 Task: Search one way flight ticket for 4 adults, 1 infant in seat and 1 infant on lap in premium economy from Salisbury: Salisbury-ocean City-wicomico Regional Airport to Riverton: Central Wyoming Regional Airport (was Riverton Regional) on 5-4-2023. Choice of flights is American. Number of bags: 2 carry on bags and 1 checked bag. Price is upto 20000. Outbound departure time preference is 17:00.
Action: Mouse moved to (357, 142)
Screenshot: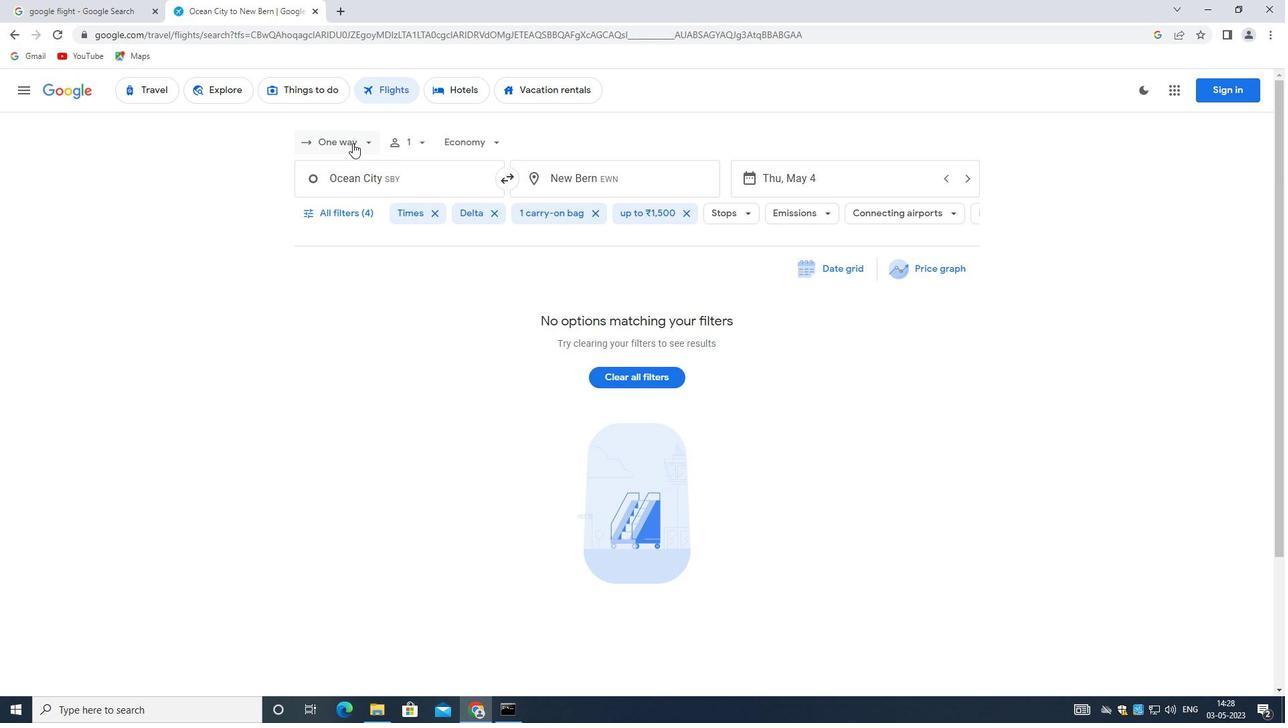 
Action: Mouse pressed left at (357, 142)
Screenshot: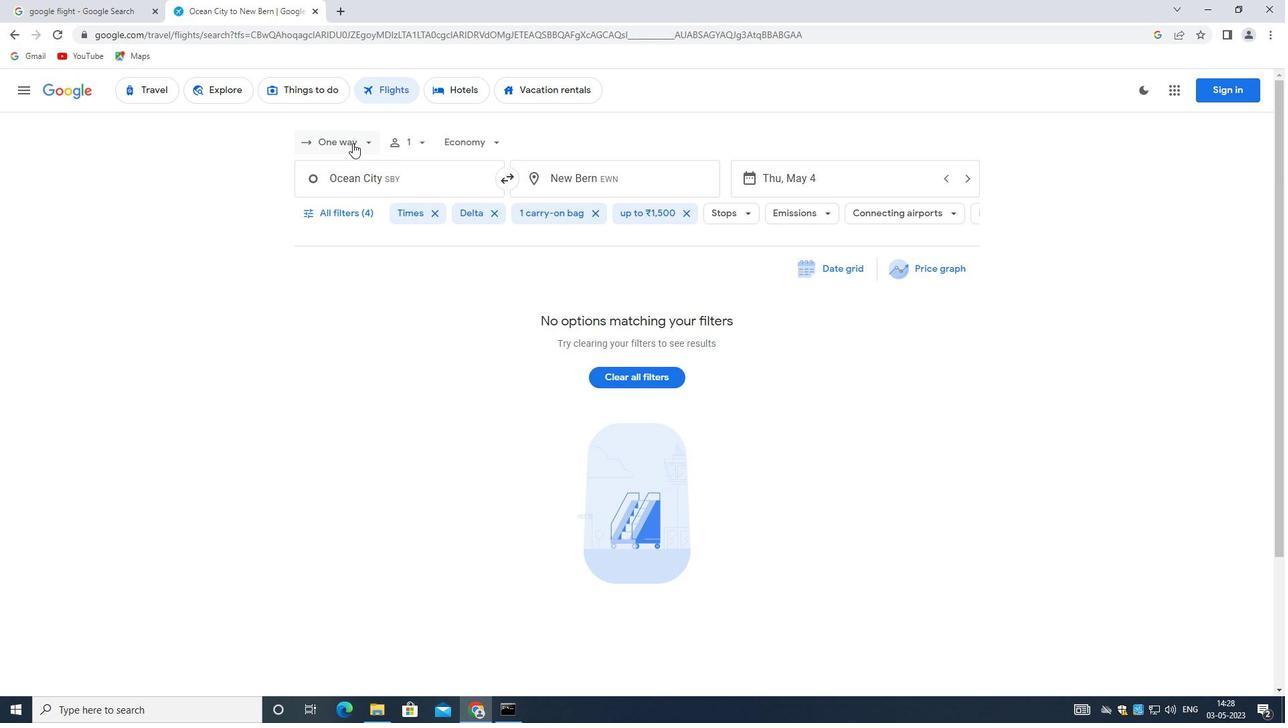 
Action: Mouse moved to (348, 209)
Screenshot: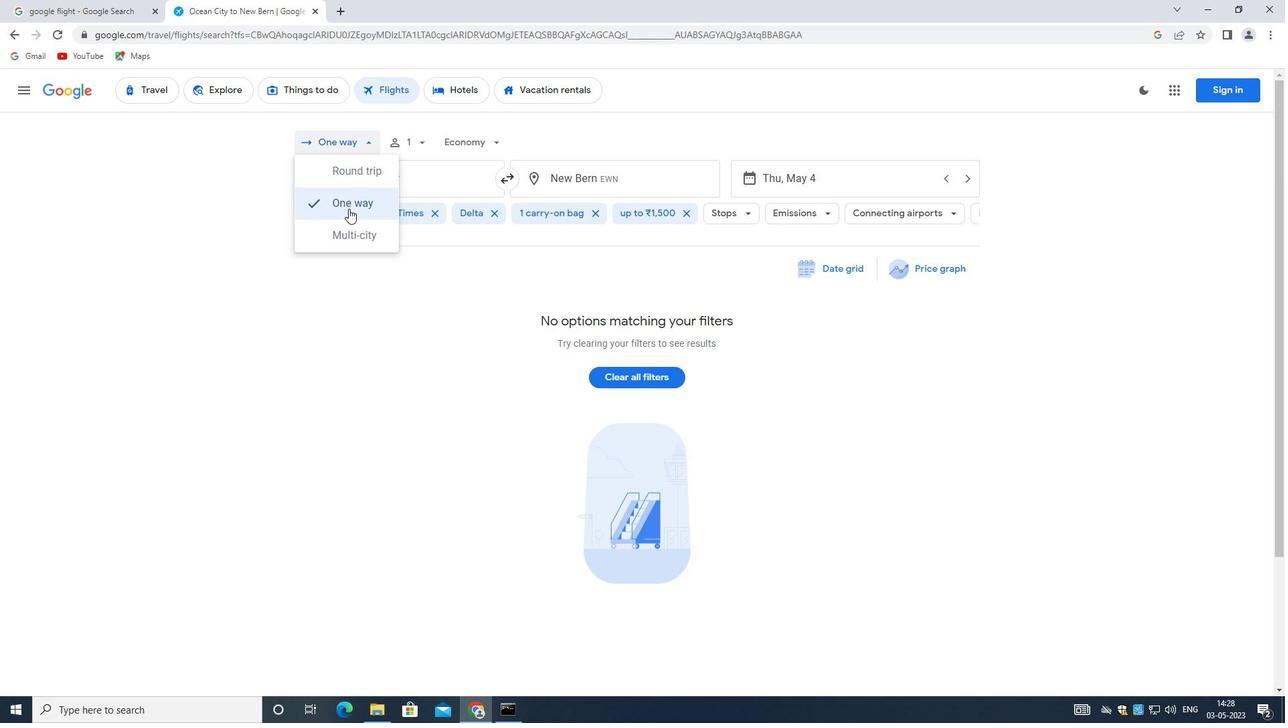 
Action: Mouse pressed left at (348, 209)
Screenshot: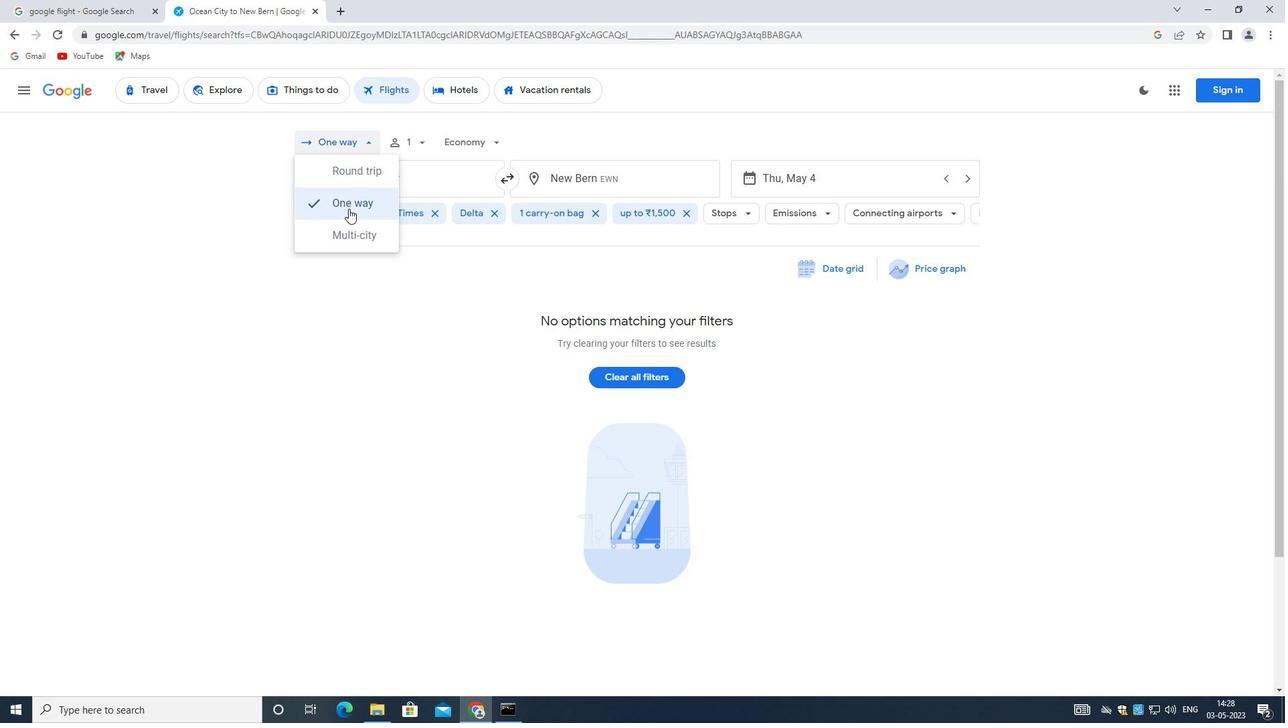 
Action: Mouse moved to (411, 140)
Screenshot: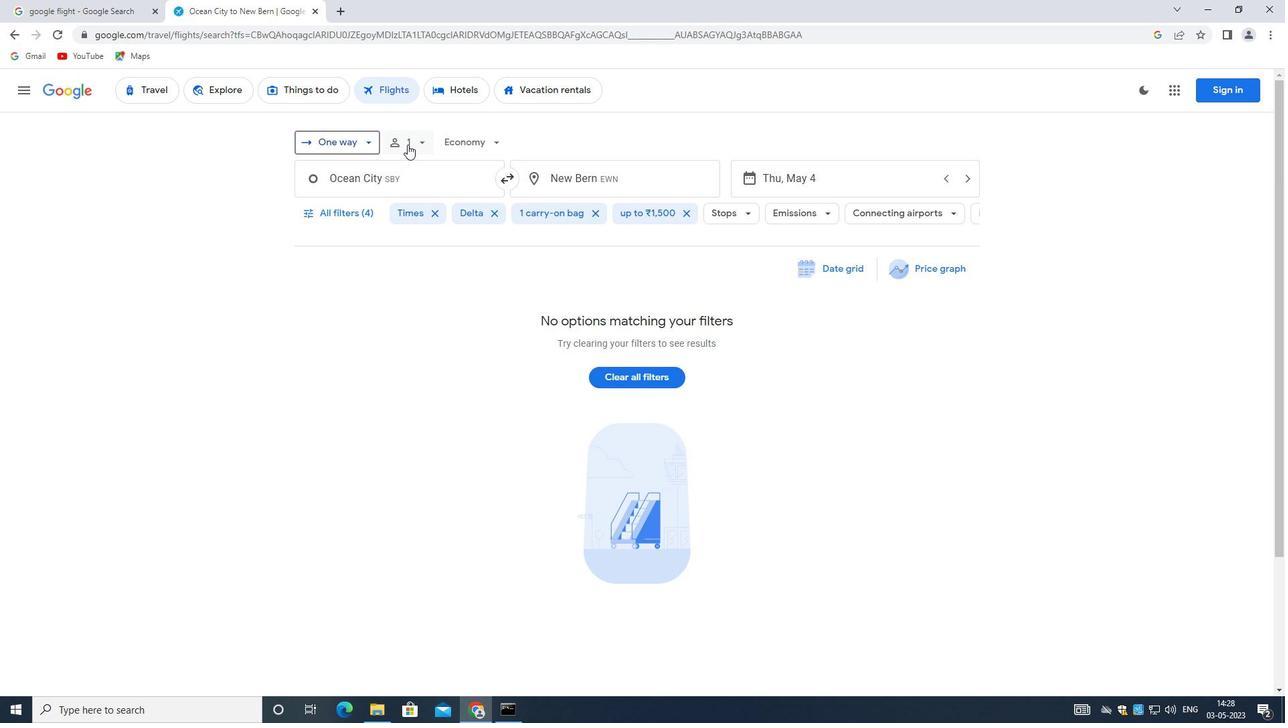 
Action: Mouse pressed left at (411, 140)
Screenshot: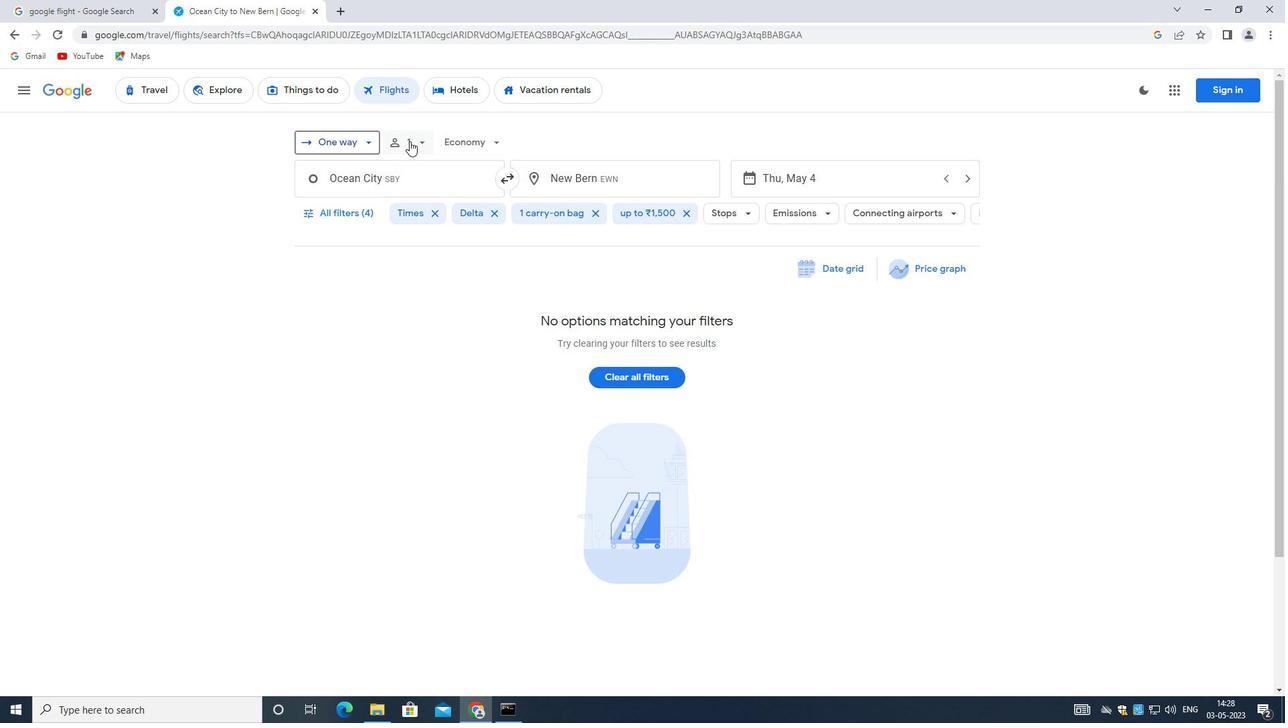 
Action: Mouse moved to (531, 170)
Screenshot: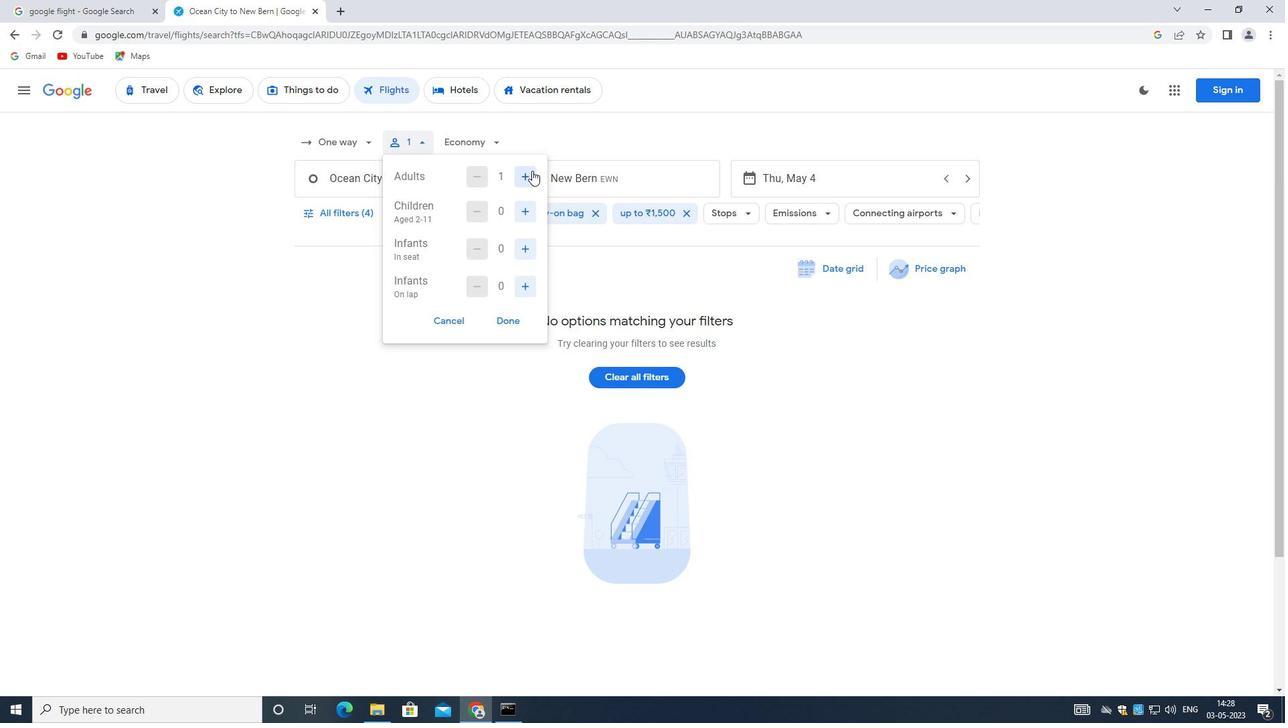 
Action: Mouse pressed left at (531, 170)
Screenshot: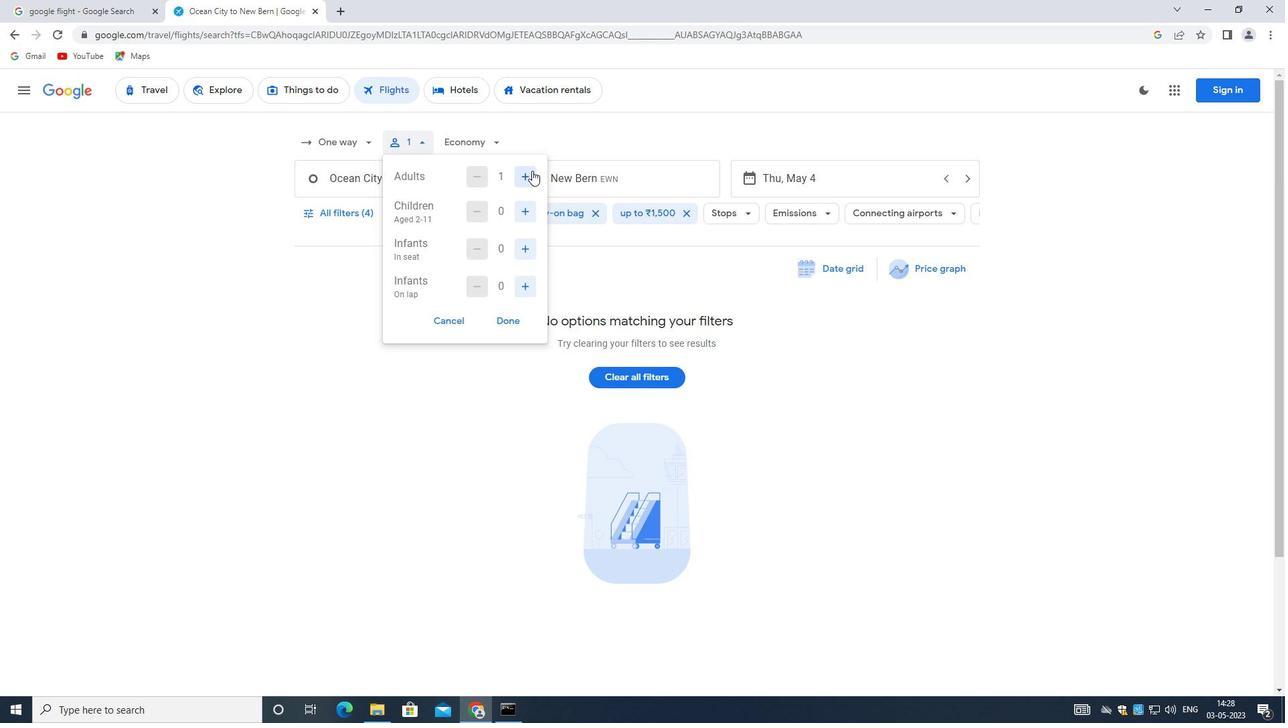 
Action: Mouse pressed left at (531, 170)
Screenshot: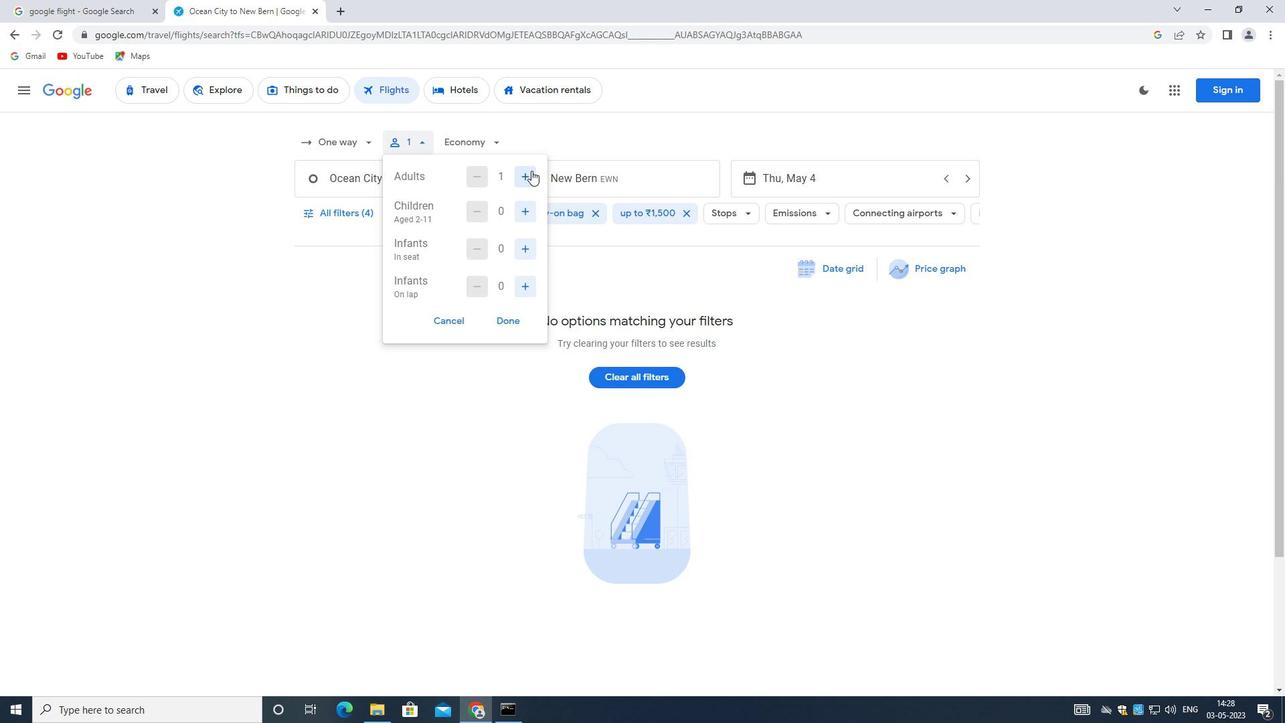 
Action: Mouse pressed left at (531, 170)
Screenshot: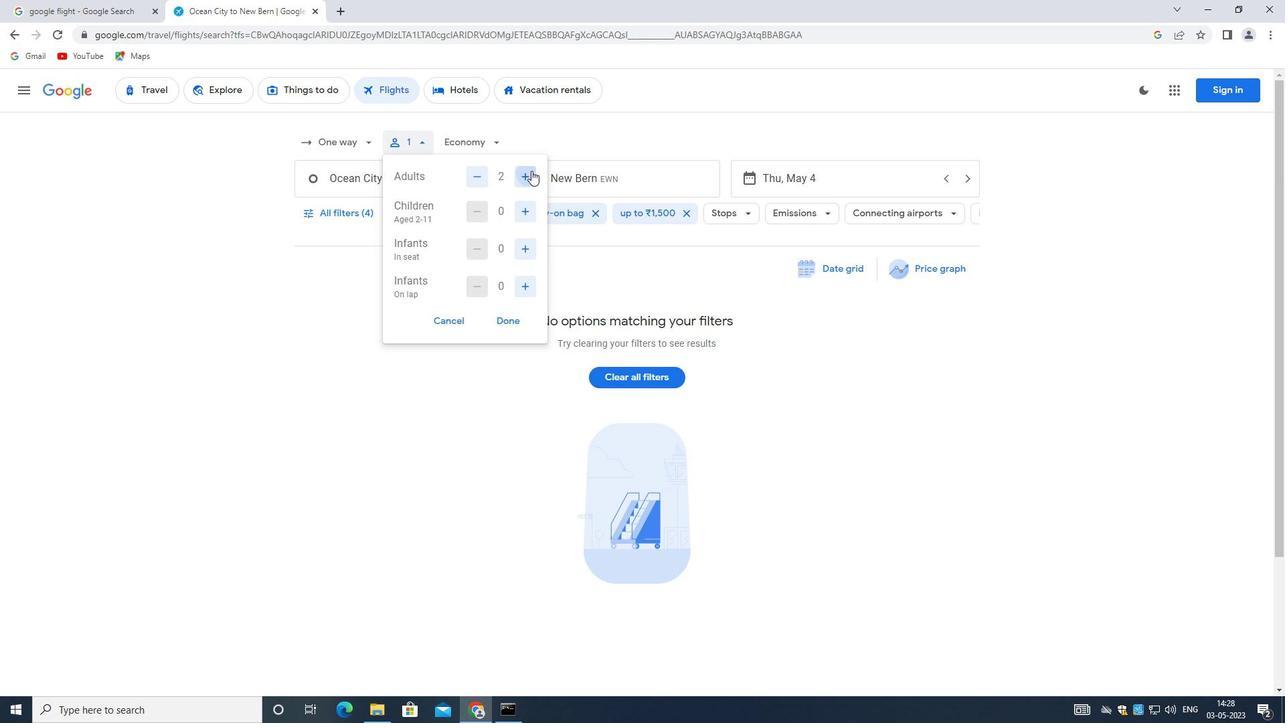 
Action: Mouse moved to (527, 214)
Screenshot: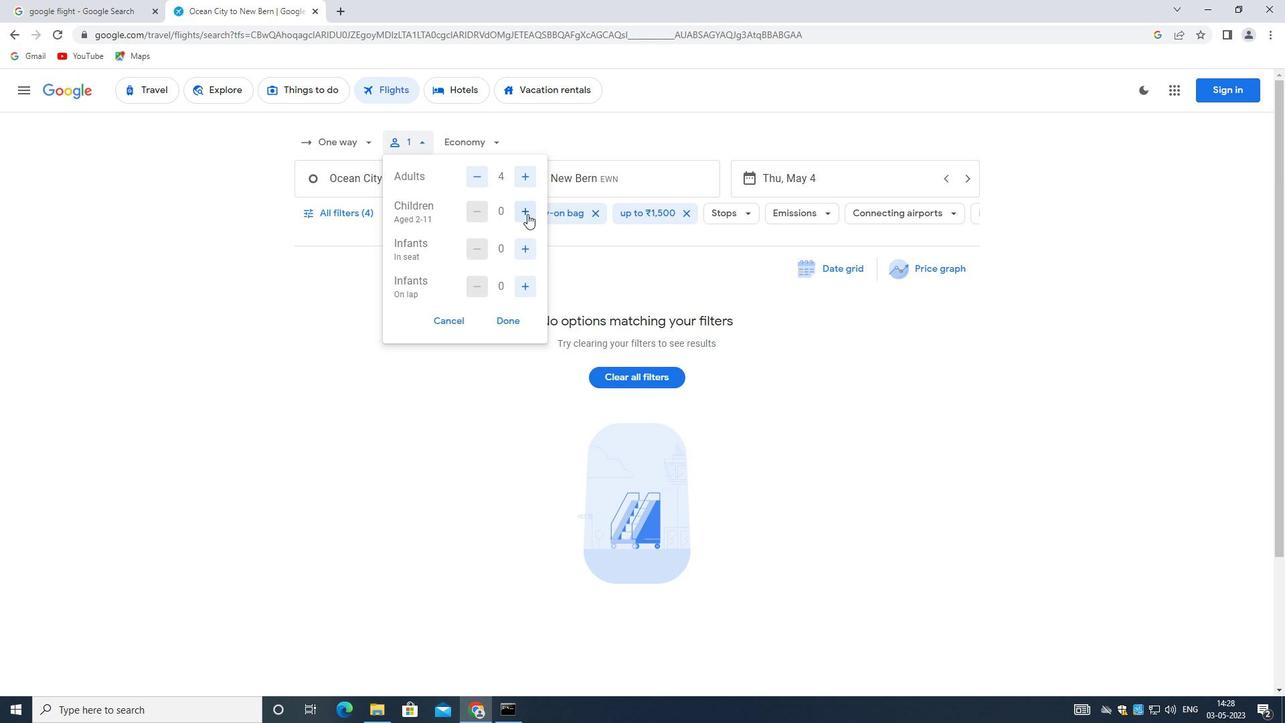 
Action: Mouse pressed left at (527, 214)
Screenshot: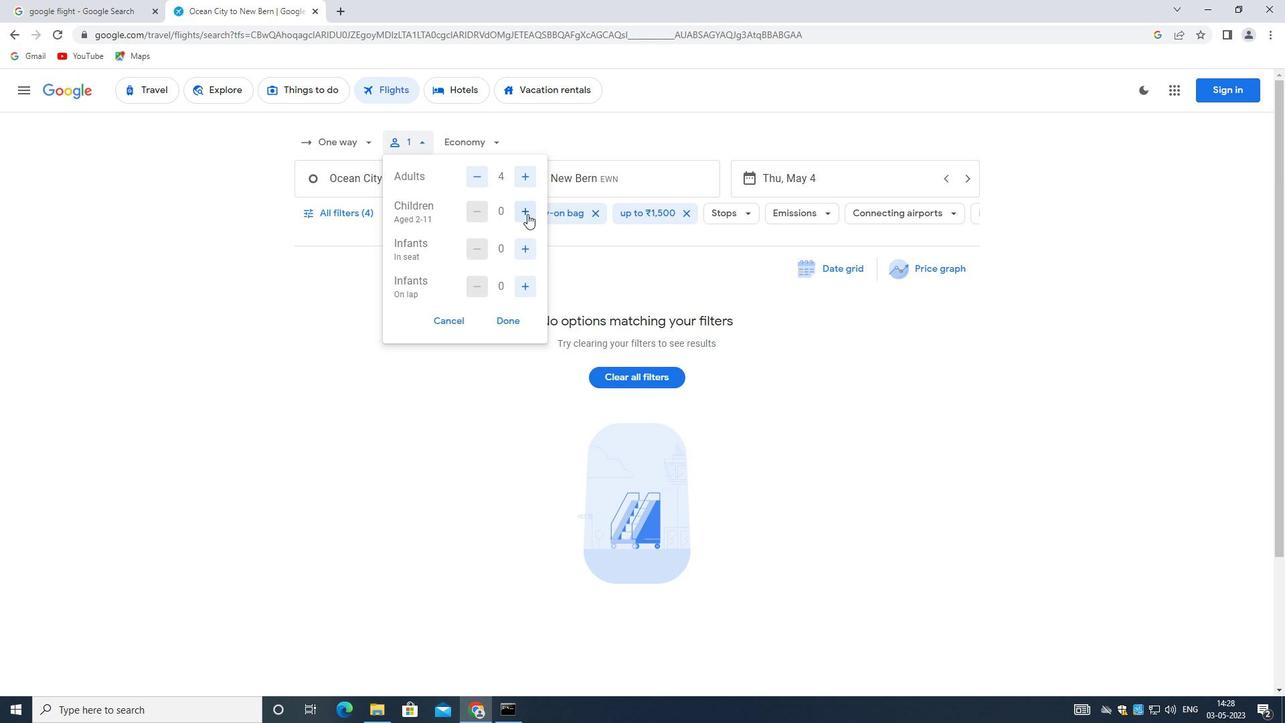 
Action: Mouse moved to (526, 212)
Screenshot: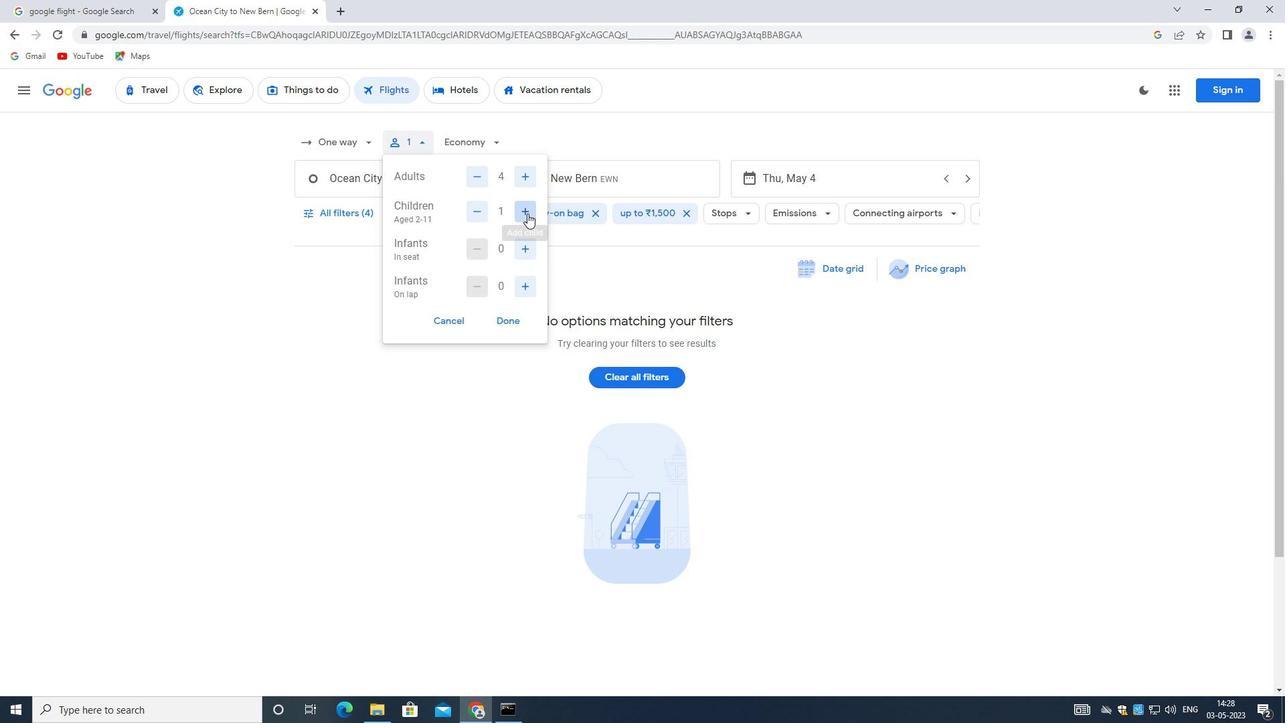 
Action: Mouse pressed left at (526, 212)
Screenshot: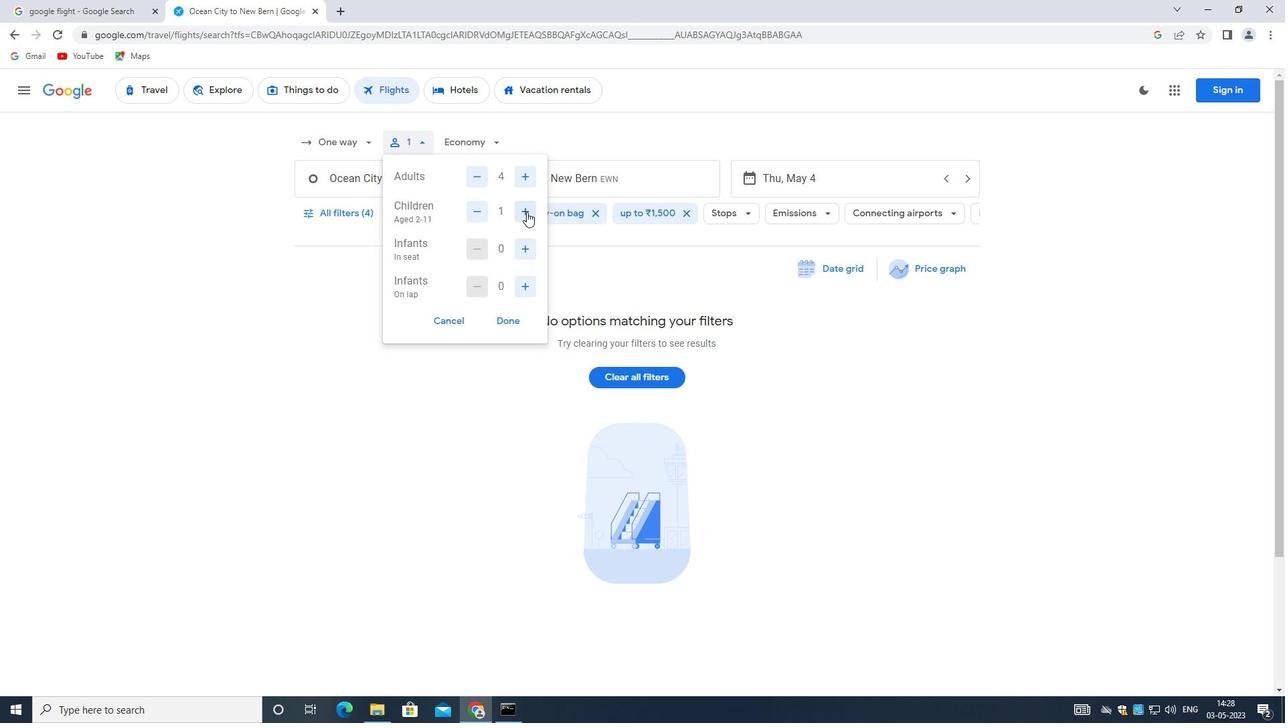 
Action: Mouse moved to (477, 206)
Screenshot: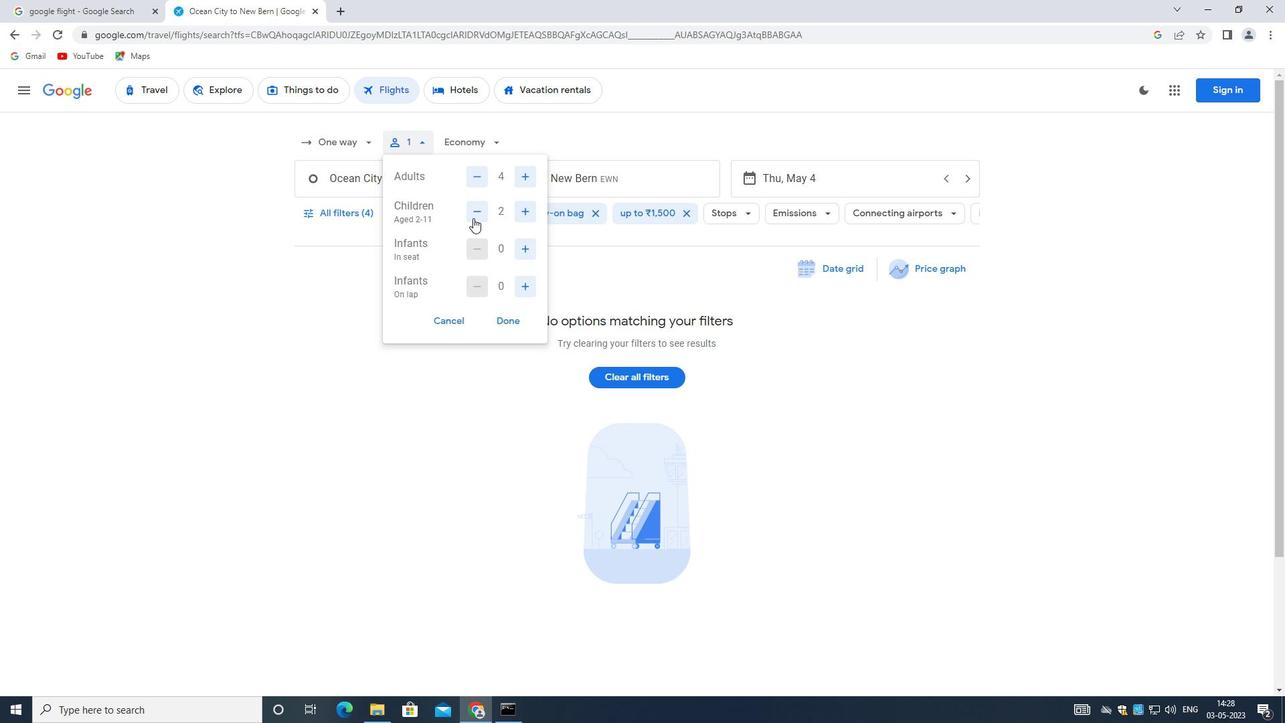 
Action: Mouse pressed left at (477, 206)
Screenshot: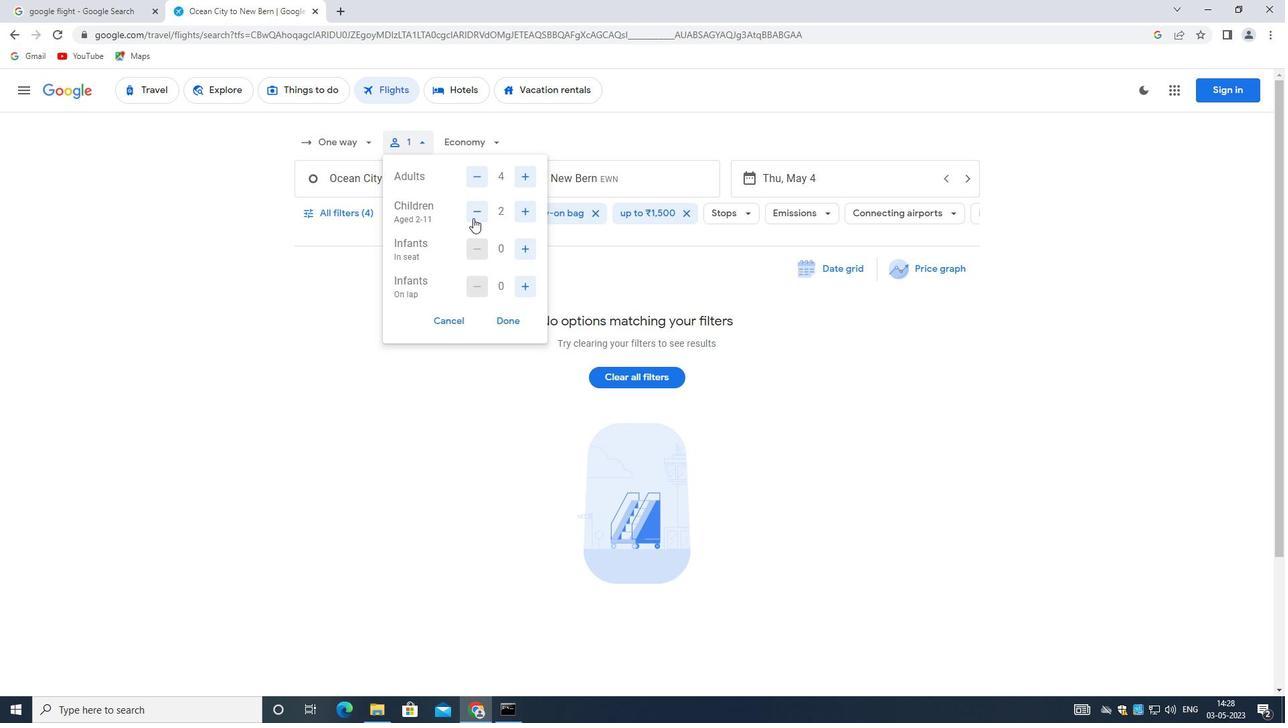 
Action: Mouse pressed left at (477, 206)
Screenshot: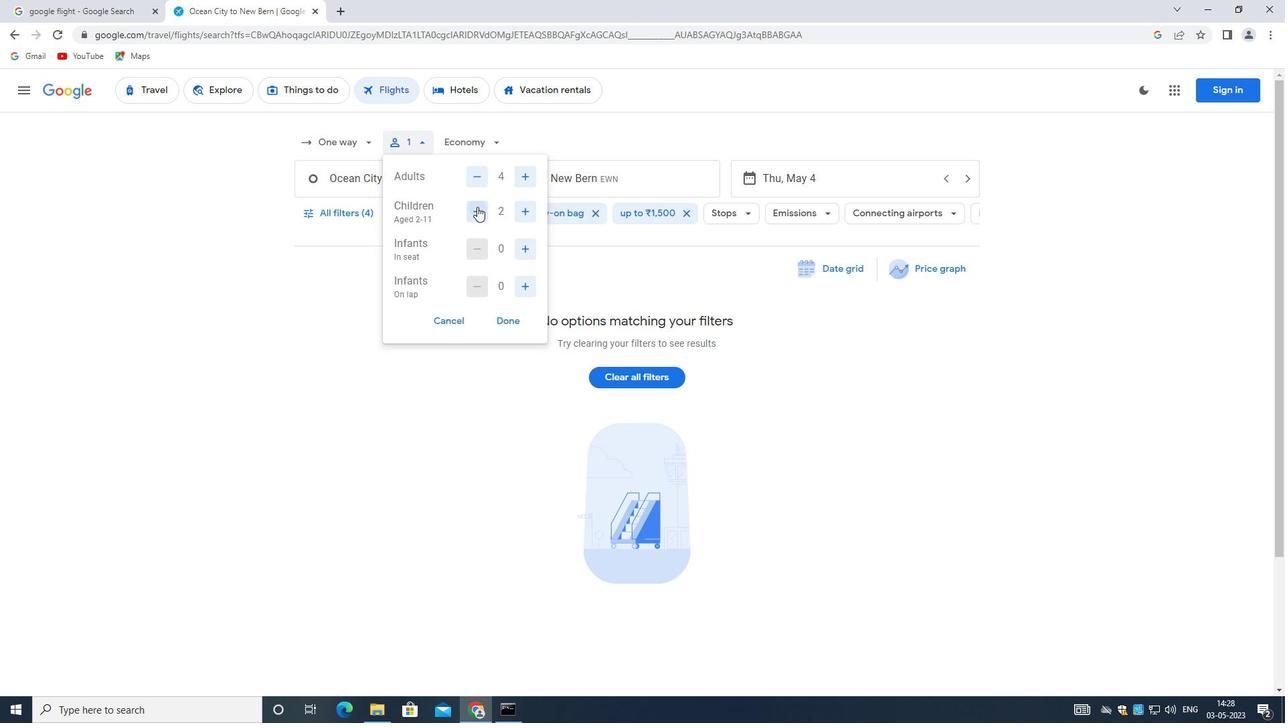 
Action: Mouse moved to (520, 247)
Screenshot: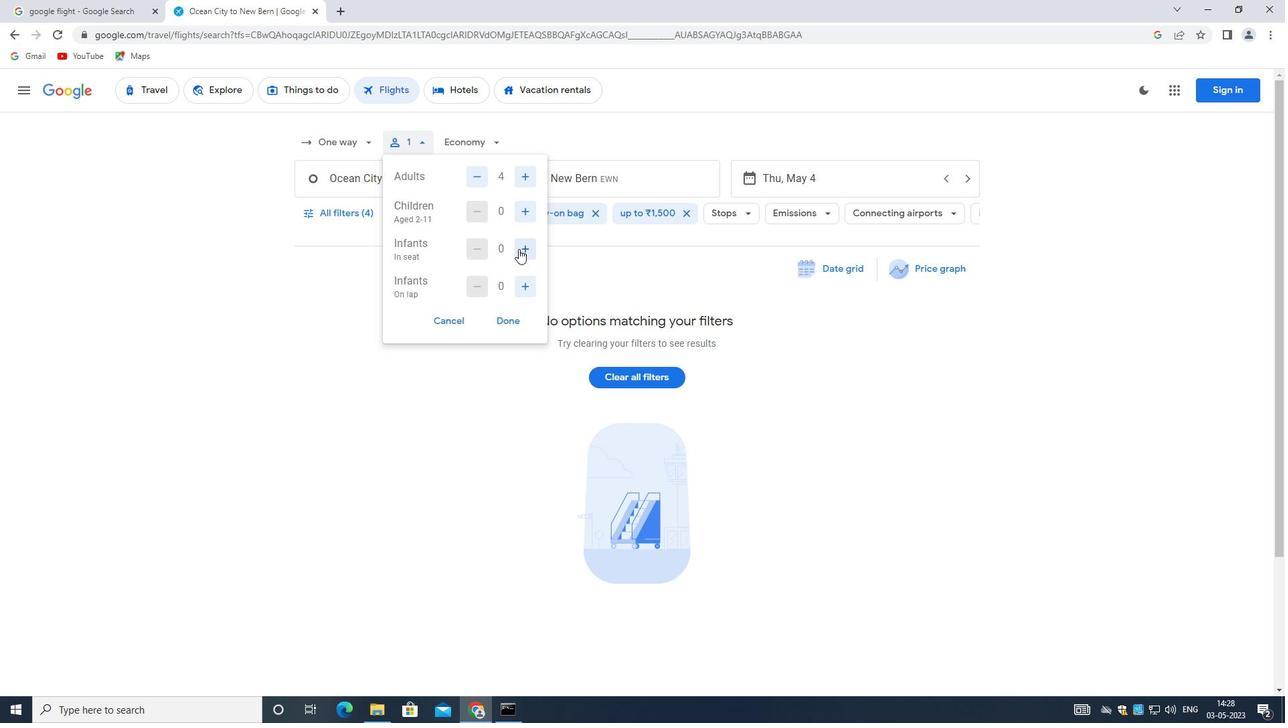 
Action: Mouse pressed left at (520, 247)
Screenshot: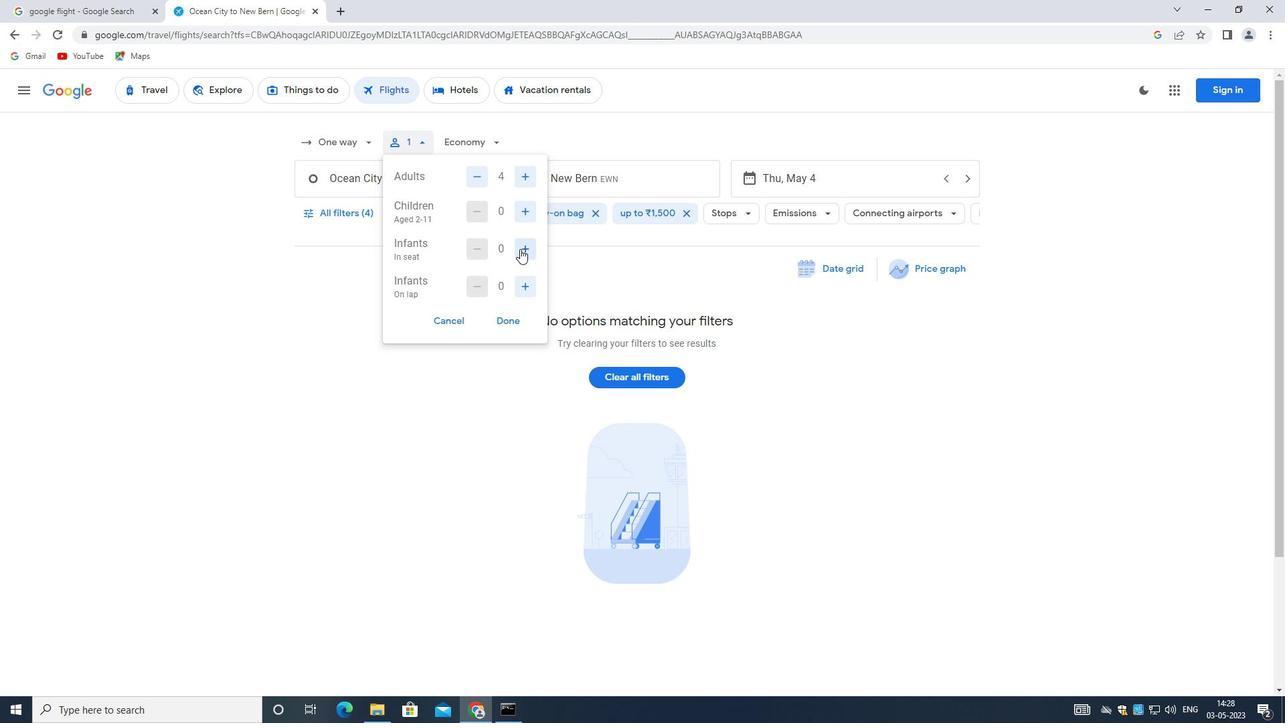 
Action: Mouse moved to (526, 285)
Screenshot: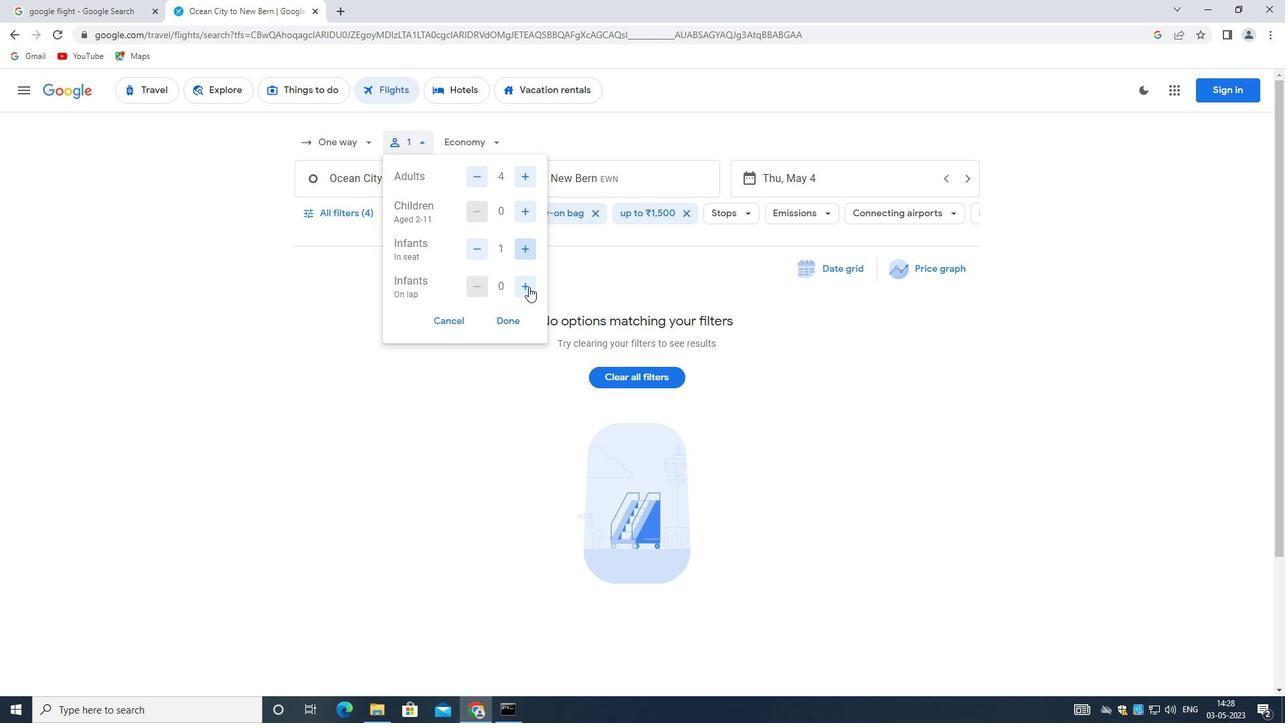 
Action: Mouse pressed left at (526, 285)
Screenshot: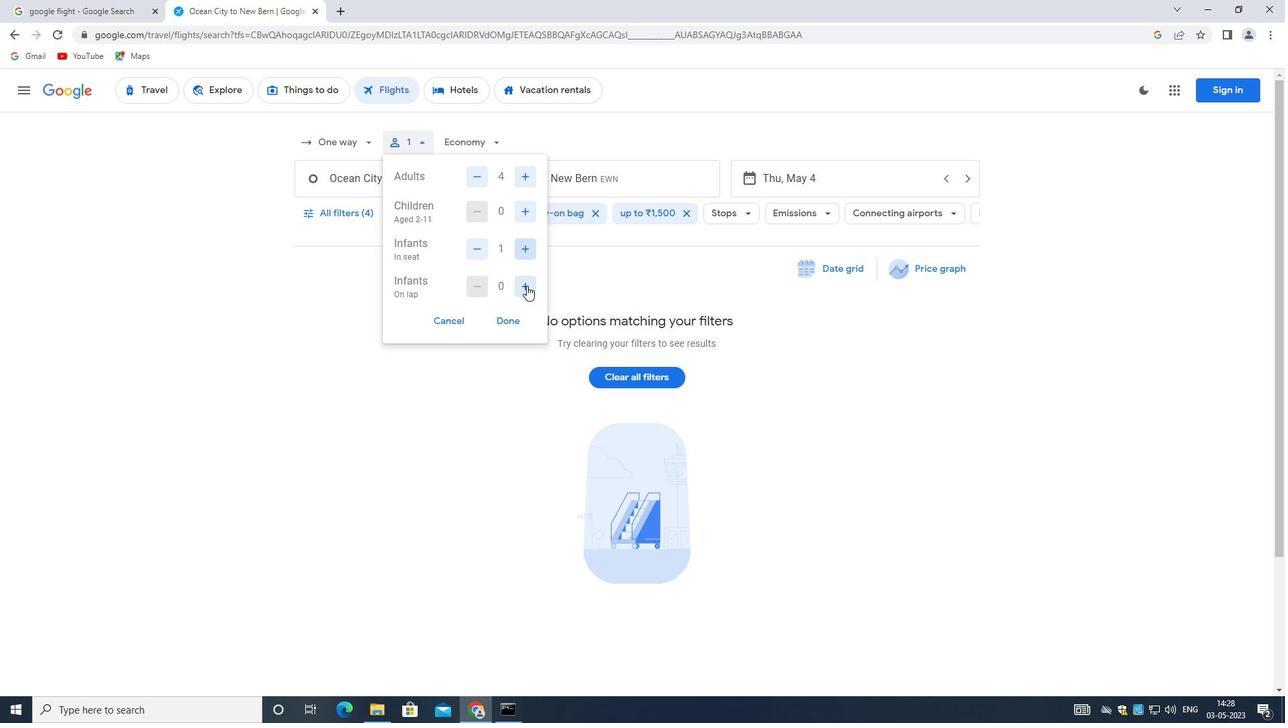 
Action: Mouse moved to (505, 322)
Screenshot: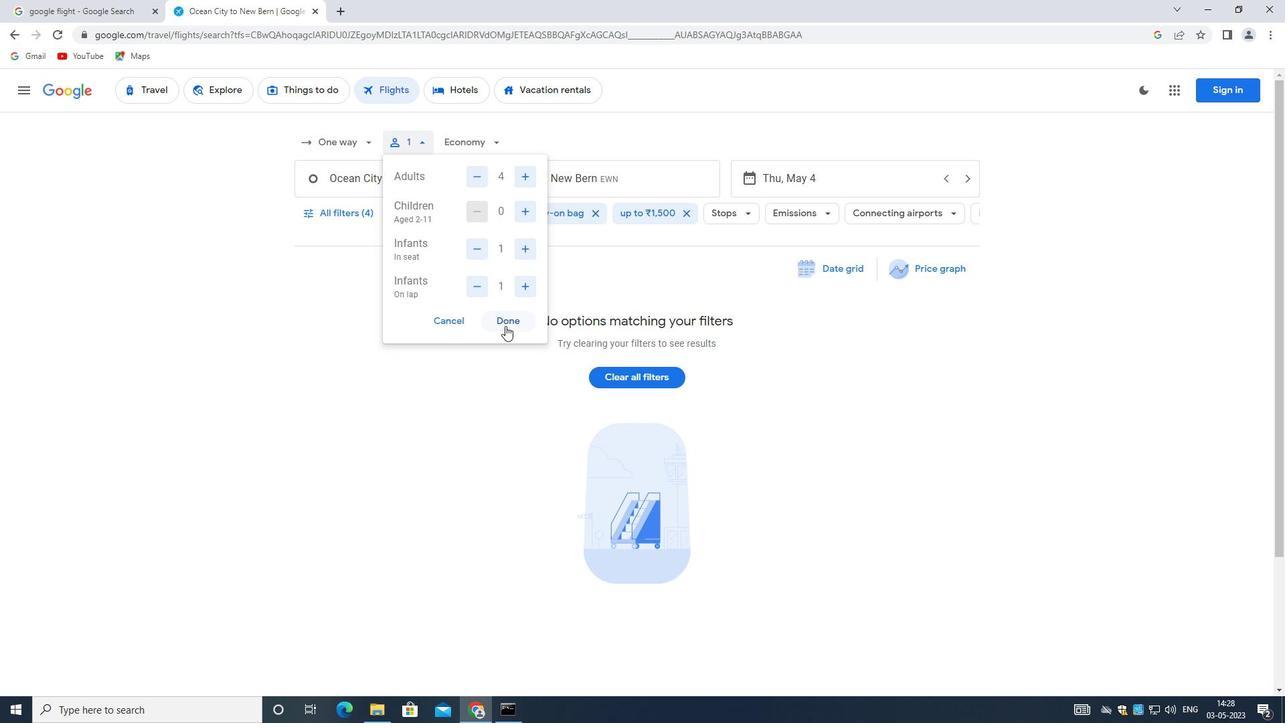 
Action: Mouse pressed left at (505, 322)
Screenshot: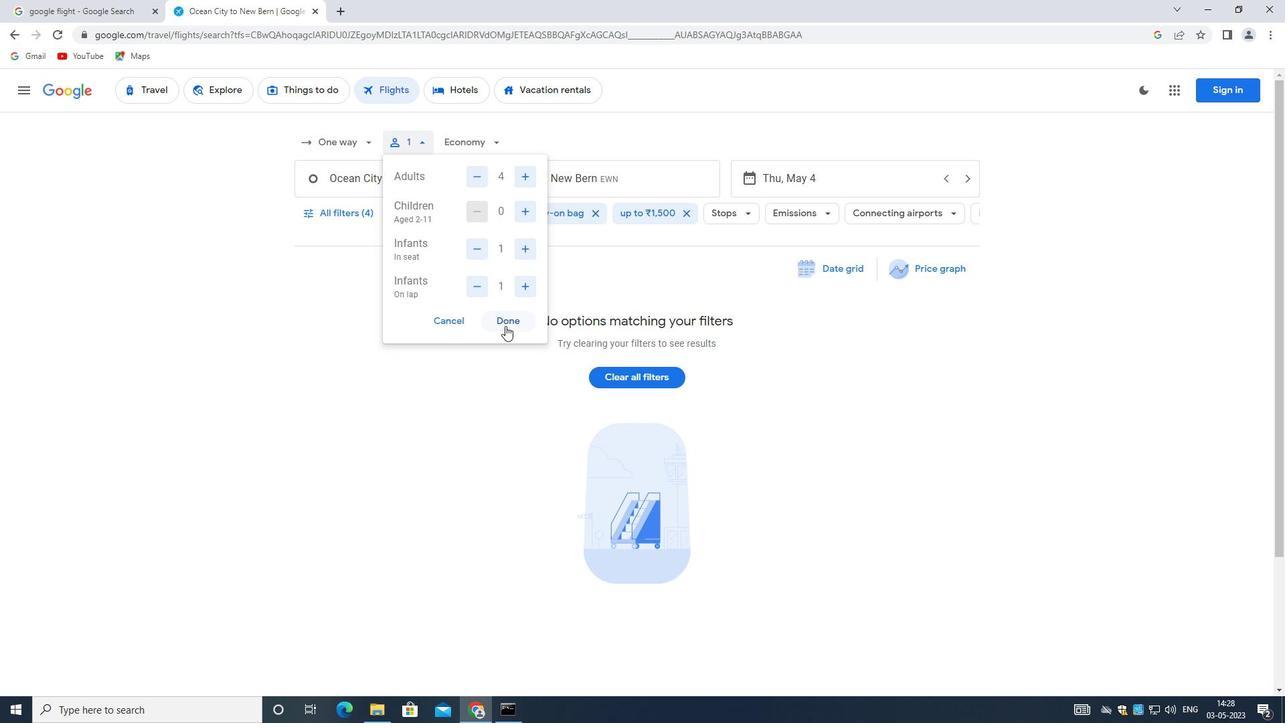 
Action: Mouse moved to (469, 135)
Screenshot: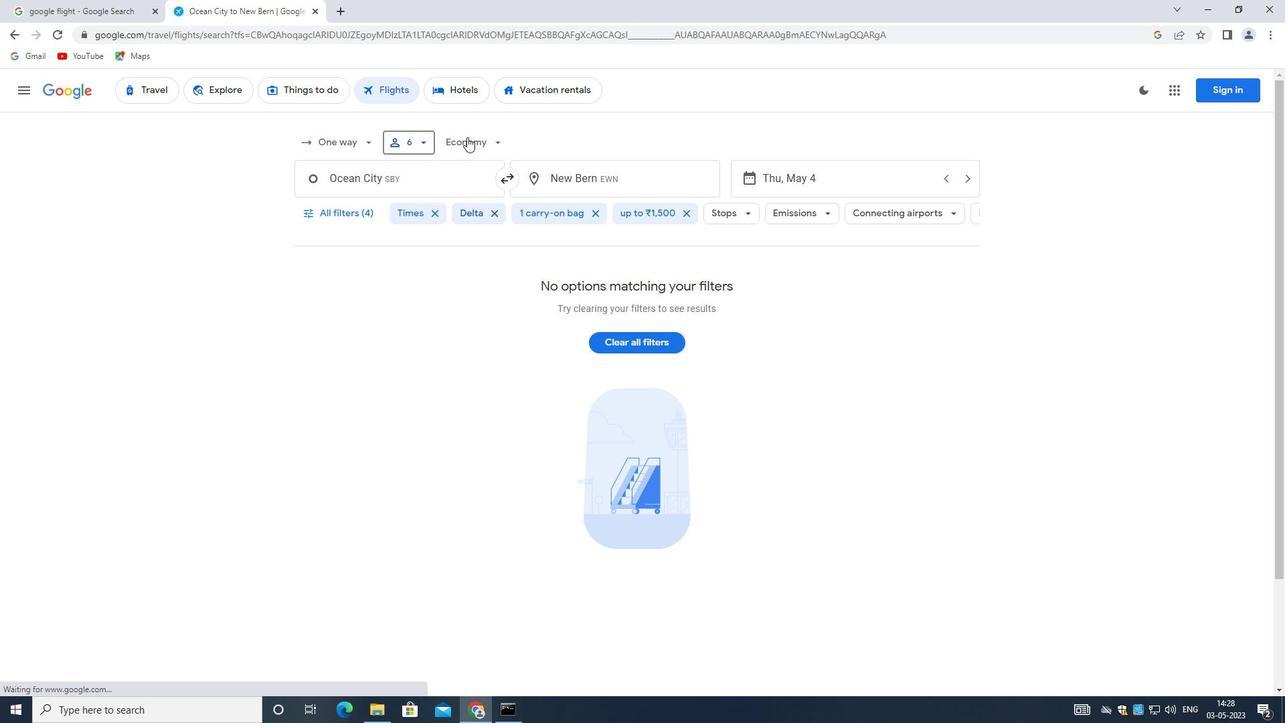 
Action: Mouse pressed left at (469, 135)
Screenshot: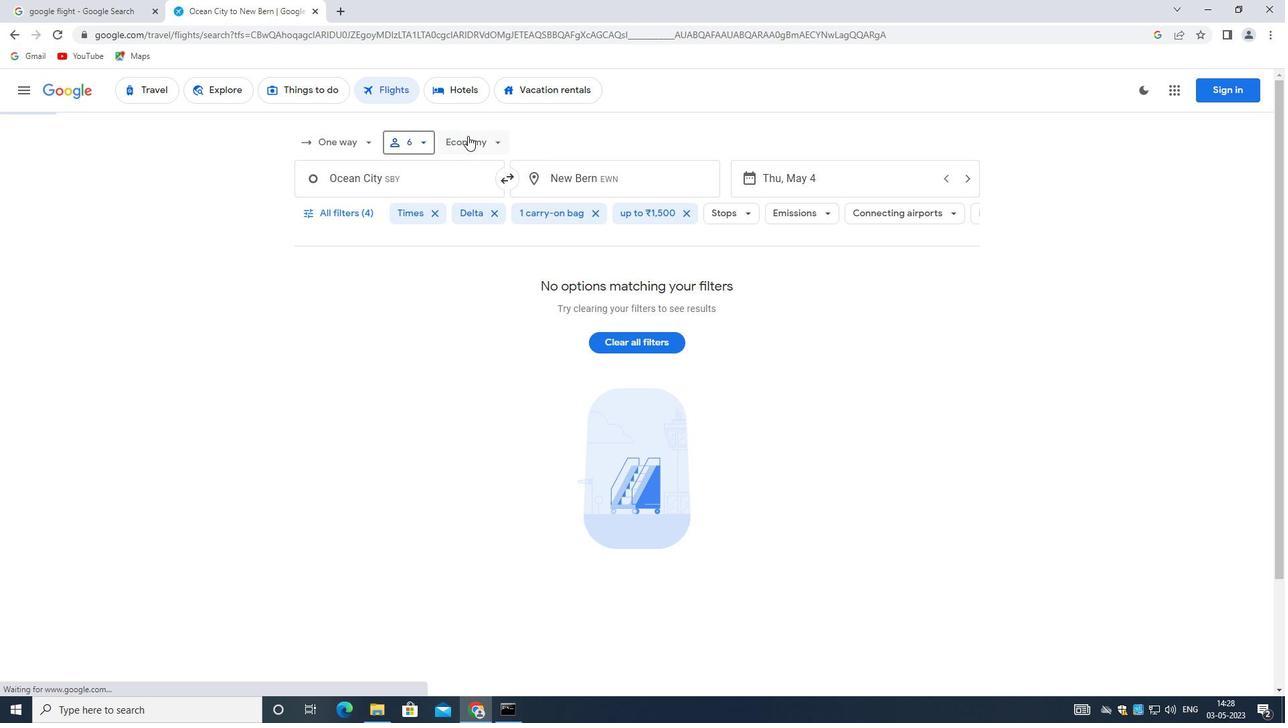
Action: Mouse moved to (526, 203)
Screenshot: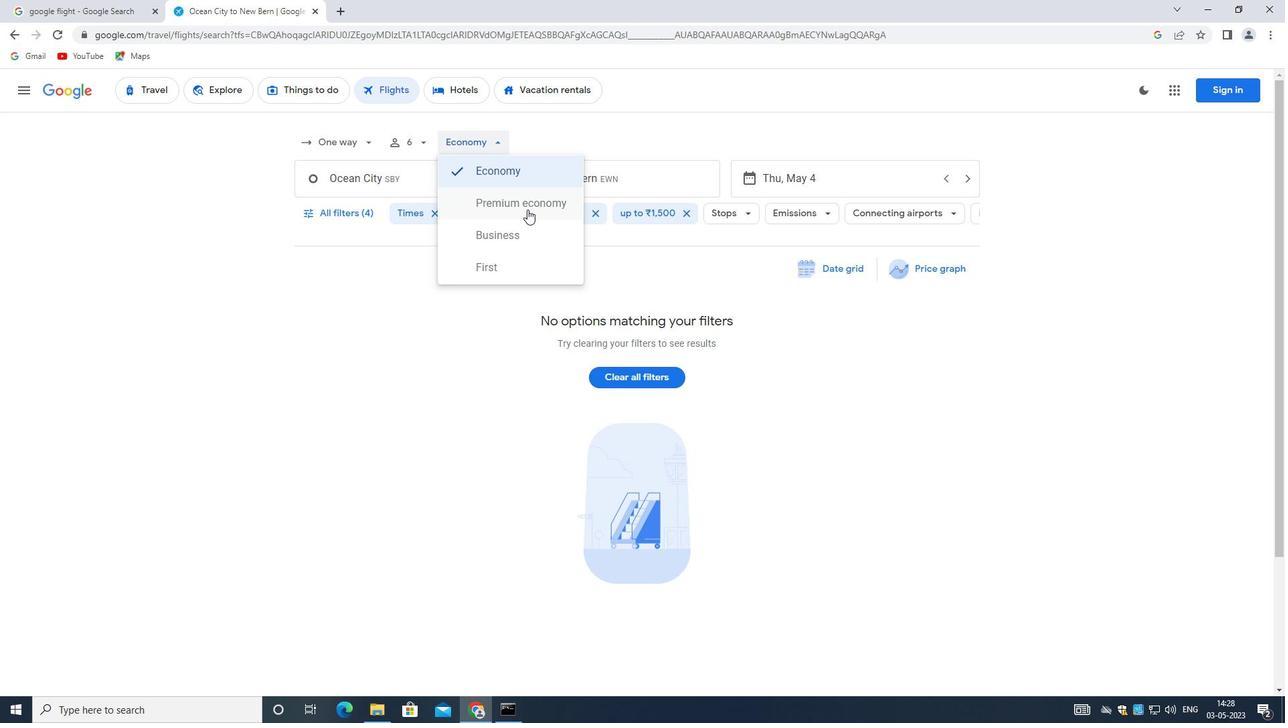 
Action: Mouse pressed left at (526, 203)
Screenshot: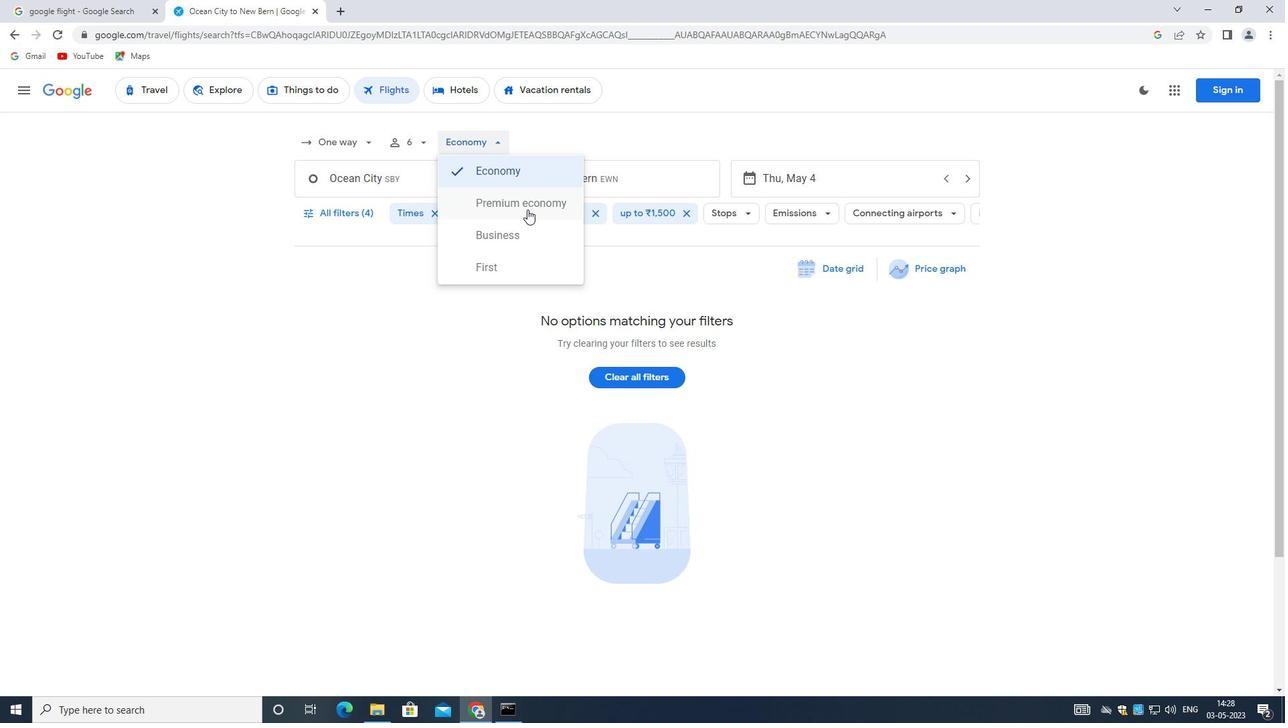 
Action: Mouse moved to (421, 178)
Screenshot: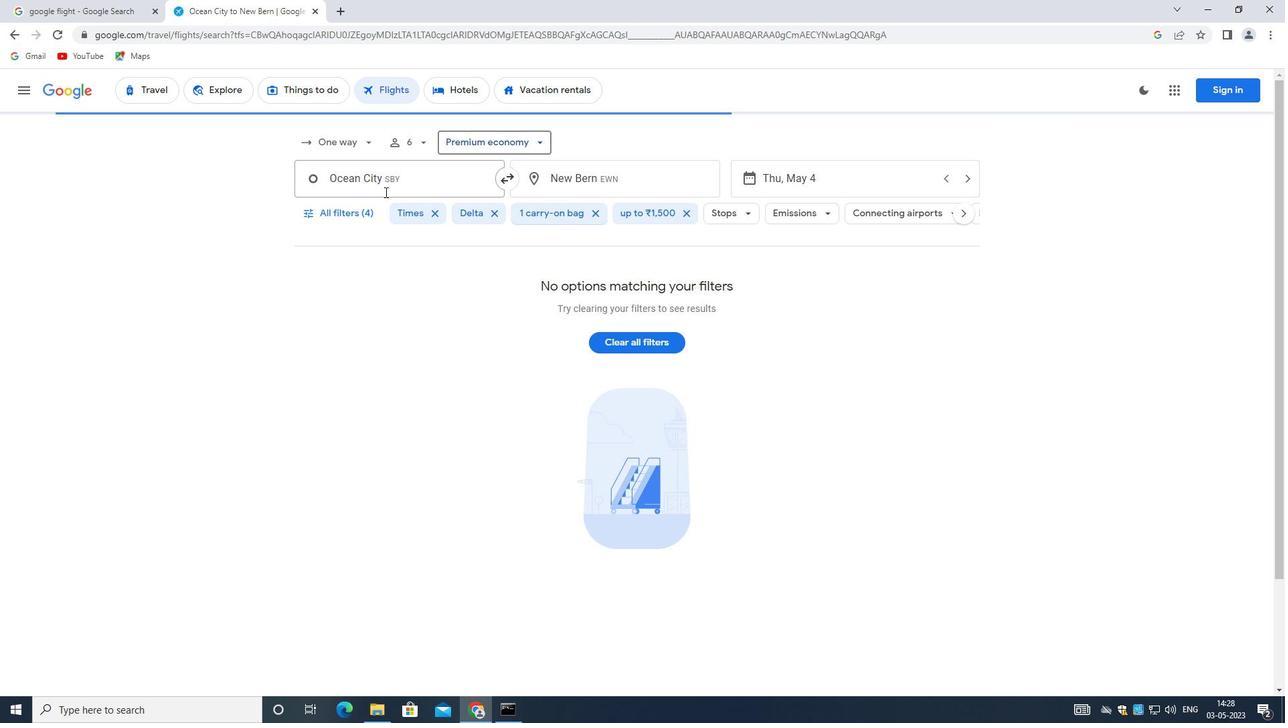 
Action: Mouse pressed left at (421, 178)
Screenshot: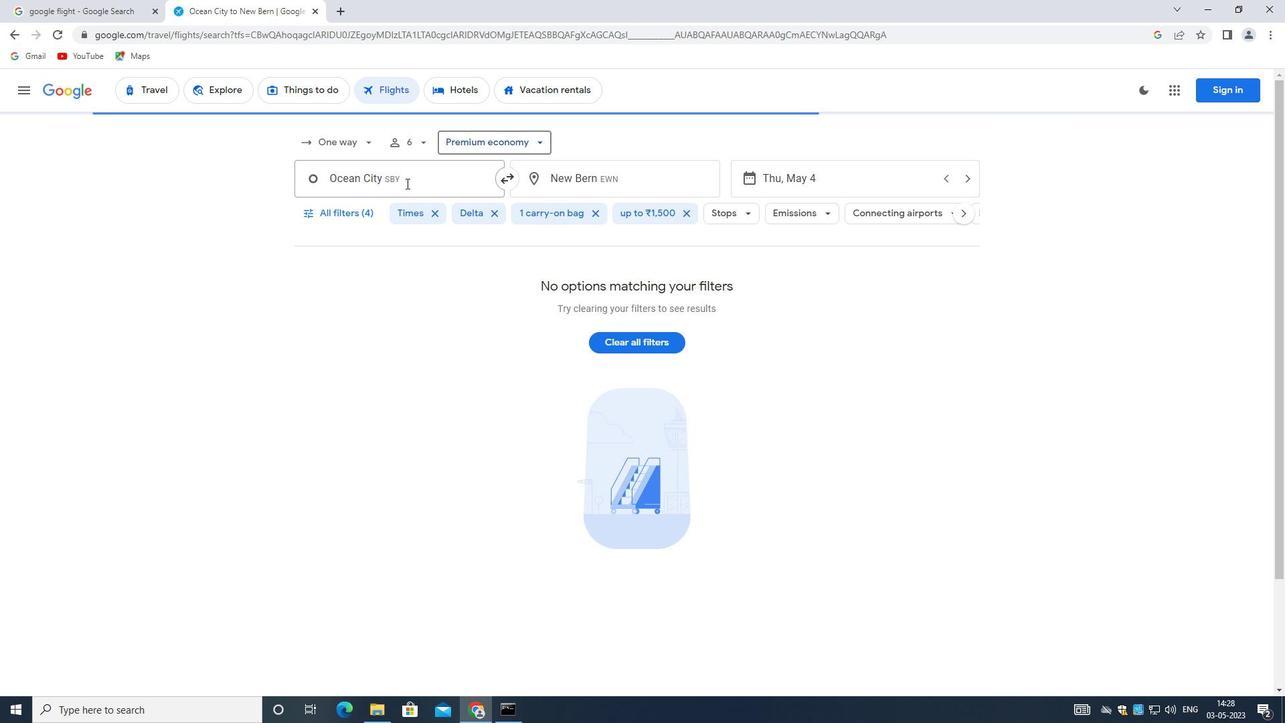 
Action: Key pressed <Key.backspace><Key.backspace><Key.backspace><Key.shift>SALIS
Screenshot: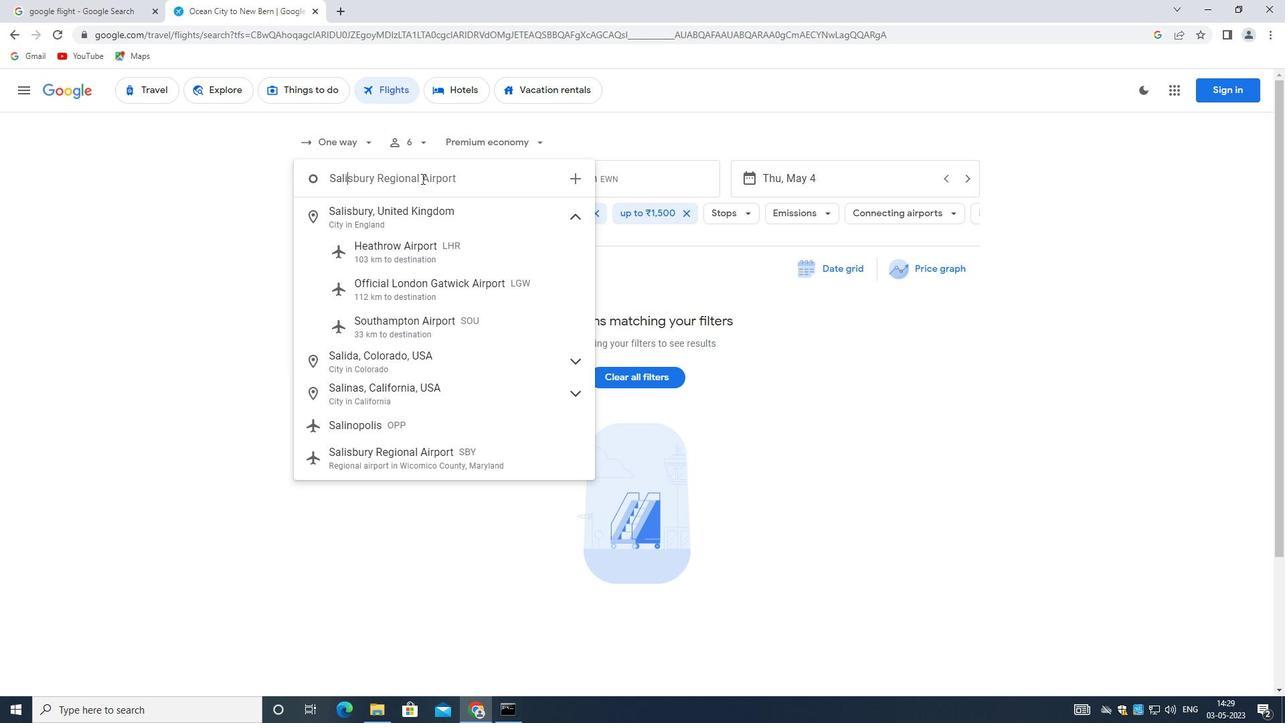 
Action: Mouse moved to (419, 355)
Screenshot: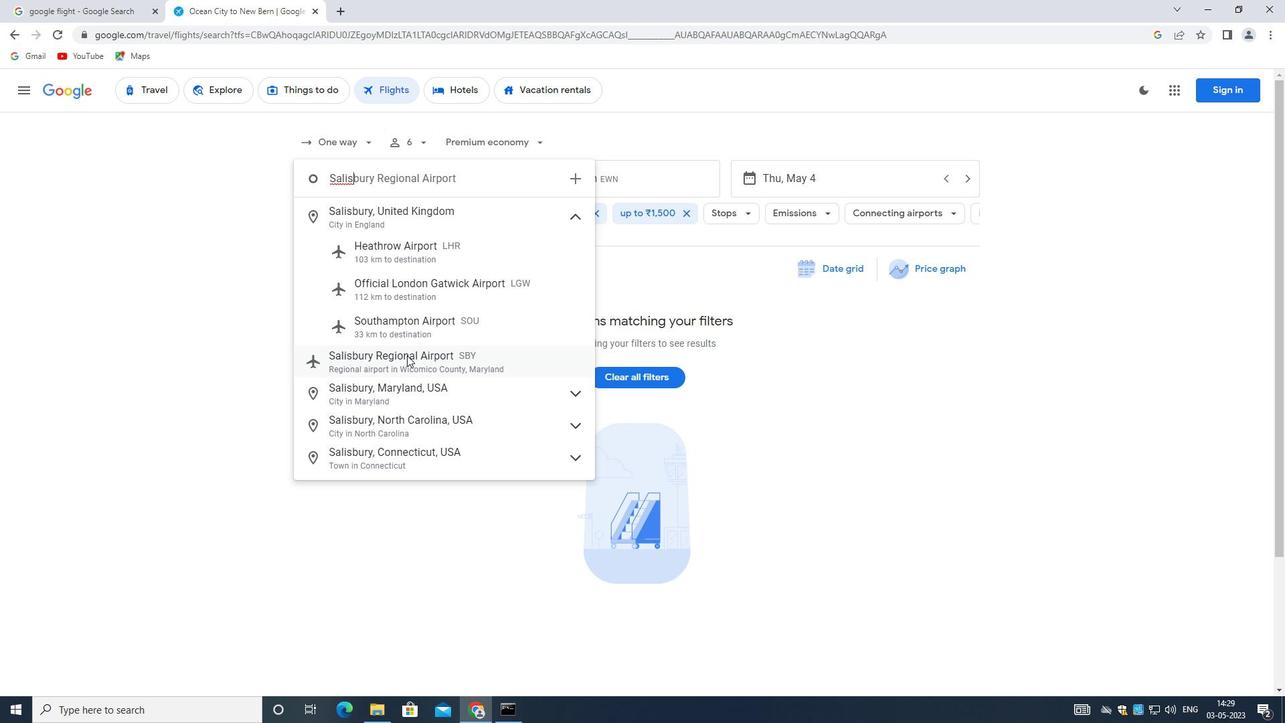 
Action: Mouse pressed left at (419, 355)
Screenshot: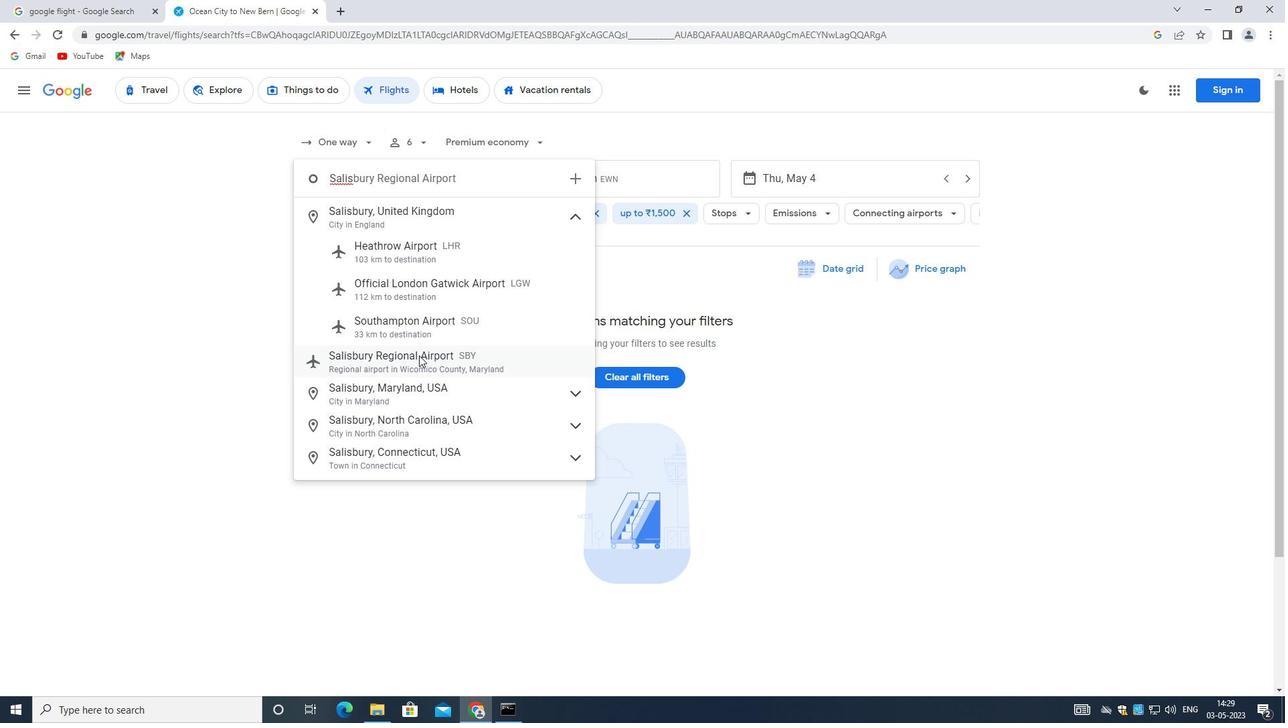 
Action: Mouse moved to (439, 178)
Screenshot: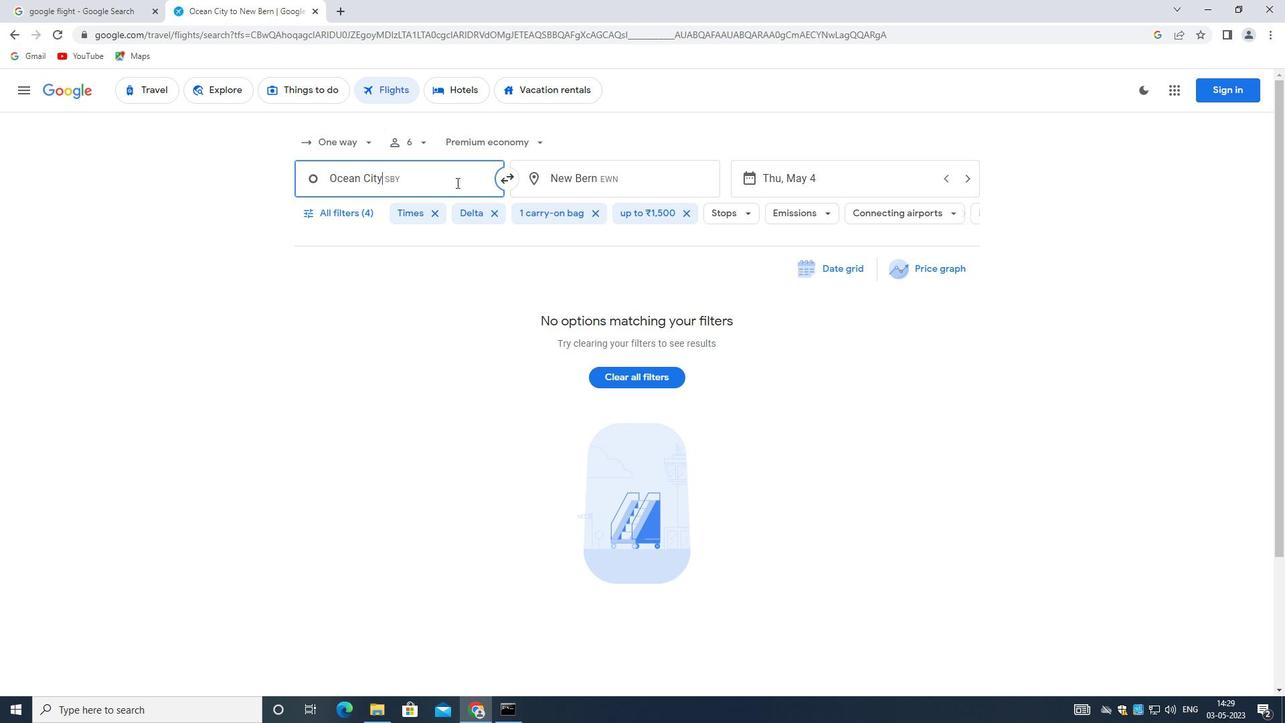 
Action: Mouse pressed left at (439, 178)
Screenshot: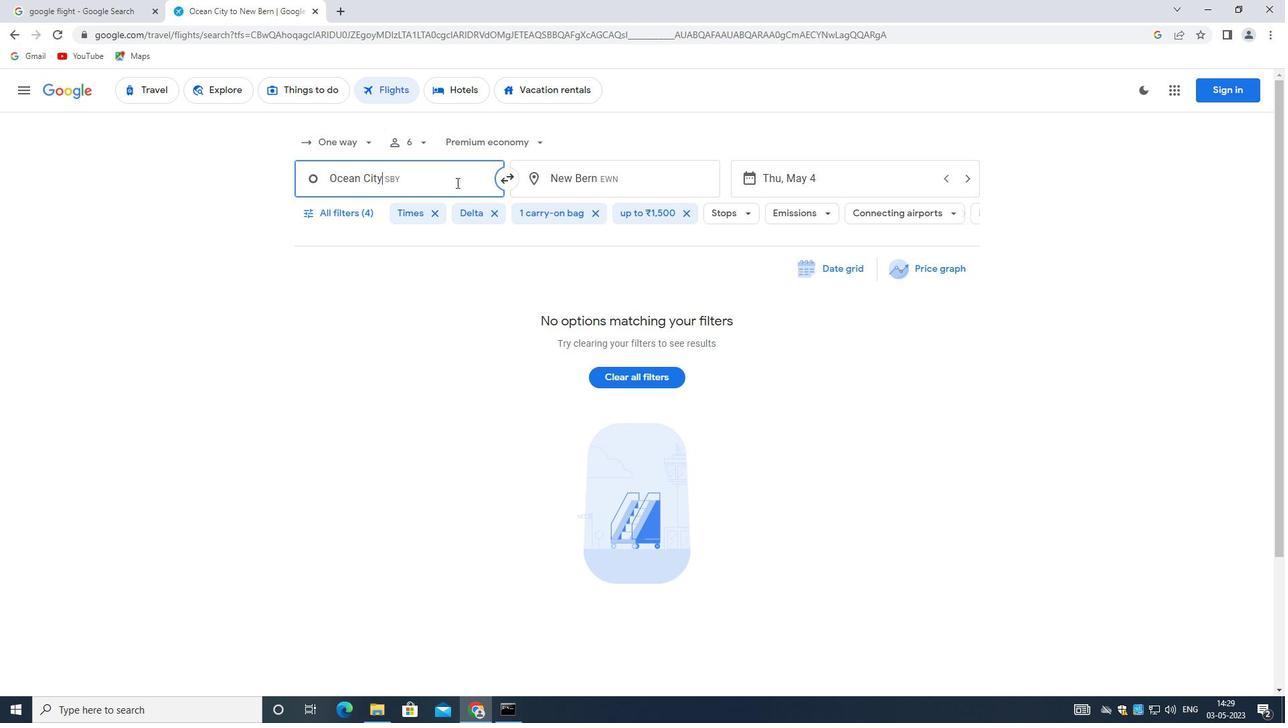 
Action: Mouse moved to (635, 170)
Screenshot: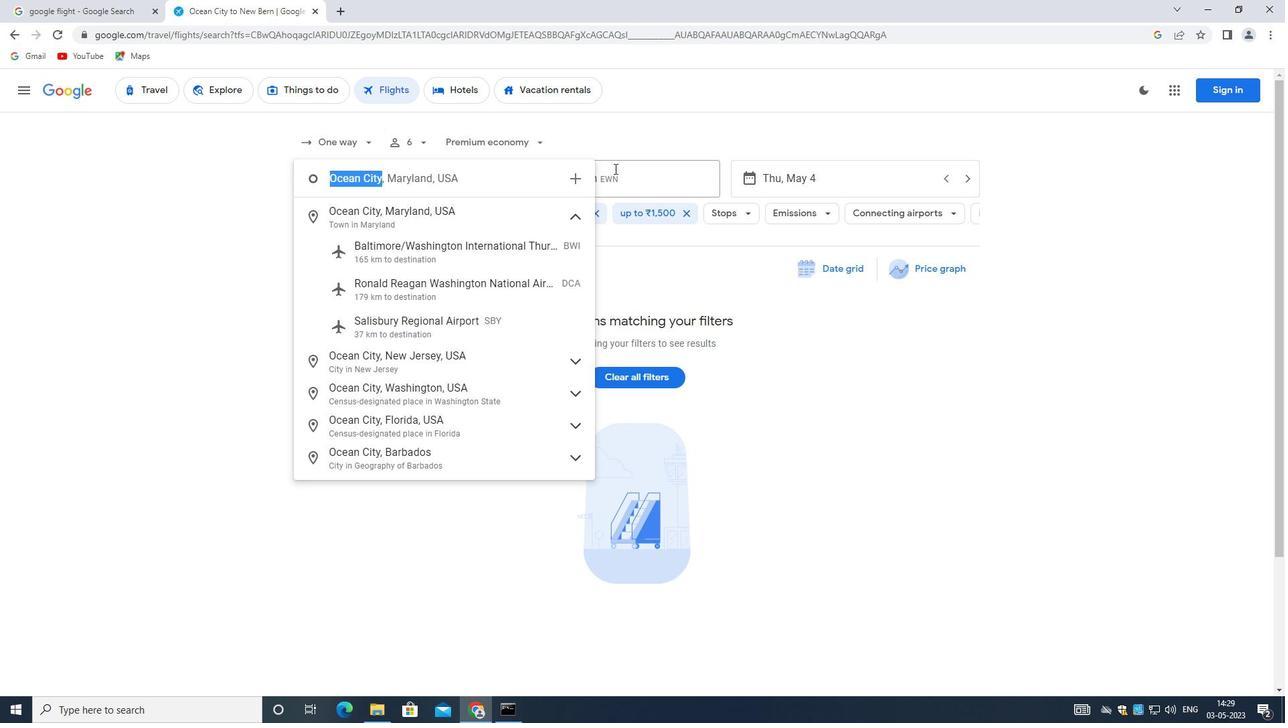 
Action: Mouse pressed left at (635, 170)
Screenshot: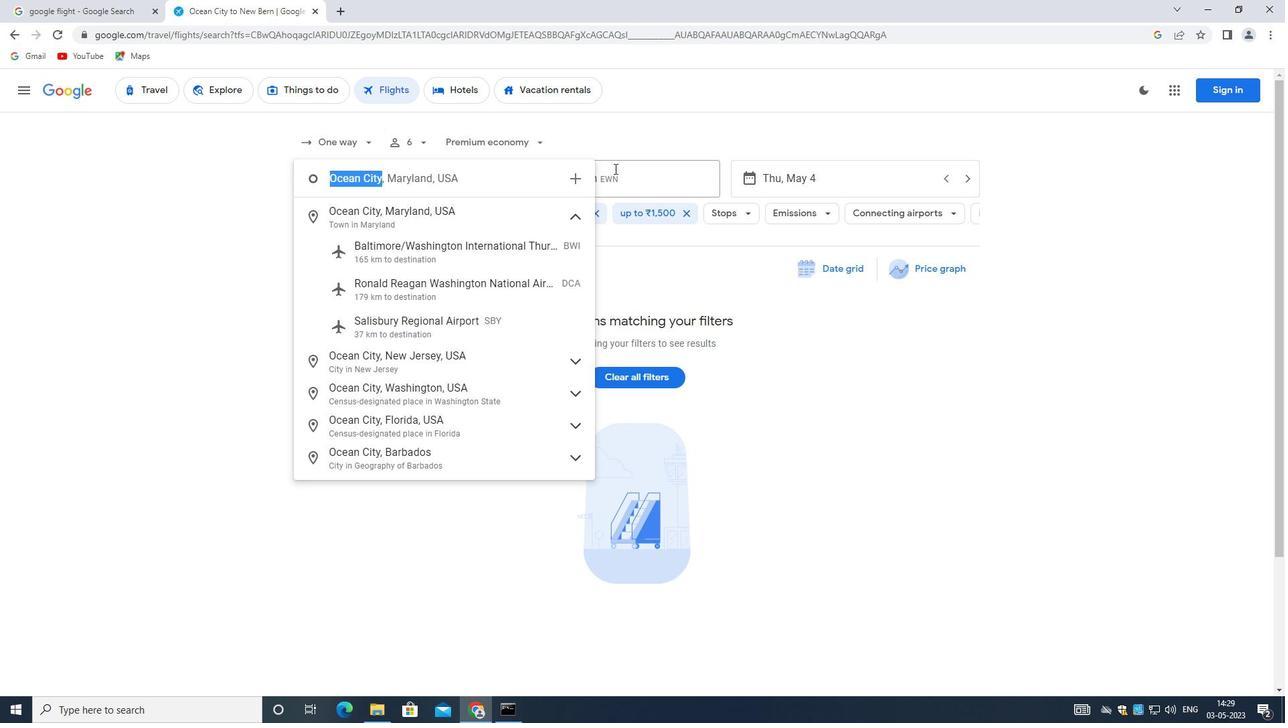 
Action: Mouse moved to (633, 186)
Screenshot: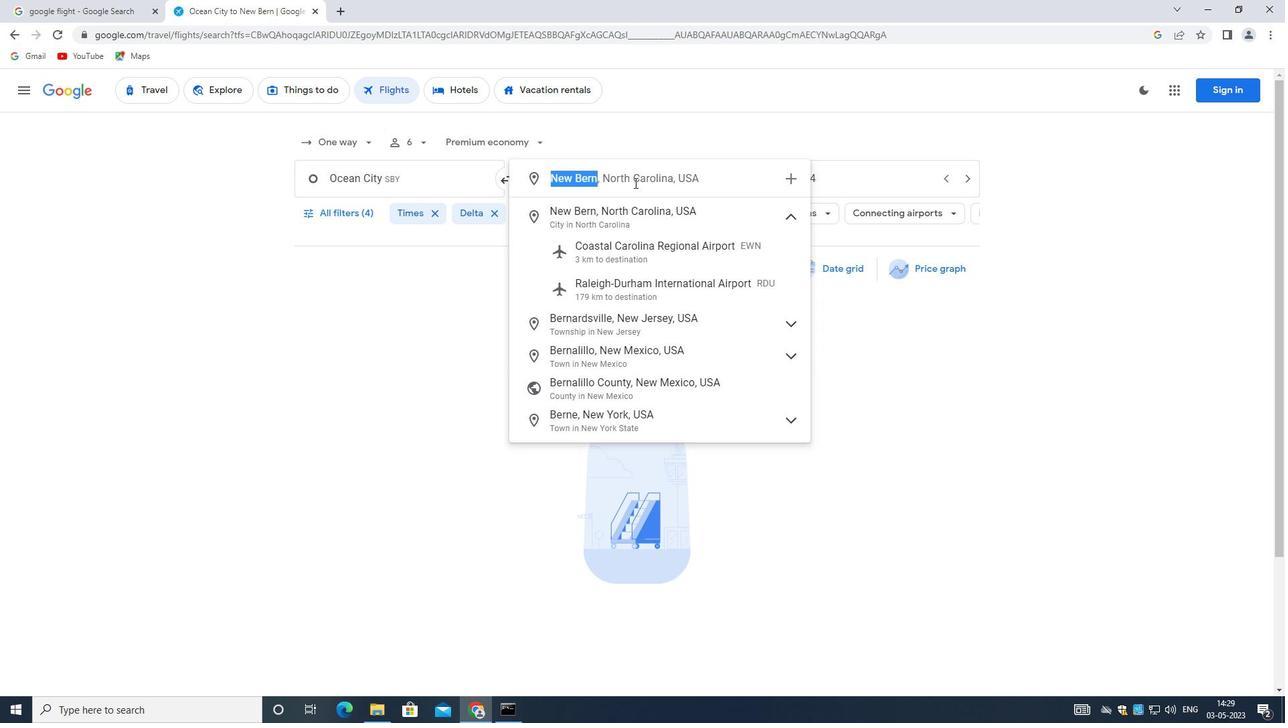 
Action: Key pressed <Key.shift>CENTRAL<Key.space><Key.shift>W
Screenshot: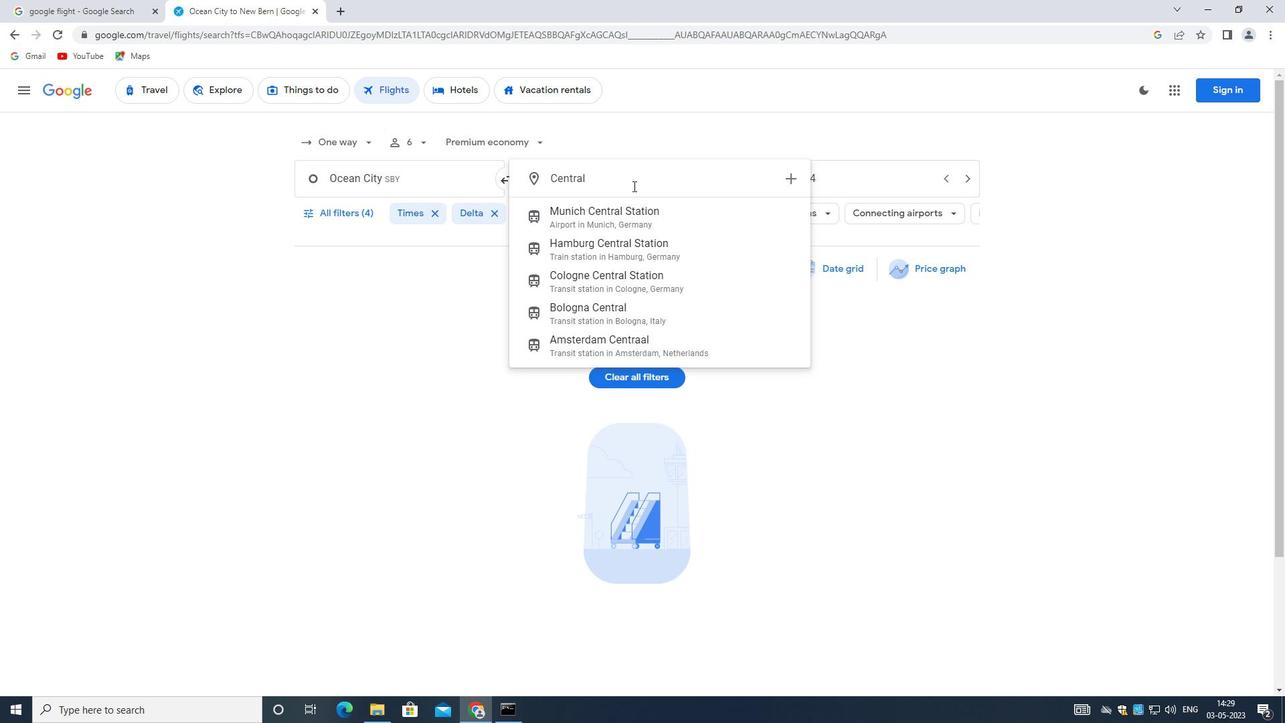 
Action: Mouse moved to (623, 243)
Screenshot: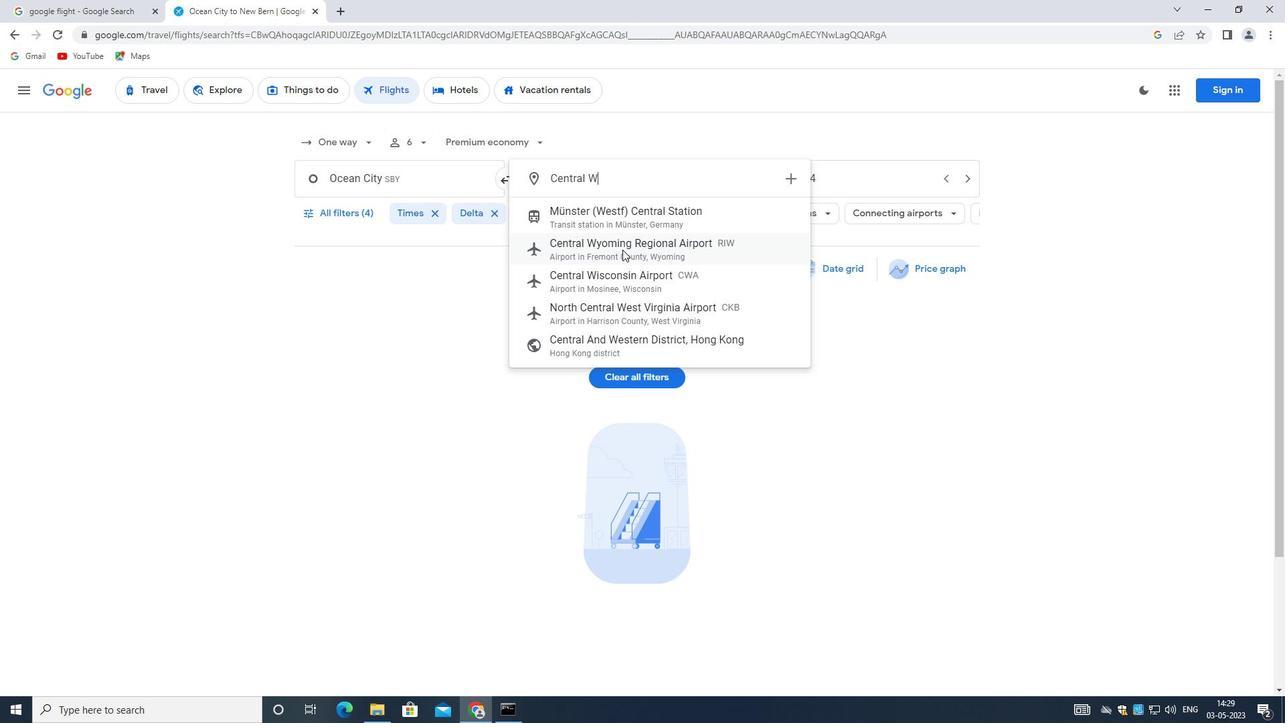 
Action: Mouse pressed left at (623, 243)
Screenshot: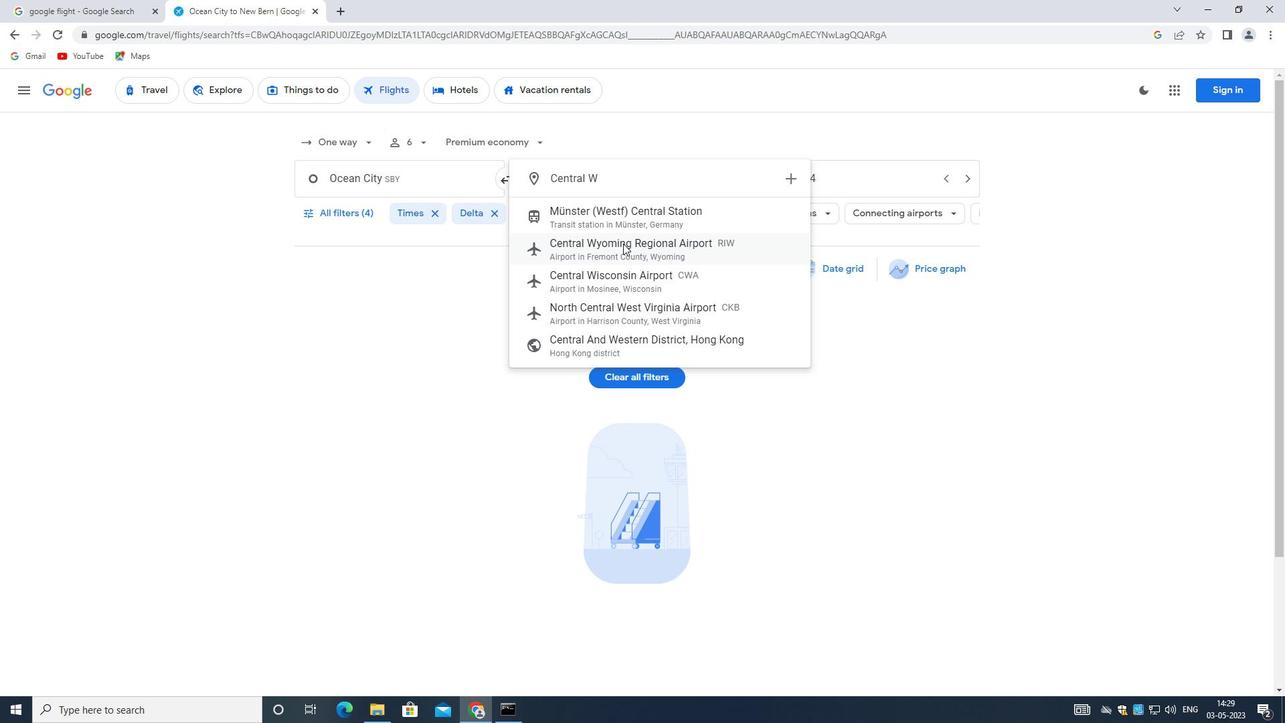 
Action: Mouse moved to (787, 172)
Screenshot: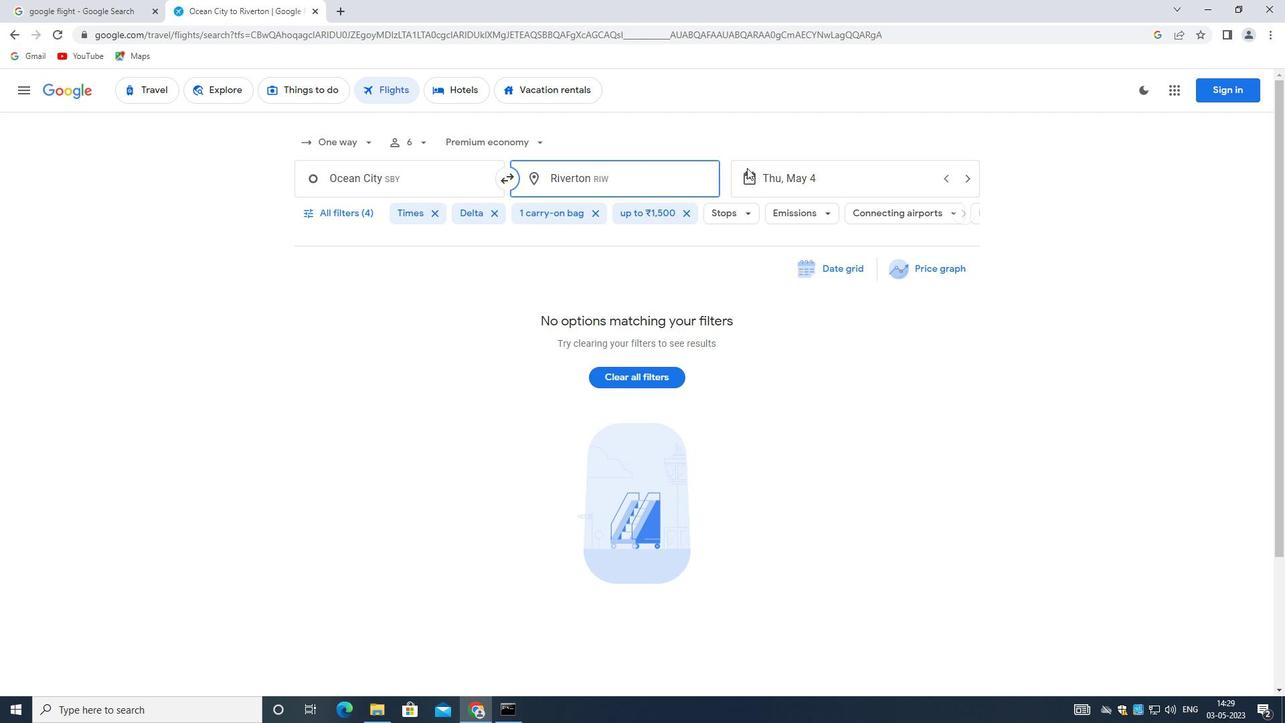 
Action: Mouse pressed left at (787, 172)
Screenshot: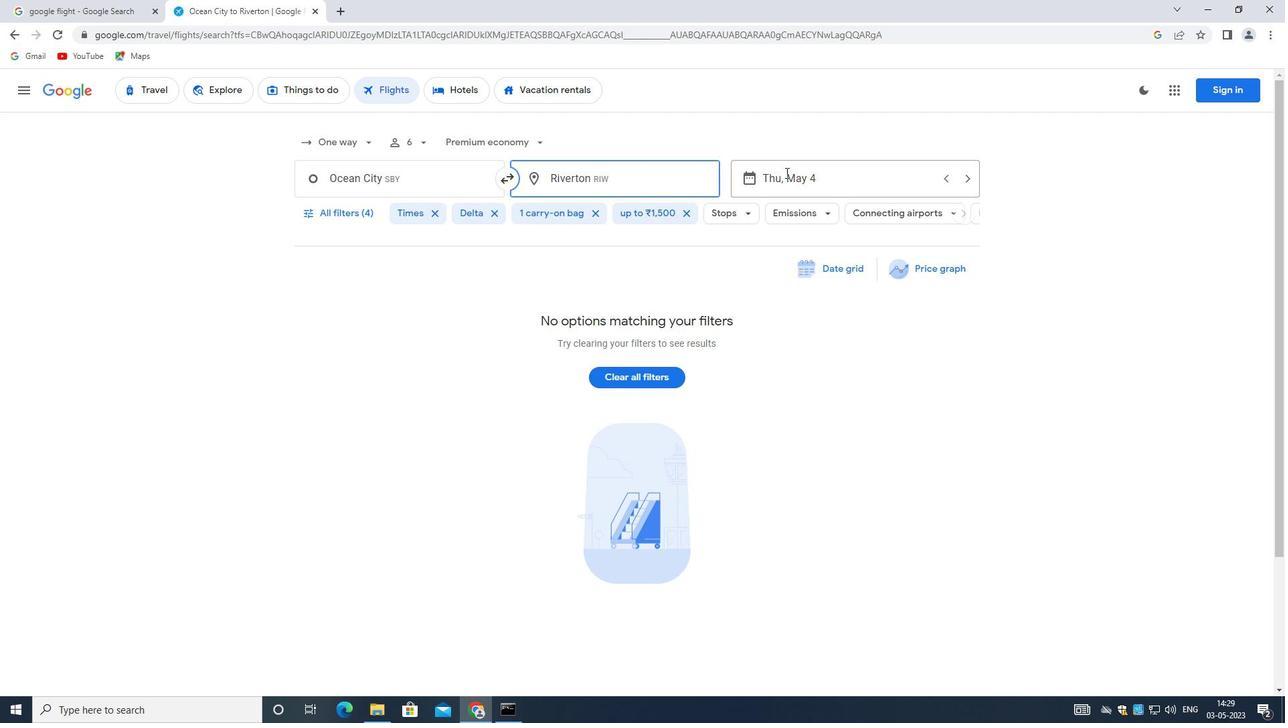 
Action: Mouse moved to (942, 504)
Screenshot: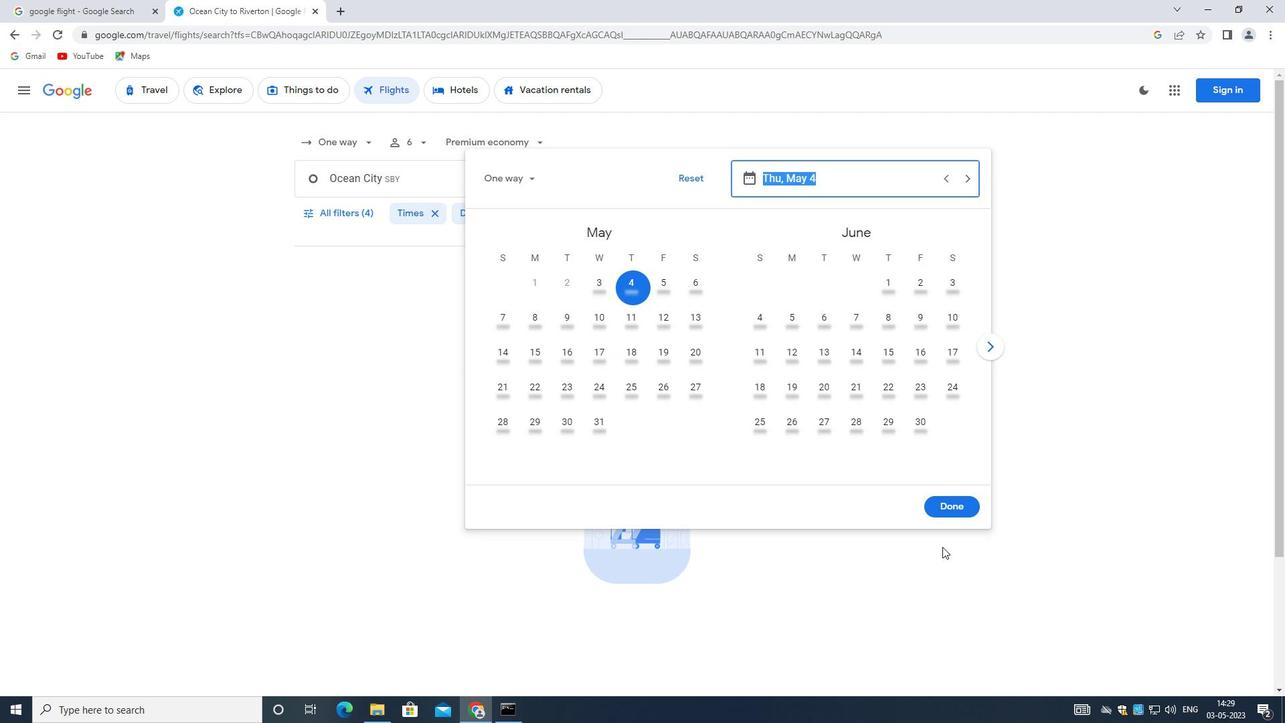 
Action: Mouse pressed left at (942, 504)
Screenshot: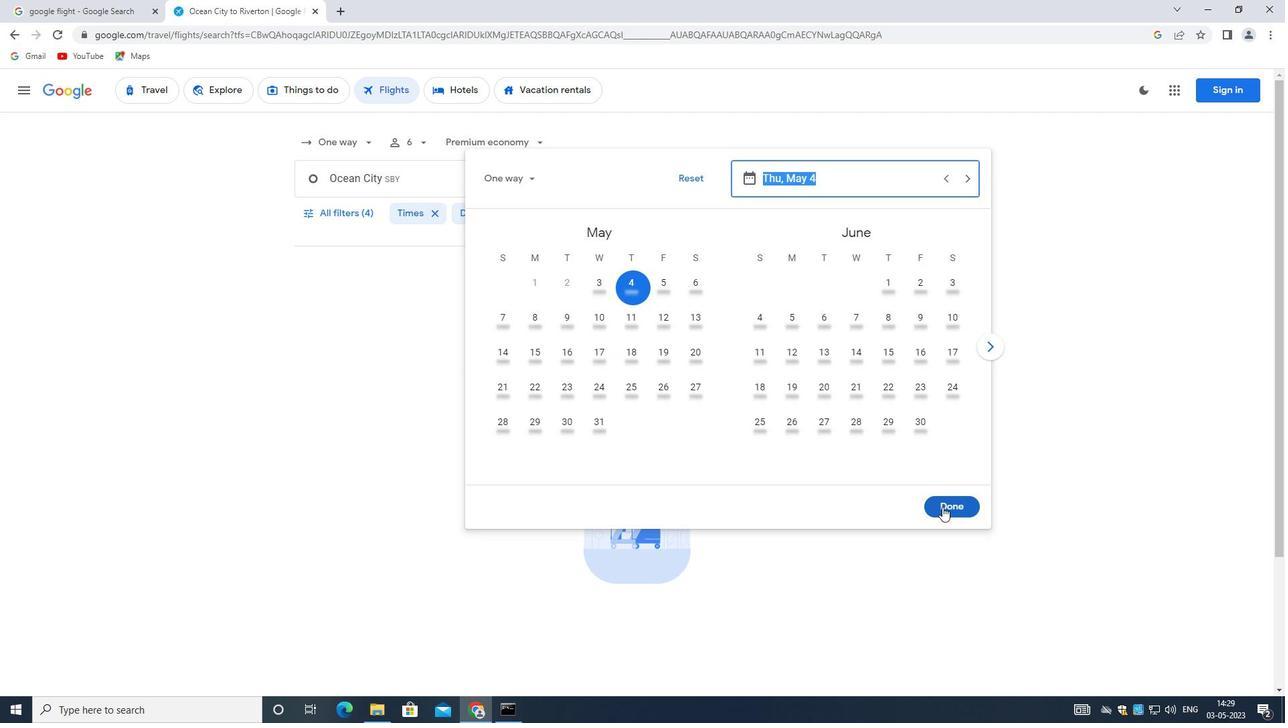 
Action: Mouse moved to (346, 210)
Screenshot: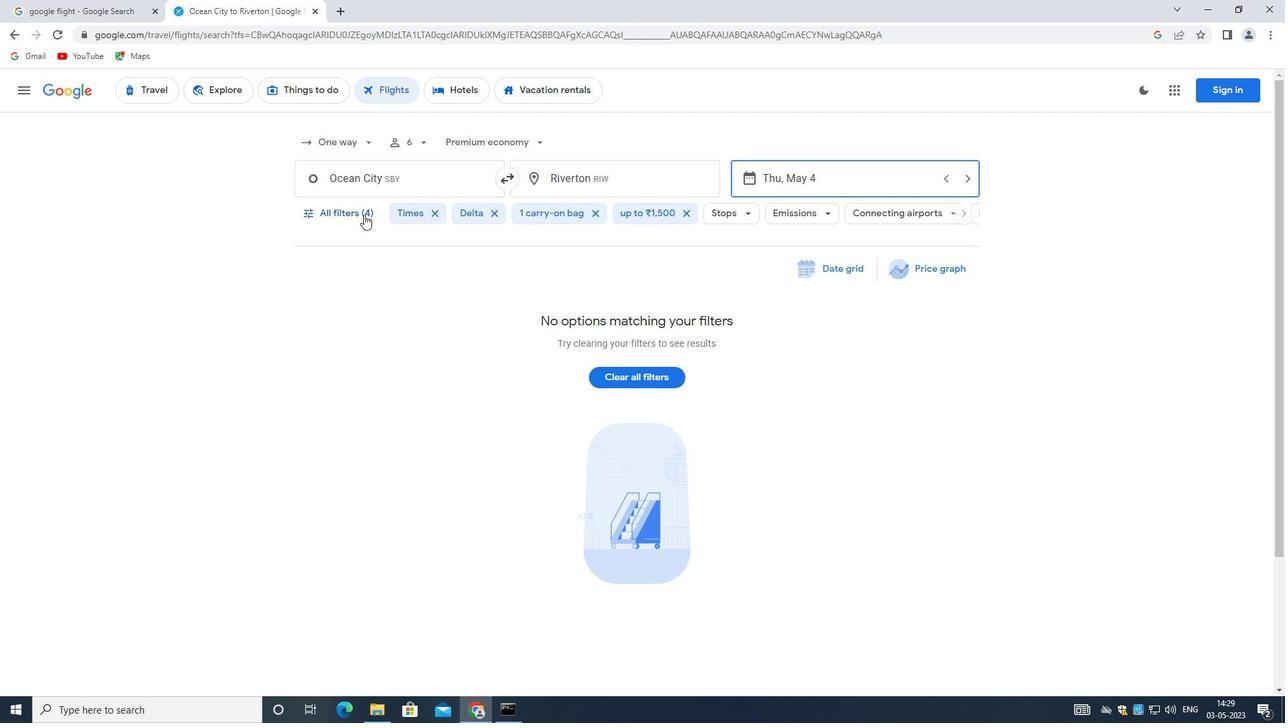 
Action: Mouse pressed left at (346, 210)
Screenshot: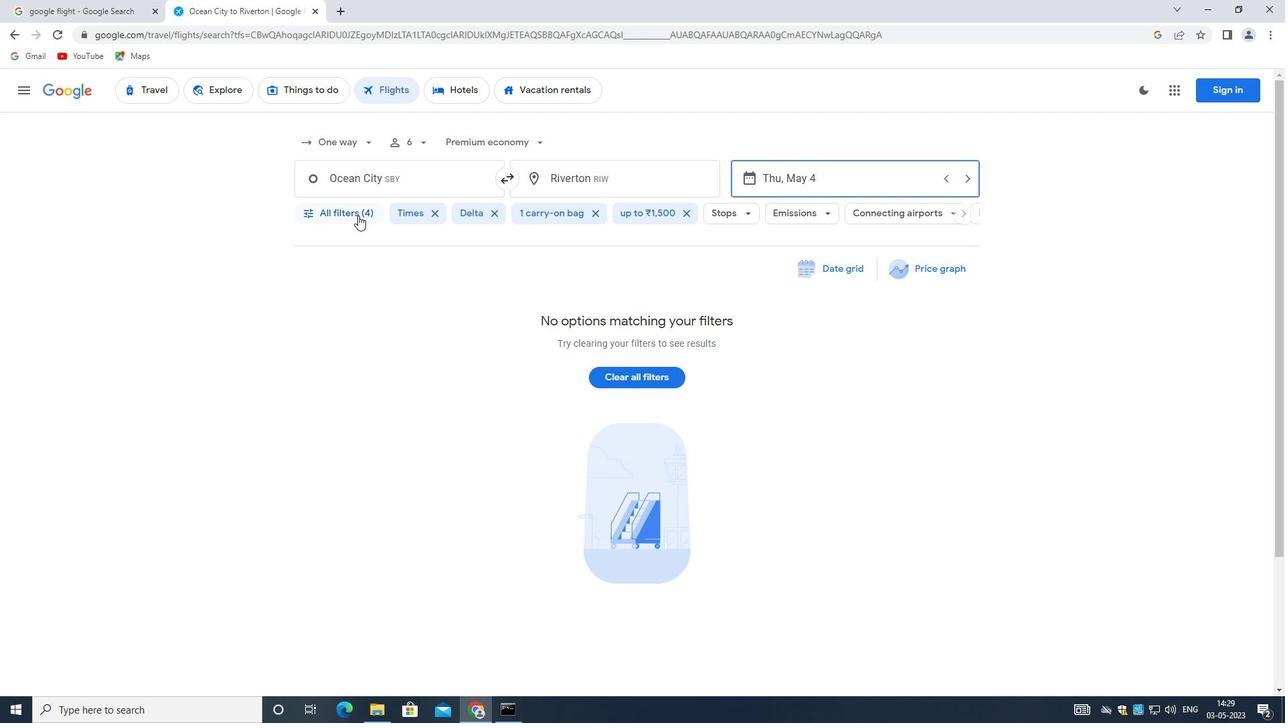 
Action: Mouse moved to (407, 455)
Screenshot: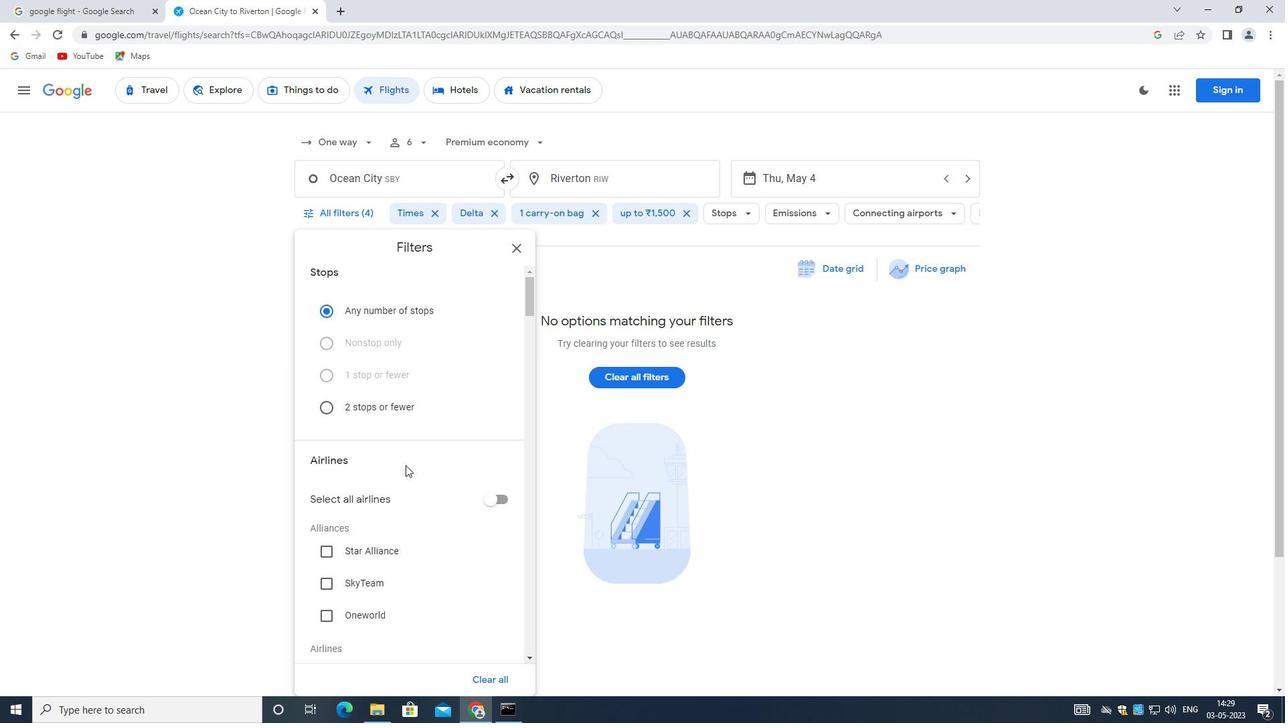 
Action: Mouse scrolled (407, 455) with delta (0, 0)
Screenshot: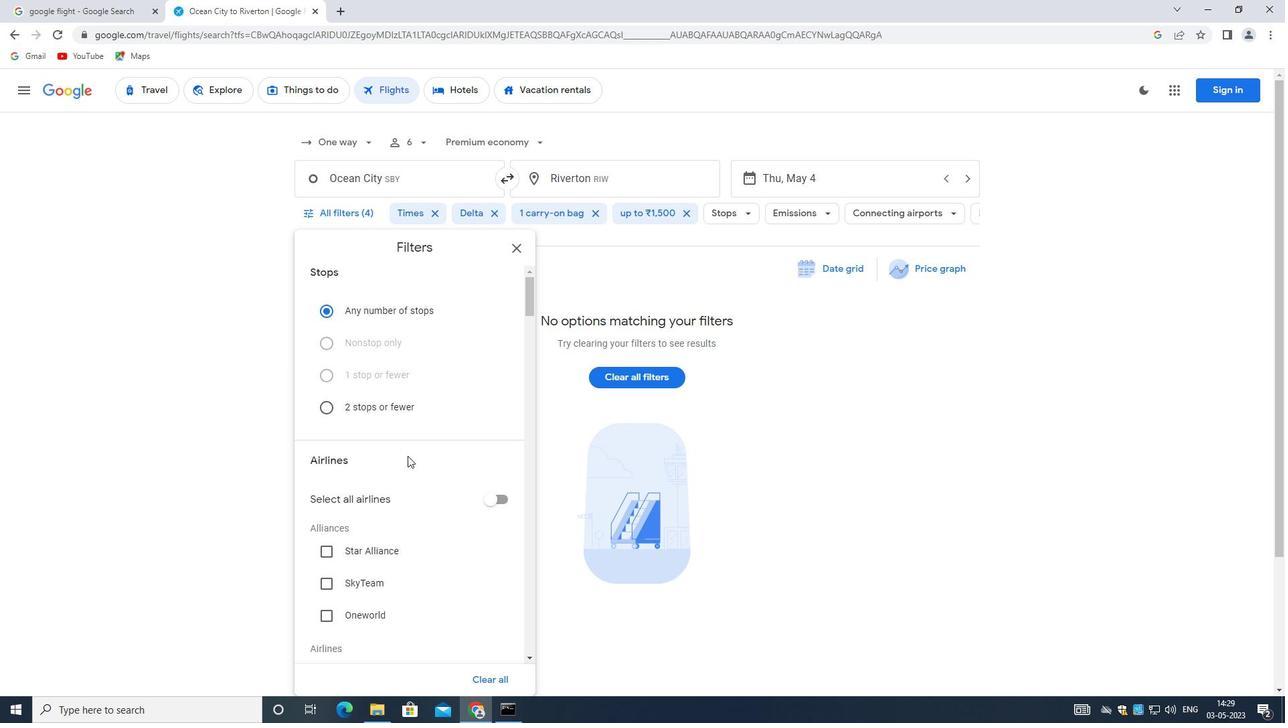 
Action: Mouse scrolled (407, 455) with delta (0, 0)
Screenshot: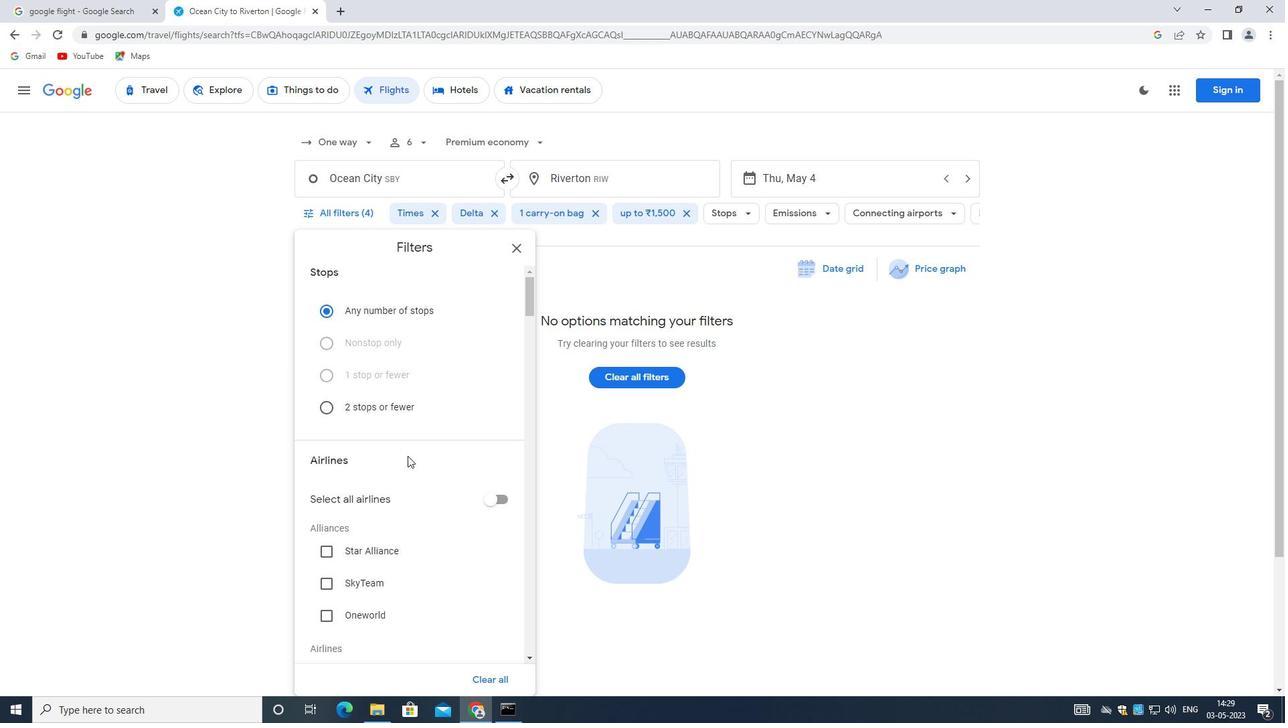 
Action: Mouse scrolled (407, 455) with delta (0, 0)
Screenshot: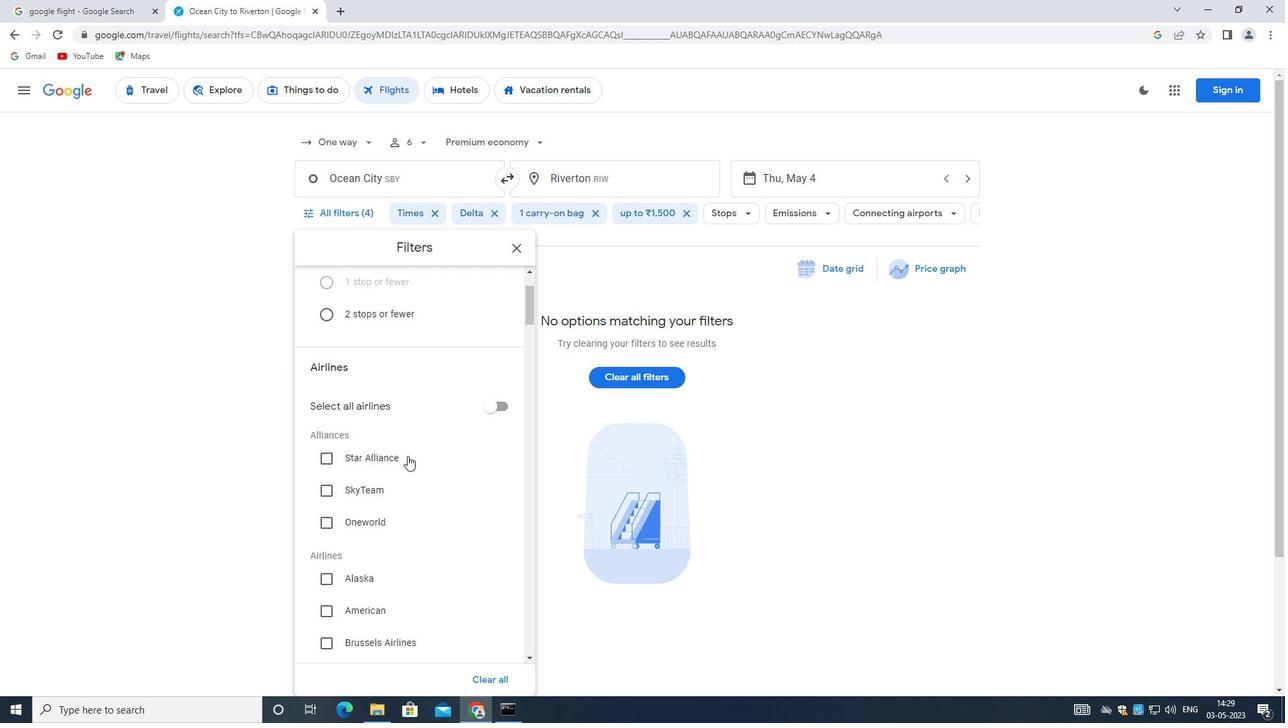 
Action: Mouse scrolled (407, 455) with delta (0, 0)
Screenshot: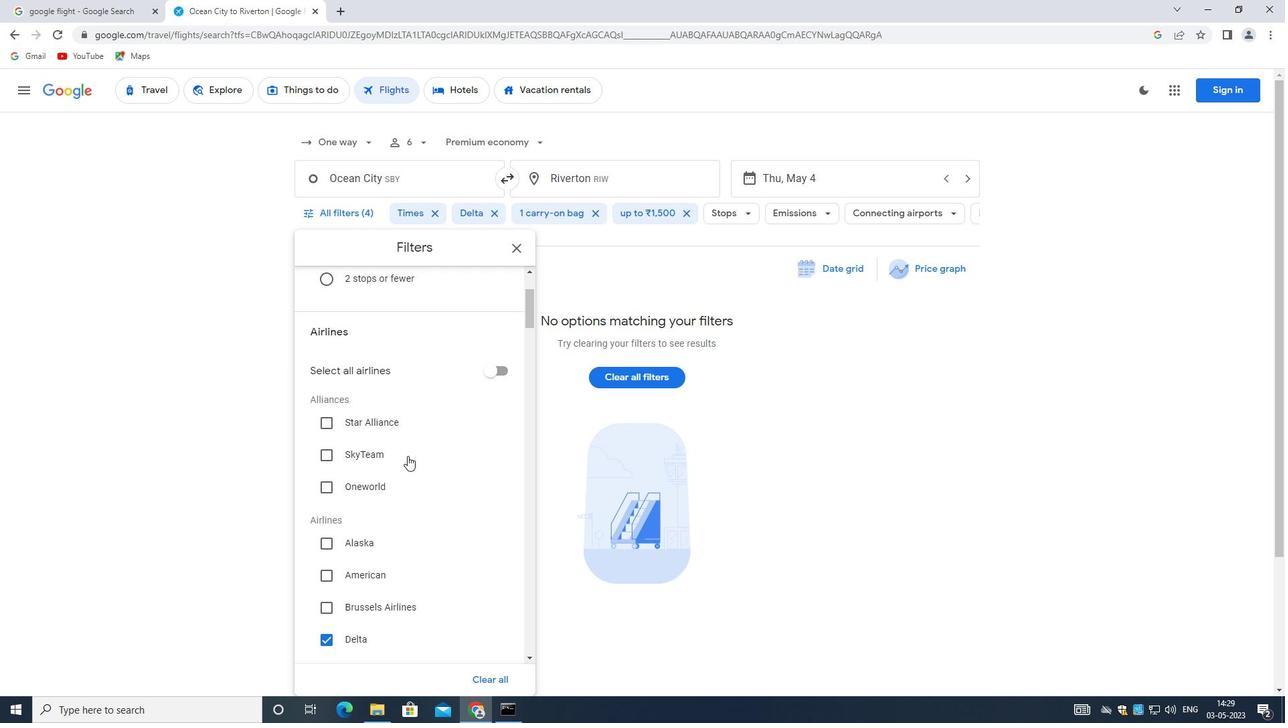
Action: Mouse moved to (463, 400)
Screenshot: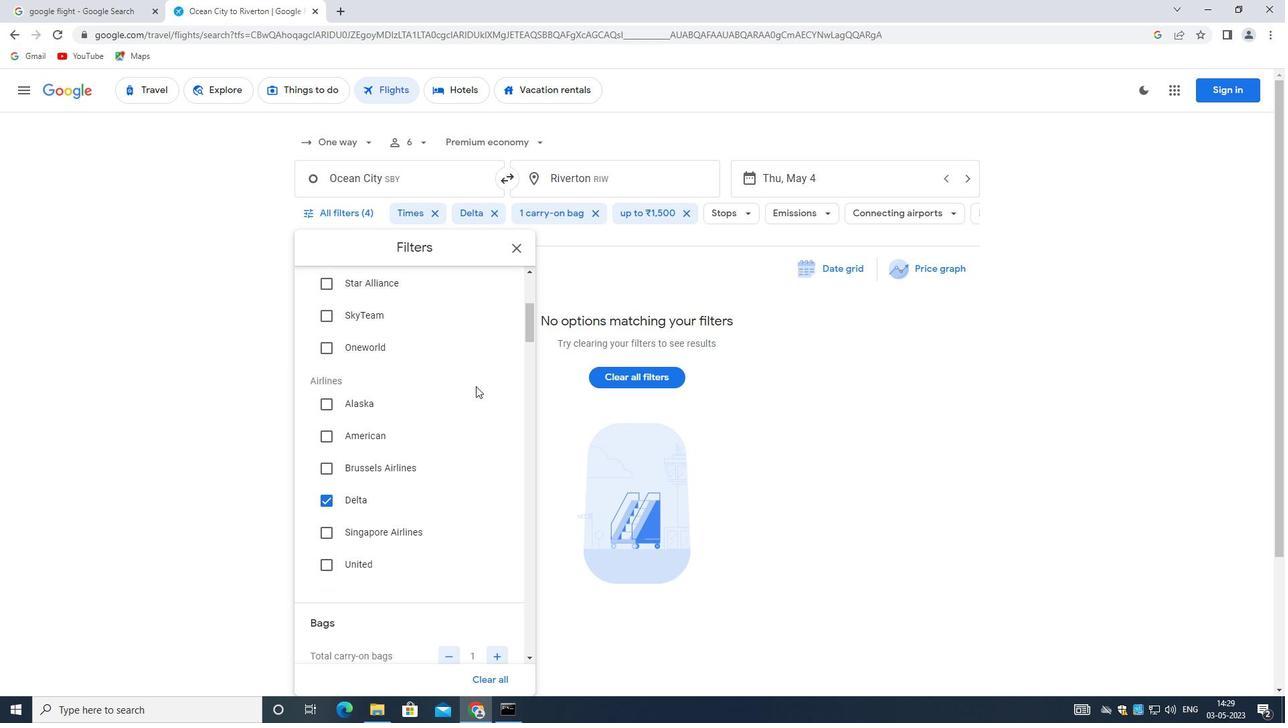 
Action: Mouse scrolled (463, 401) with delta (0, 0)
Screenshot: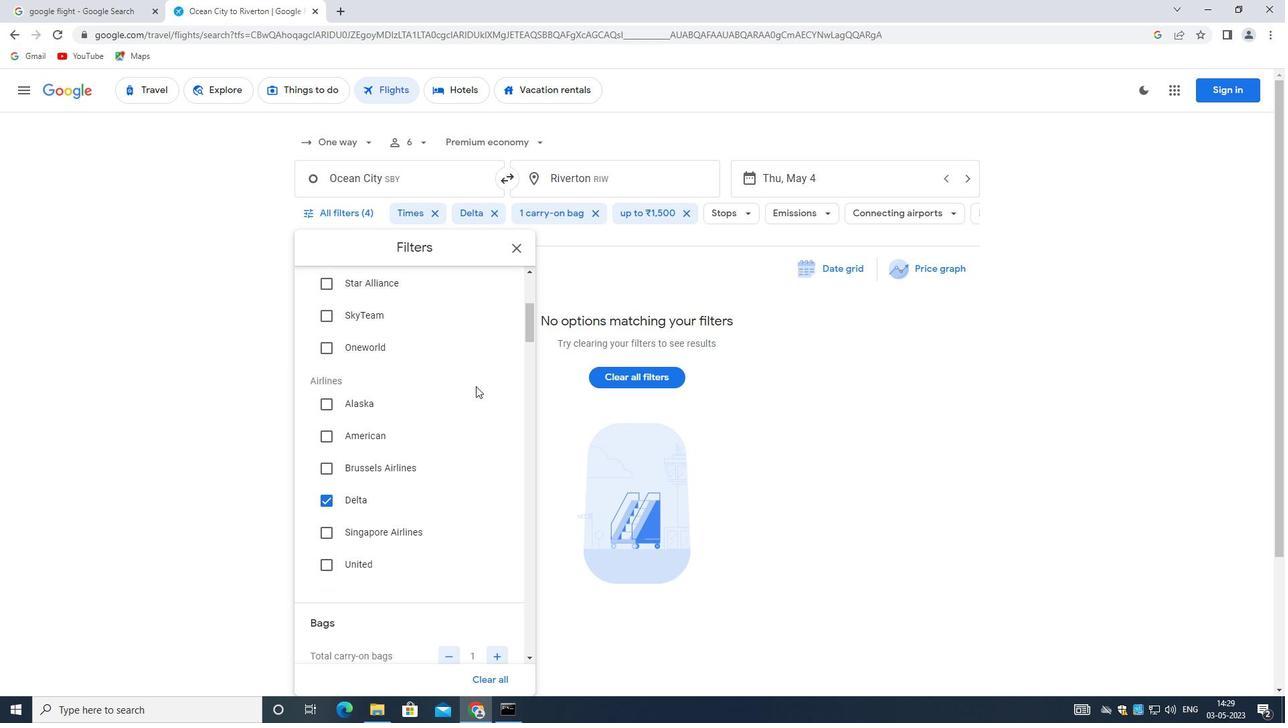 
Action: Mouse moved to (463, 399)
Screenshot: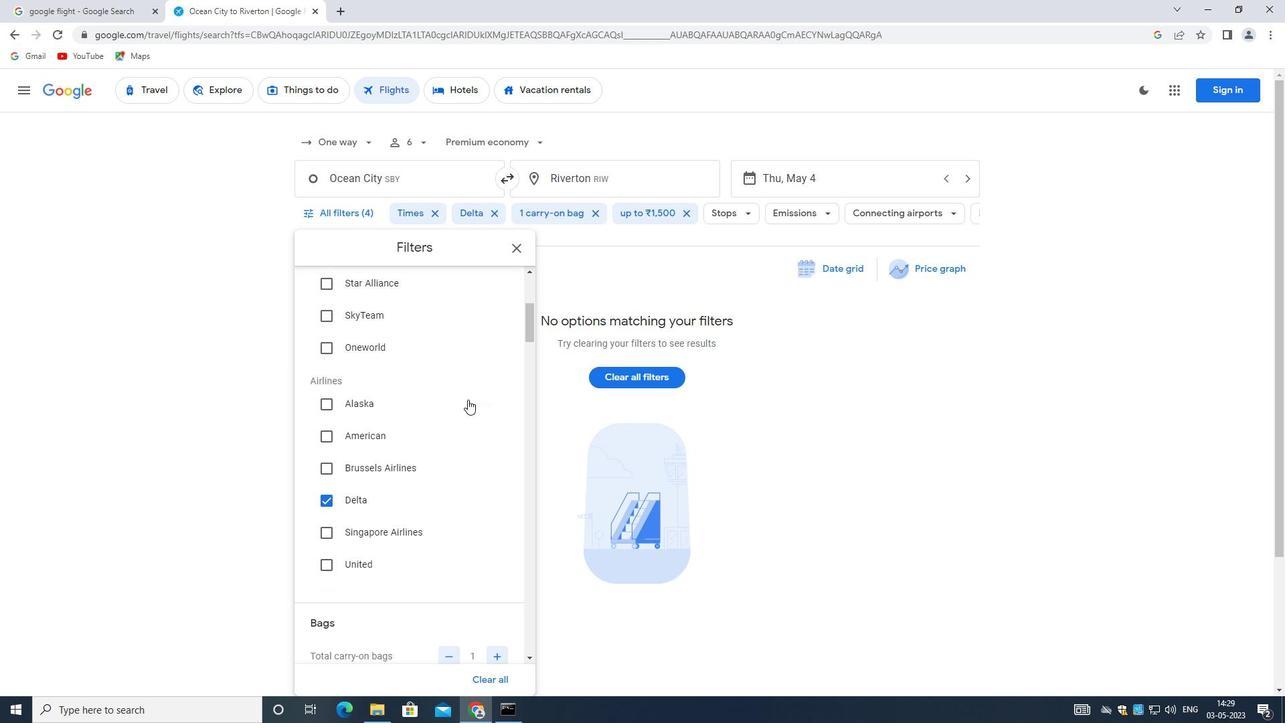 
Action: Mouse scrolled (463, 400) with delta (0, 0)
Screenshot: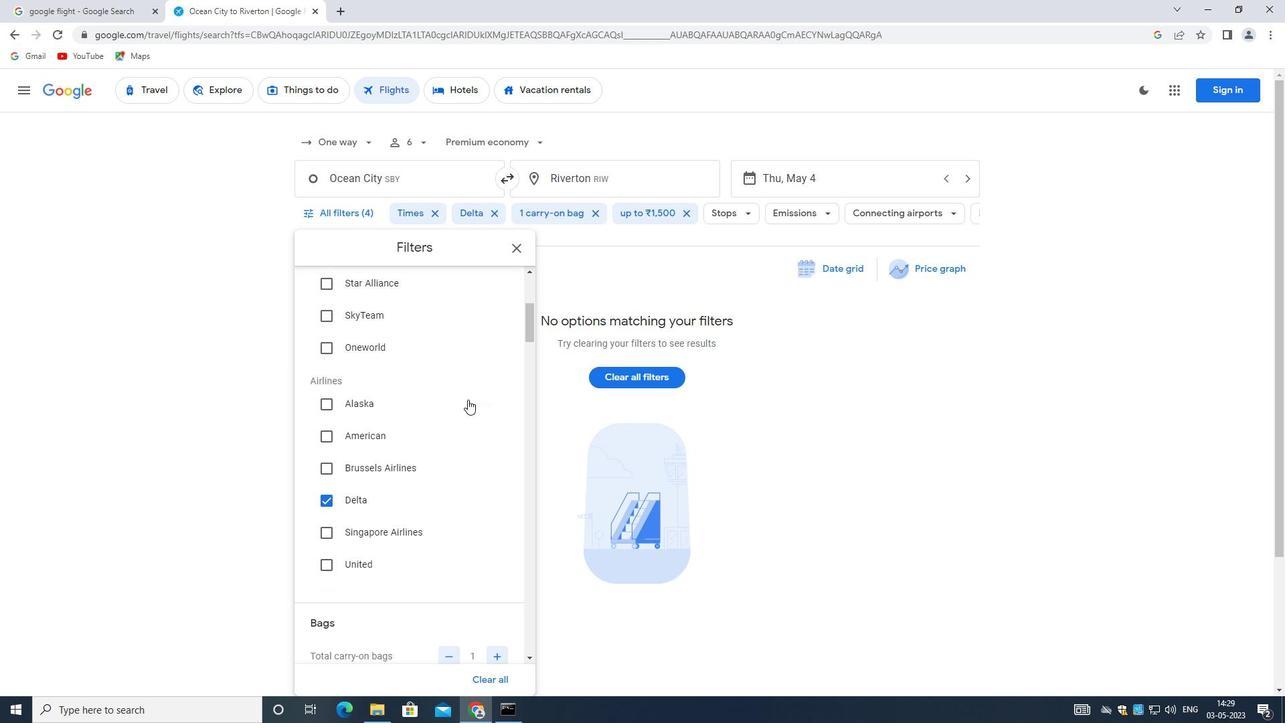
Action: Mouse moved to (495, 363)
Screenshot: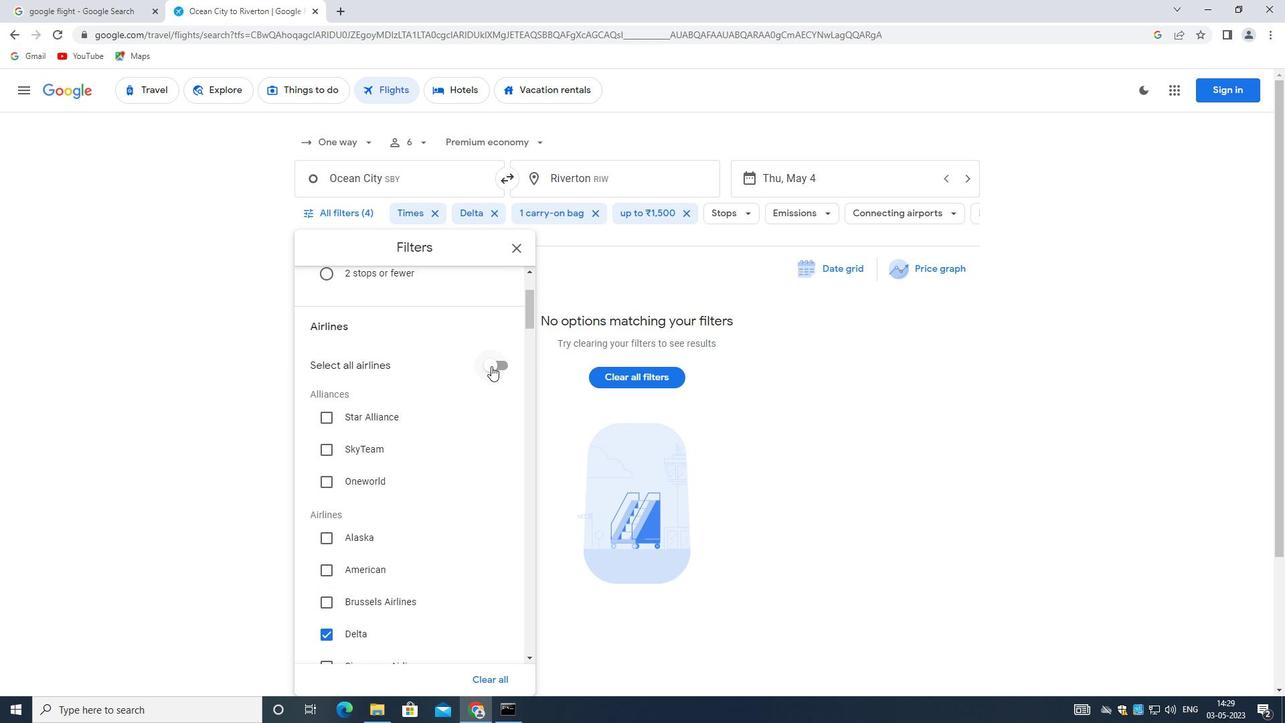
Action: Mouse pressed left at (495, 363)
Screenshot: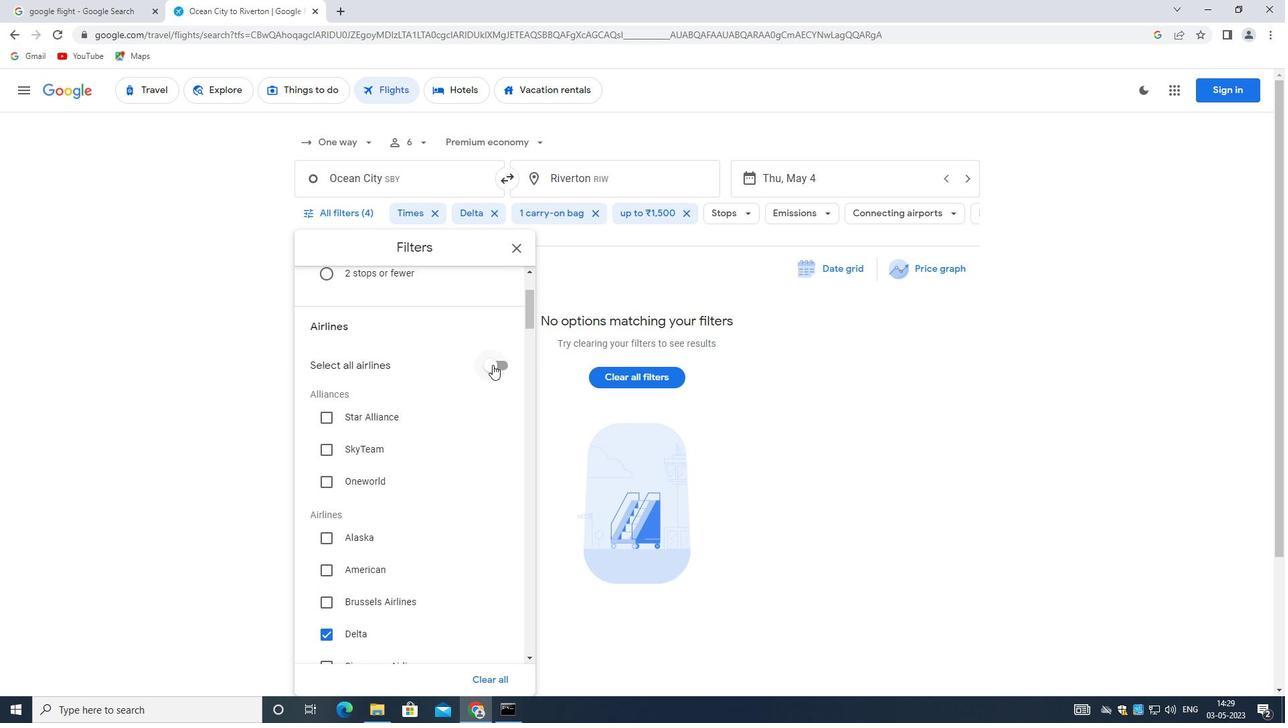 
Action: Mouse moved to (502, 366)
Screenshot: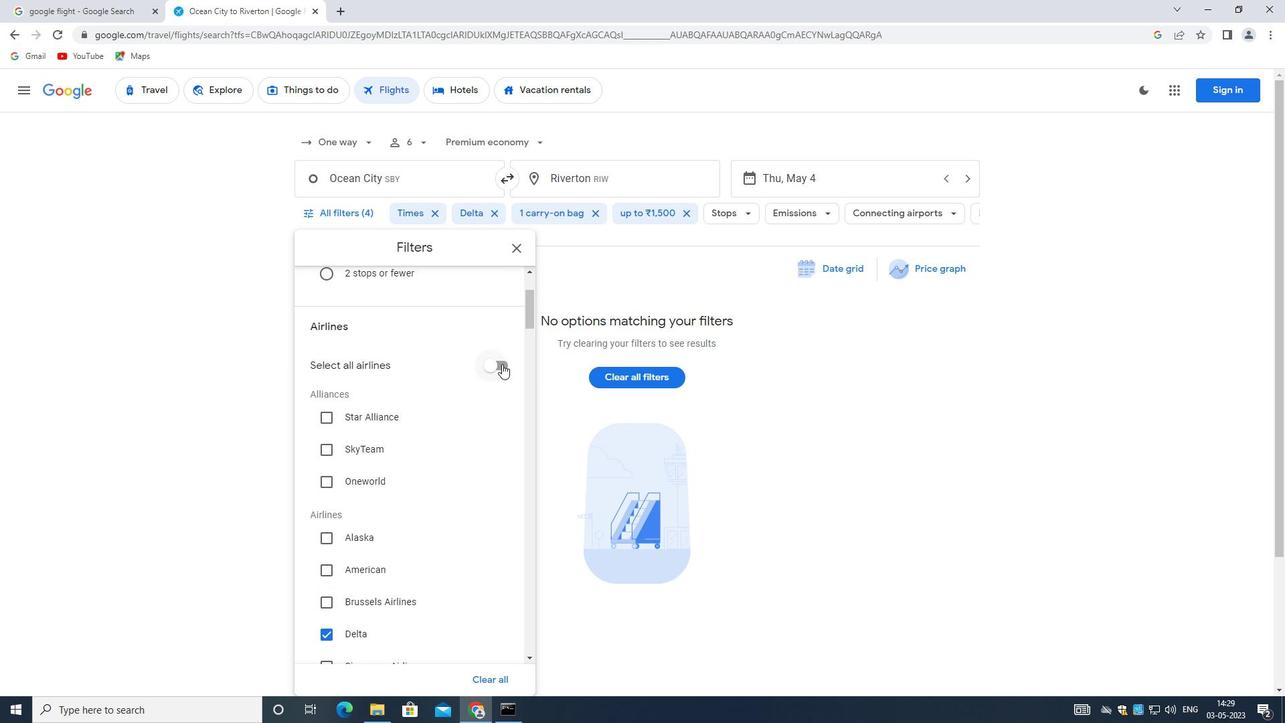
Action: Mouse pressed left at (502, 366)
Screenshot: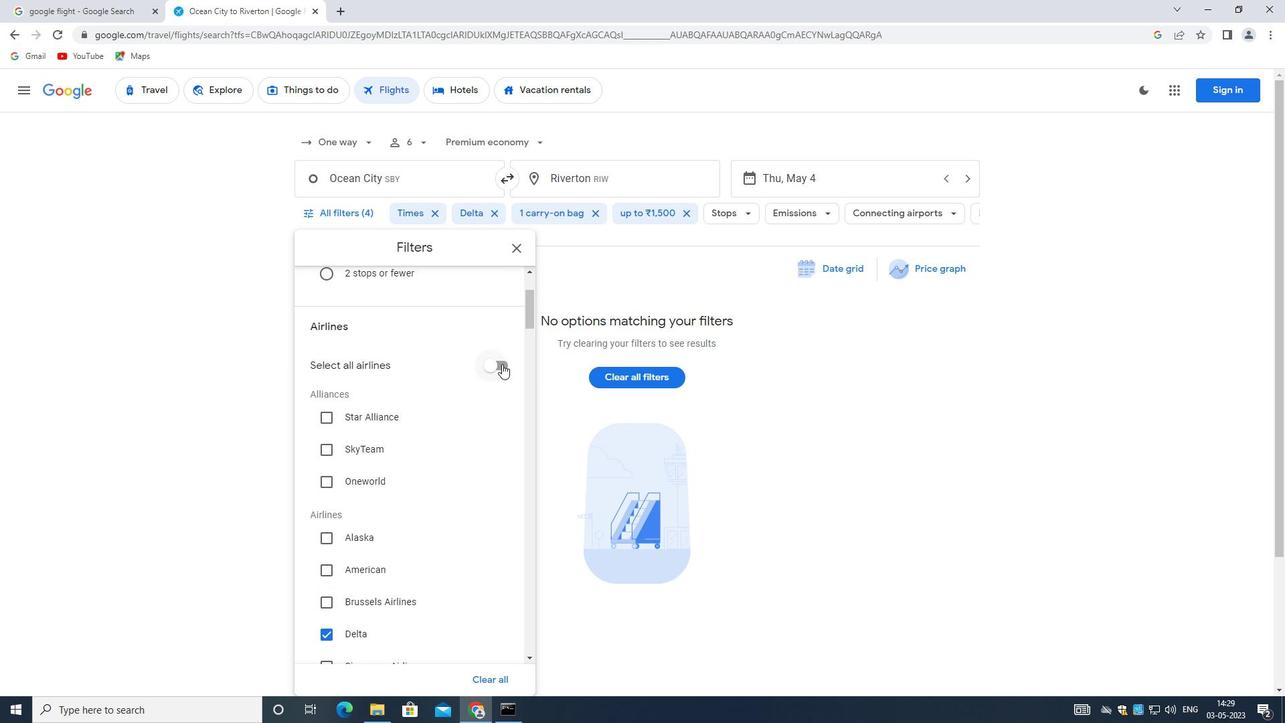 
Action: Mouse moved to (484, 364)
Screenshot: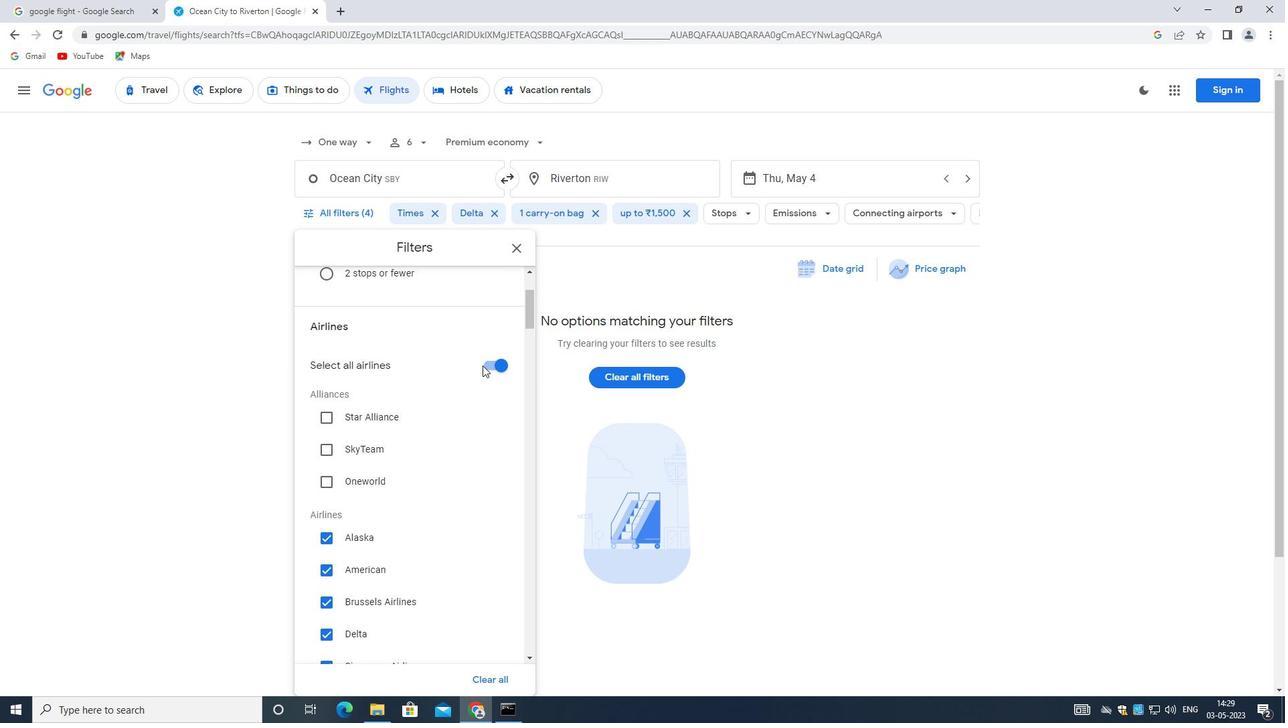 
Action: Mouse pressed left at (484, 364)
Screenshot: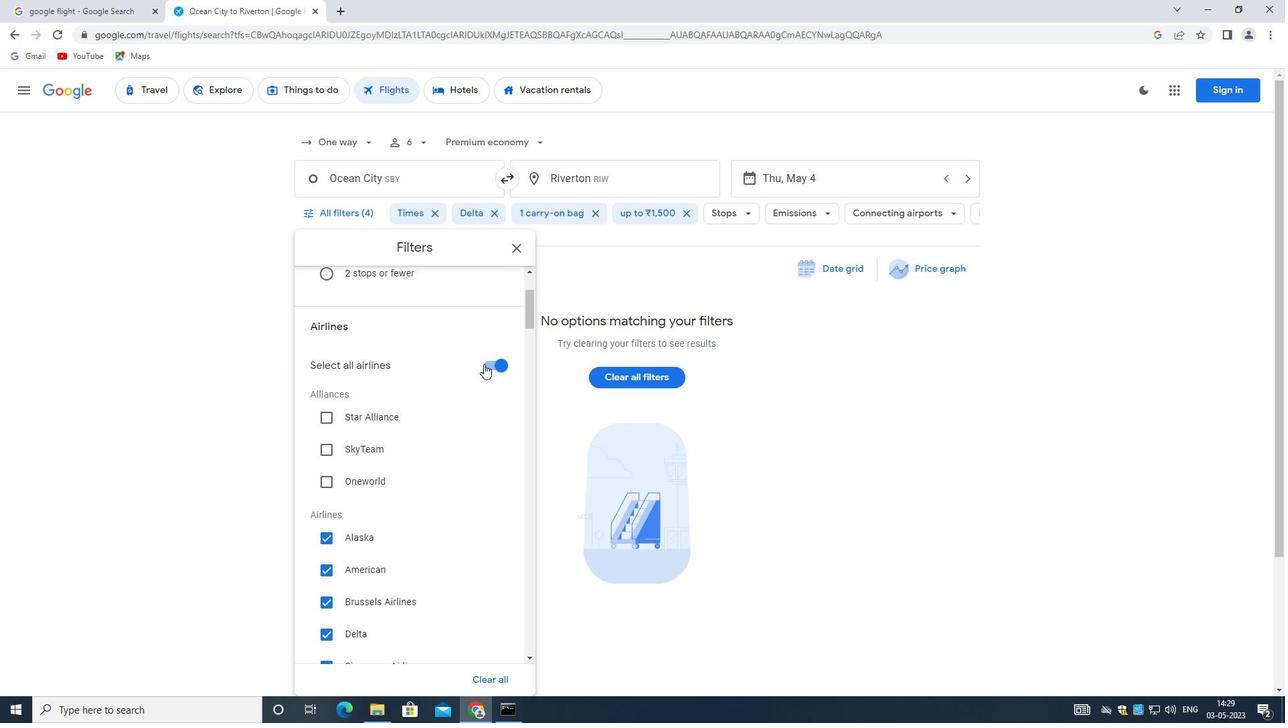 
Action: Mouse moved to (453, 435)
Screenshot: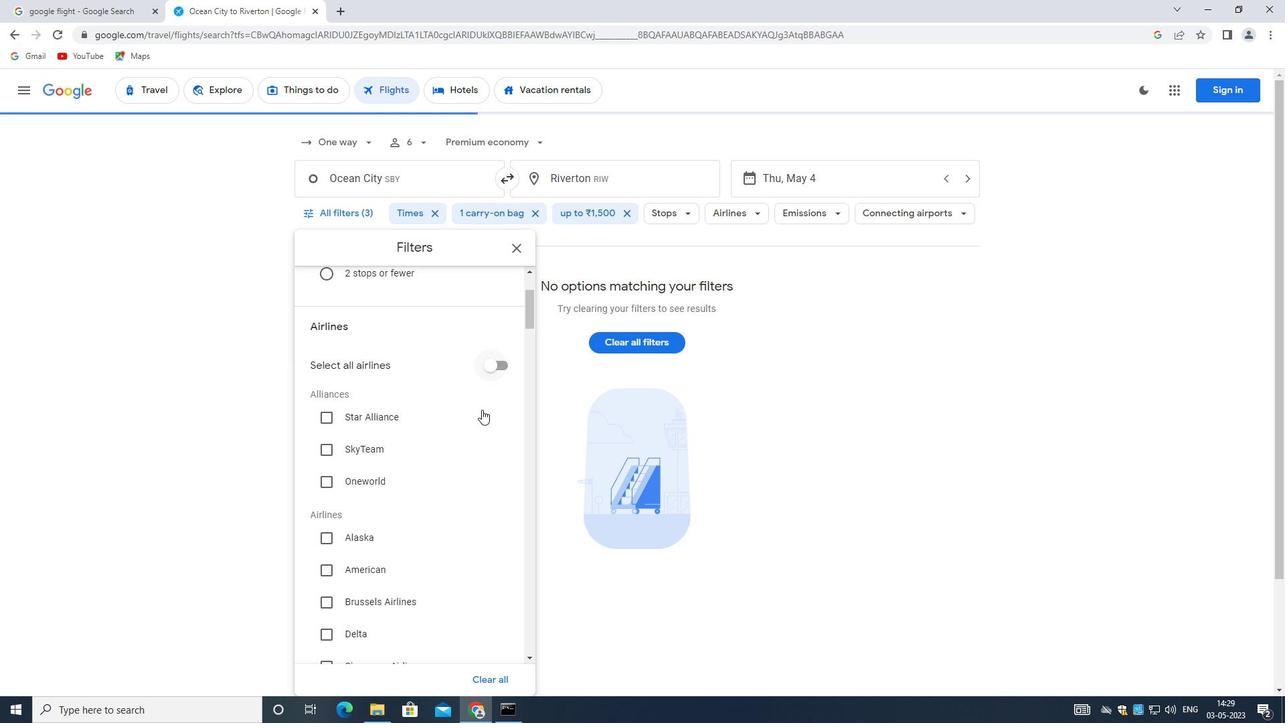 
Action: Mouse scrolled (453, 435) with delta (0, 0)
Screenshot: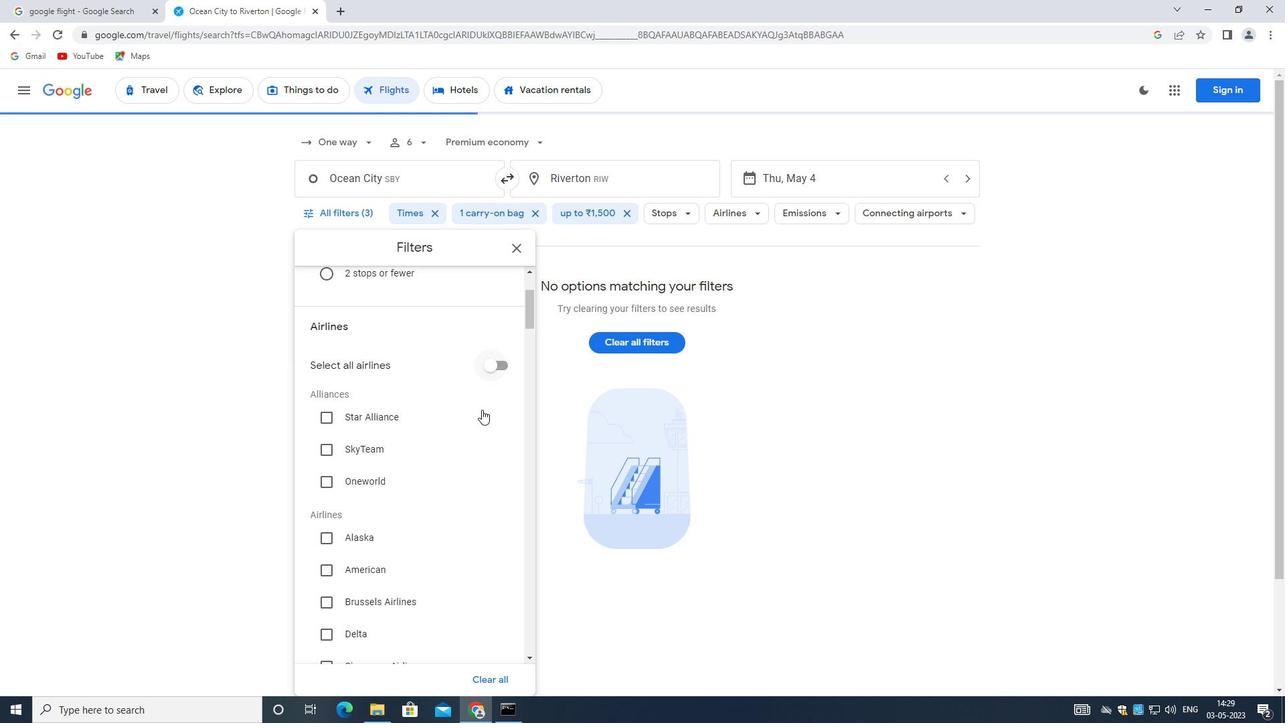 
Action: Mouse moved to (453, 437)
Screenshot: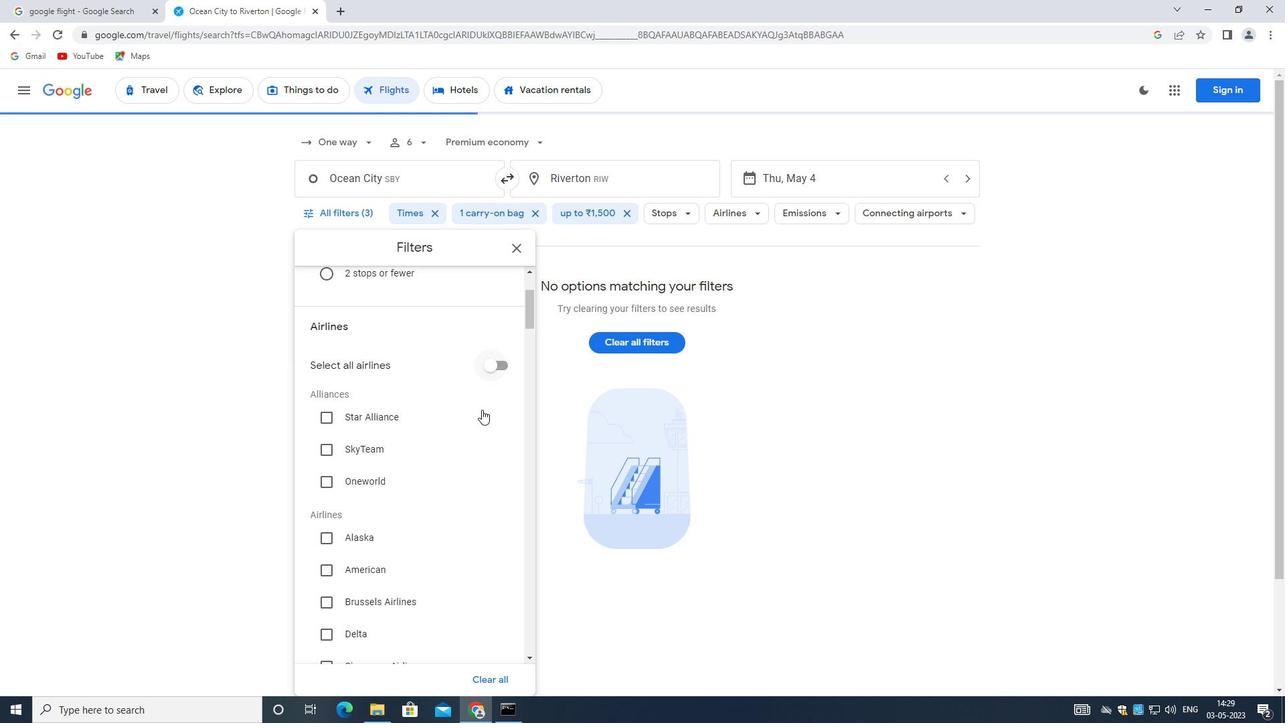 
Action: Mouse scrolled (453, 437) with delta (0, 0)
Screenshot: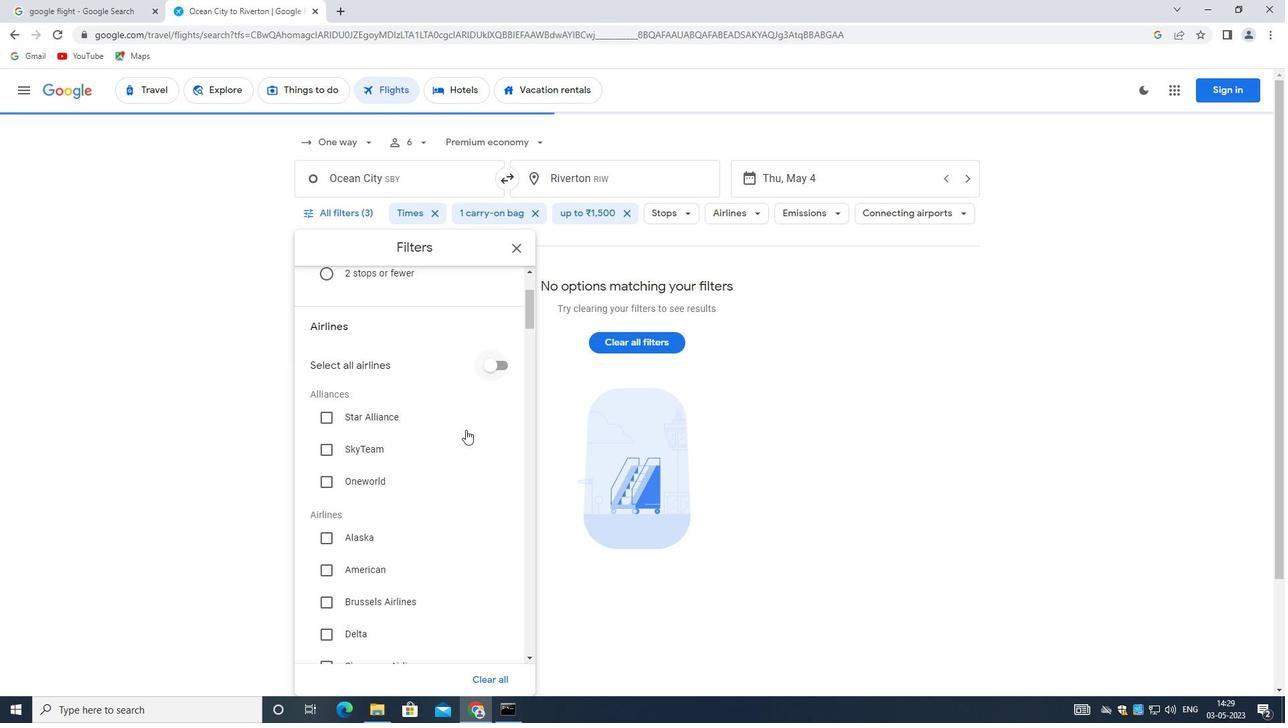 
Action: Mouse moved to (452, 438)
Screenshot: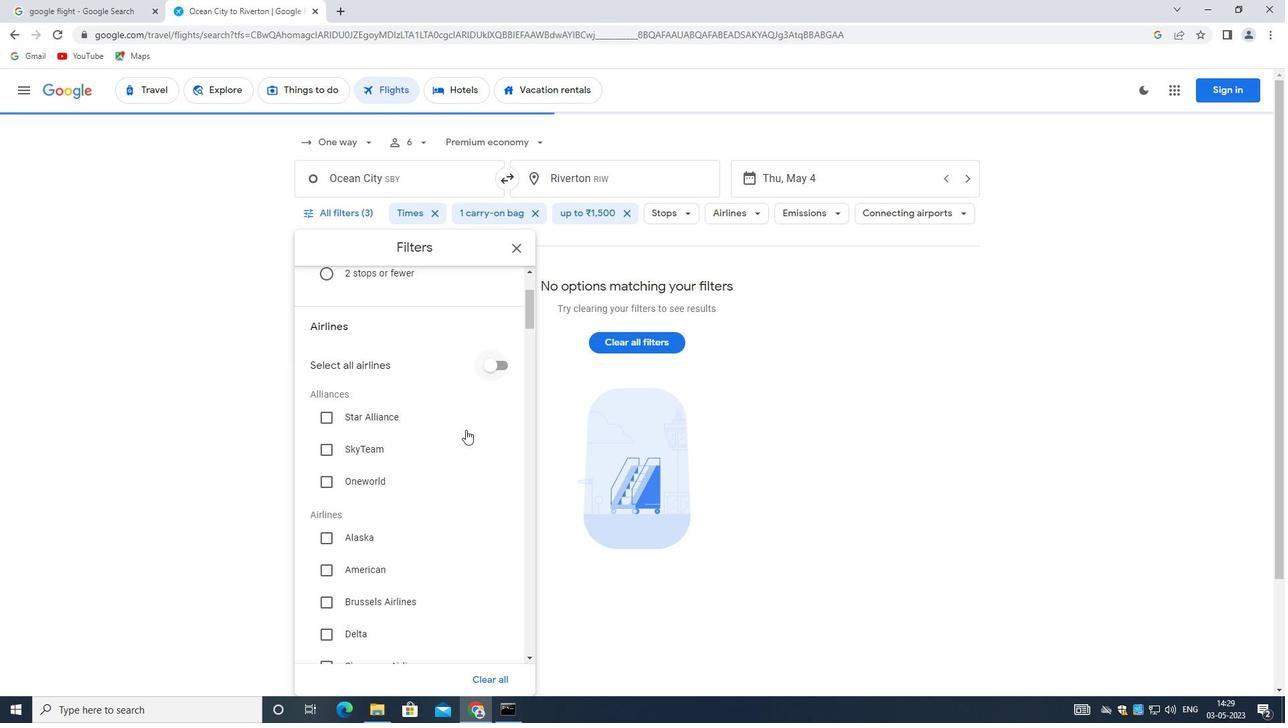 
Action: Mouse scrolled (452, 437) with delta (0, 0)
Screenshot: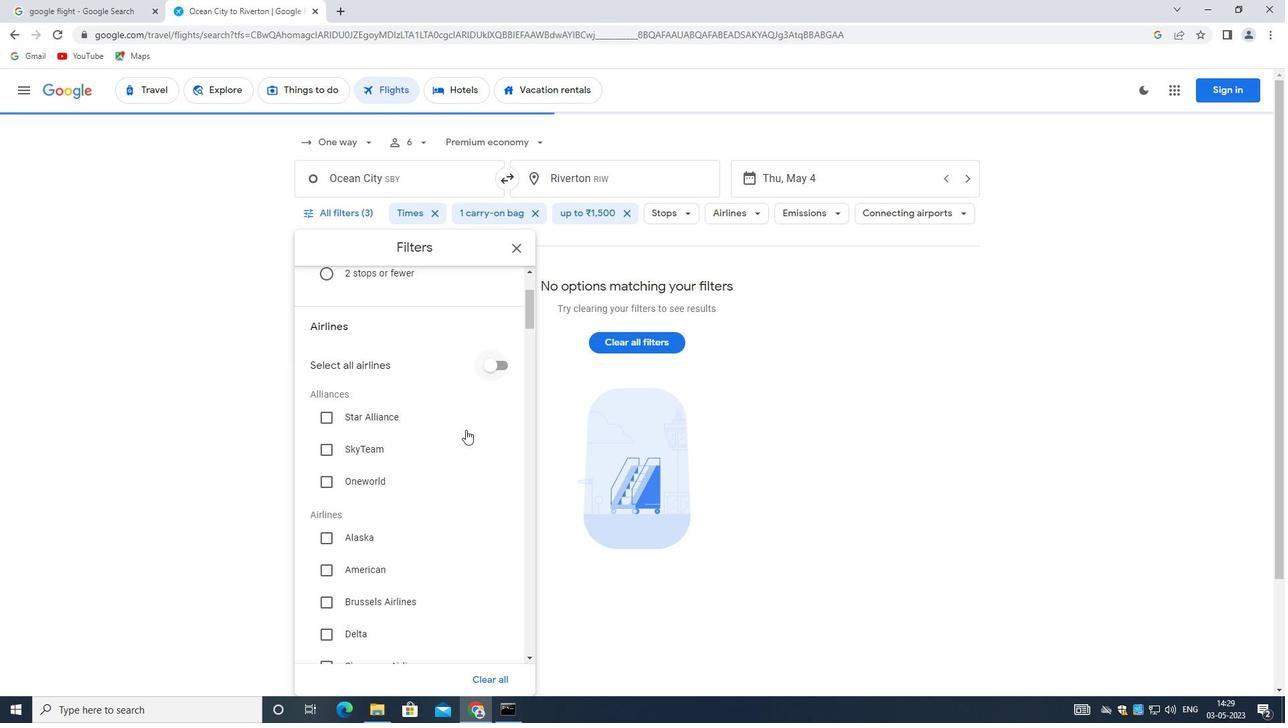 
Action: Mouse moved to (452, 438)
Screenshot: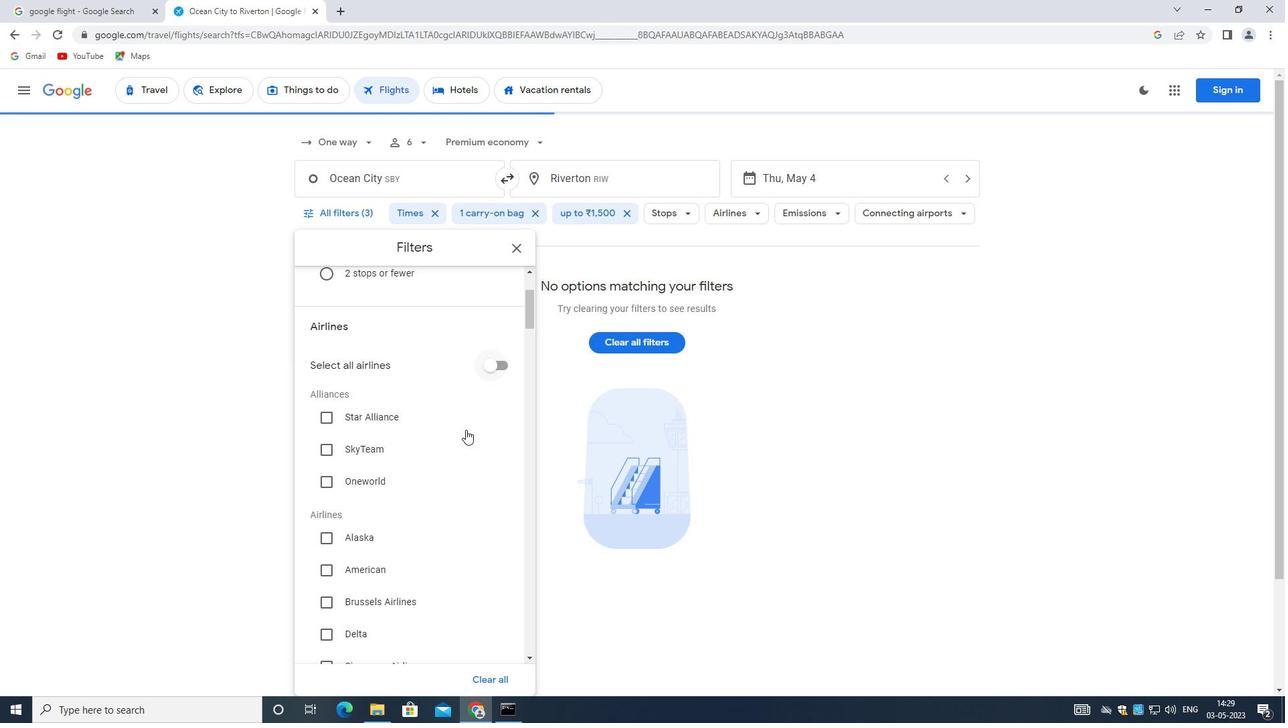 
Action: Mouse scrolled (452, 437) with delta (0, 0)
Screenshot: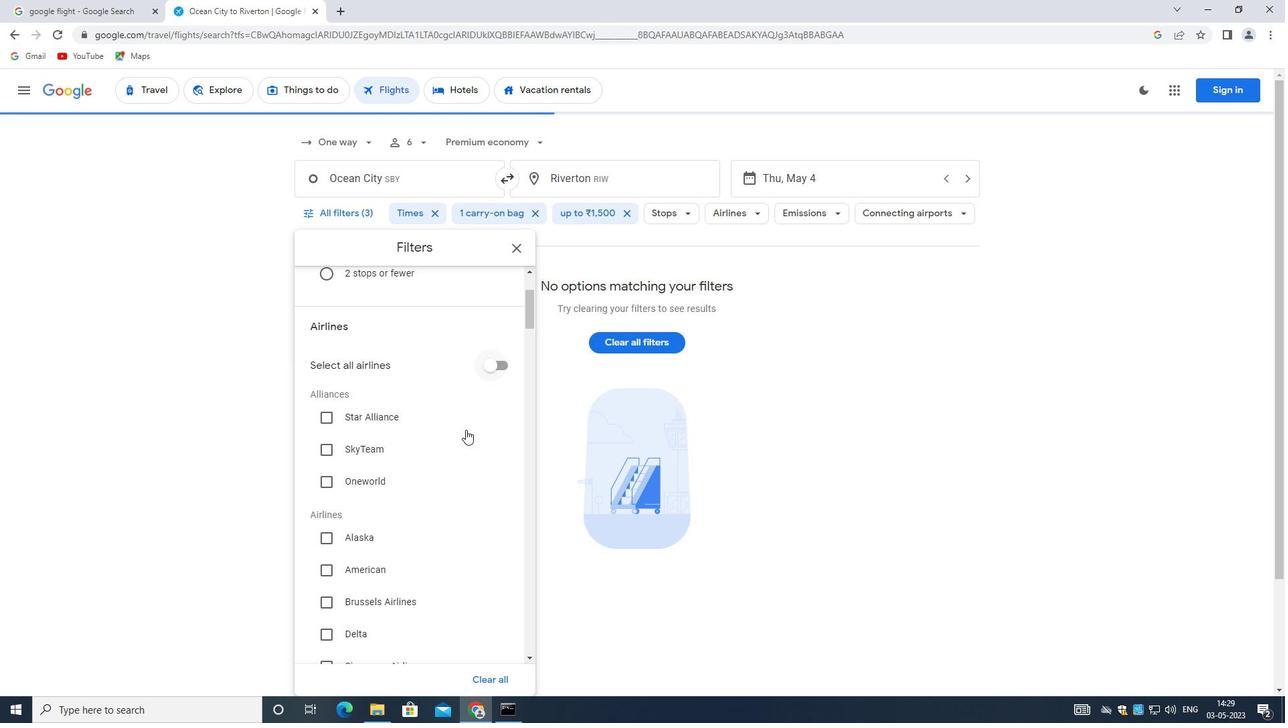 
Action: Mouse moved to (435, 424)
Screenshot: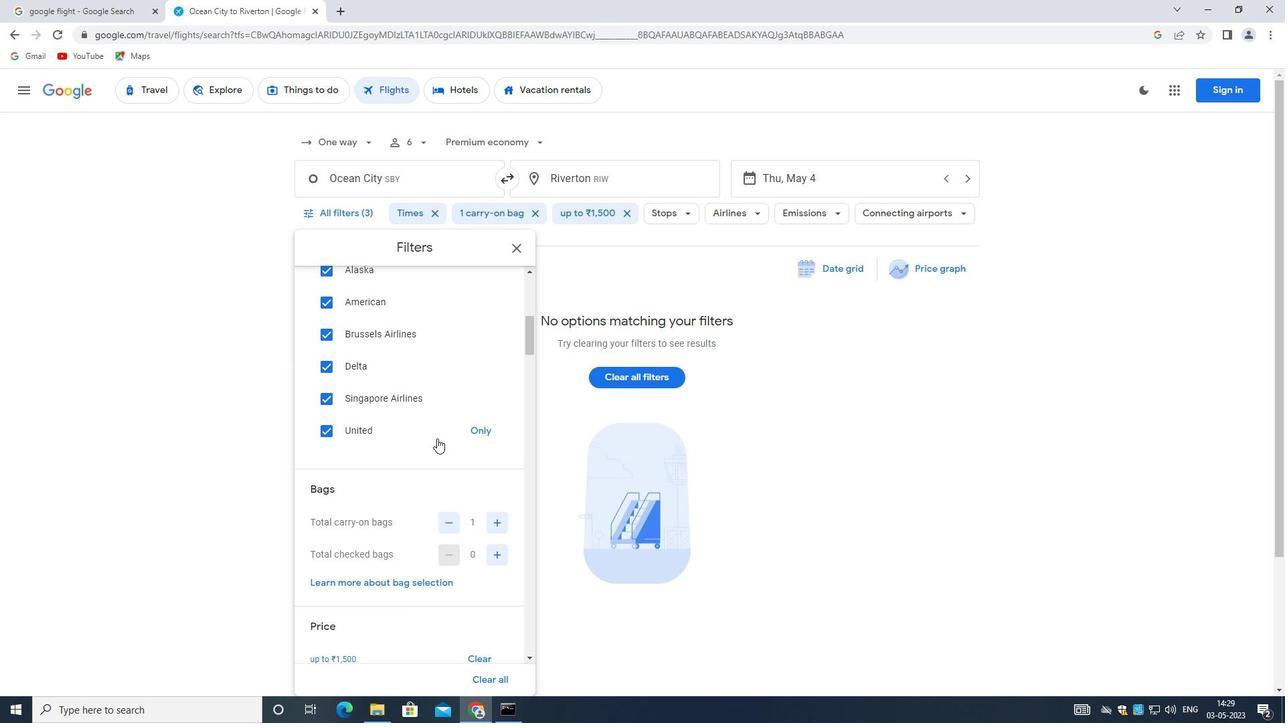 
Action: Mouse scrolled (435, 425) with delta (0, 0)
Screenshot: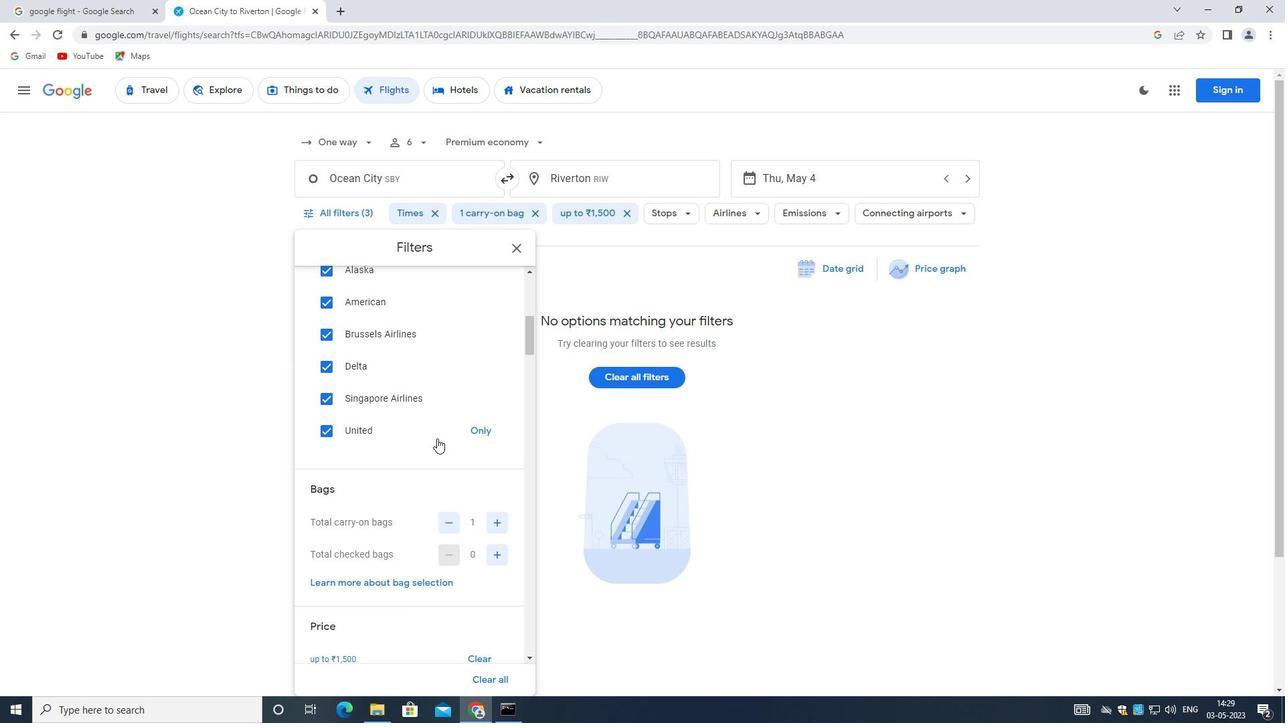 
Action: Mouse moved to (435, 421)
Screenshot: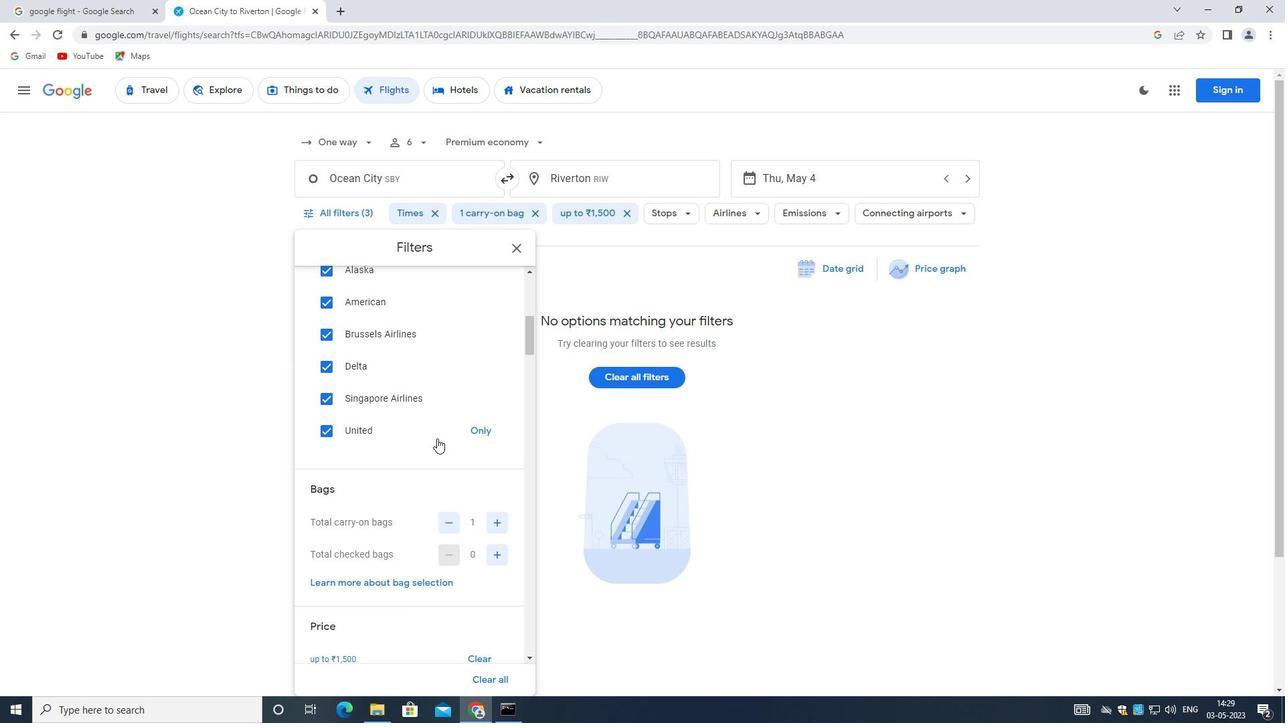 
Action: Mouse scrolled (435, 421) with delta (0, 0)
Screenshot: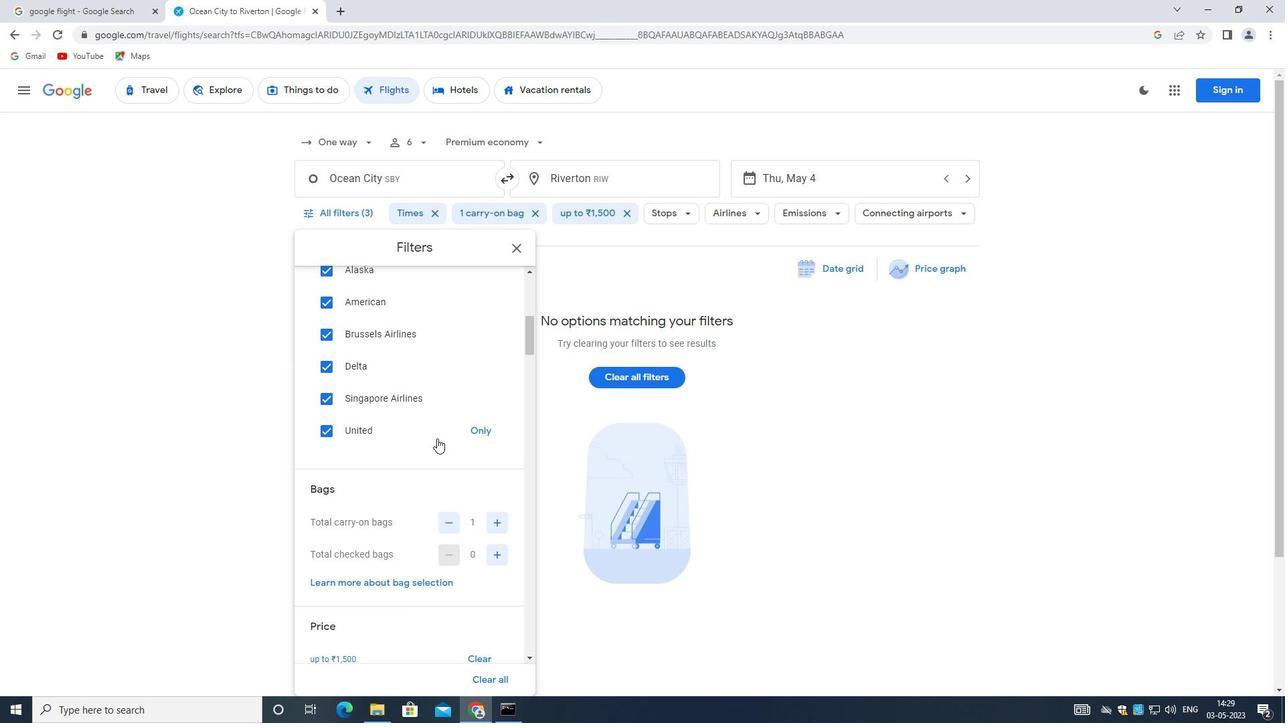 
Action: Mouse moved to (435, 418)
Screenshot: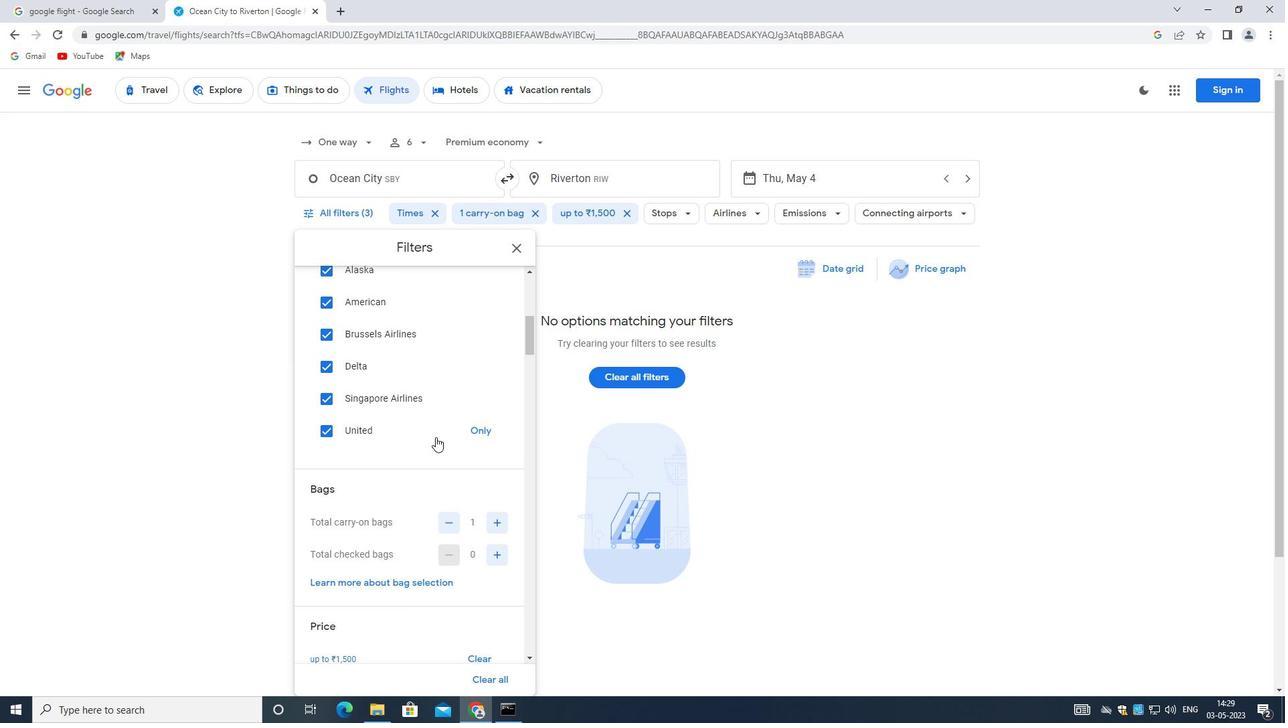 
Action: Mouse scrolled (435, 419) with delta (0, 0)
Screenshot: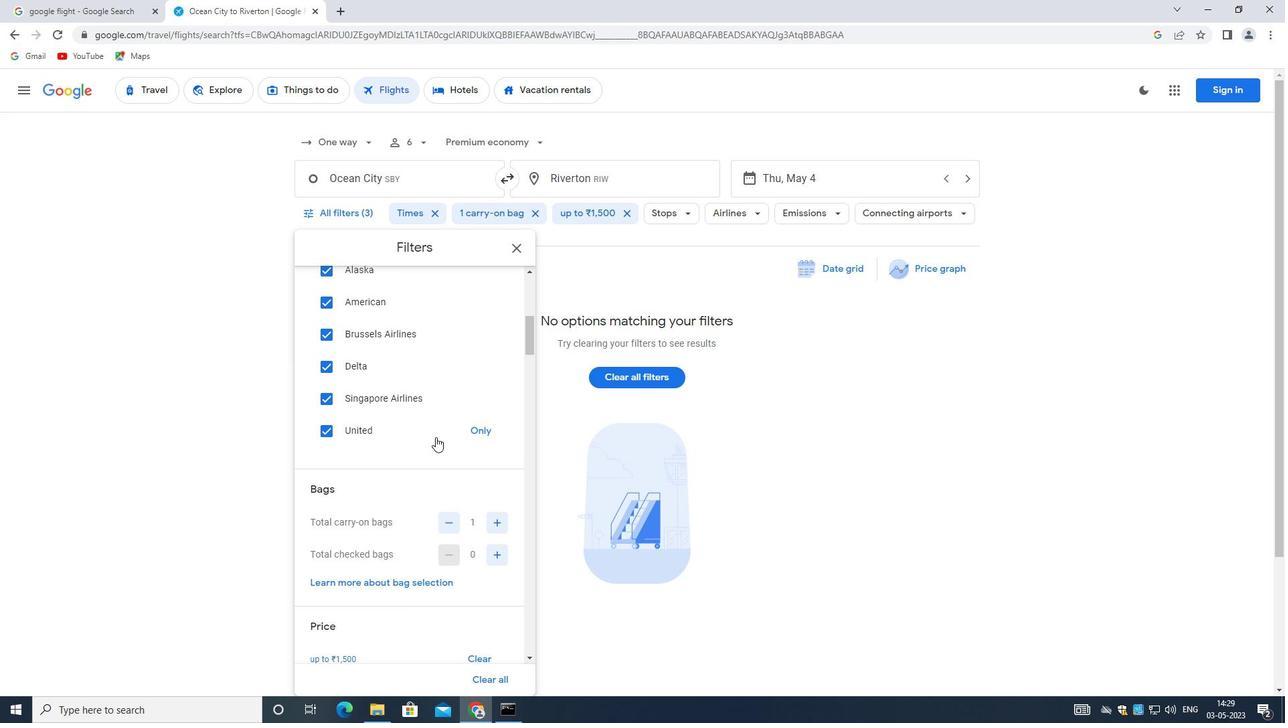 
Action: Mouse moved to (486, 297)
Screenshot: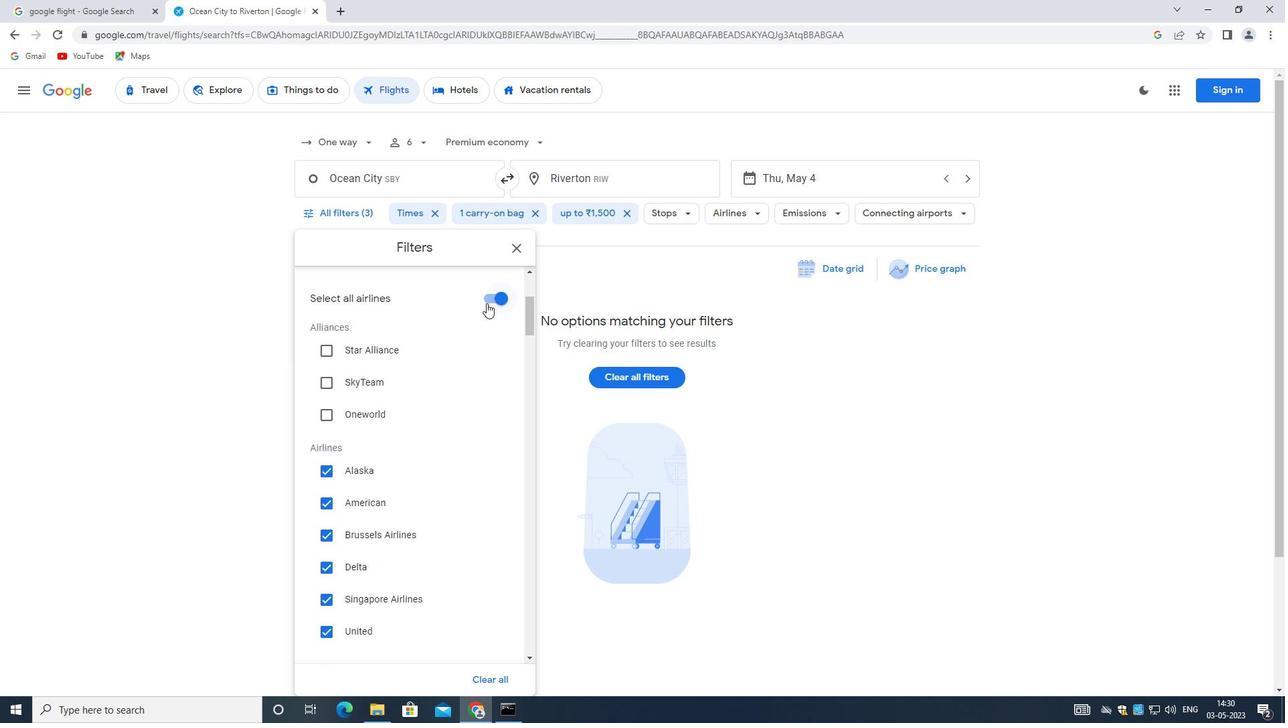 
Action: Mouse pressed left at (486, 297)
Screenshot: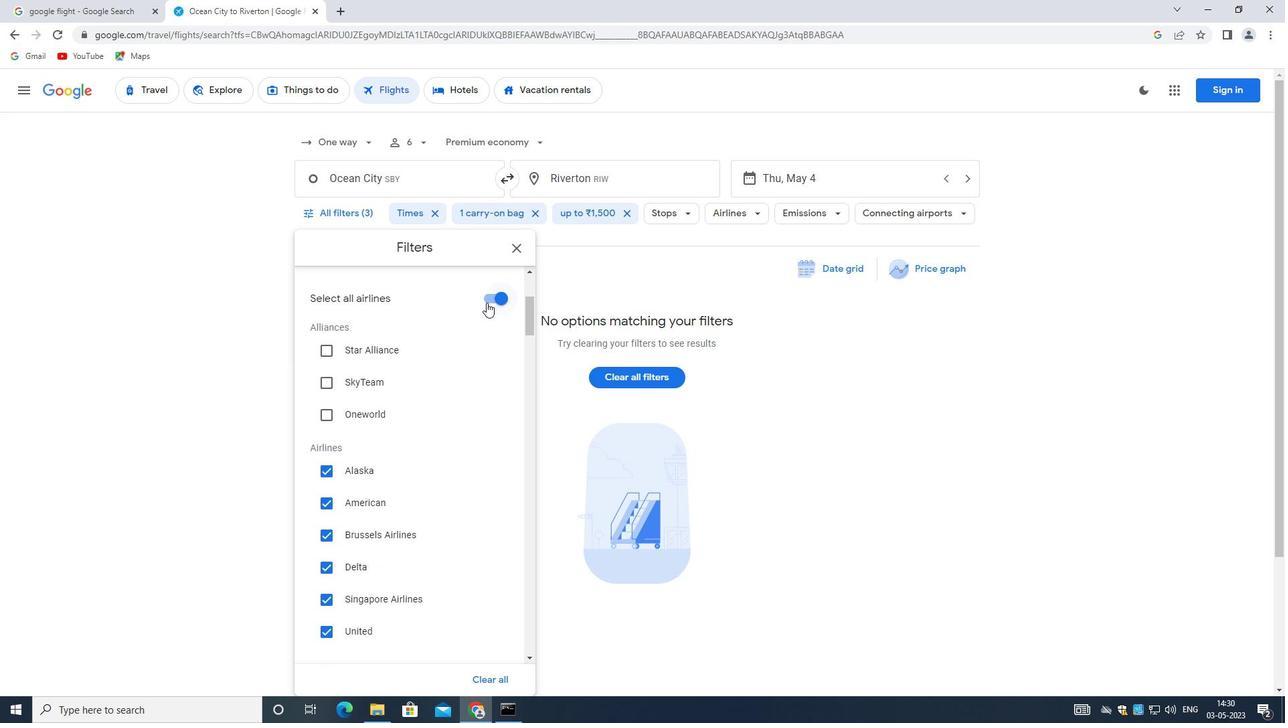 
Action: Mouse moved to (409, 469)
Screenshot: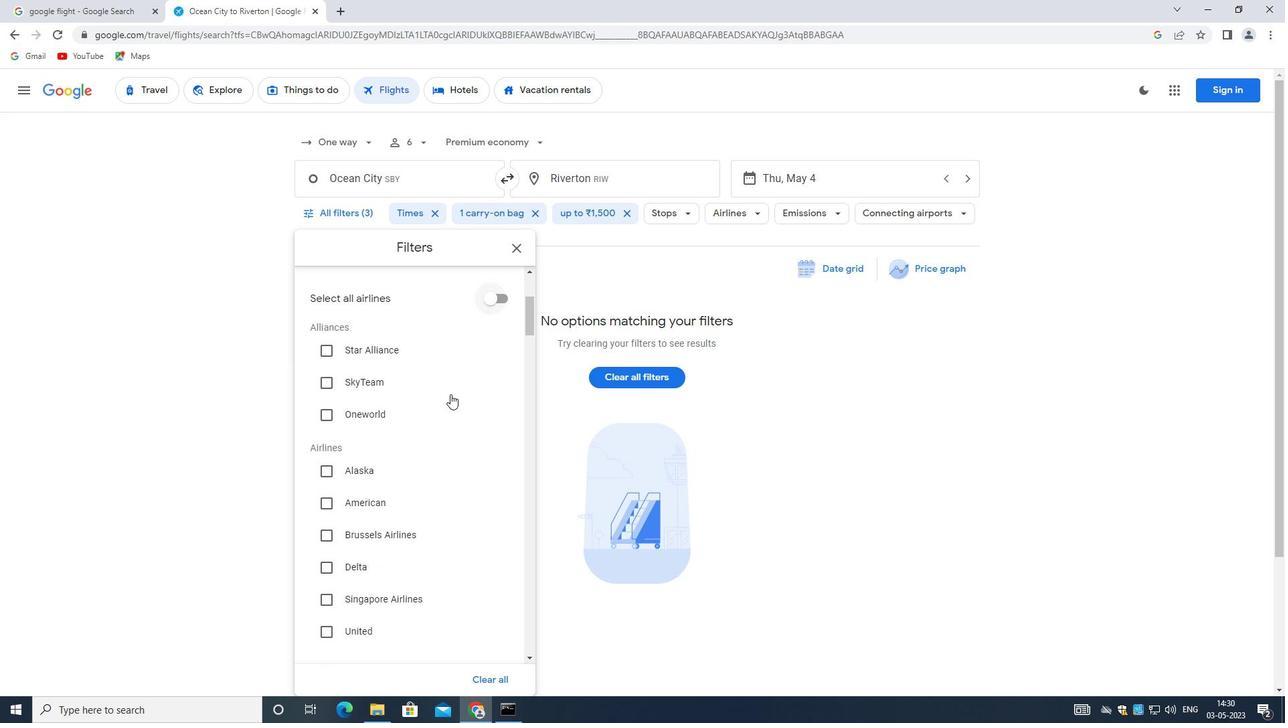 
Action: Mouse scrolled (409, 469) with delta (0, 0)
Screenshot: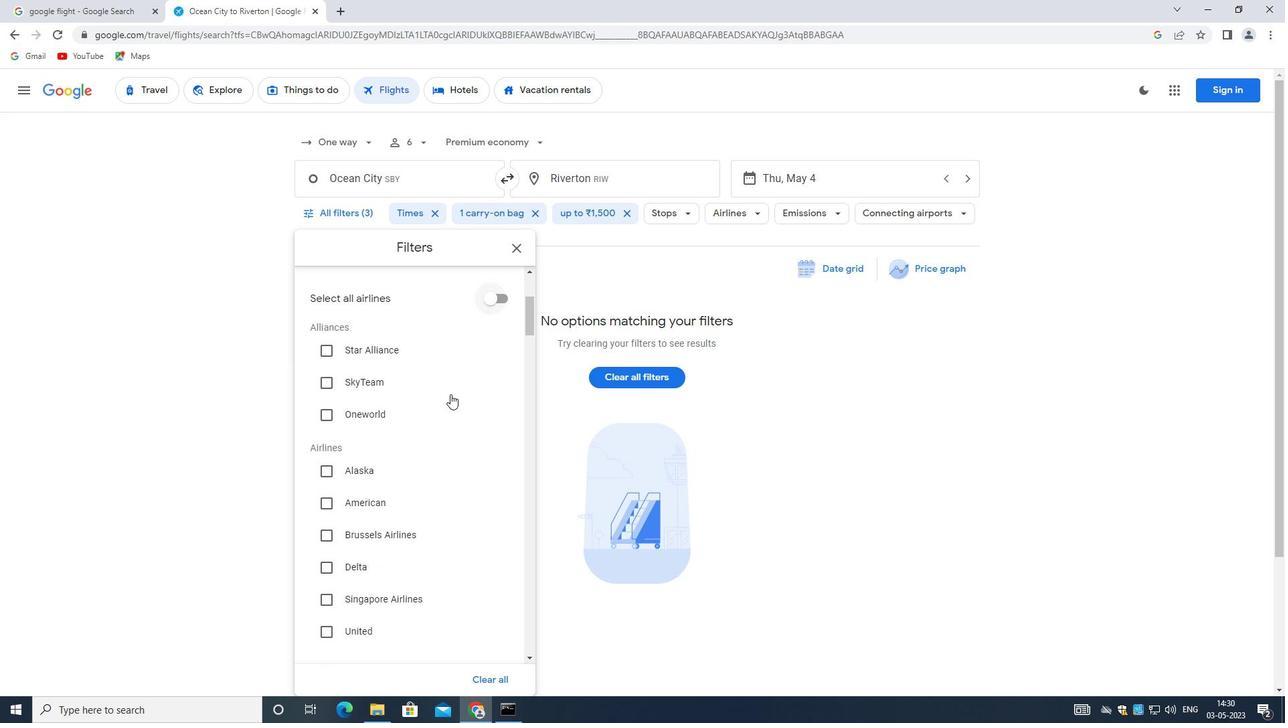 
Action: Mouse moved to (409, 470)
Screenshot: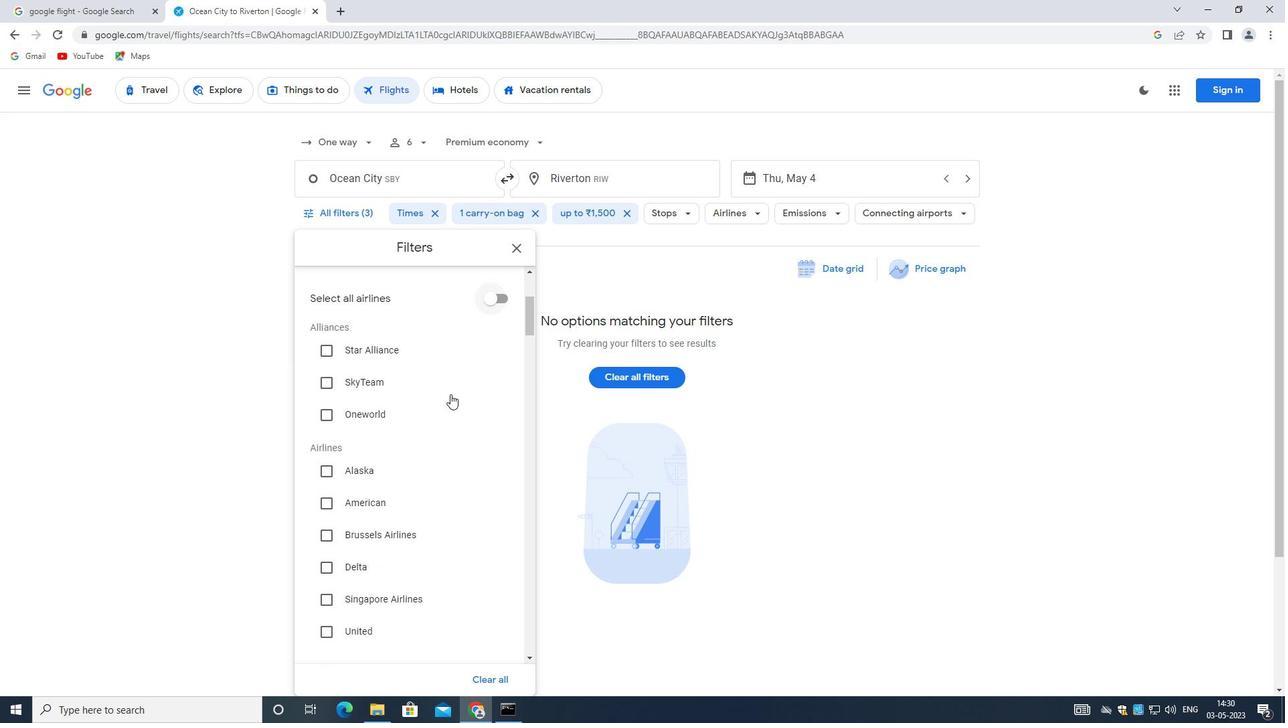 
Action: Mouse scrolled (409, 469) with delta (0, 0)
Screenshot: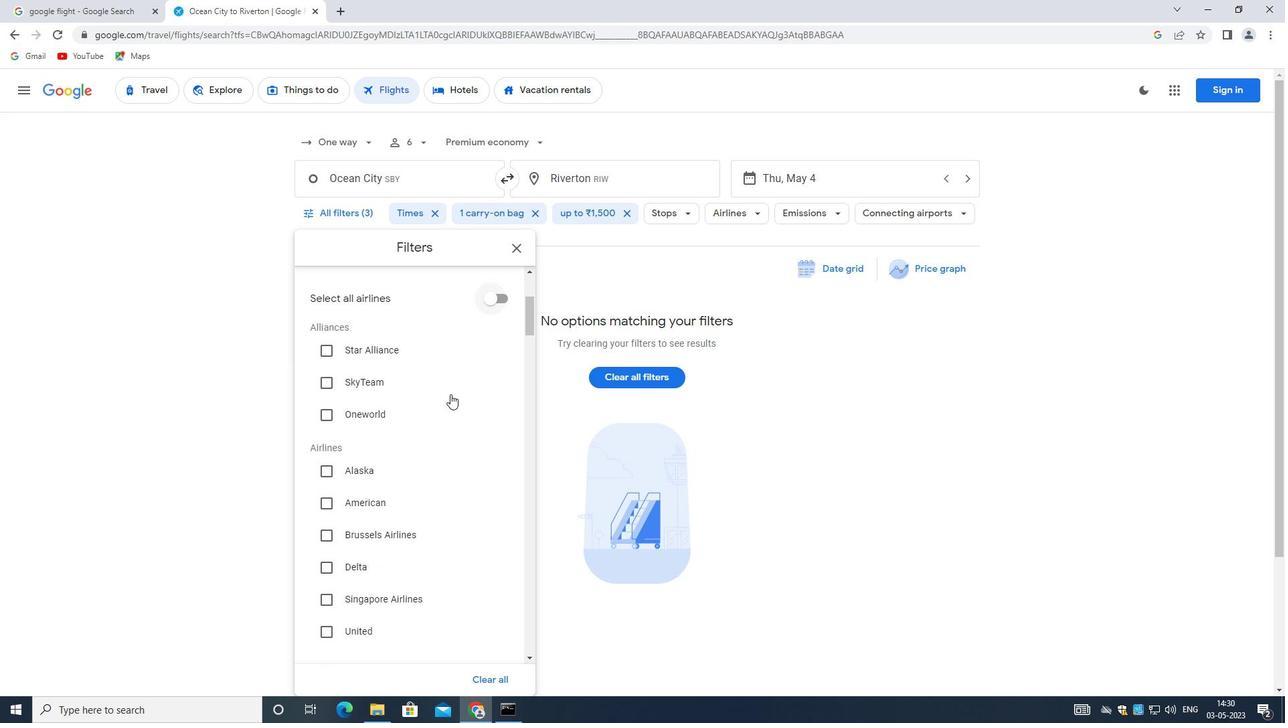 
Action: Mouse scrolled (409, 469) with delta (0, 0)
Screenshot: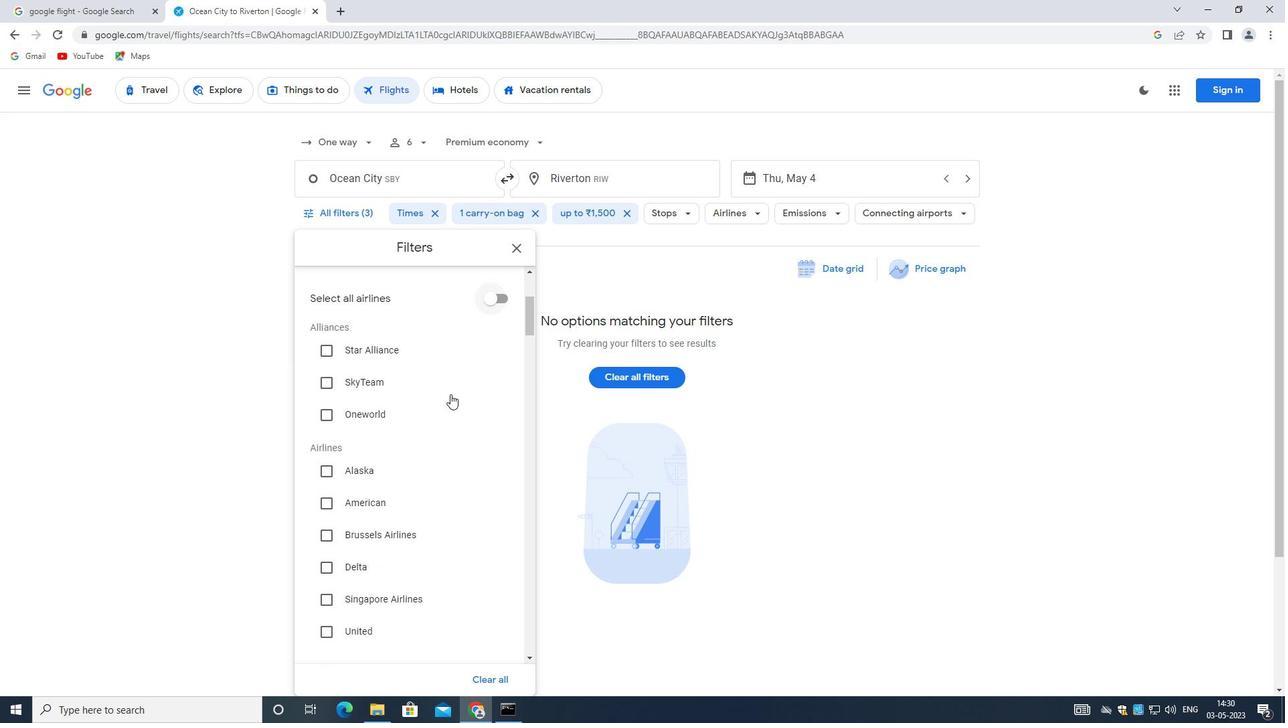 
Action: Mouse scrolled (409, 469) with delta (0, 0)
Screenshot: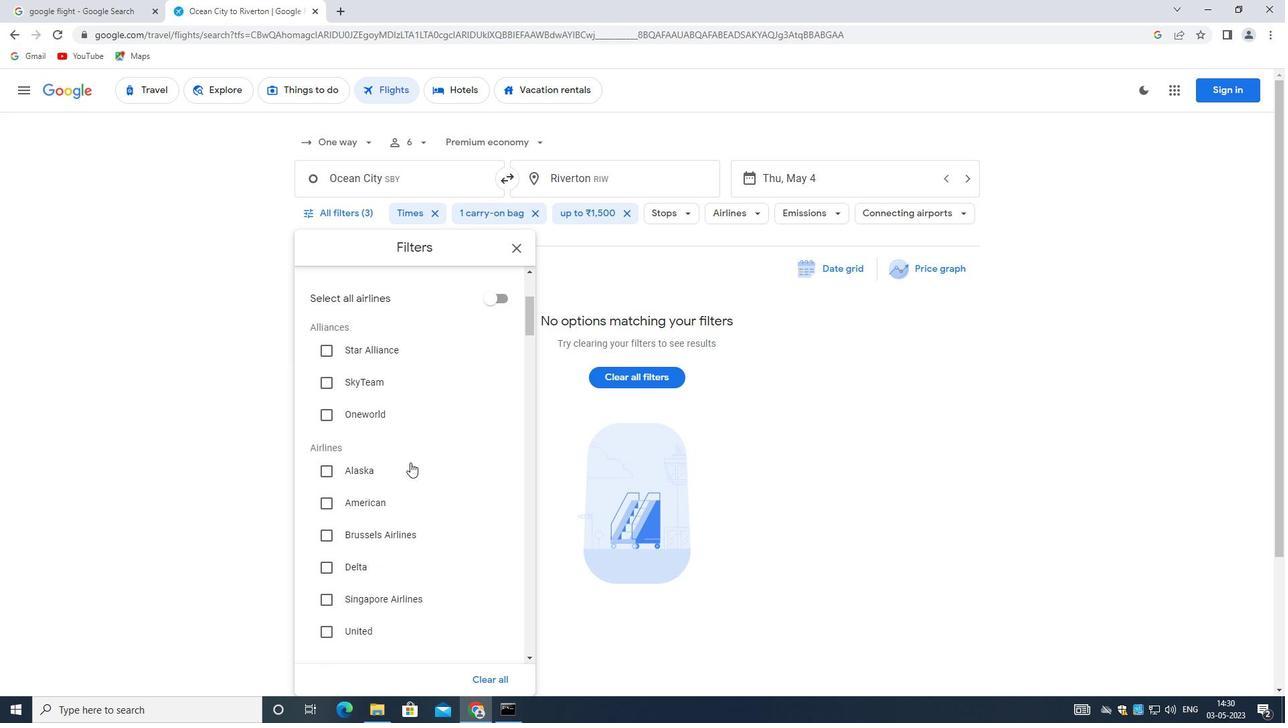 
Action: Mouse scrolled (409, 469) with delta (0, 0)
Screenshot: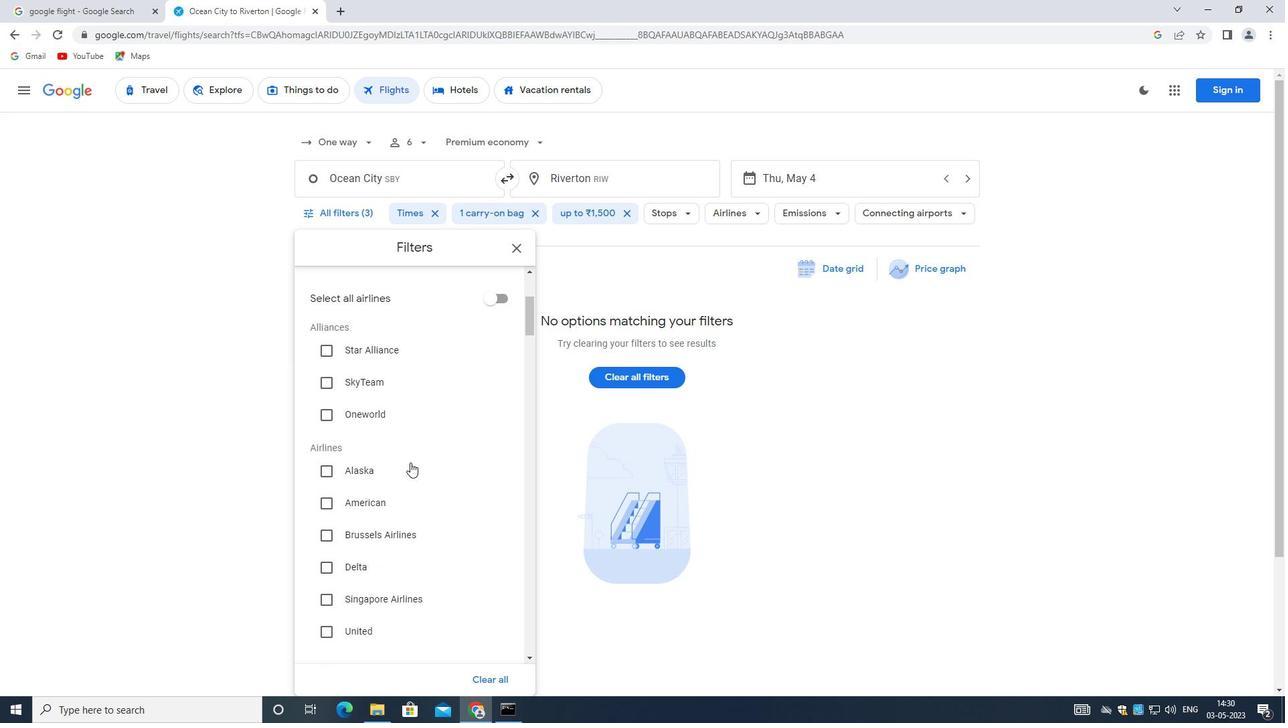 
Action: Mouse moved to (490, 388)
Screenshot: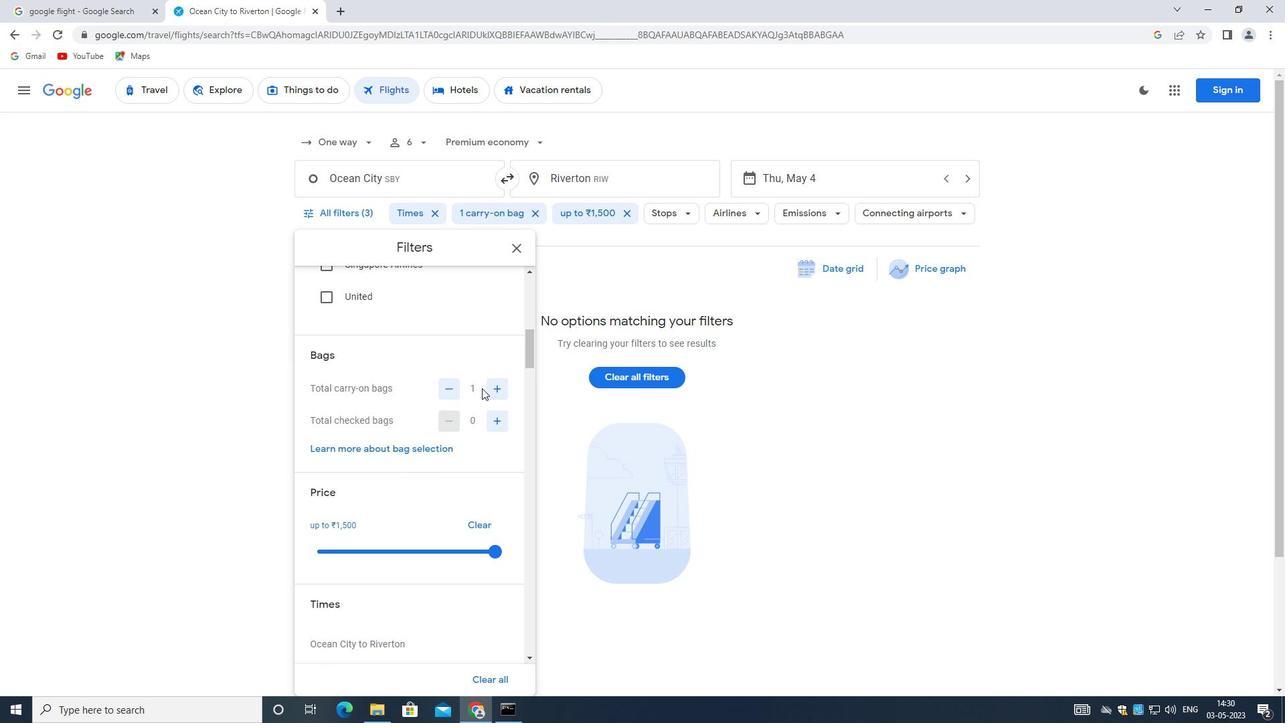 
Action: Mouse pressed left at (490, 388)
Screenshot: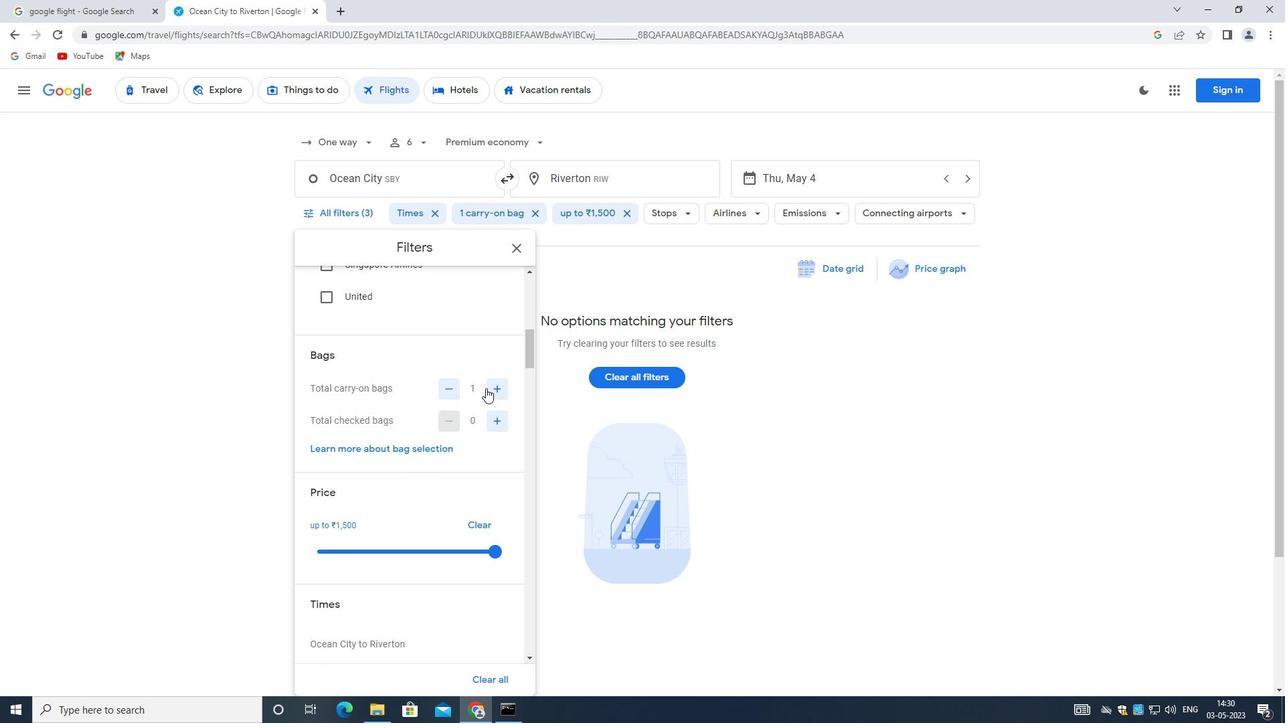 
Action: Mouse moved to (499, 423)
Screenshot: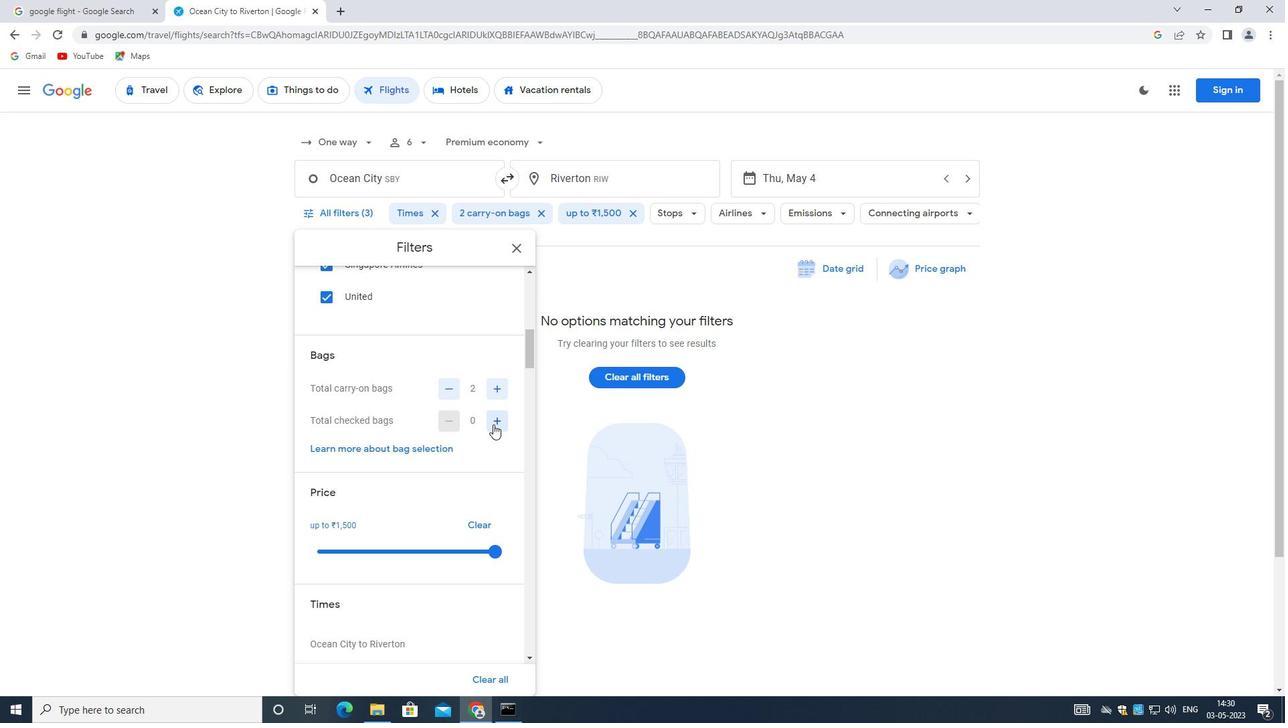 
Action: Mouse pressed left at (499, 423)
Screenshot: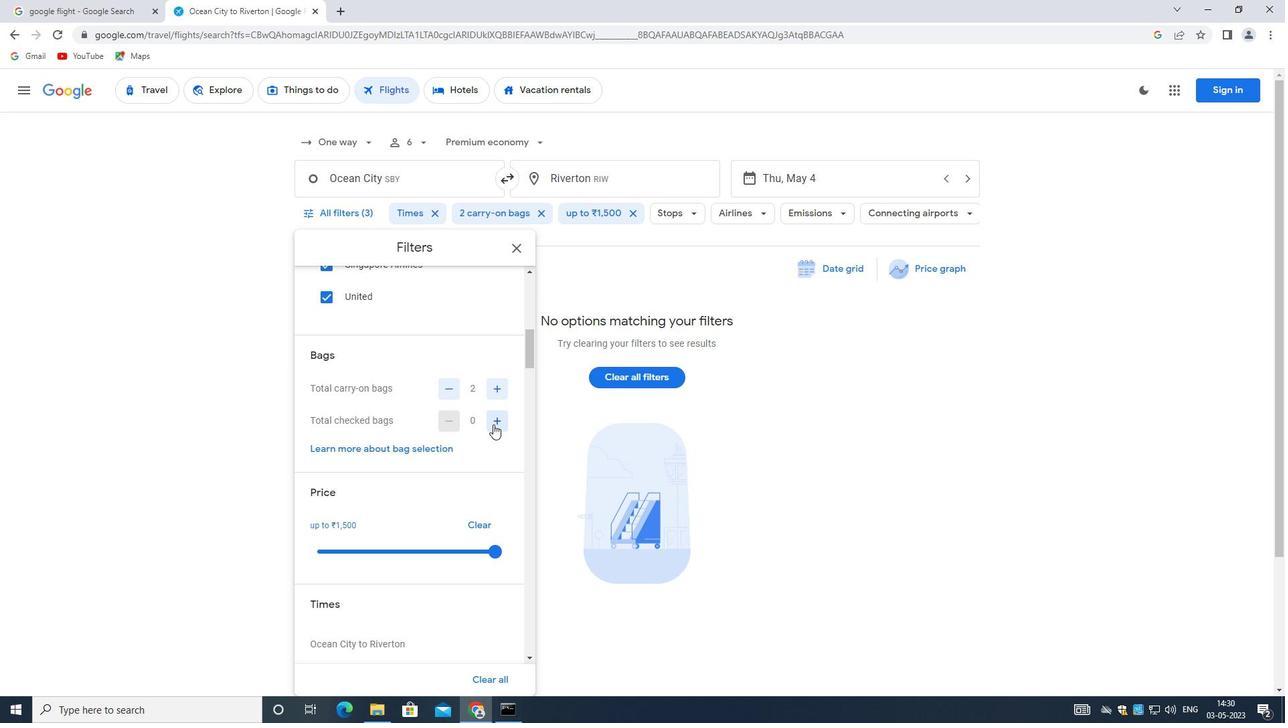 
Action: Mouse moved to (378, 544)
Screenshot: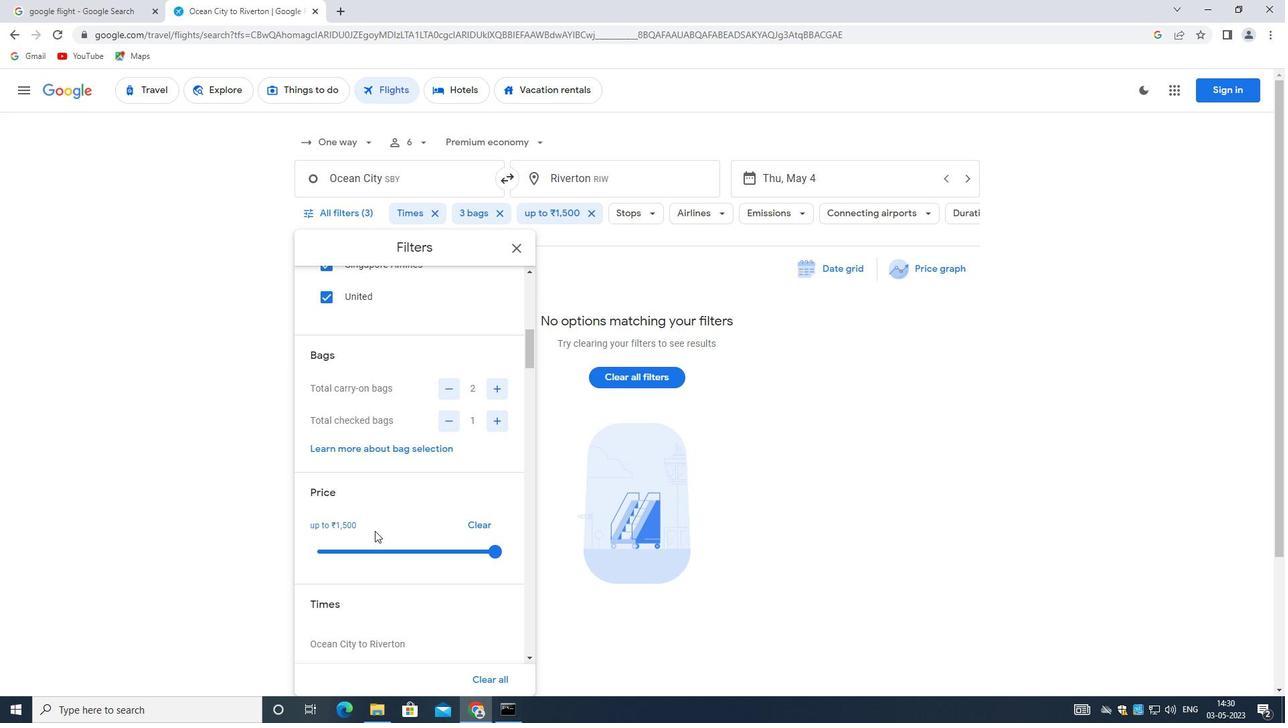 
Action: Mouse pressed left at (378, 544)
Screenshot: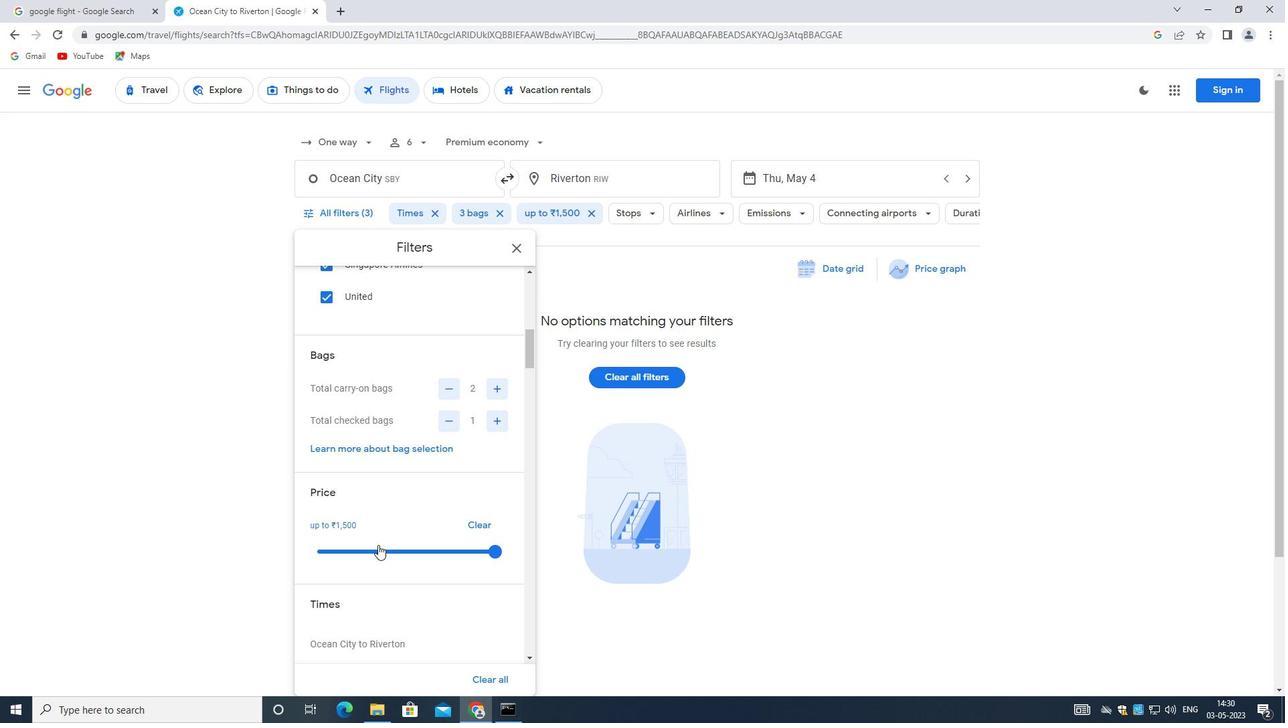 
Action: Mouse moved to (433, 553)
Screenshot: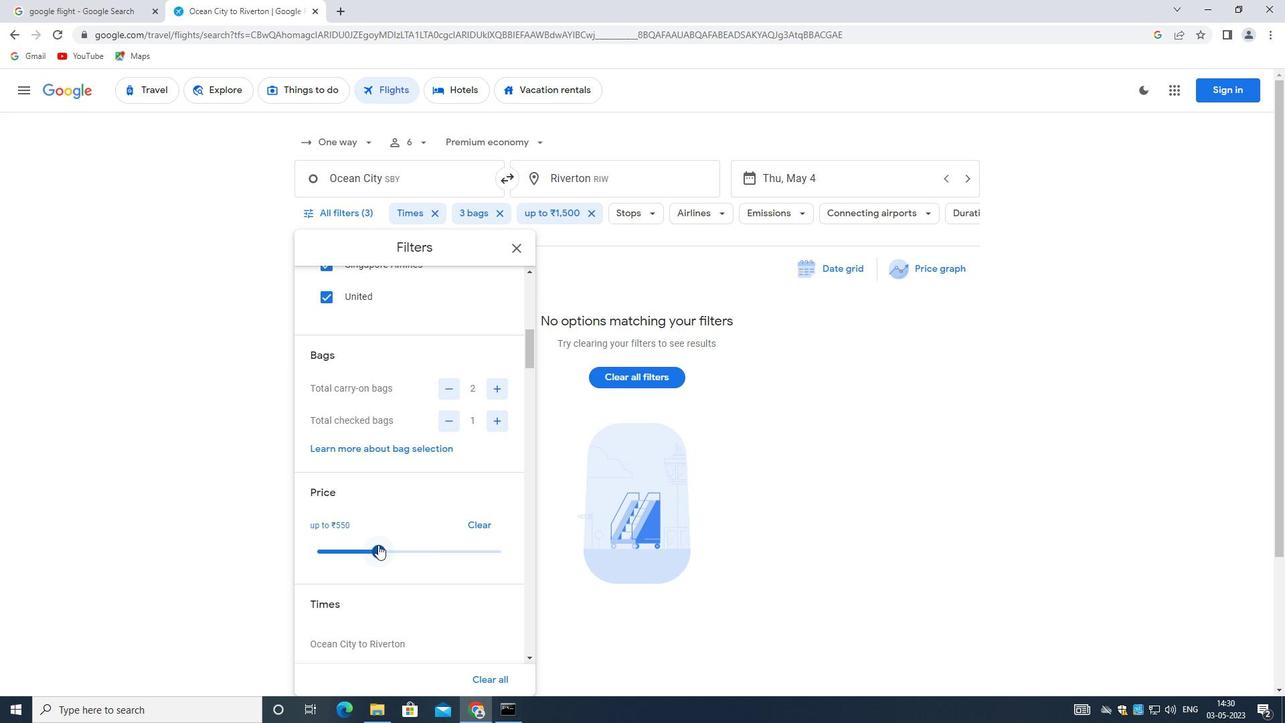 
Action: Mouse pressed left at (433, 553)
Screenshot: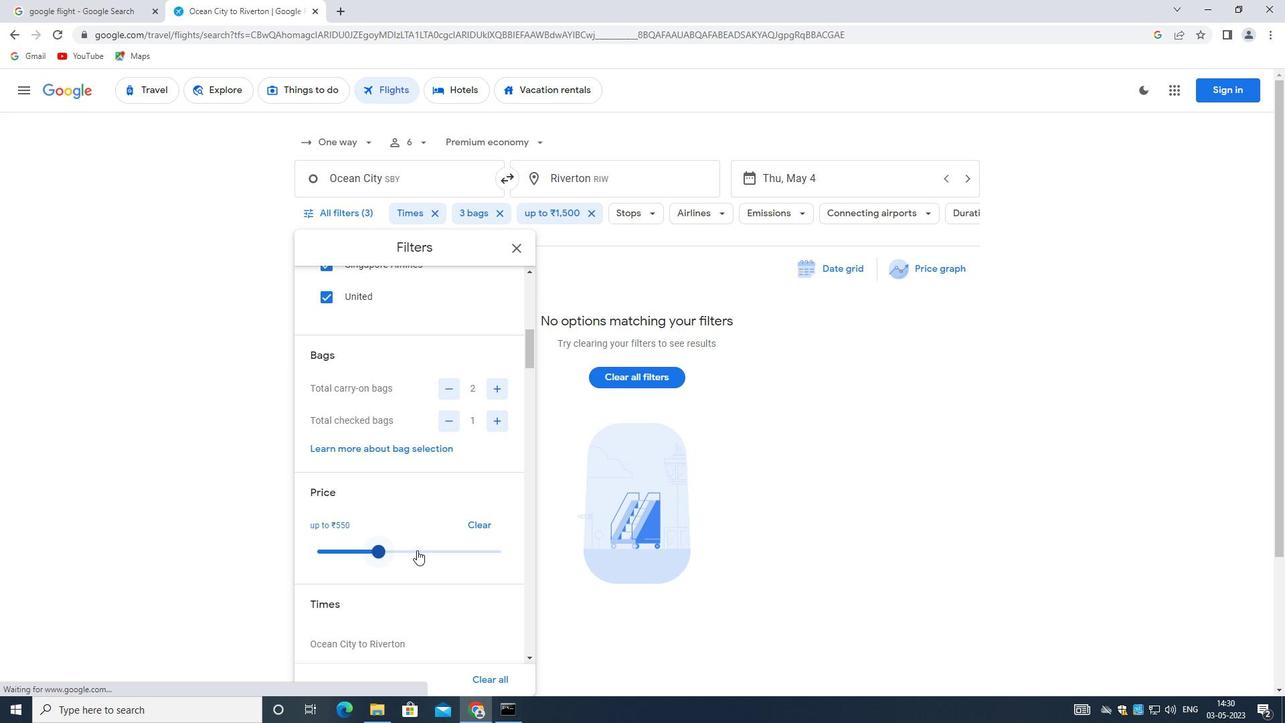 
Action: Mouse moved to (486, 552)
Screenshot: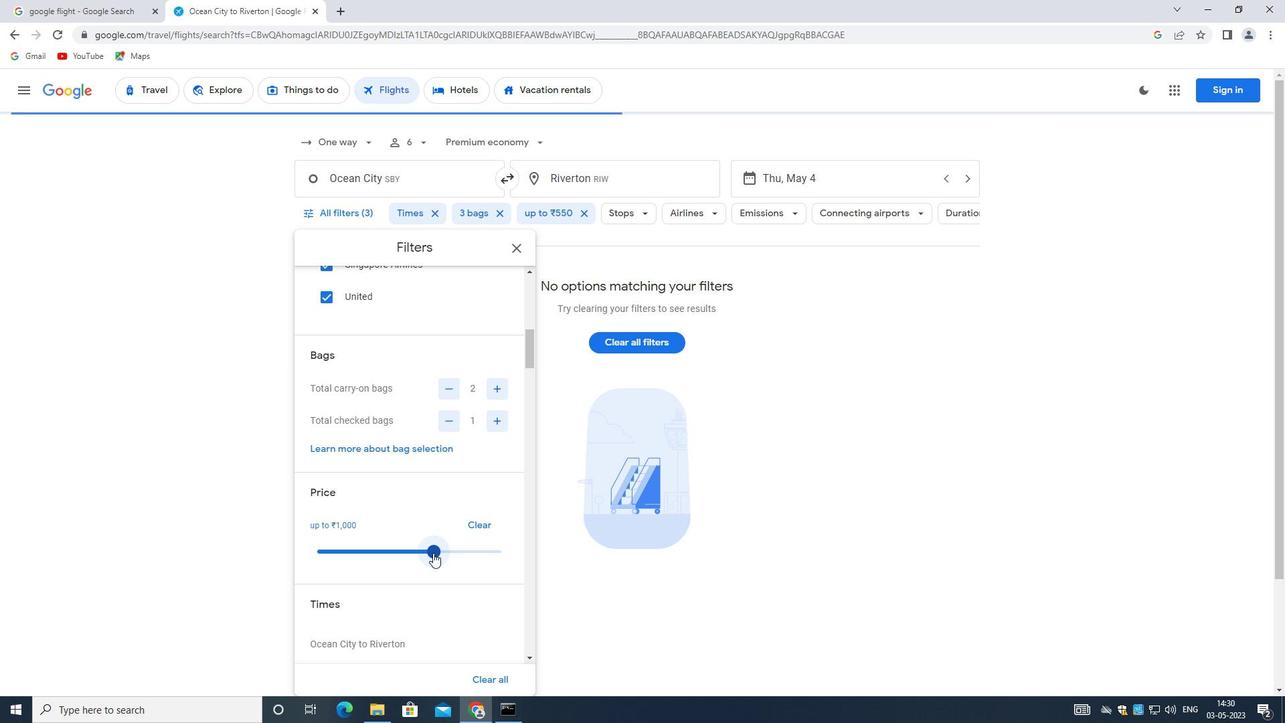 
Action: Mouse pressed left at (486, 552)
Screenshot: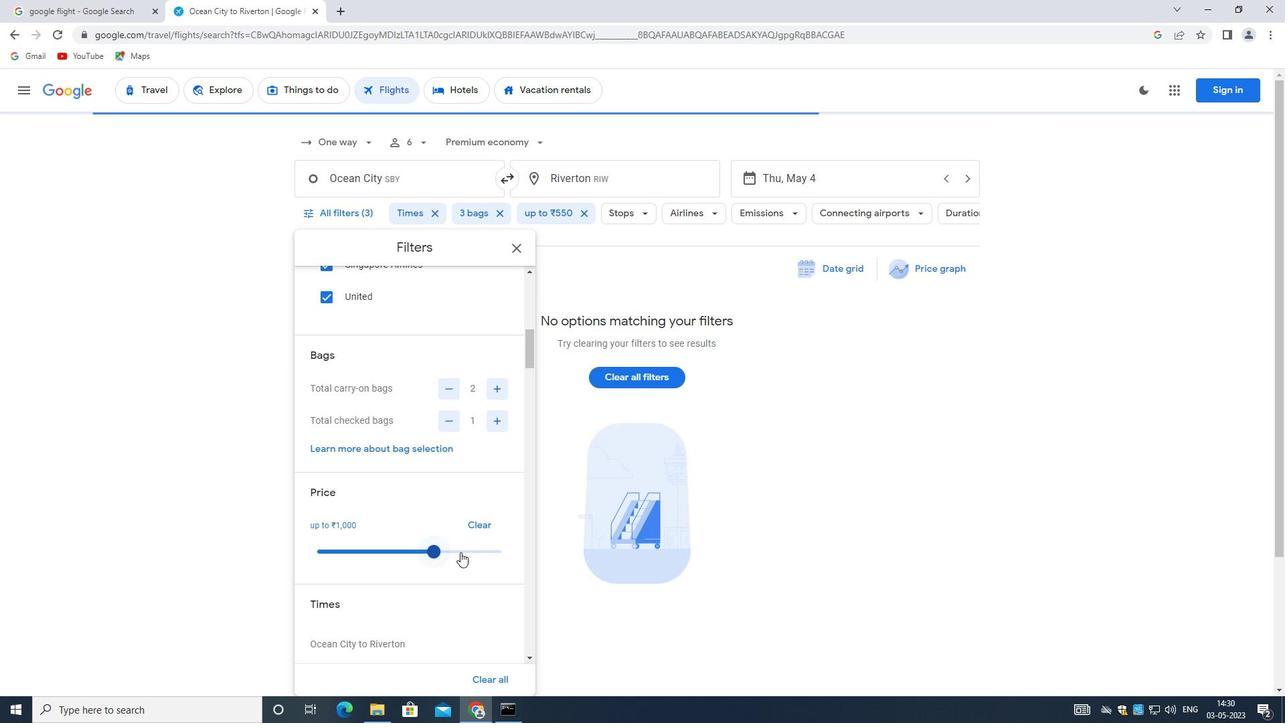 
Action: Mouse moved to (500, 550)
Screenshot: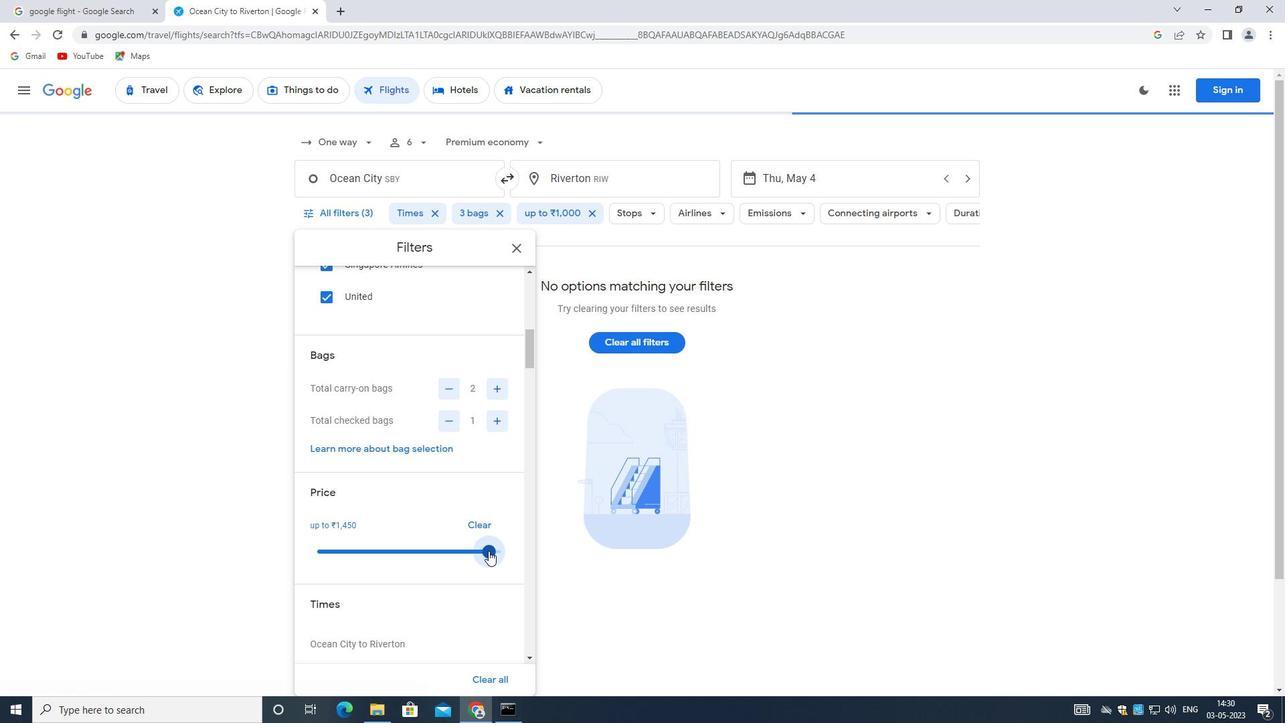 
Action: Mouse pressed left at (500, 550)
Screenshot: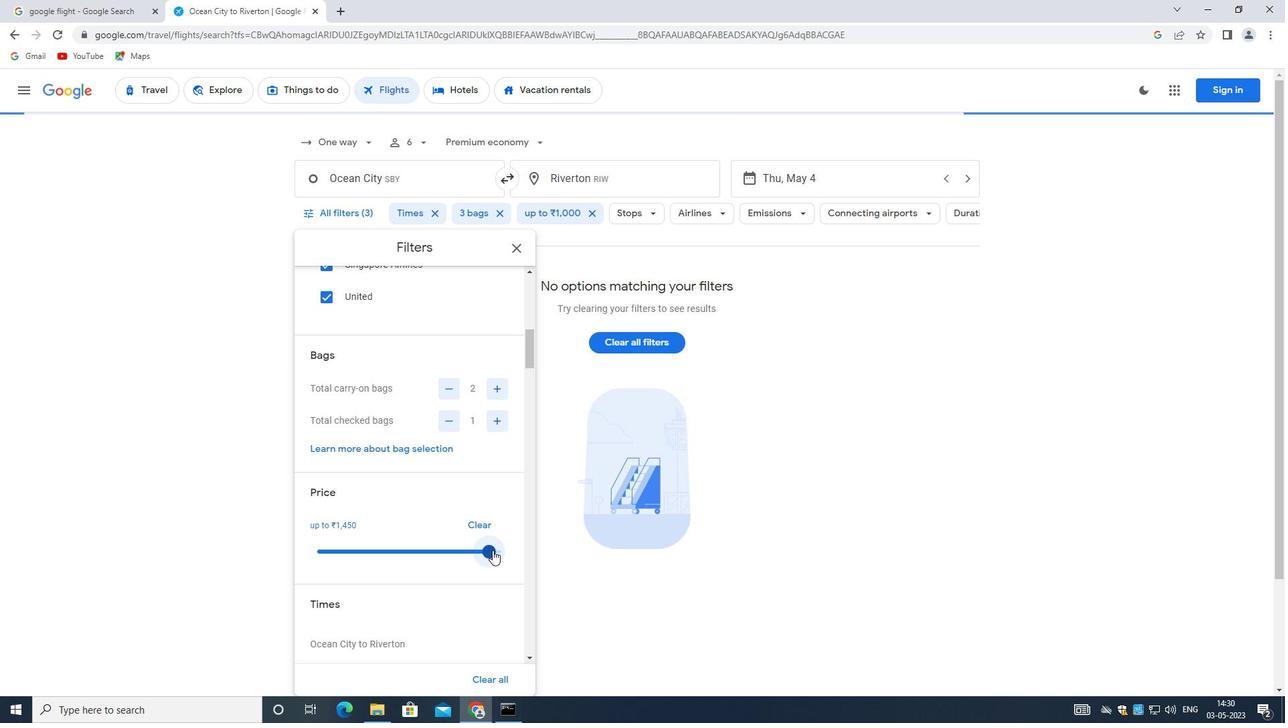 
Action: Mouse moved to (501, 549)
Screenshot: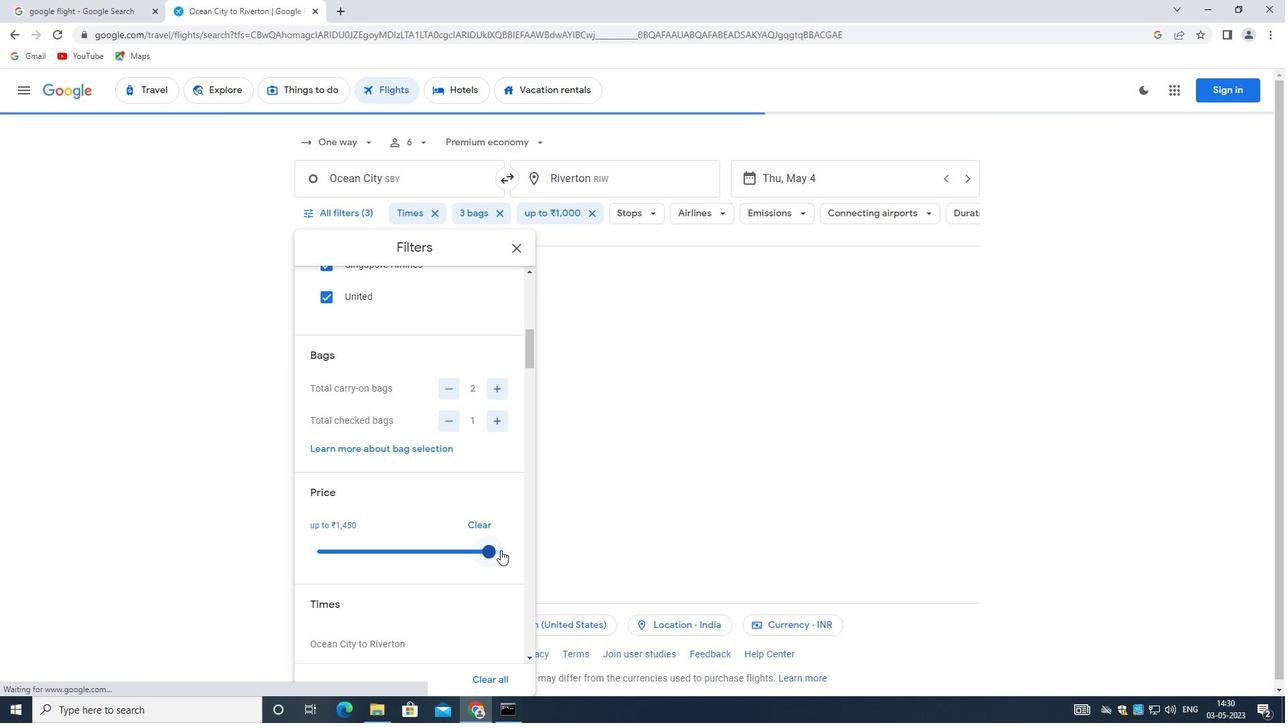 
Action: Mouse pressed left at (501, 549)
Screenshot: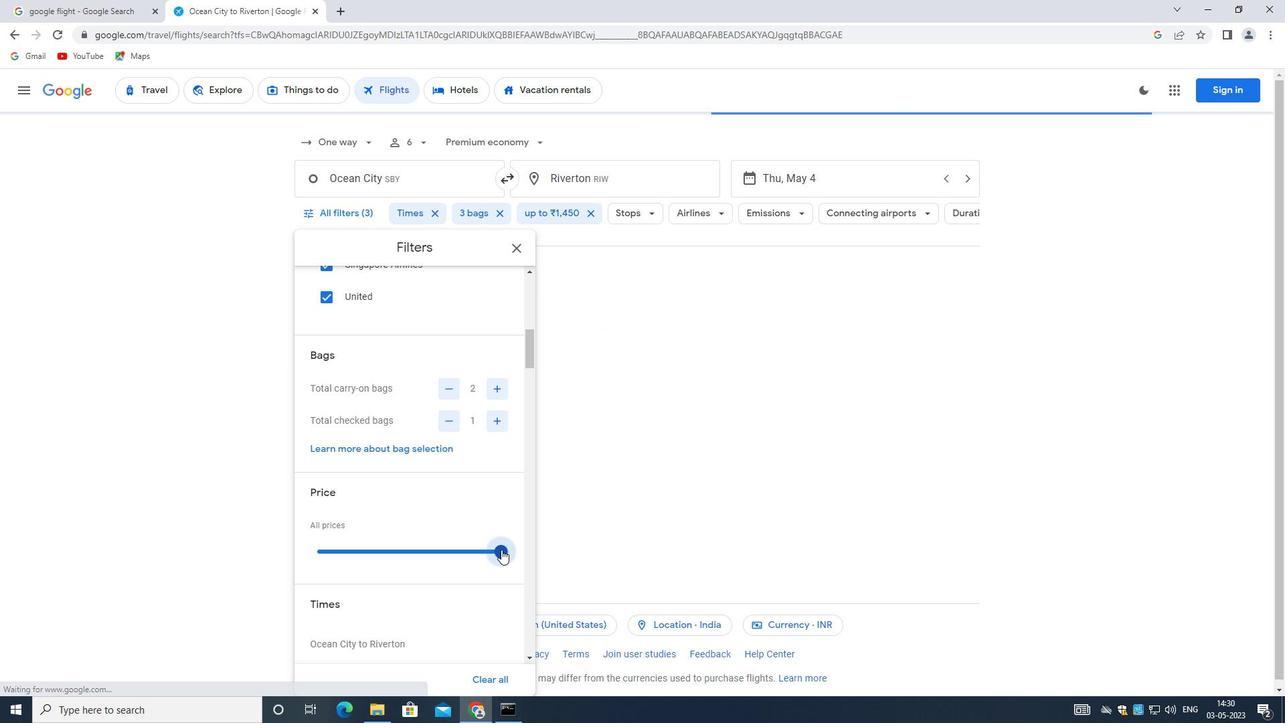 
Action: Mouse pressed left at (501, 549)
Screenshot: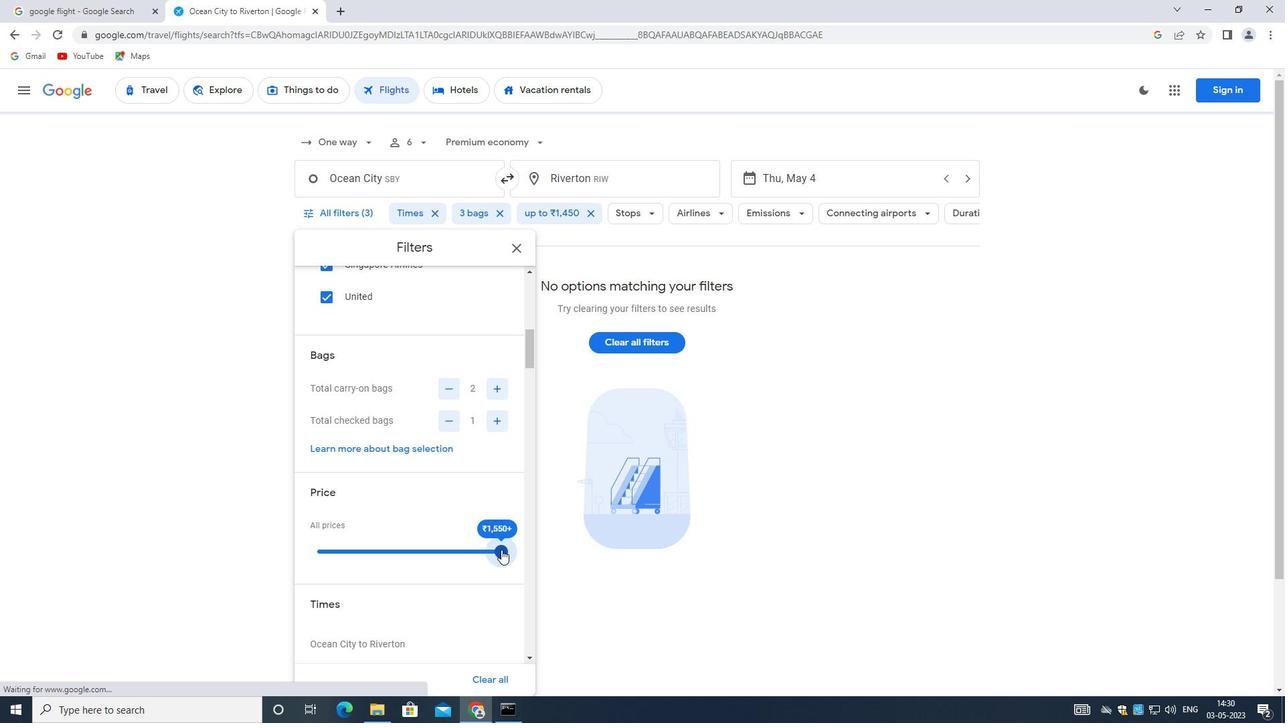
Action: Mouse moved to (485, 549)
Screenshot: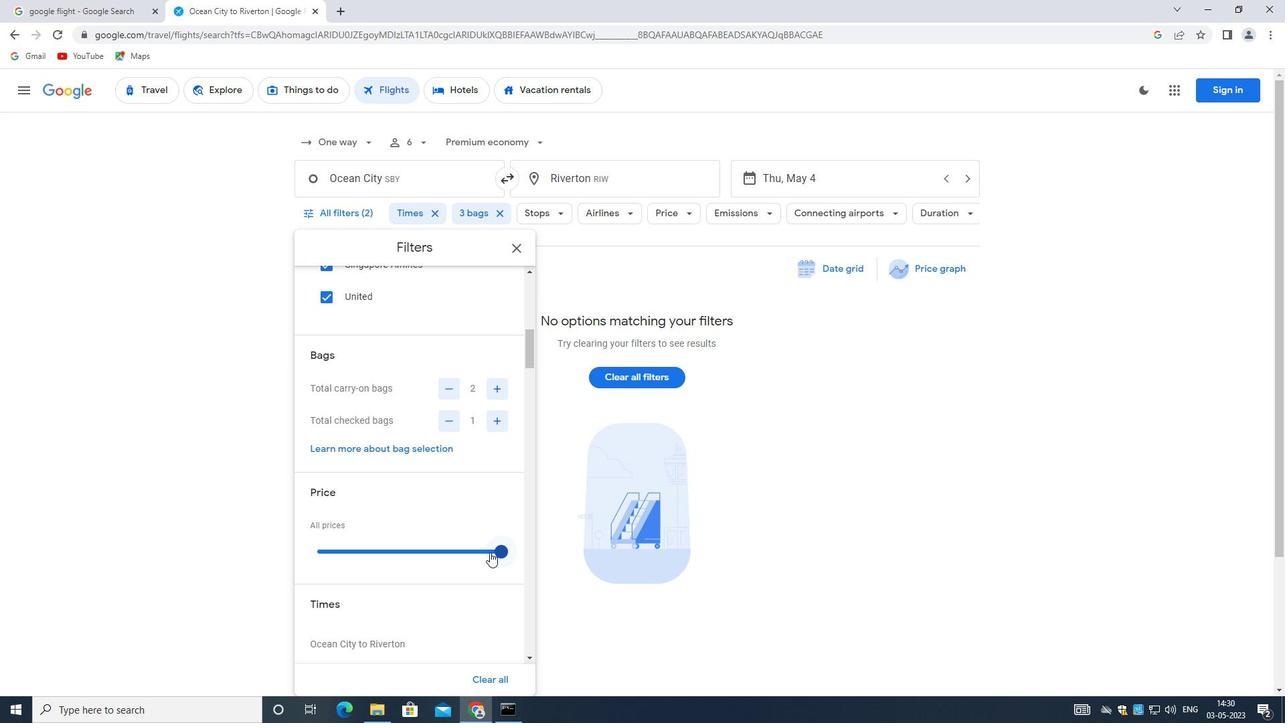 
Action: Mouse scrolled (485, 548) with delta (0, 0)
Screenshot: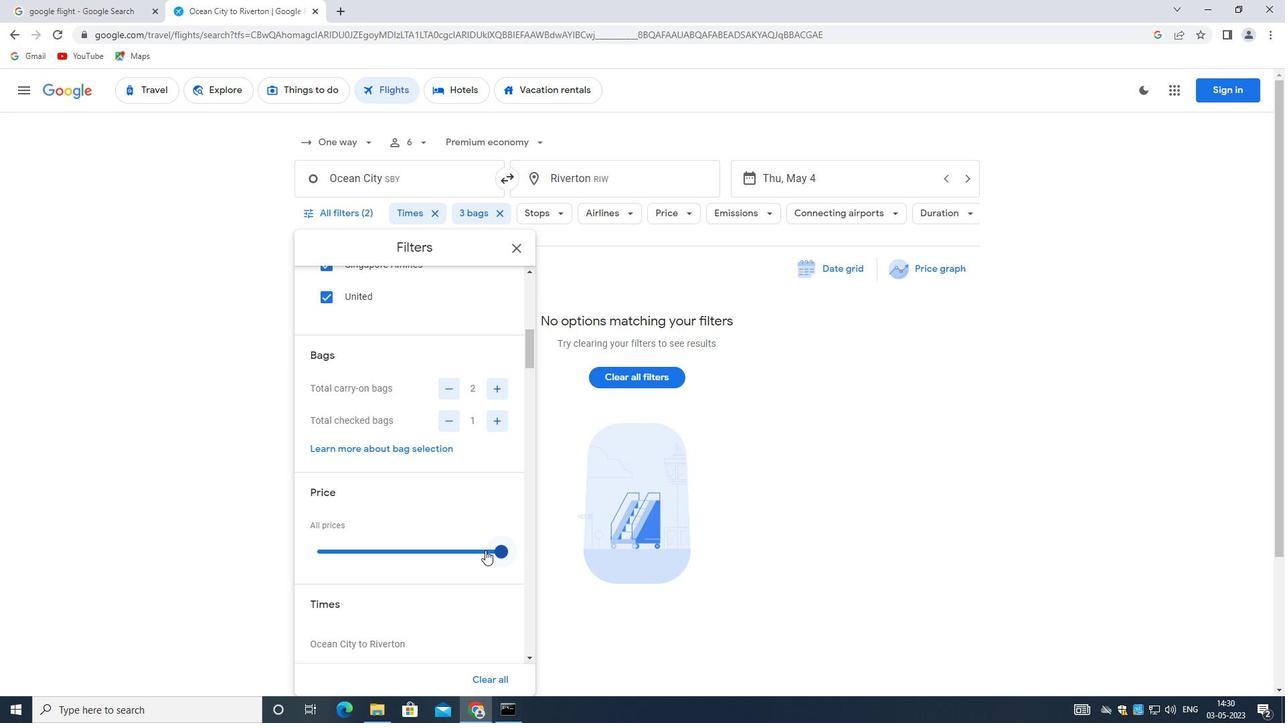 
Action: Mouse scrolled (485, 548) with delta (0, 0)
Screenshot: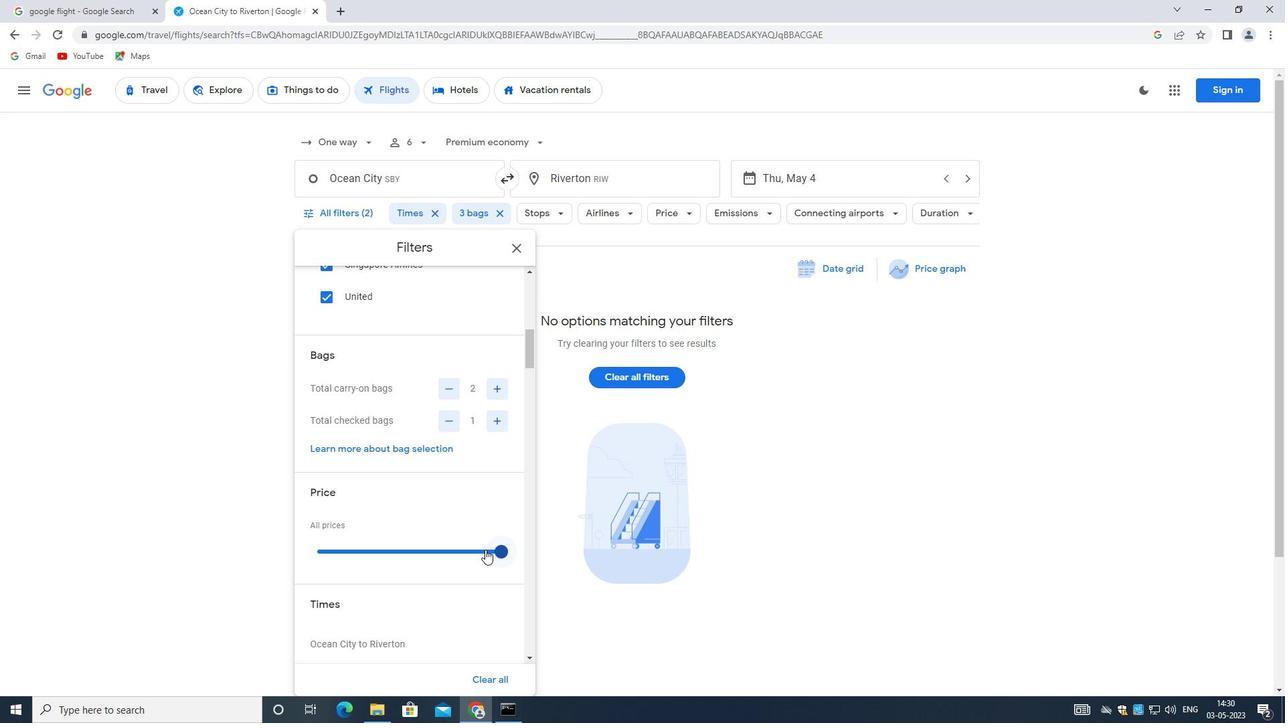 
Action: Mouse moved to (467, 550)
Screenshot: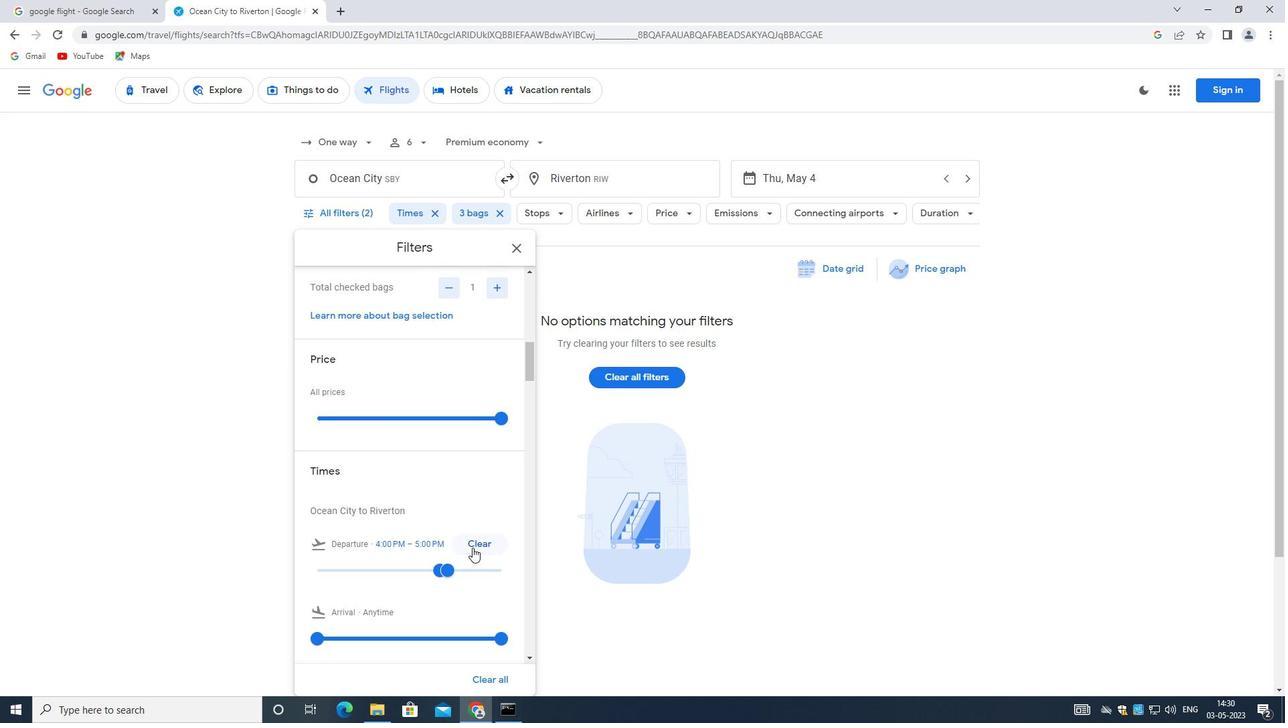 
Action: Mouse scrolled (467, 550) with delta (0, 0)
Screenshot: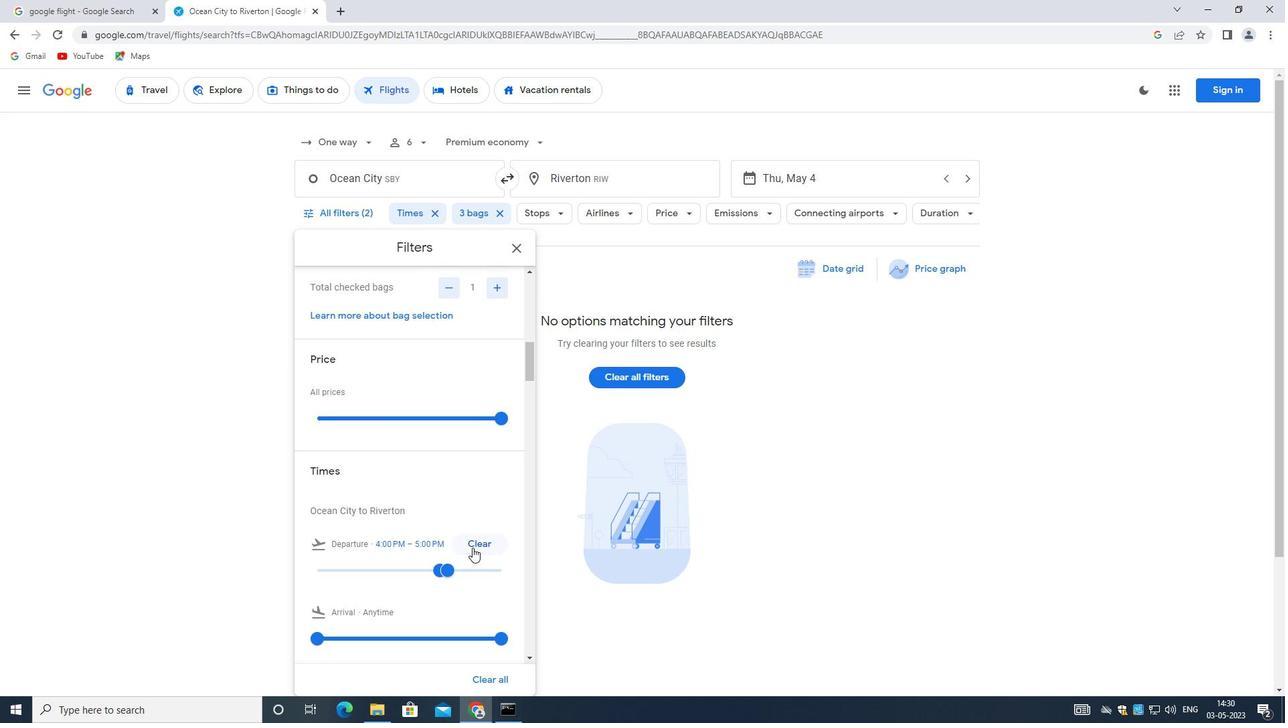 
Action: Mouse moved to (407, 503)
Screenshot: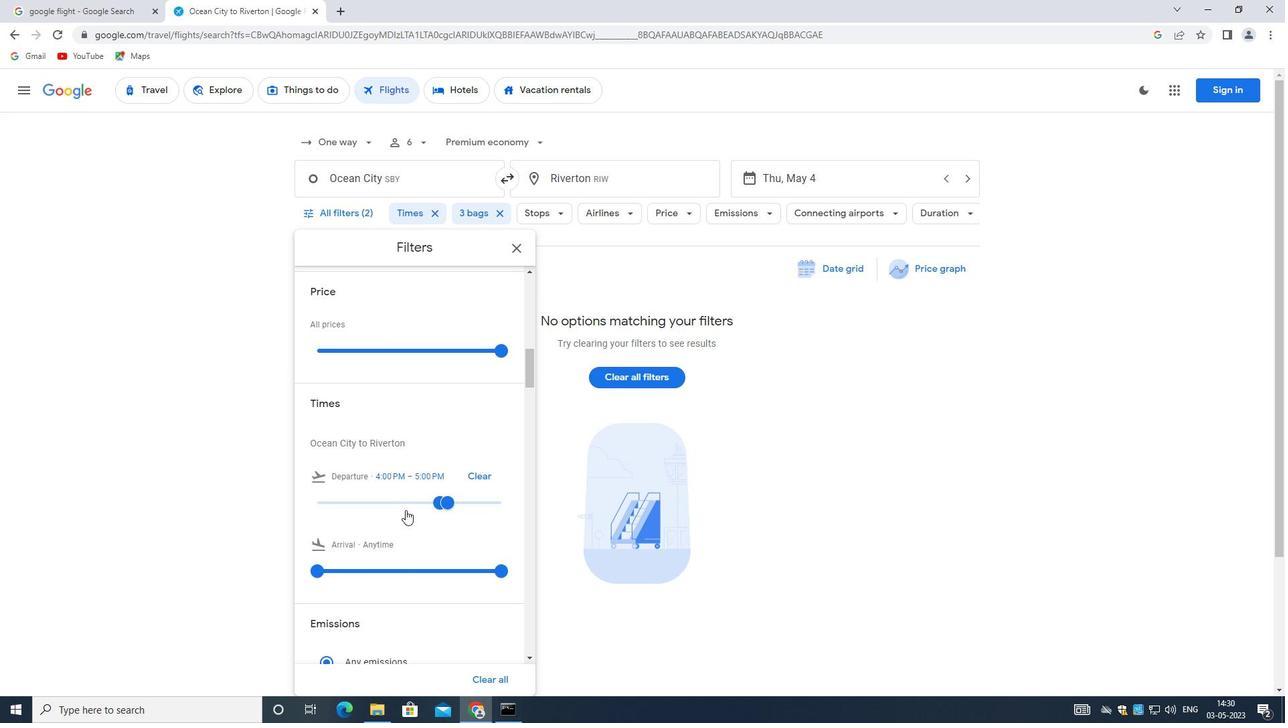 
Action: Mouse pressed left at (407, 503)
Screenshot: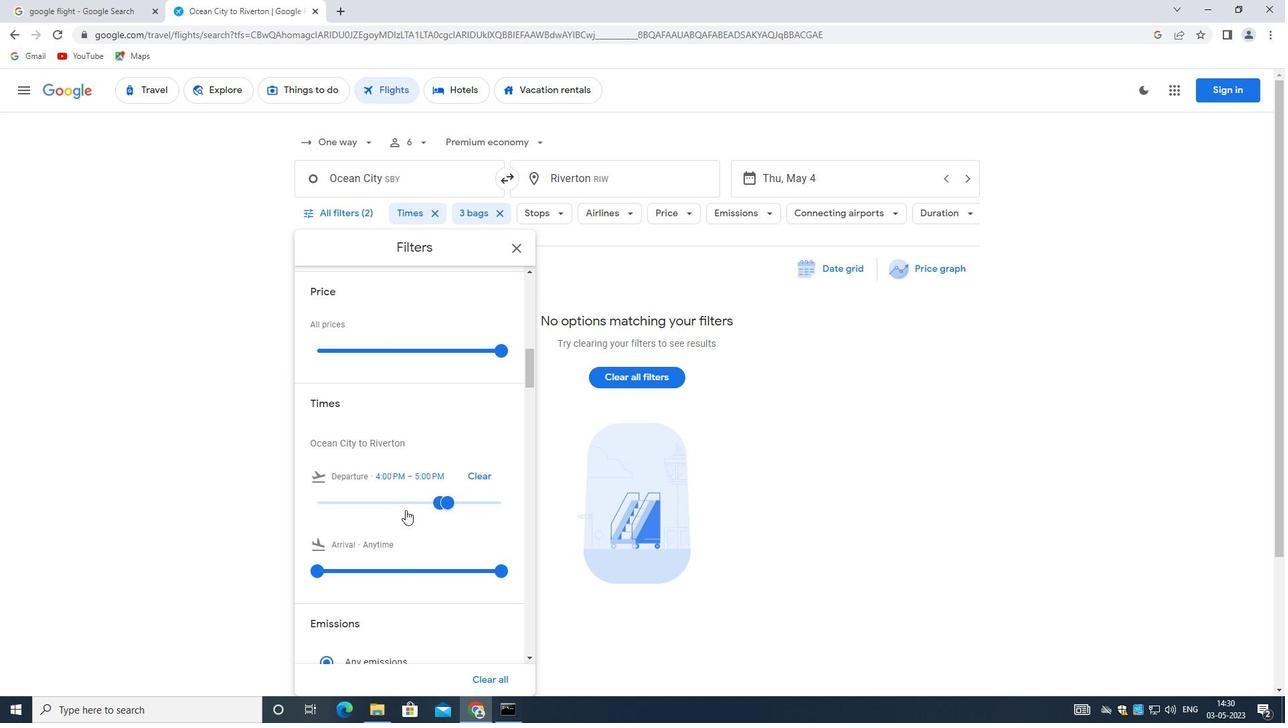 
Action: Mouse moved to (475, 502)
Screenshot: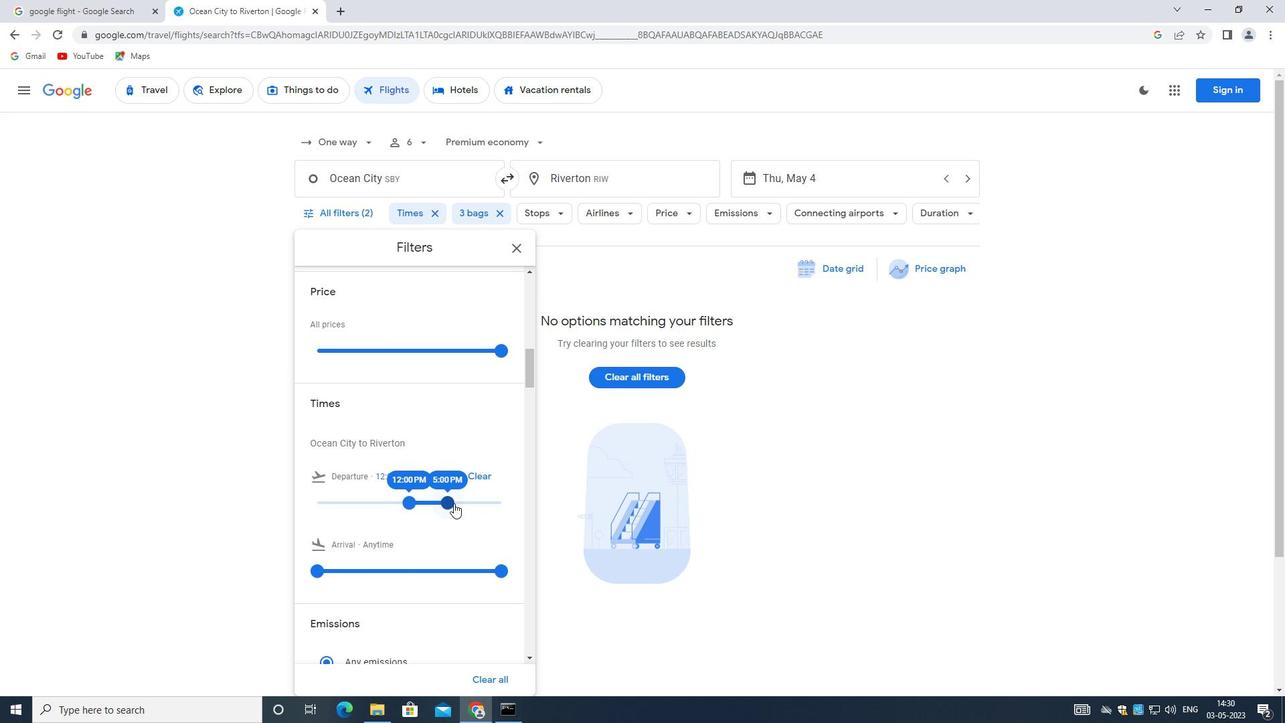 
Action: Mouse pressed left at (475, 502)
Screenshot: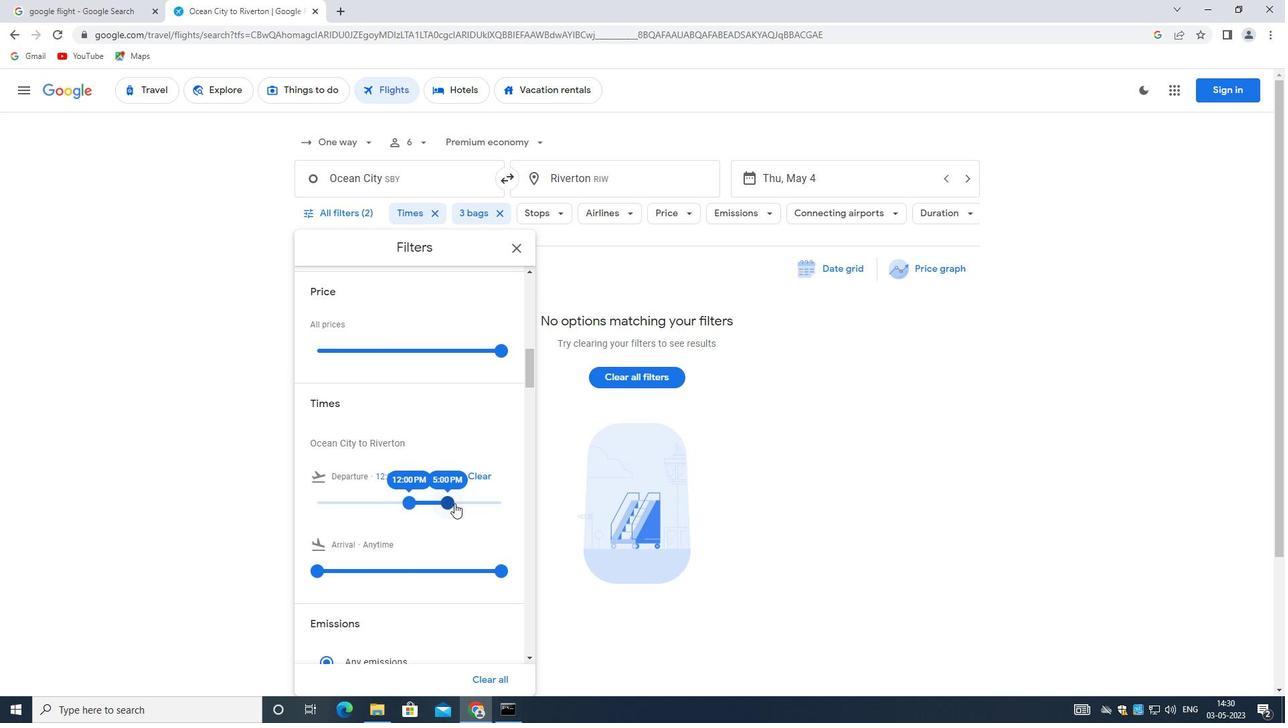 
Action: Mouse moved to (449, 501)
Screenshot: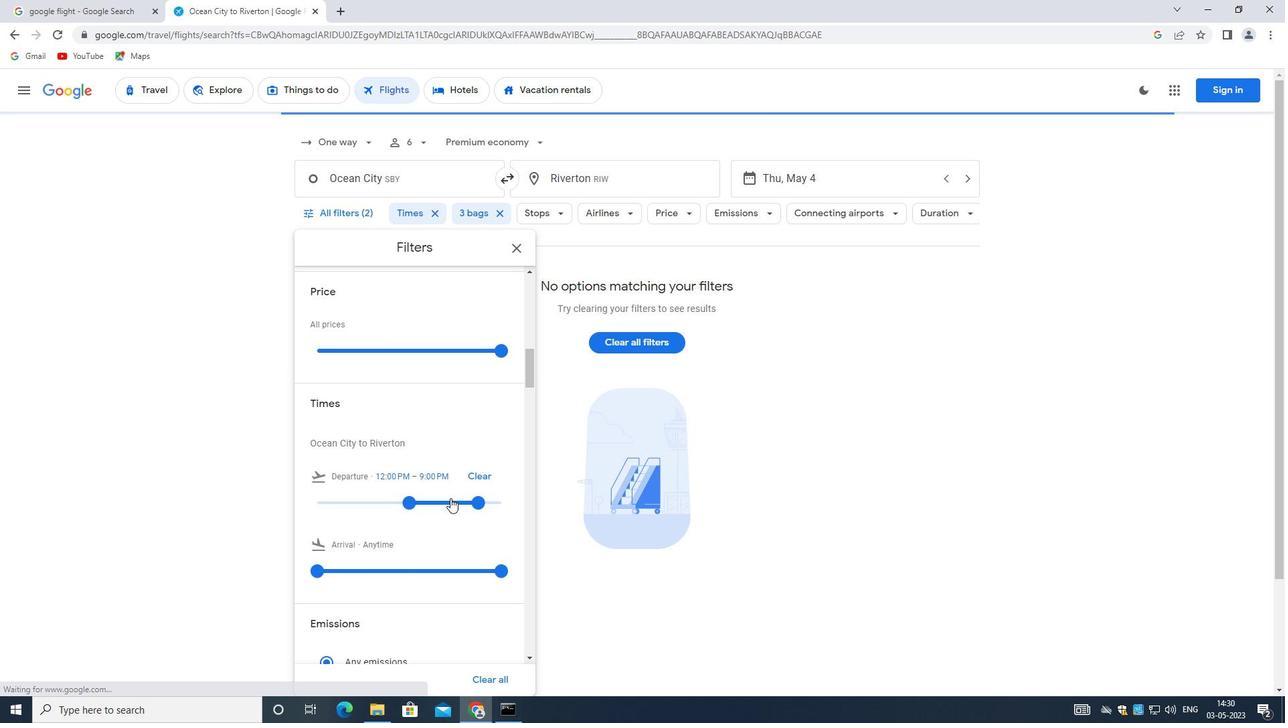 
Action: Mouse pressed left at (449, 501)
Screenshot: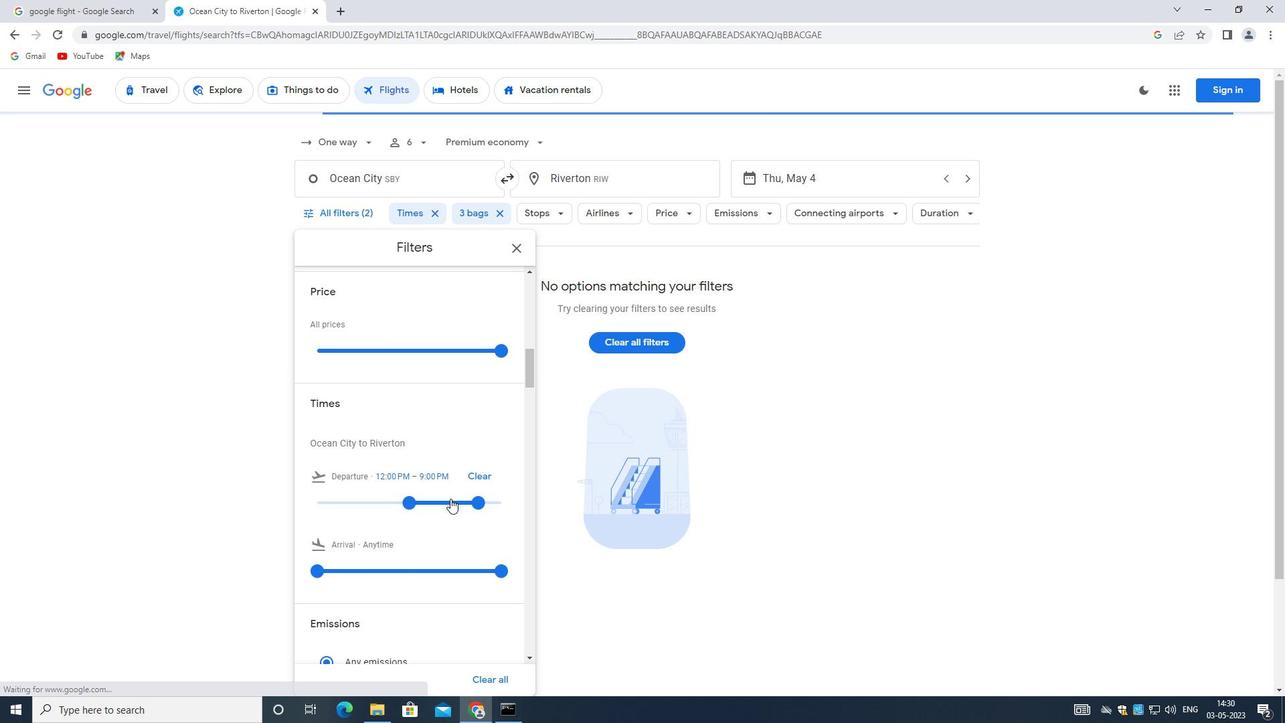 
Action: Mouse pressed left at (449, 501)
Screenshot: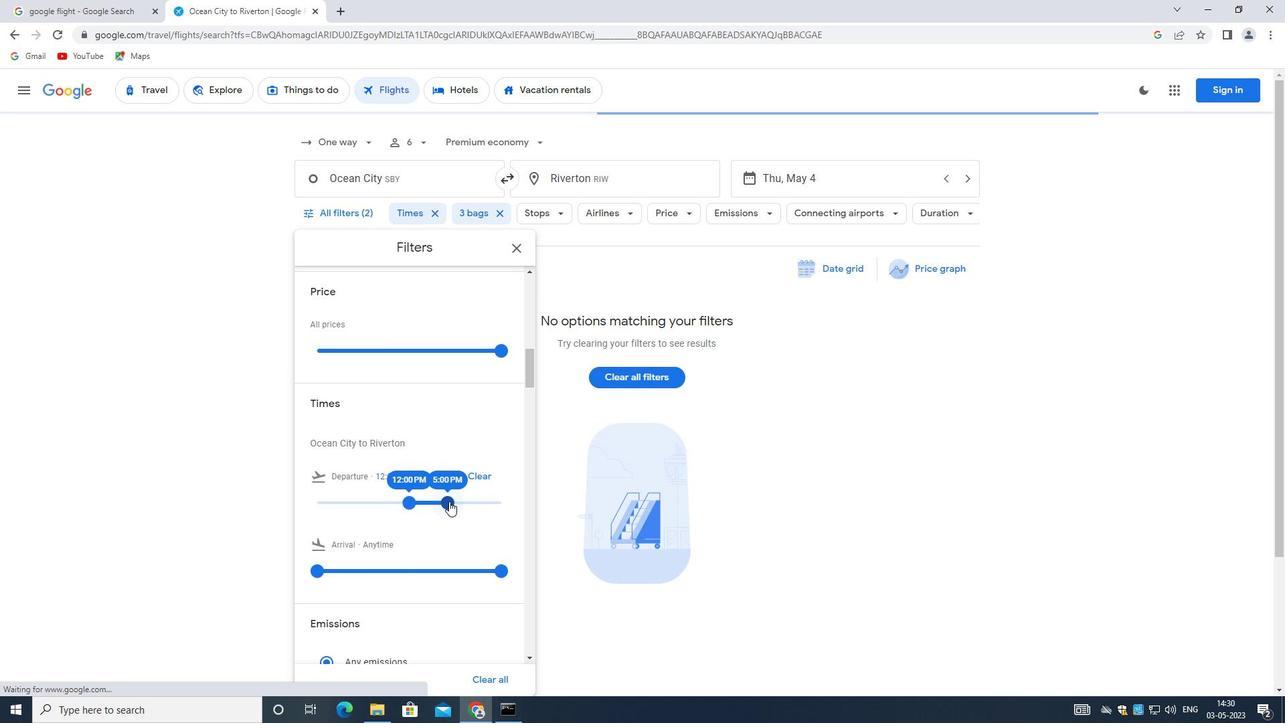
Action: Mouse moved to (409, 501)
Screenshot: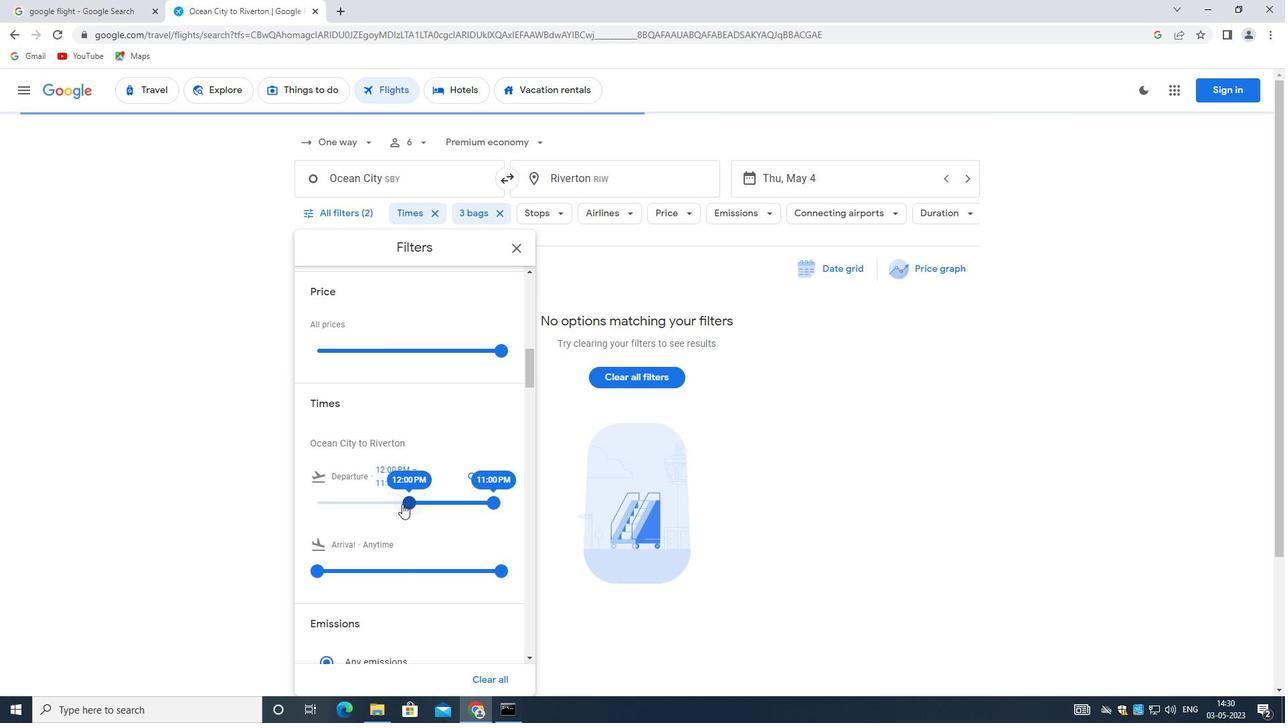 
Action: Mouse pressed left at (409, 501)
Screenshot: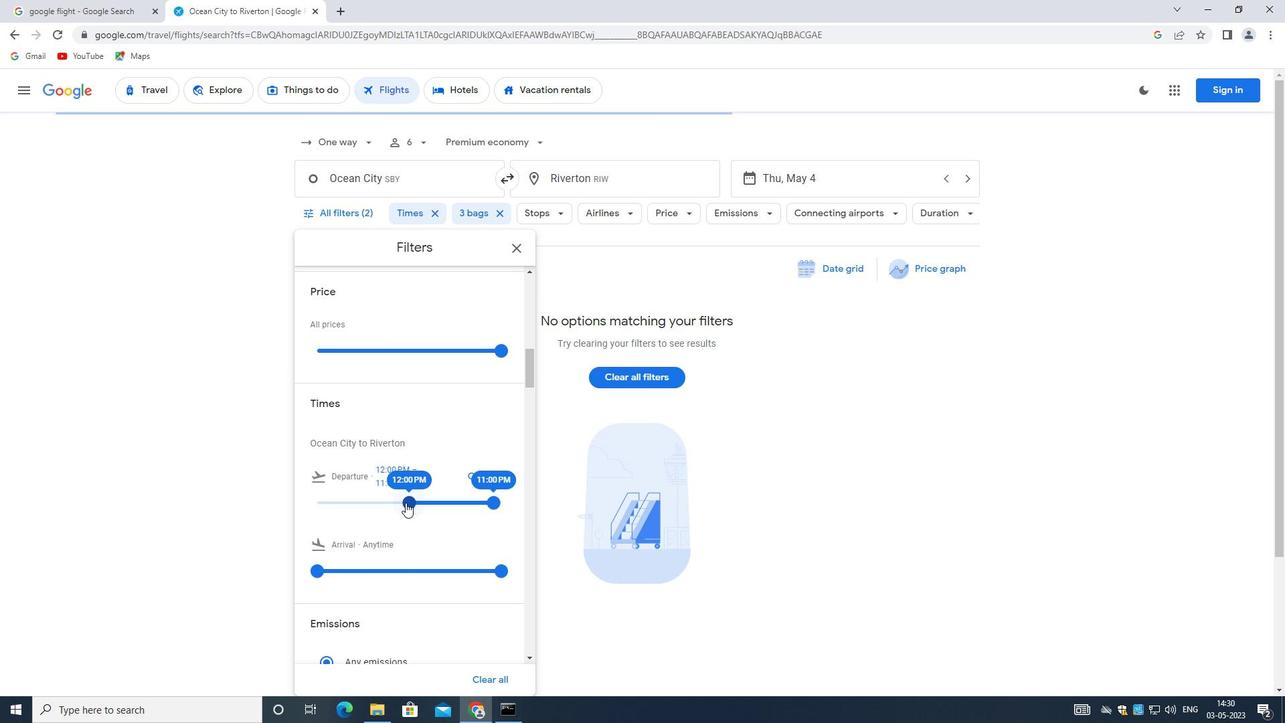 
Action: Mouse moved to (491, 500)
Screenshot: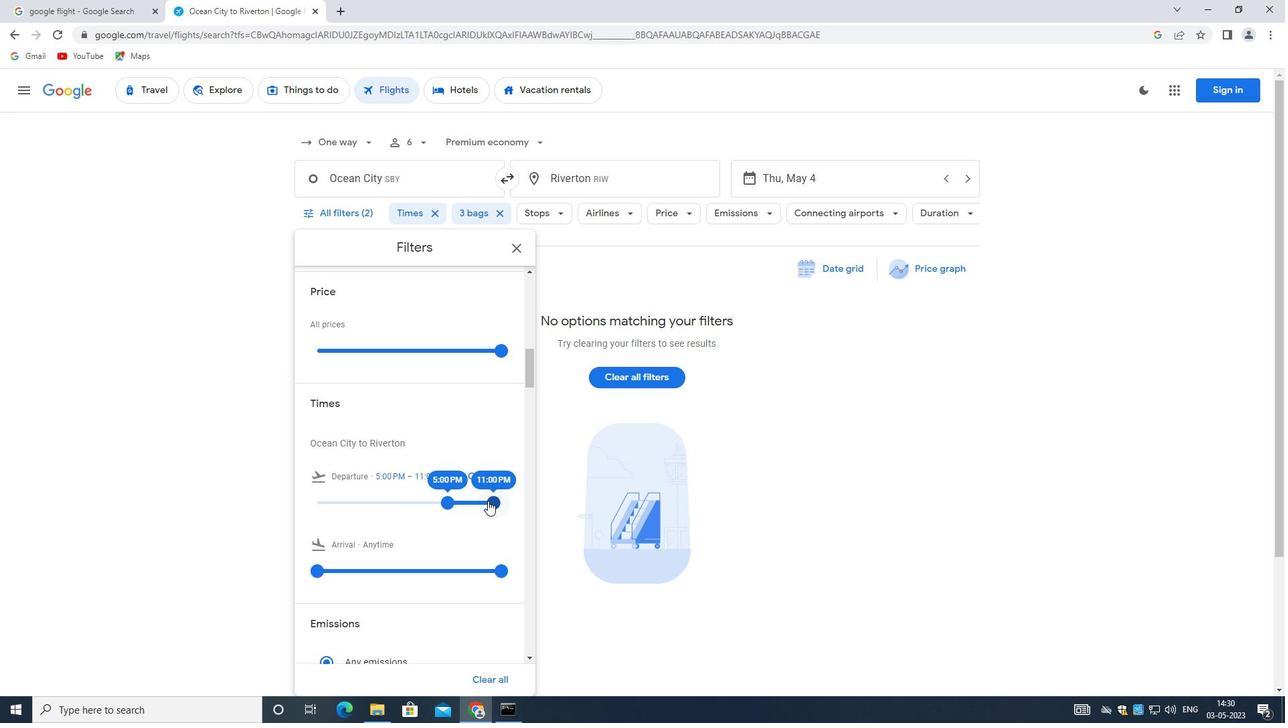 
Action: Mouse pressed left at (491, 500)
Screenshot: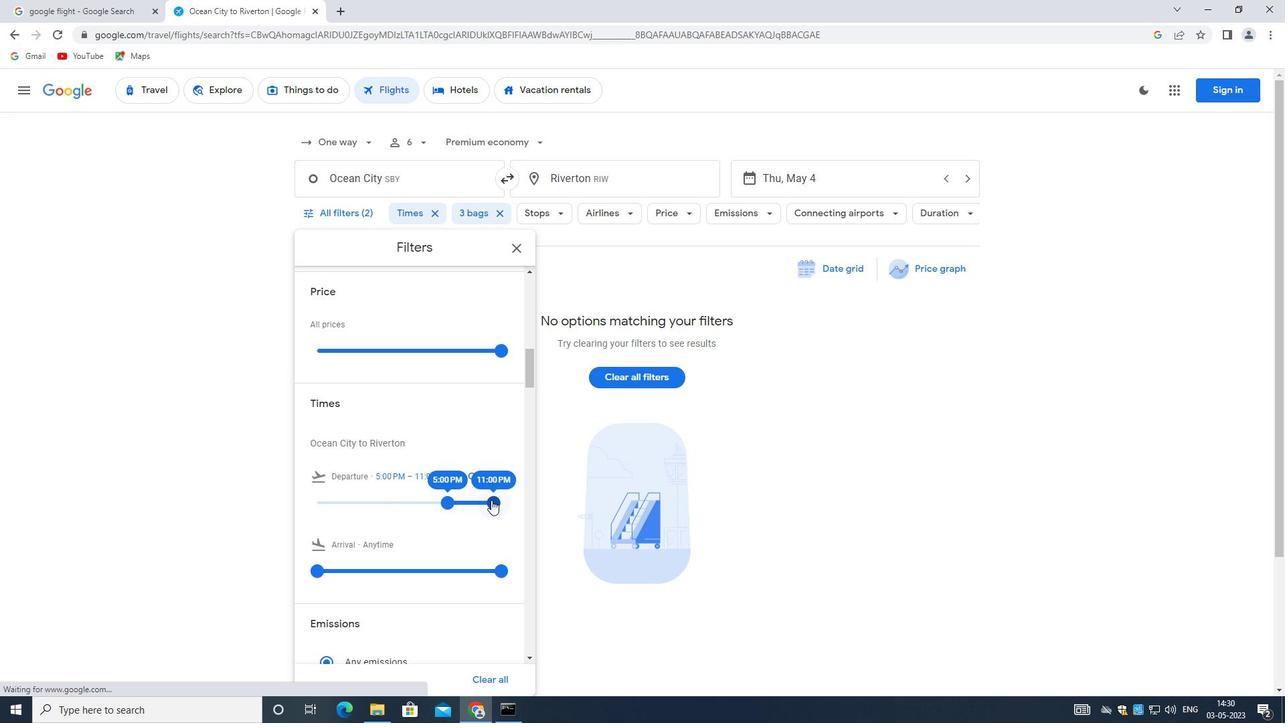 
Action: Mouse moved to (427, 539)
Screenshot: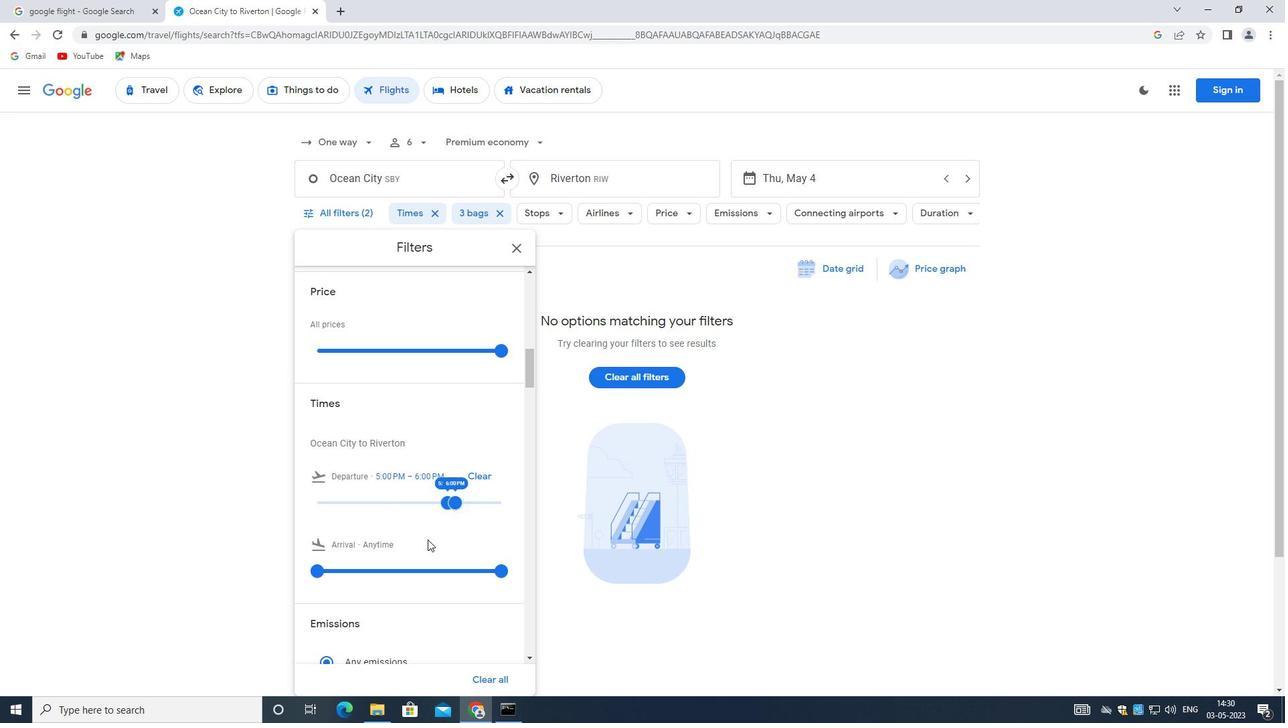 
Action: Mouse scrolled (427, 538) with delta (0, 0)
Screenshot: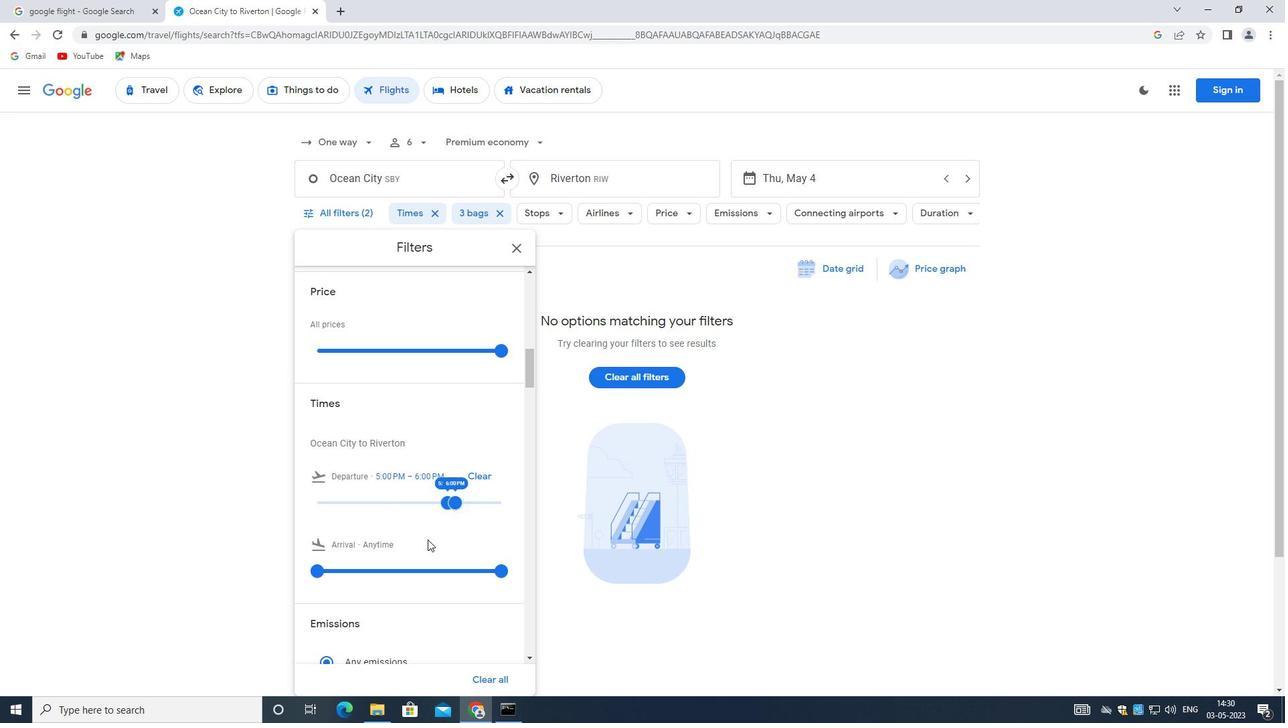 
Action: Mouse moved to (425, 539)
Screenshot: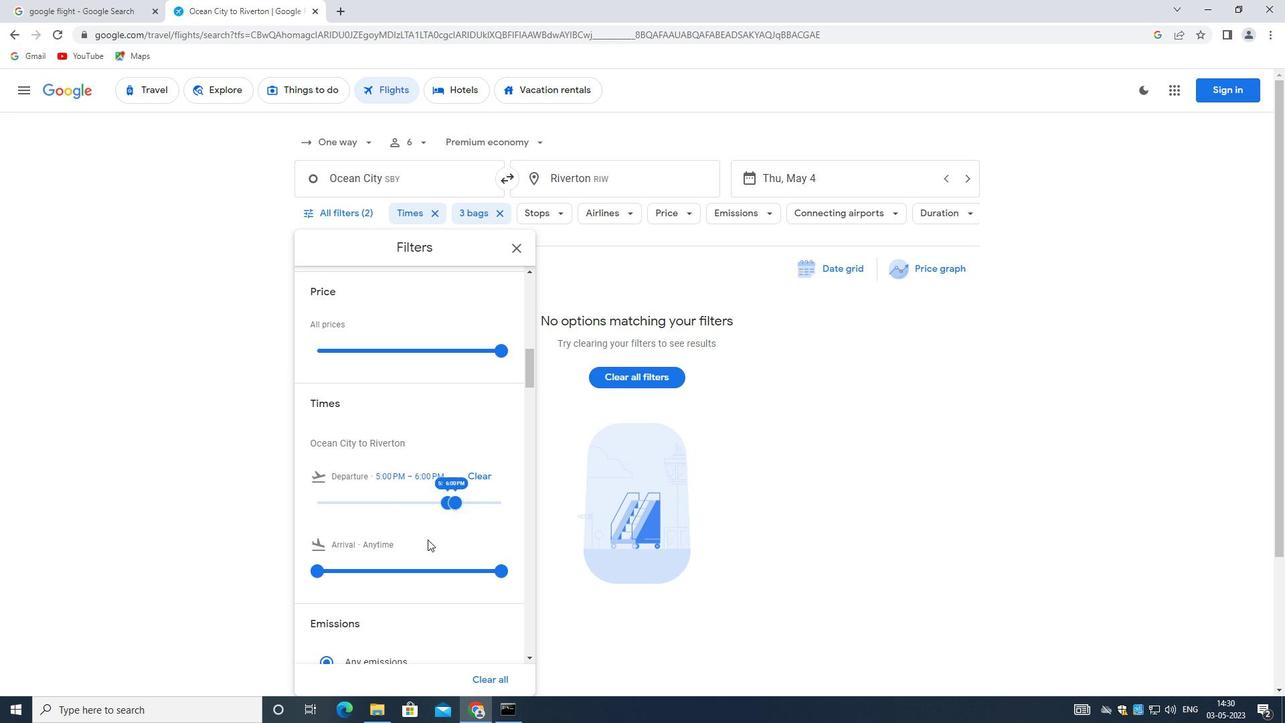 
Action: Mouse scrolled (425, 538) with delta (0, 0)
Screenshot: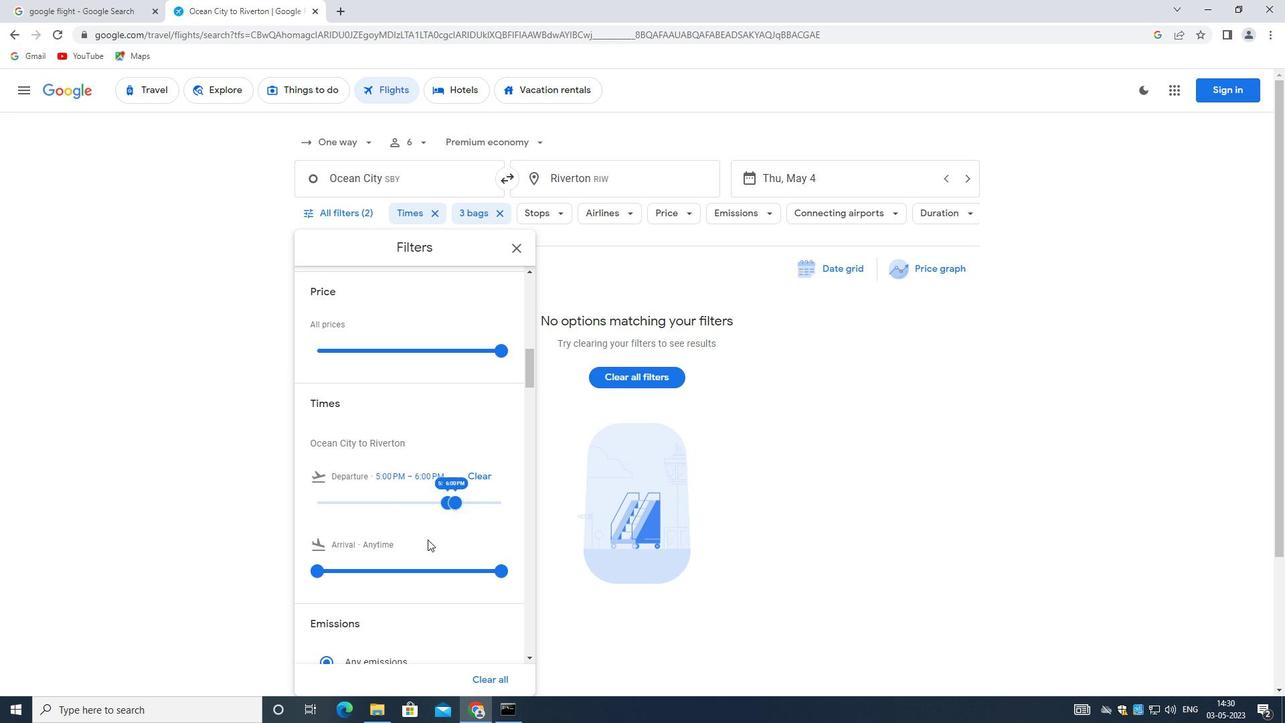 
Action: Mouse scrolled (425, 538) with delta (0, 0)
Screenshot: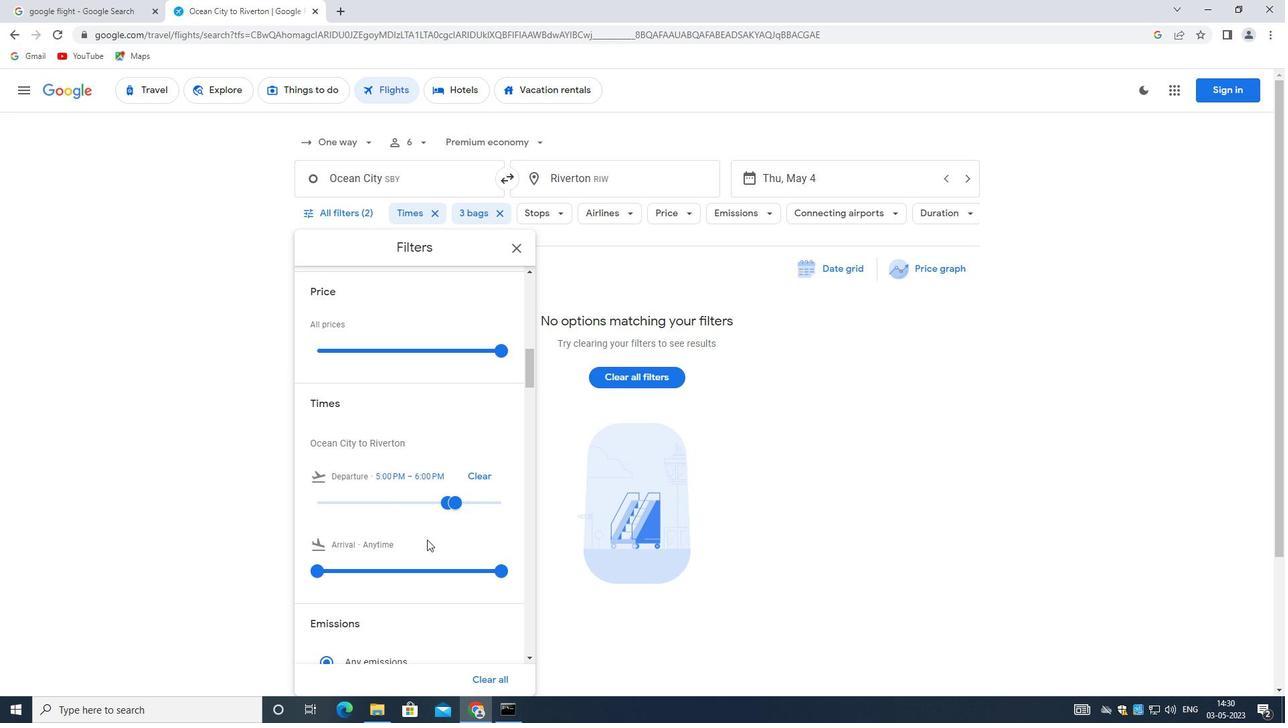 
Action: Mouse moved to (423, 538)
Screenshot: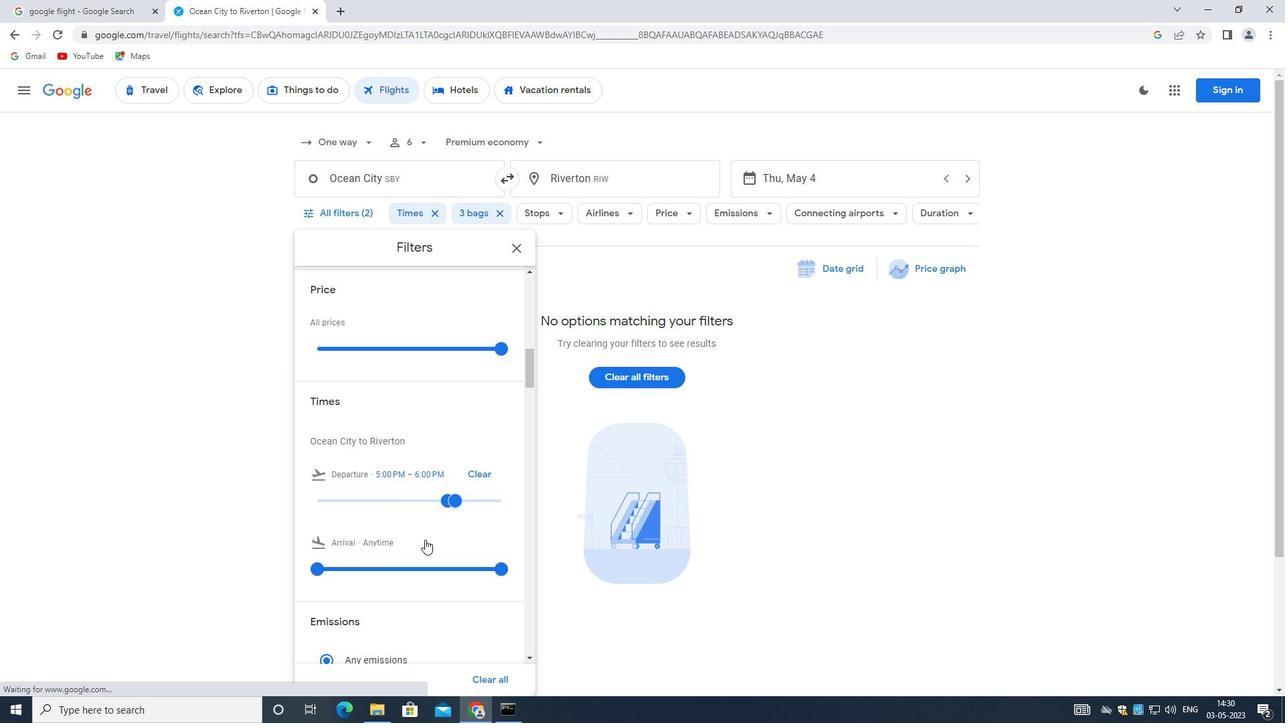 
Action: Mouse scrolled (423, 537) with delta (0, 0)
Screenshot: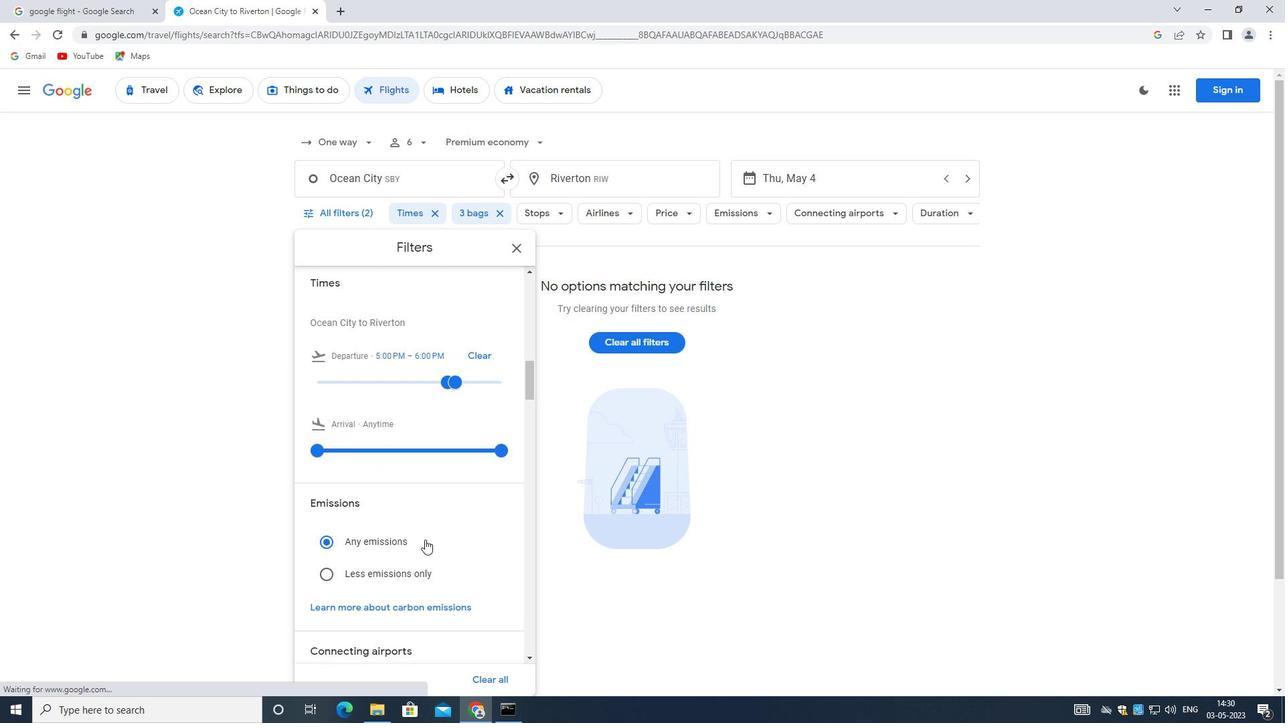
Action: Mouse scrolled (423, 537) with delta (0, 0)
Screenshot: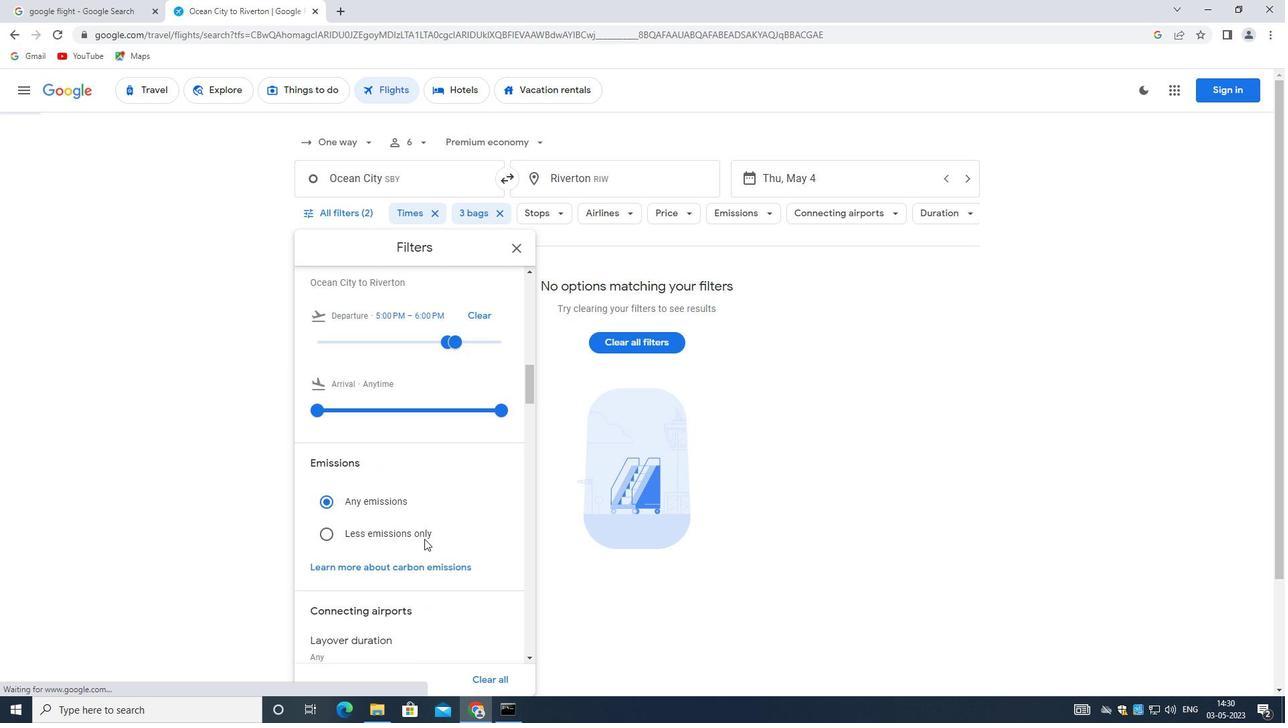 
Action: Mouse scrolled (423, 537) with delta (0, 0)
Screenshot: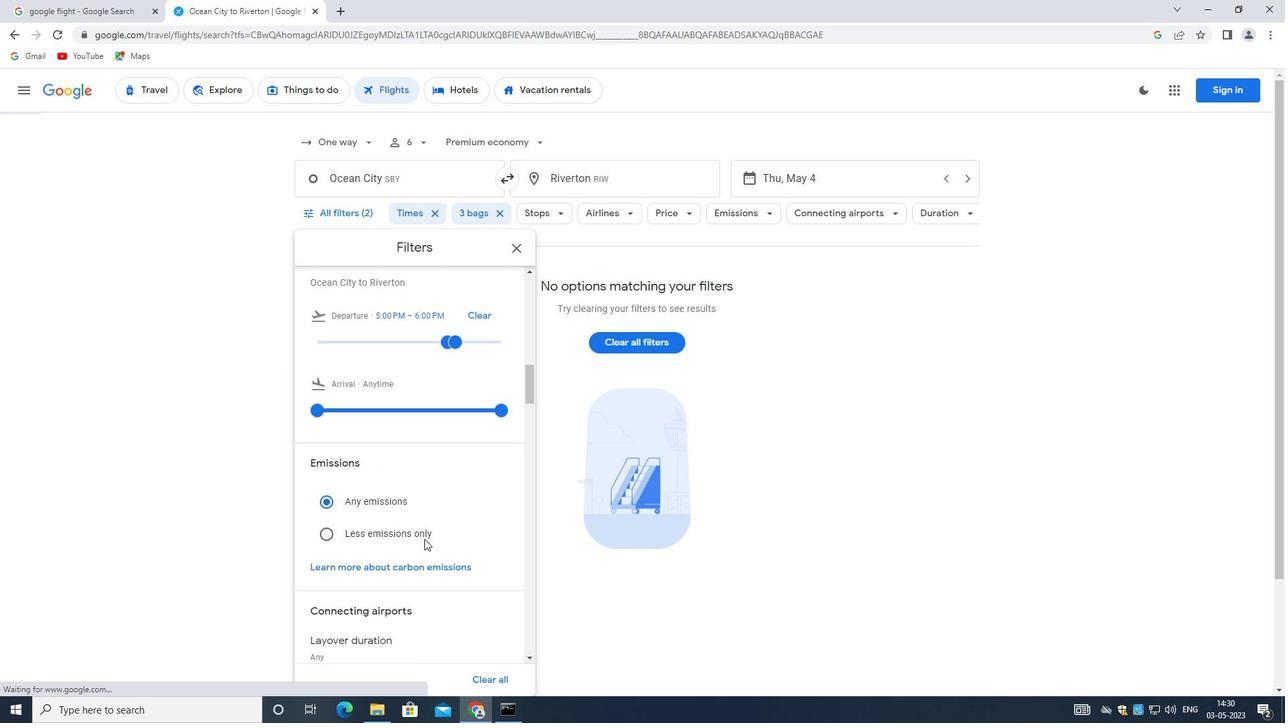 
Action: Mouse scrolled (423, 537) with delta (0, 0)
Screenshot: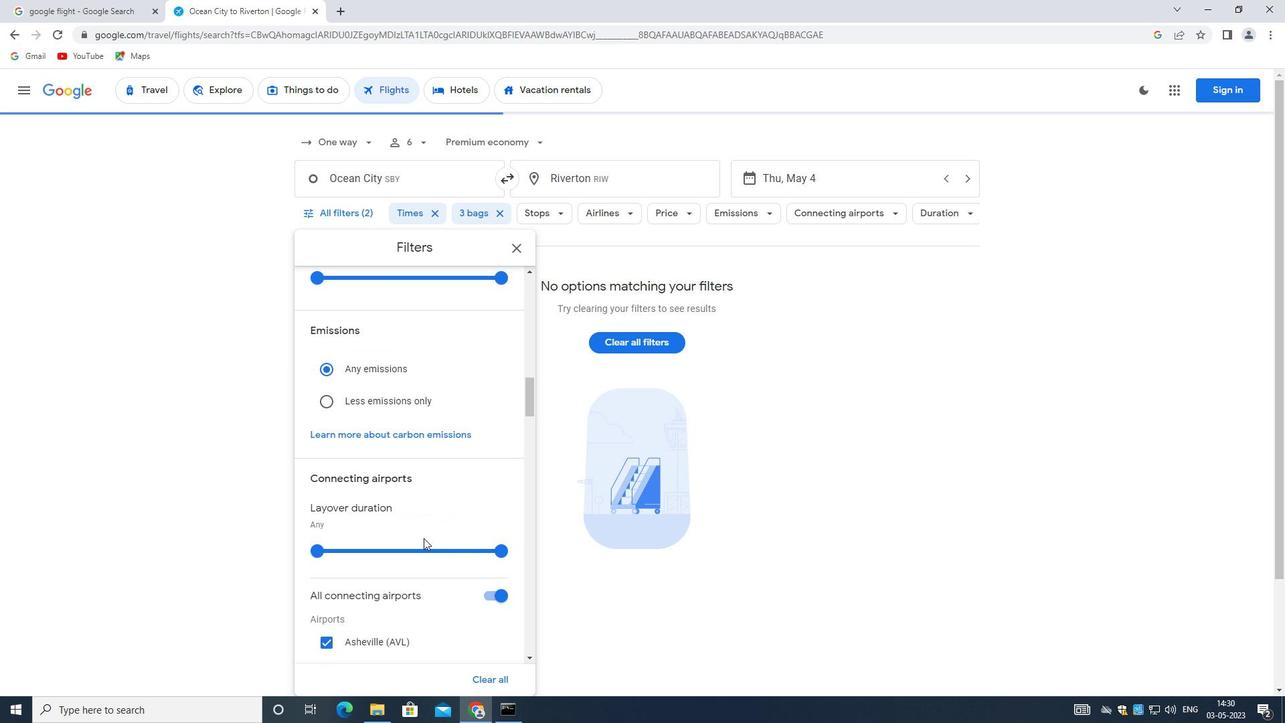 
Action: Mouse scrolled (423, 537) with delta (0, 0)
Screenshot: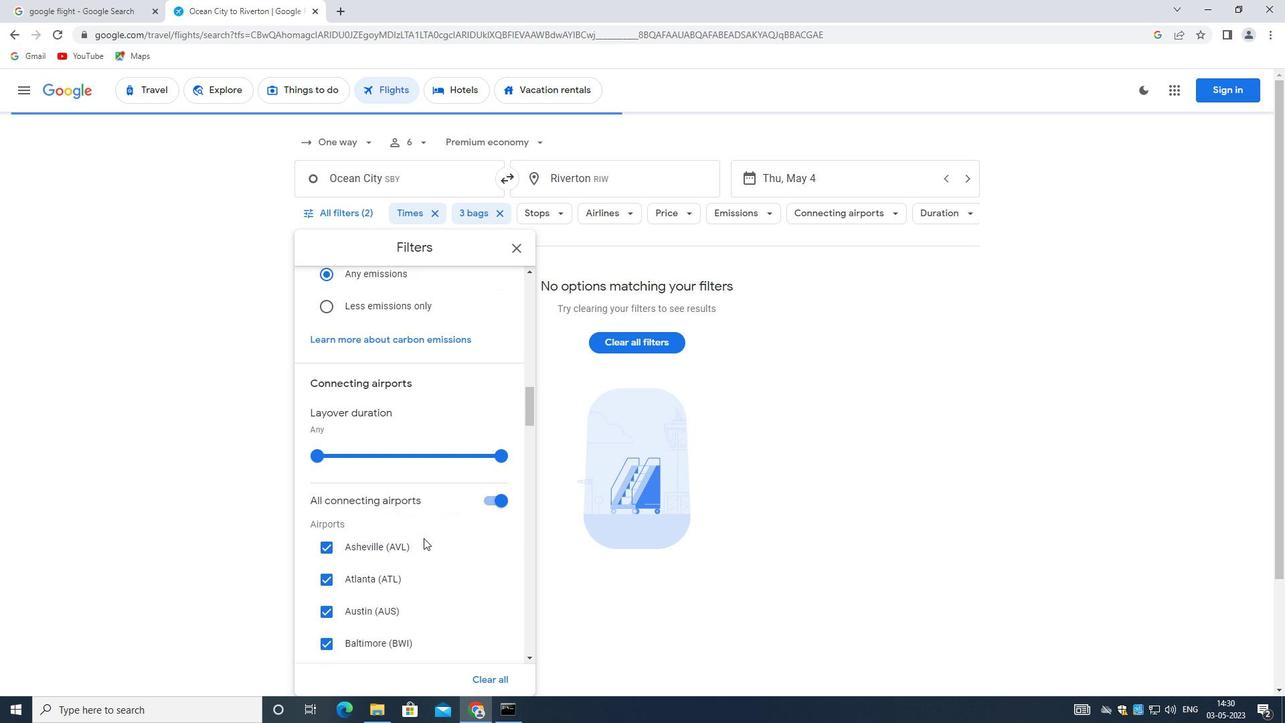 
Action: Mouse moved to (485, 354)
Screenshot: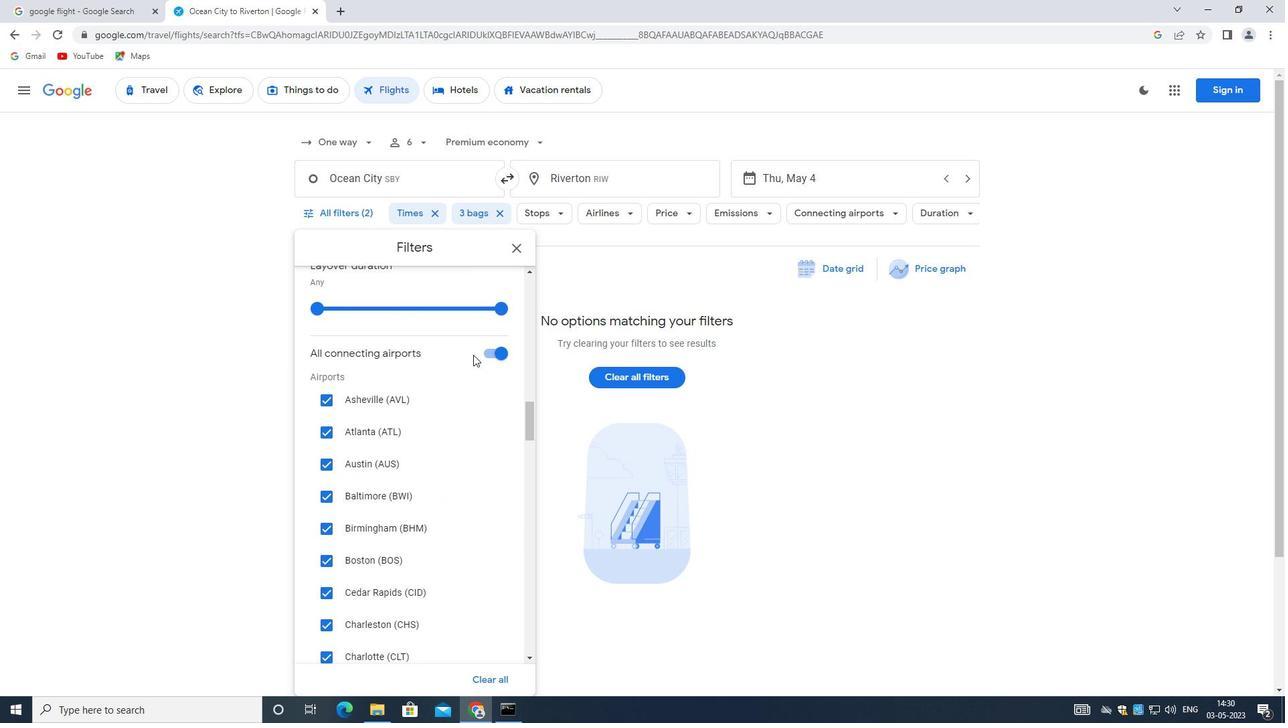 
Action: Mouse pressed left at (485, 354)
Screenshot: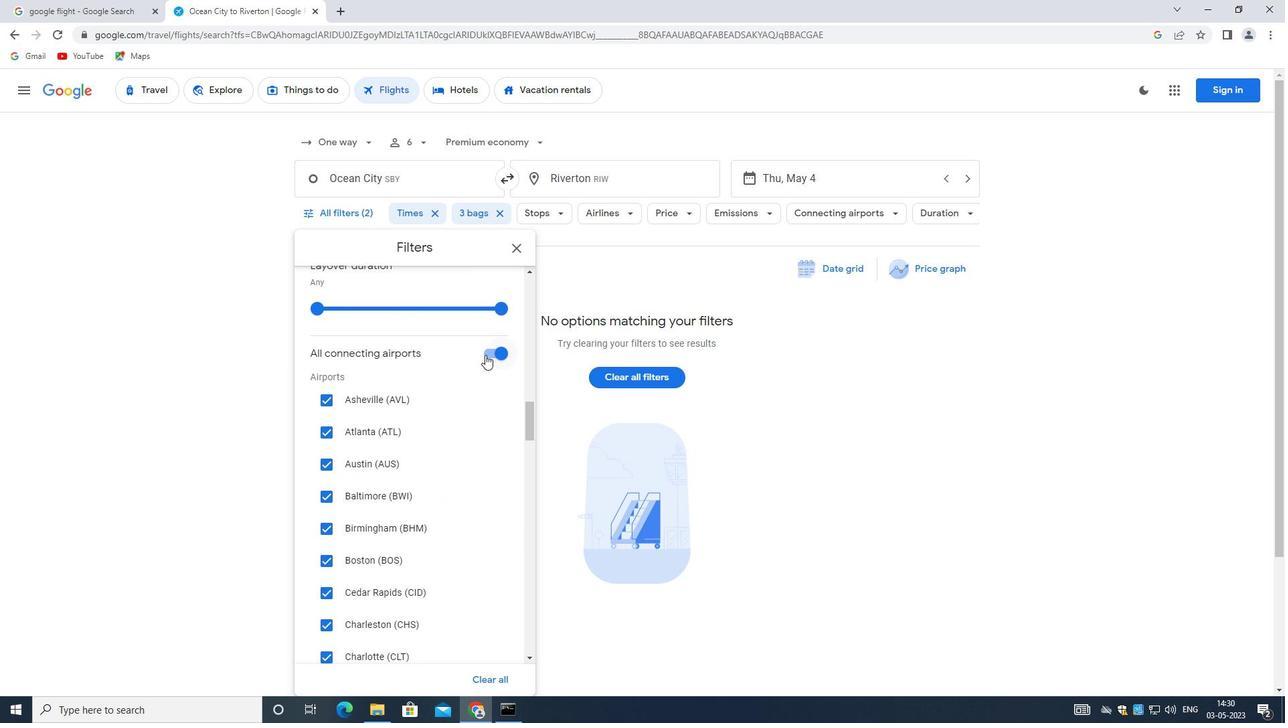 
Action: Mouse moved to (344, 490)
Screenshot: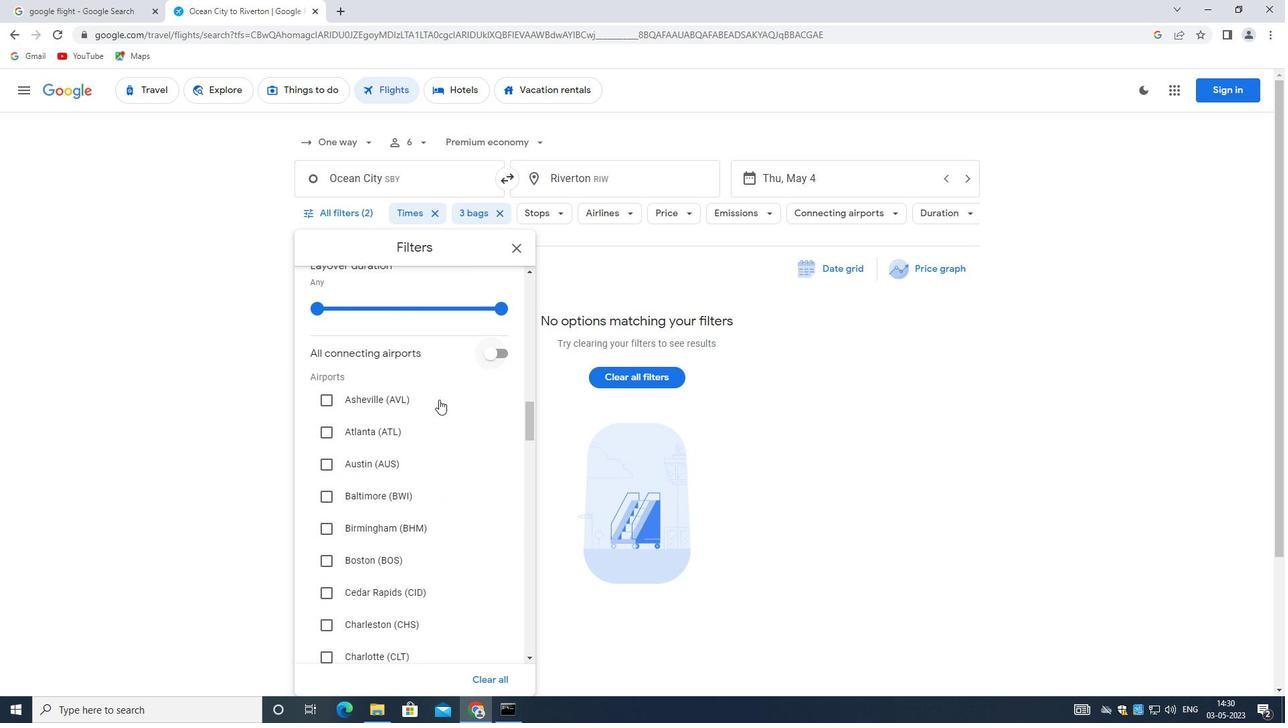 
Action: Mouse scrolled (344, 489) with delta (0, 0)
Screenshot: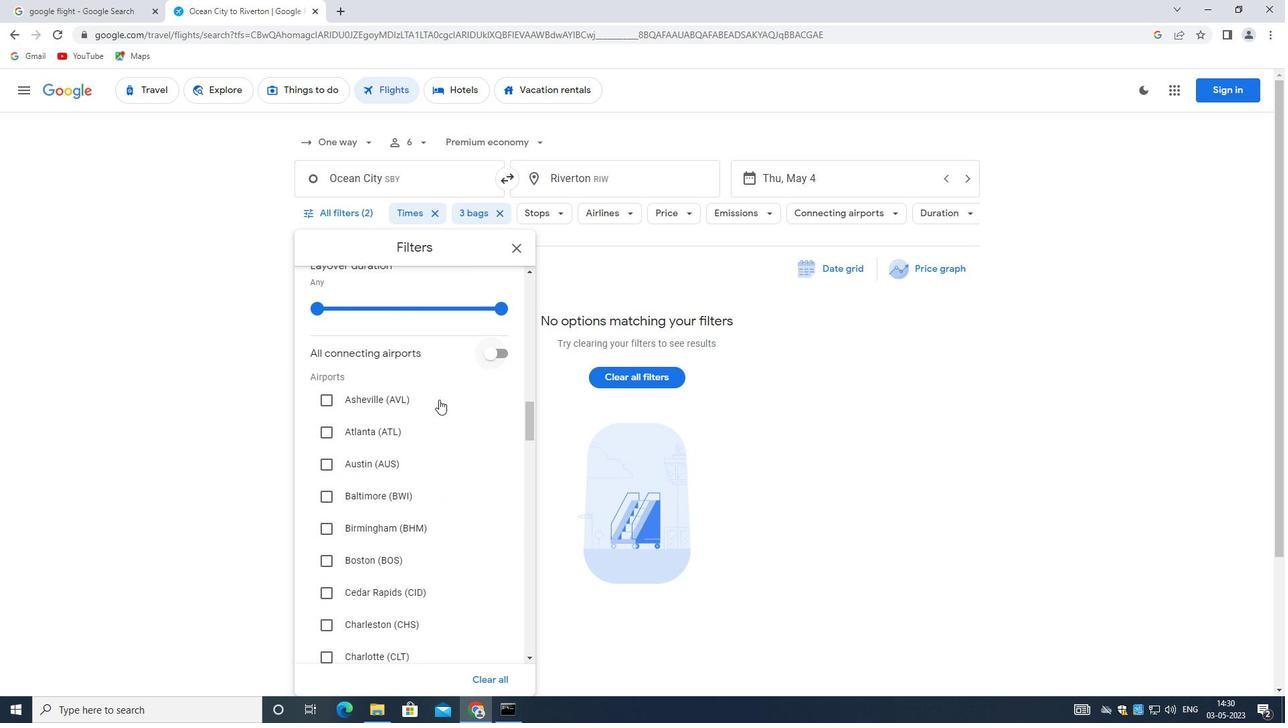 
Action: Mouse moved to (344, 491)
Screenshot: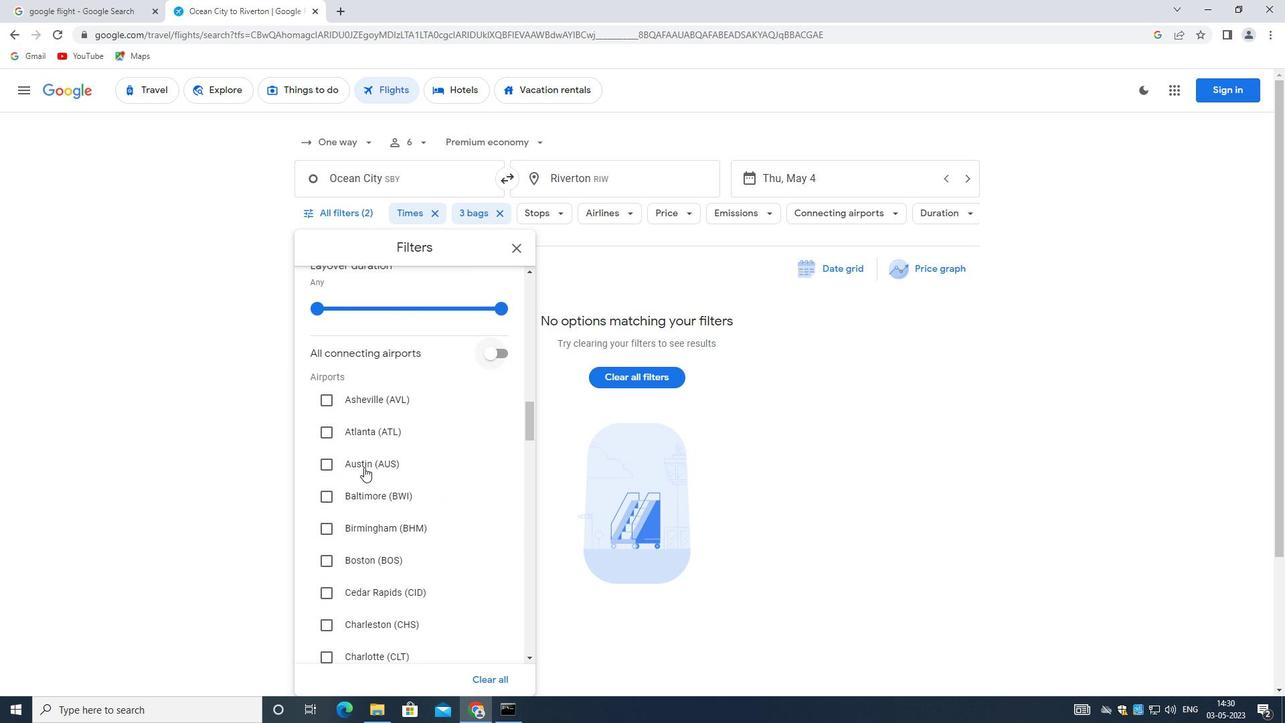 
Action: Mouse scrolled (344, 490) with delta (0, 0)
Screenshot: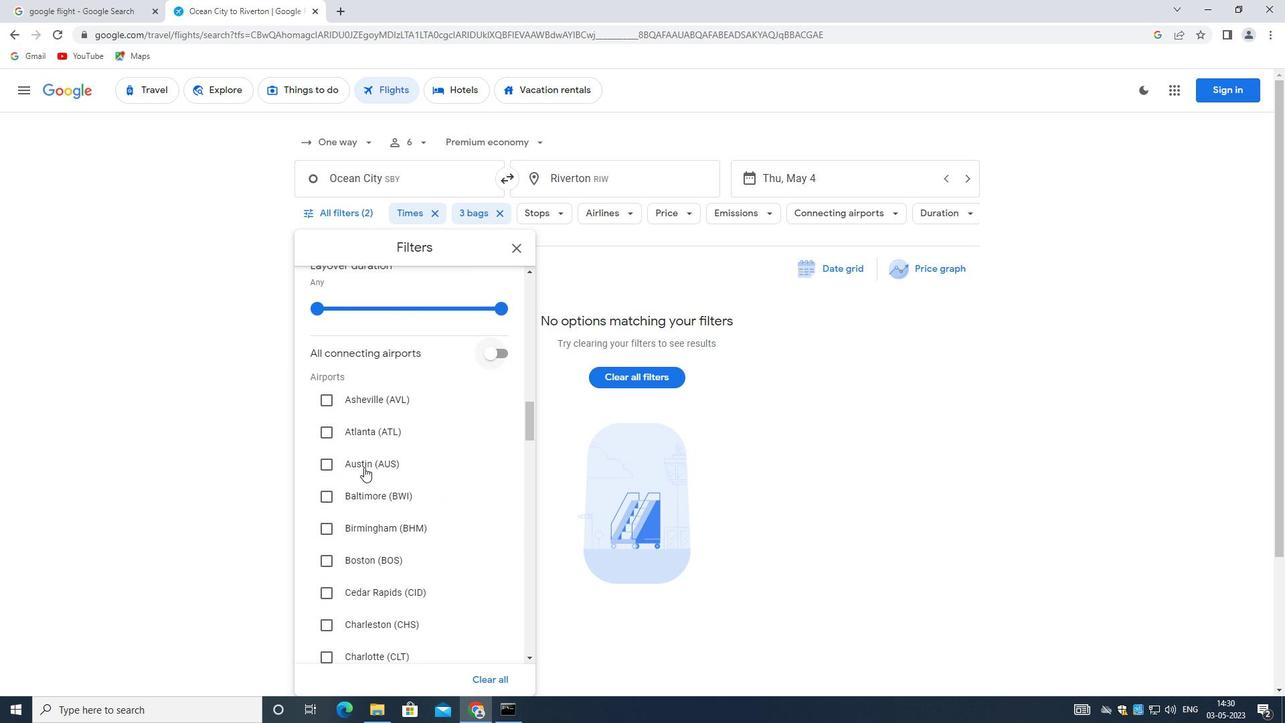 
Action: Mouse moved to (344, 492)
Screenshot: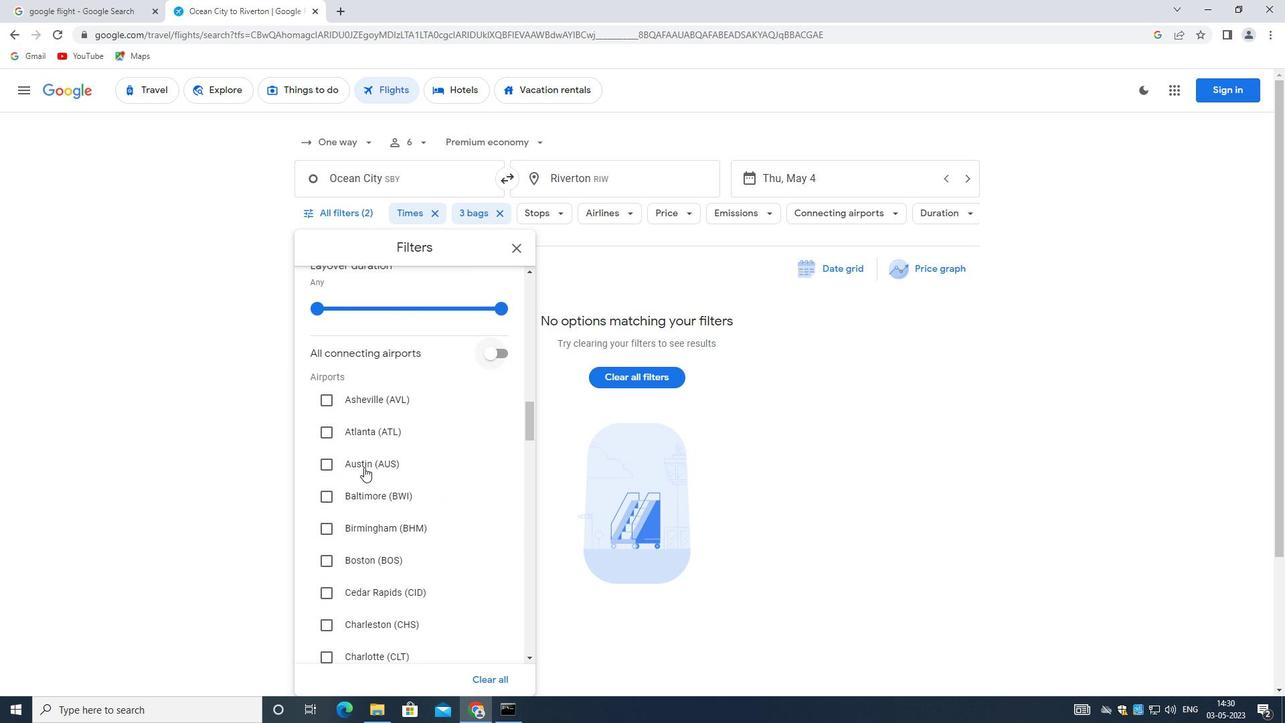 
Action: Mouse scrolled (344, 492) with delta (0, 0)
Screenshot: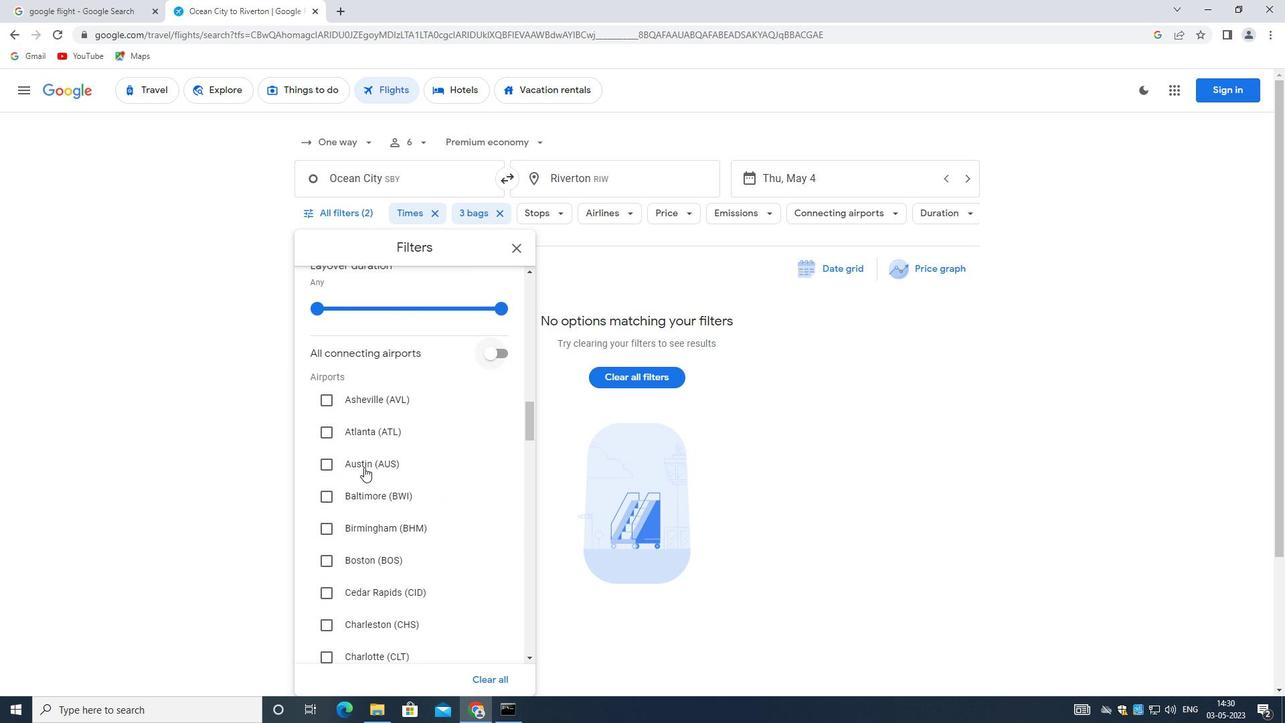 
Action: Mouse scrolled (344, 492) with delta (0, 0)
Screenshot: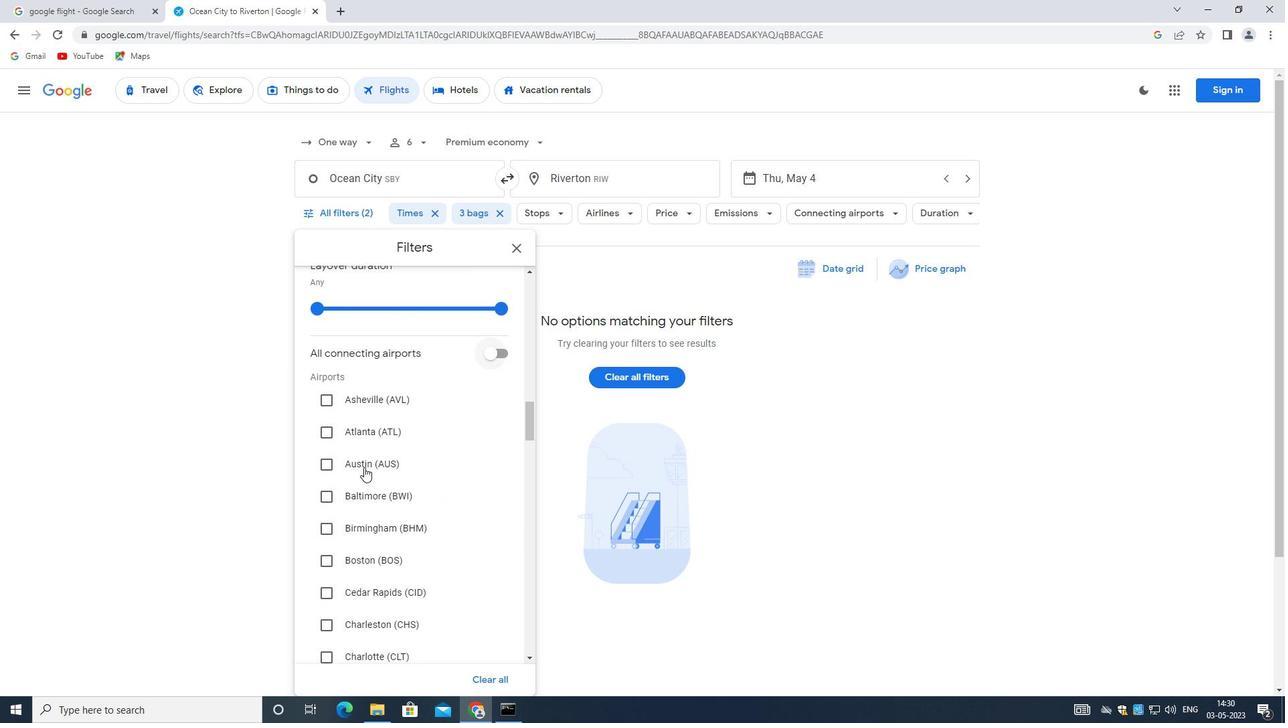 
Action: Mouse scrolled (344, 492) with delta (0, 0)
Screenshot: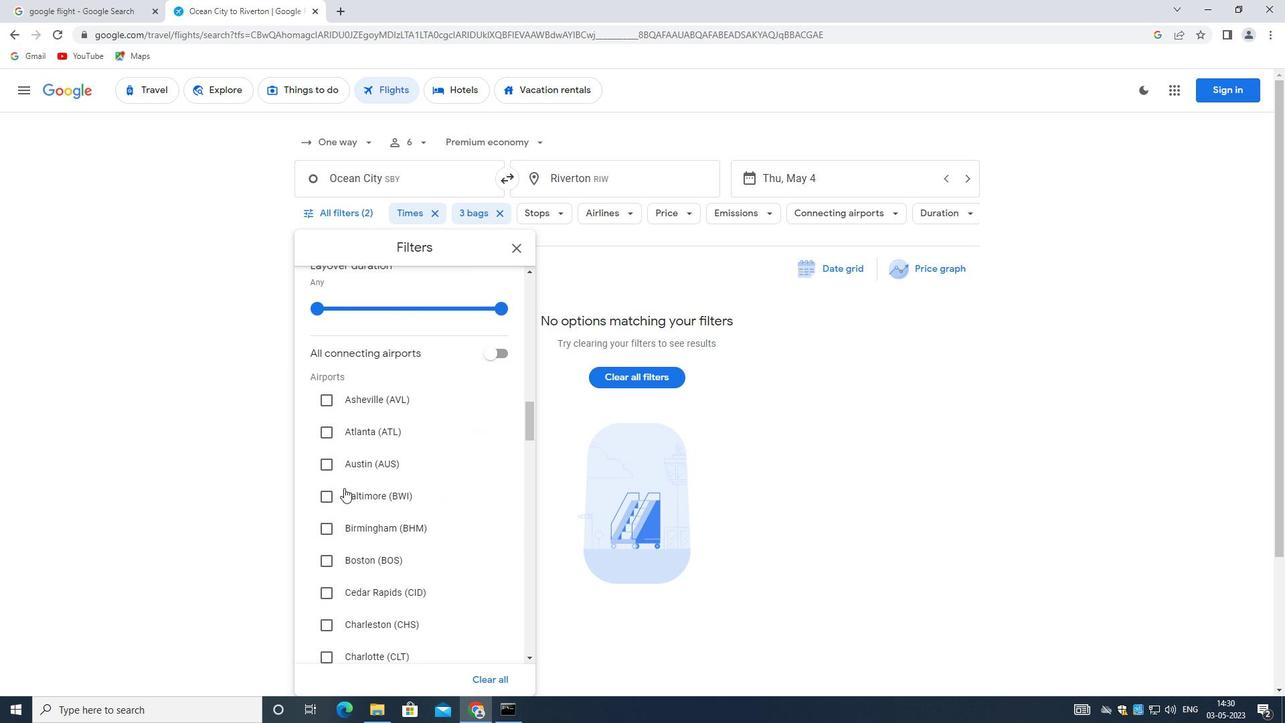 
Action: Mouse moved to (343, 493)
Screenshot: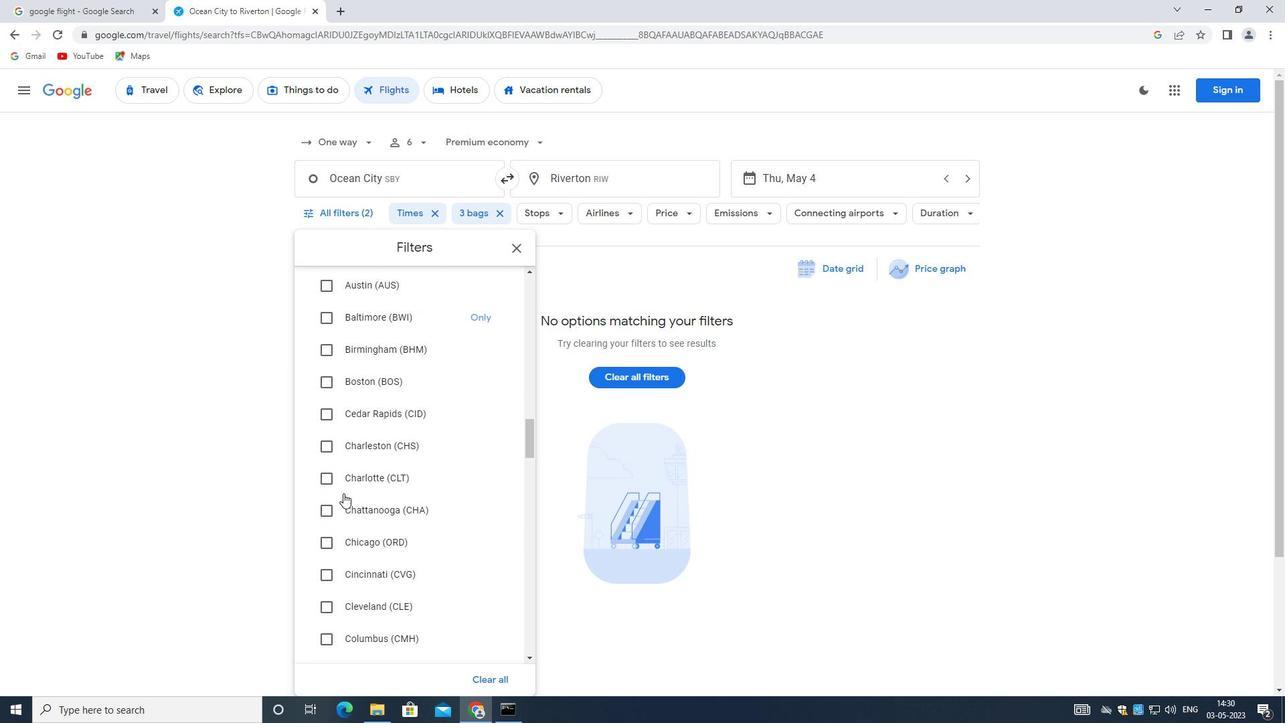 
Action: Mouse scrolled (343, 492) with delta (0, 0)
Screenshot: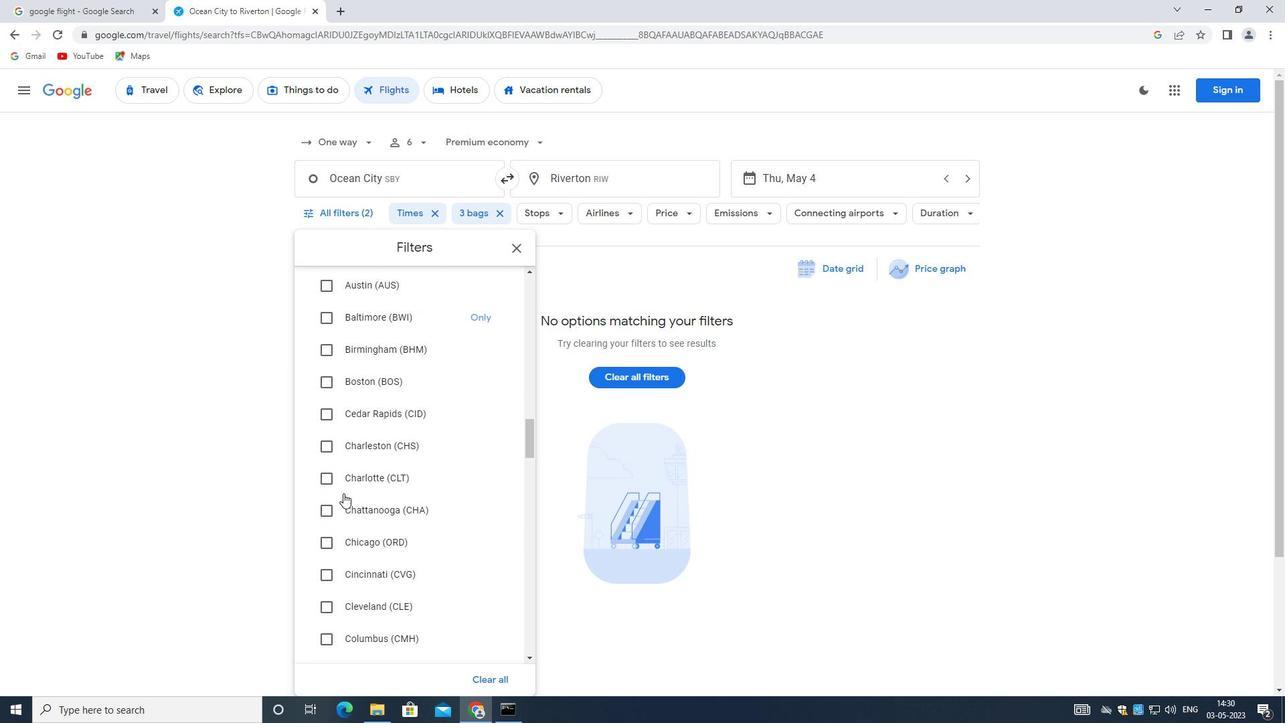 
Action: Mouse scrolled (343, 492) with delta (0, 0)
Screenshot: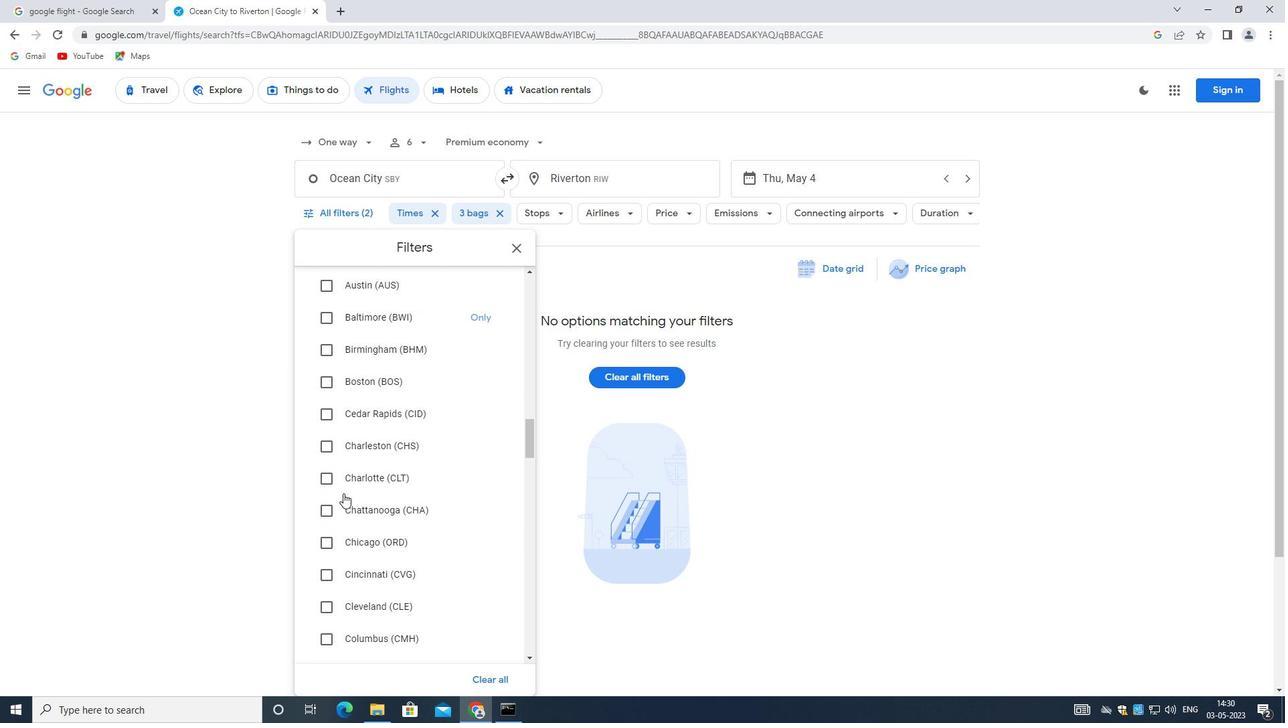 
Action: Mouse scrolled (343, 492) with delta (0, 0)
Screenshot: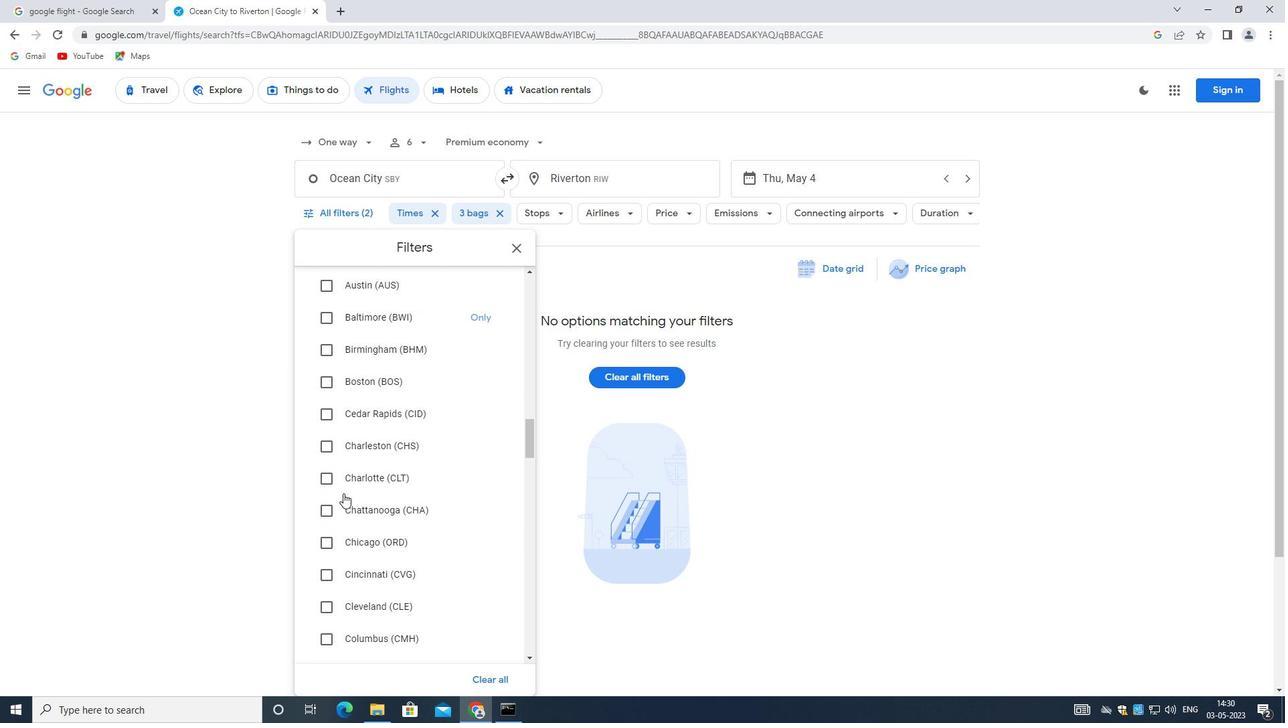 
Action: Mouse scrolled (343, 492) with delta (0, 0)
Screenshot: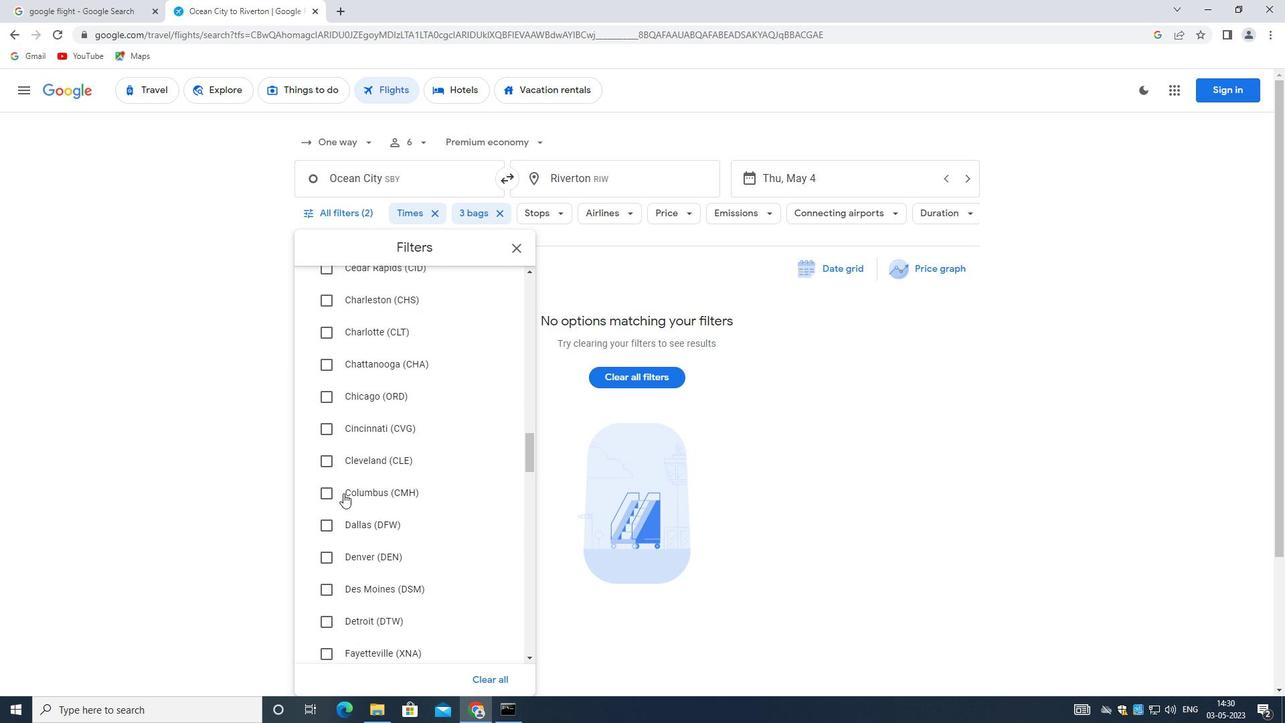 
Action: Mouse scrolled (343, 492) with delta (0, 0)
Screenshot: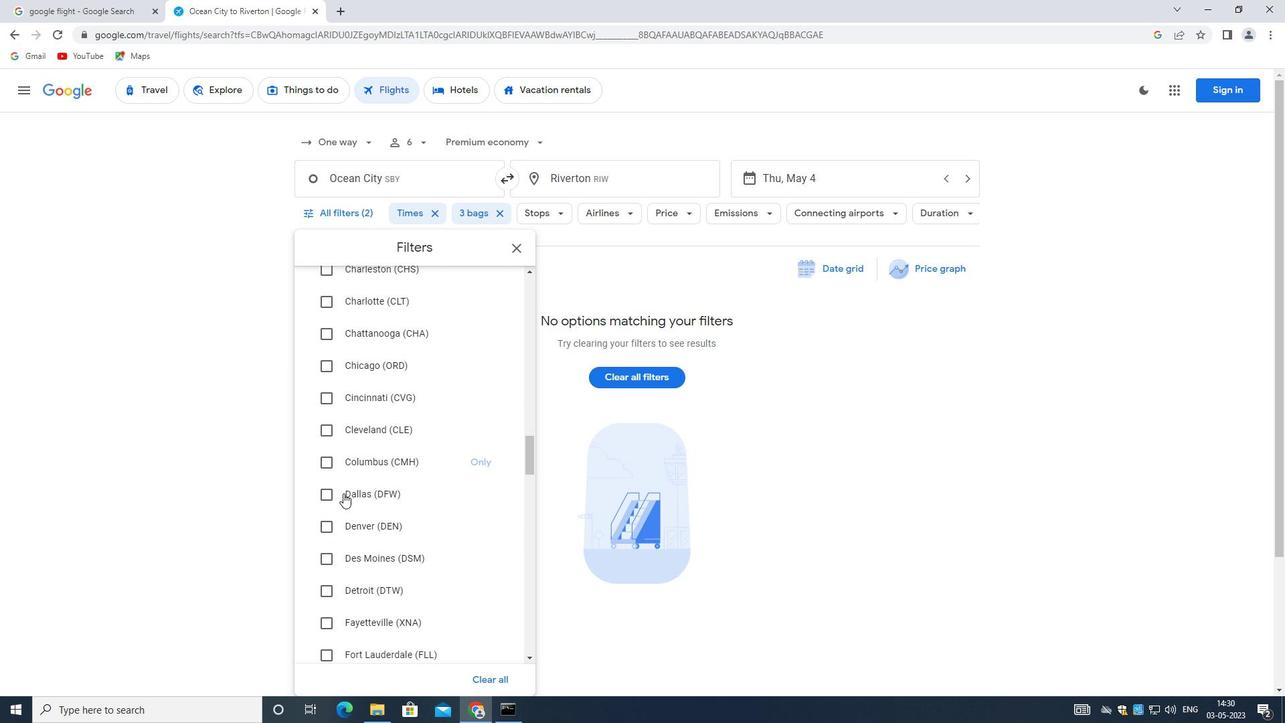 
Action: Mouse scrolled (343, 492) with delta (0, 0)
Screenshot: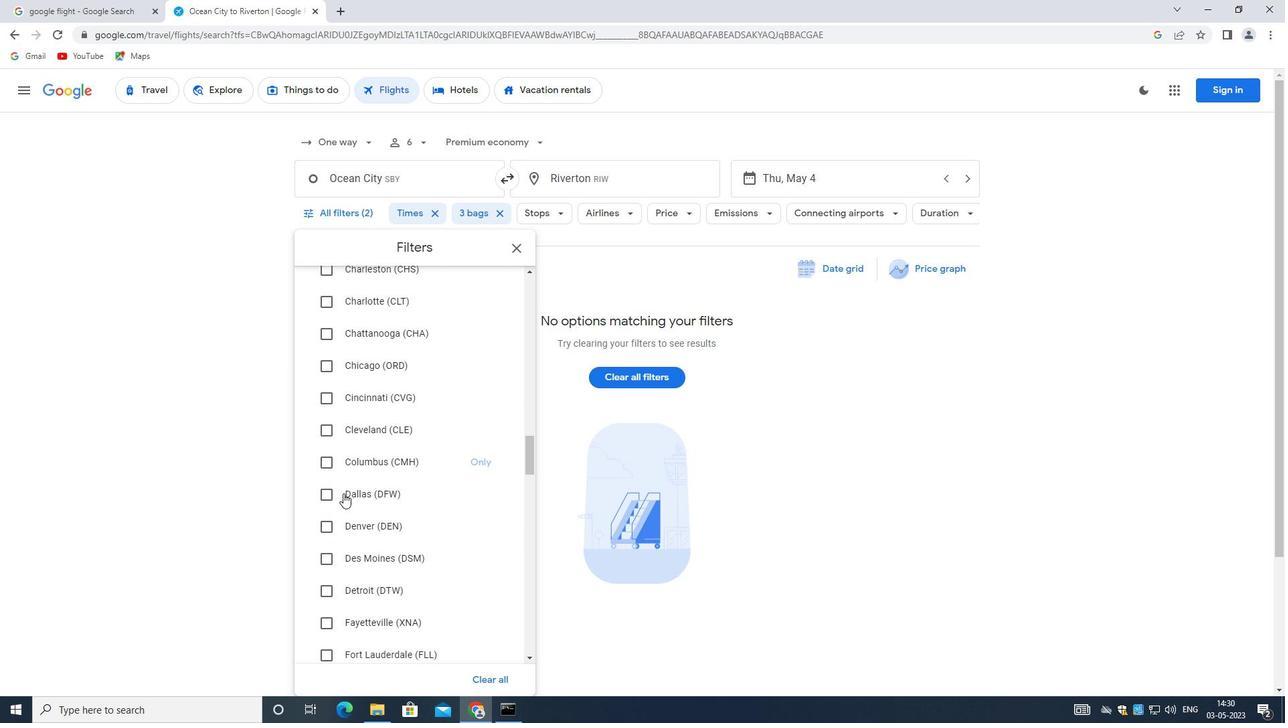 
Action: Mouse scrolled (343, 492) with delta (0, 0)
Screenshot: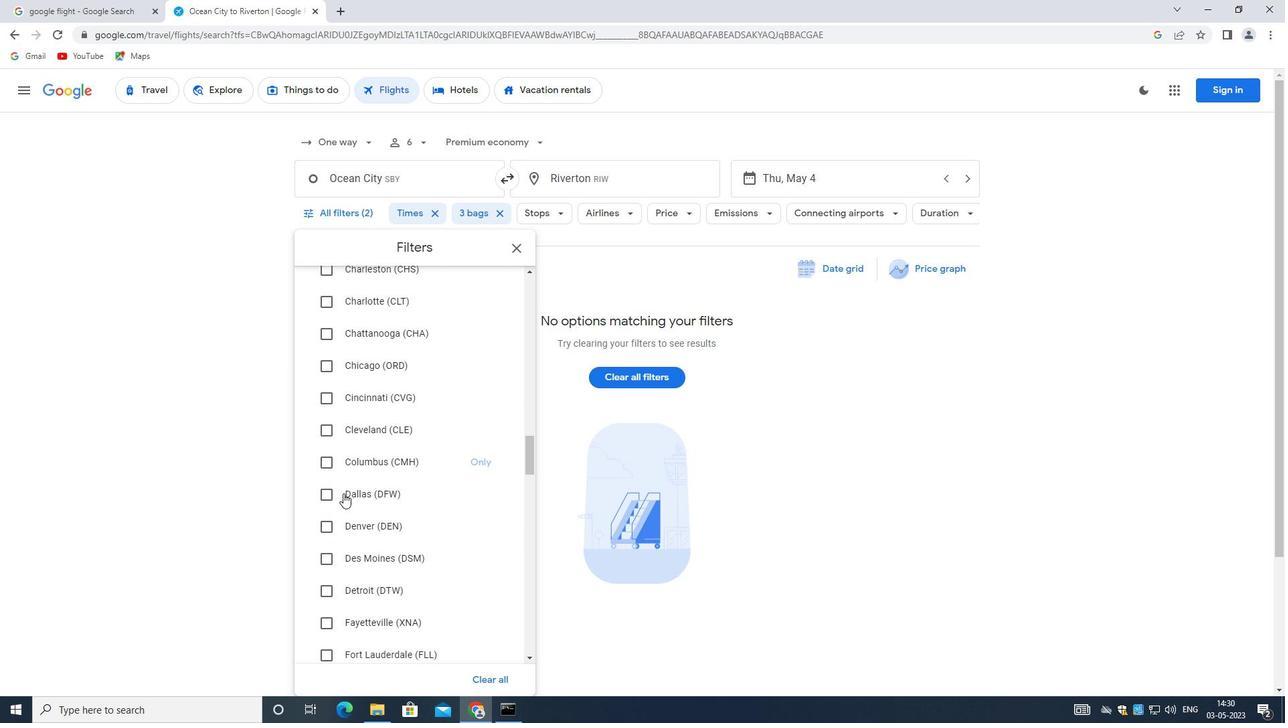 
Action: Mouse moved to (342, 495)
Screenshot: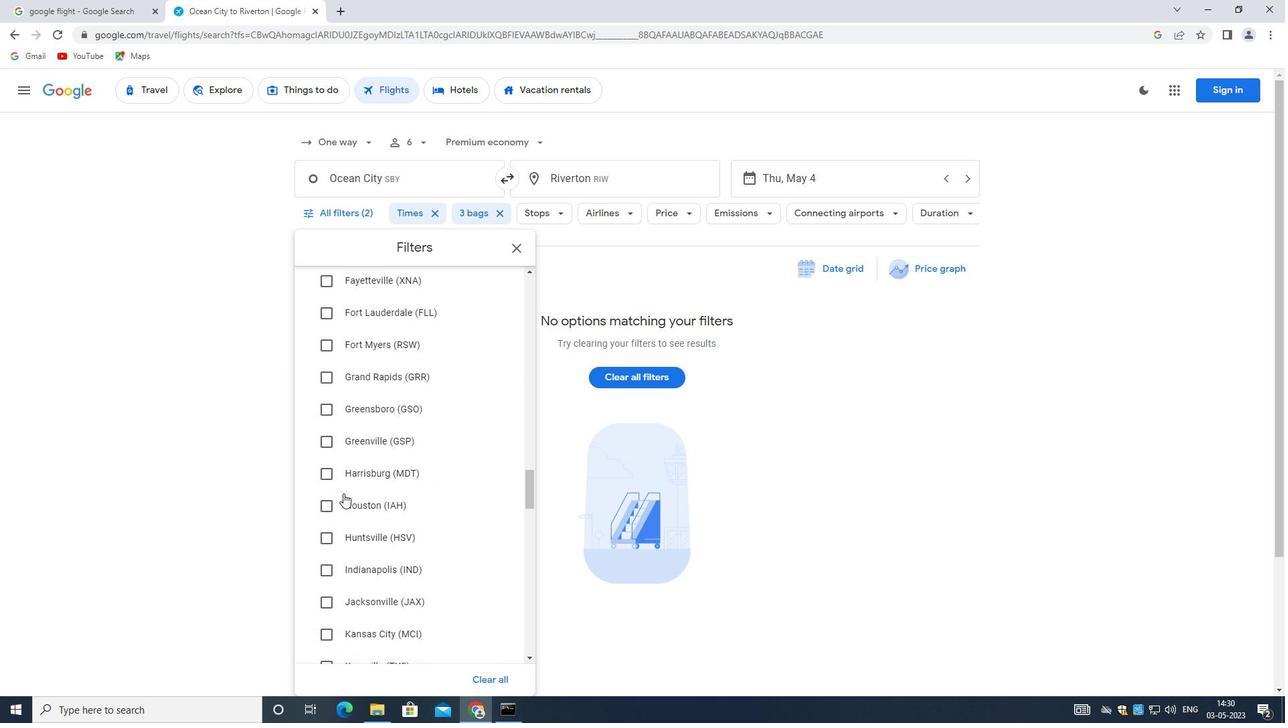 
Action: Mouse scrolled (342, 494) with delta (0, 0)
Screenshot: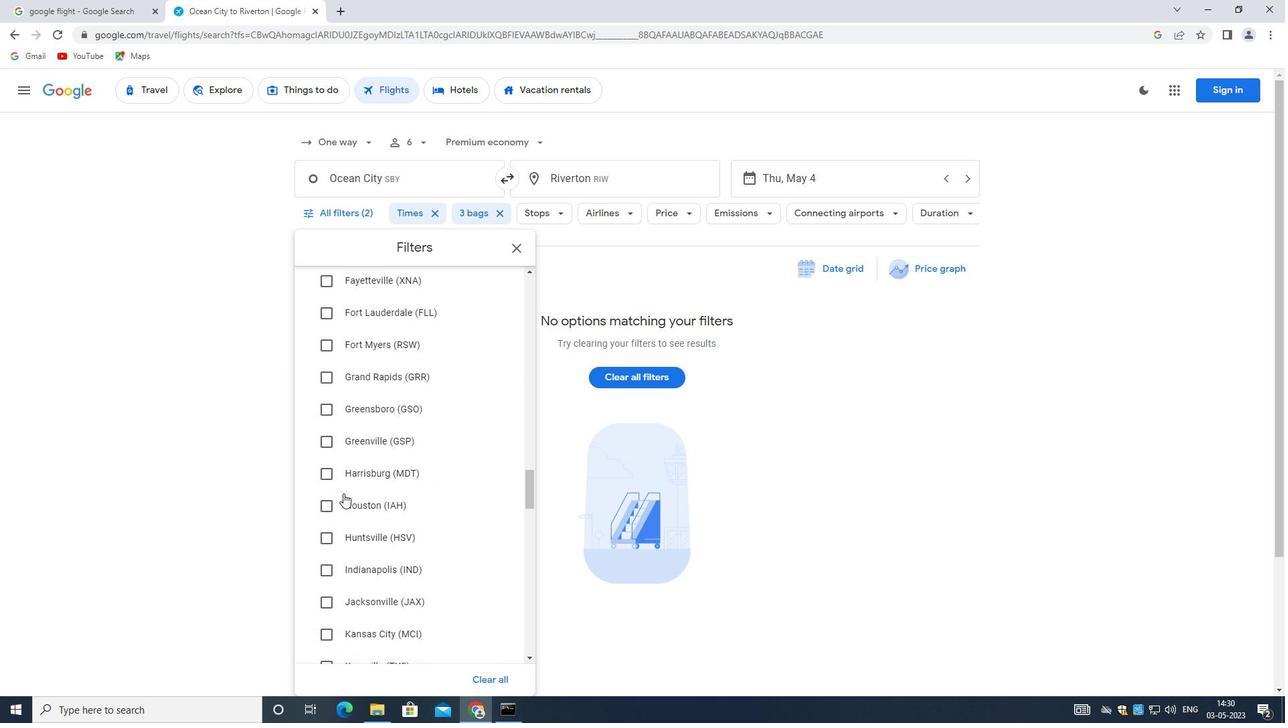 
Action: Mouse scrolled (342, 494) with delta (0, 0)
Screenshot: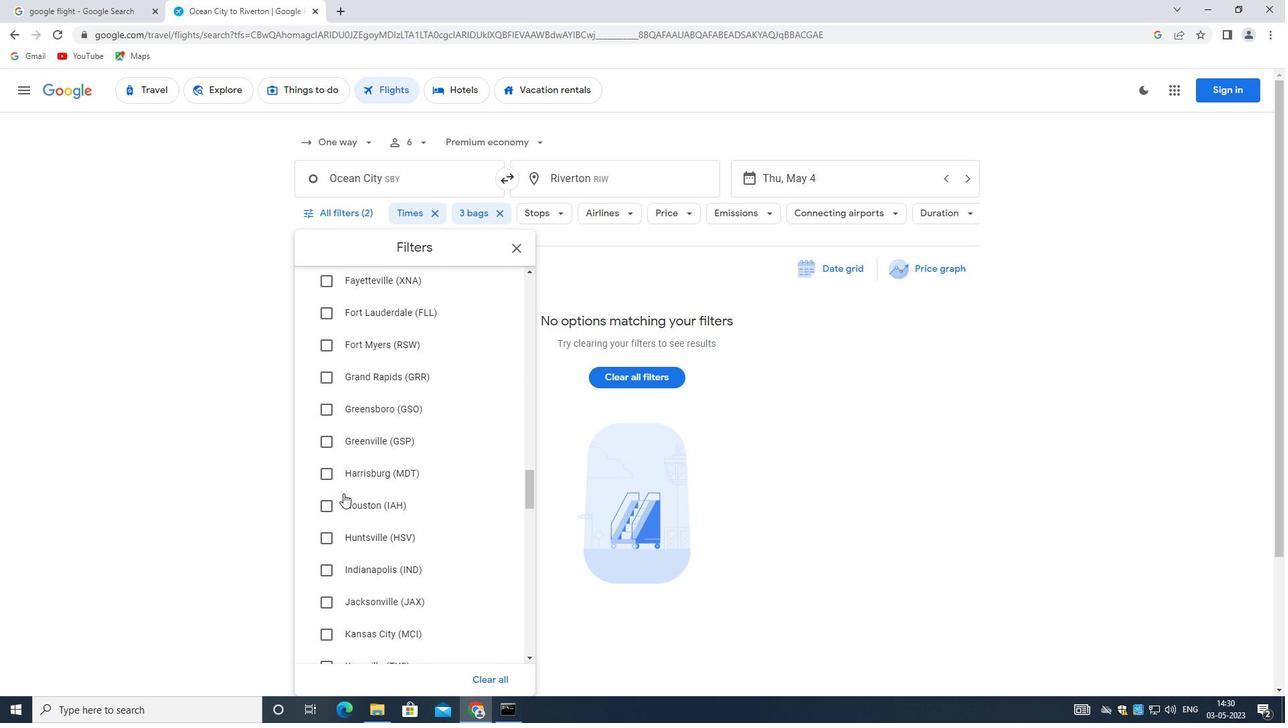 
Action: Mouse scrolled (342, 494) with delta (0, 0)
Screenshot: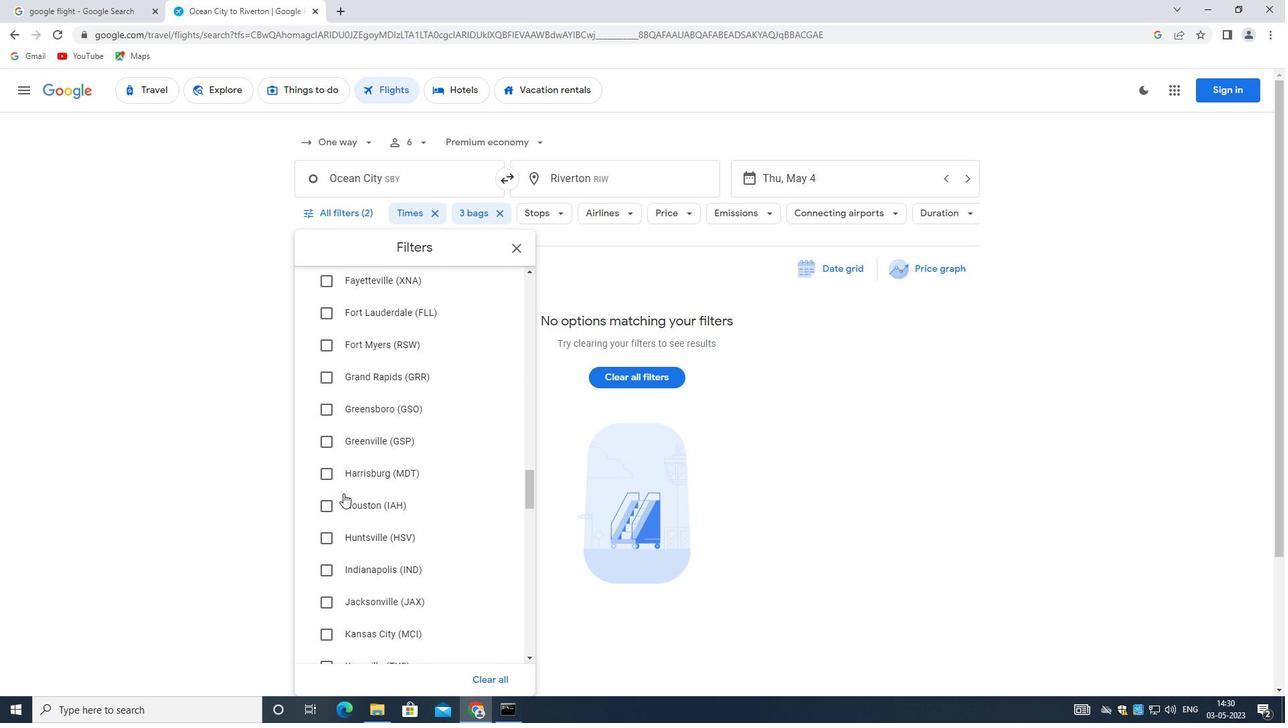 
Action: Mouse moved to (340, 499)
Screenshot: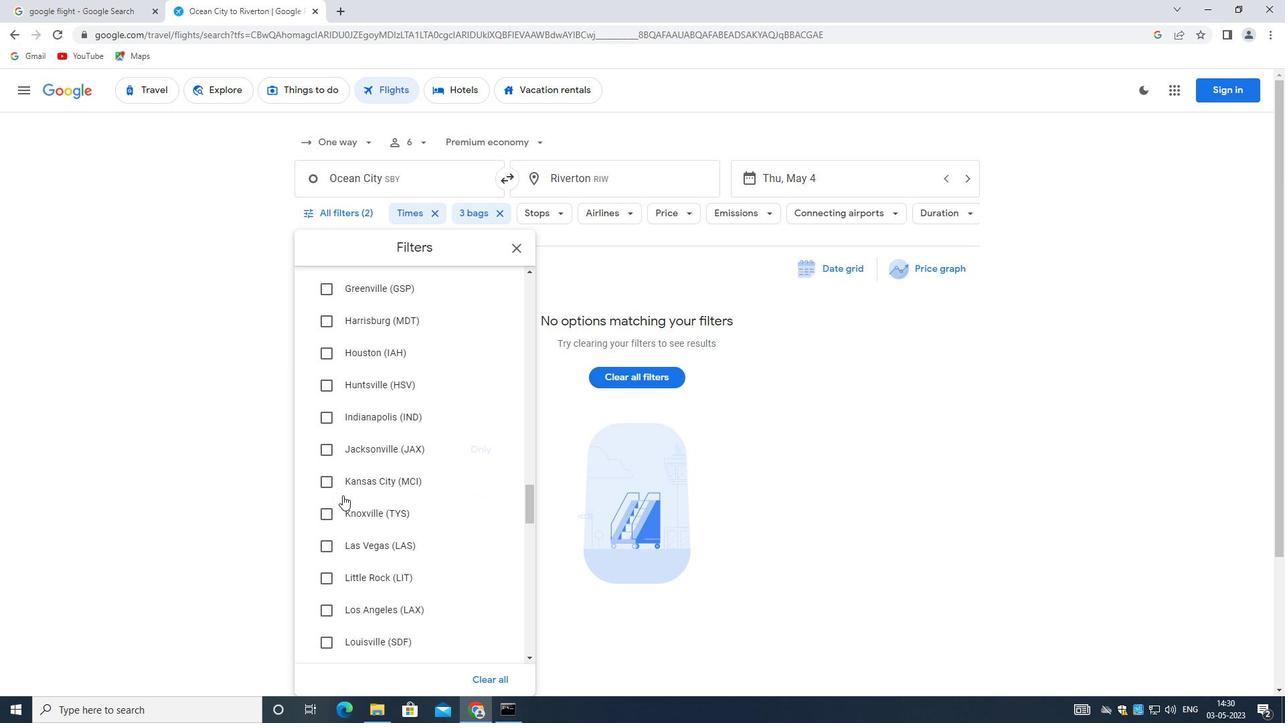
Action: Mouse scrolled (340, 498) with delta (0, 0)
Screenshot: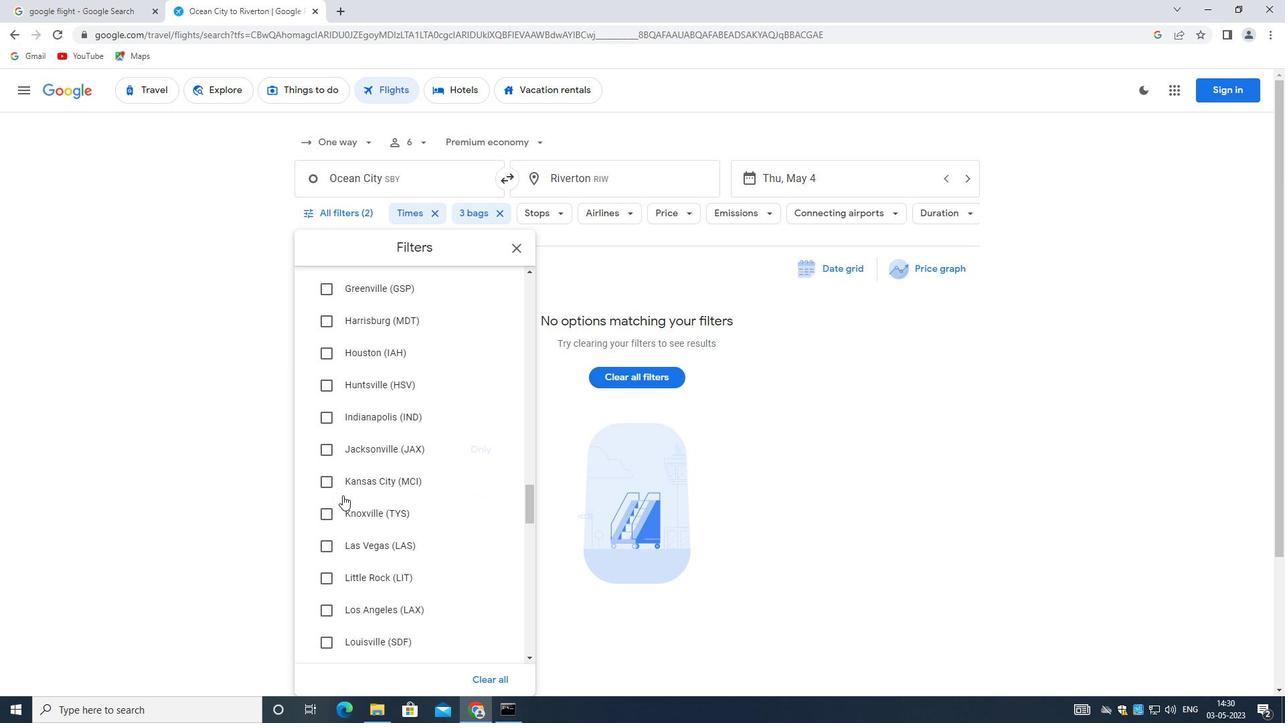 
Action: Mouse moved to (340, 500)
Screenshot: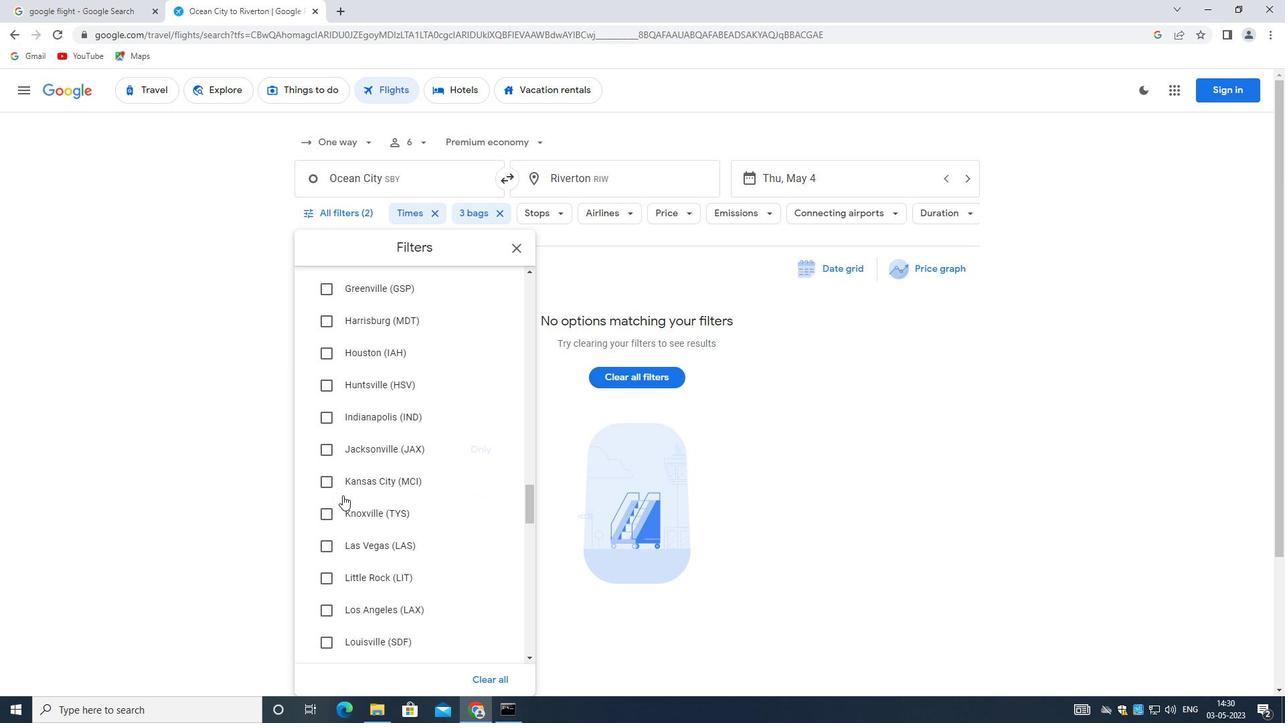
Action: Mouse scrolled (340, 500) with delta (0, 0)
Screenshot: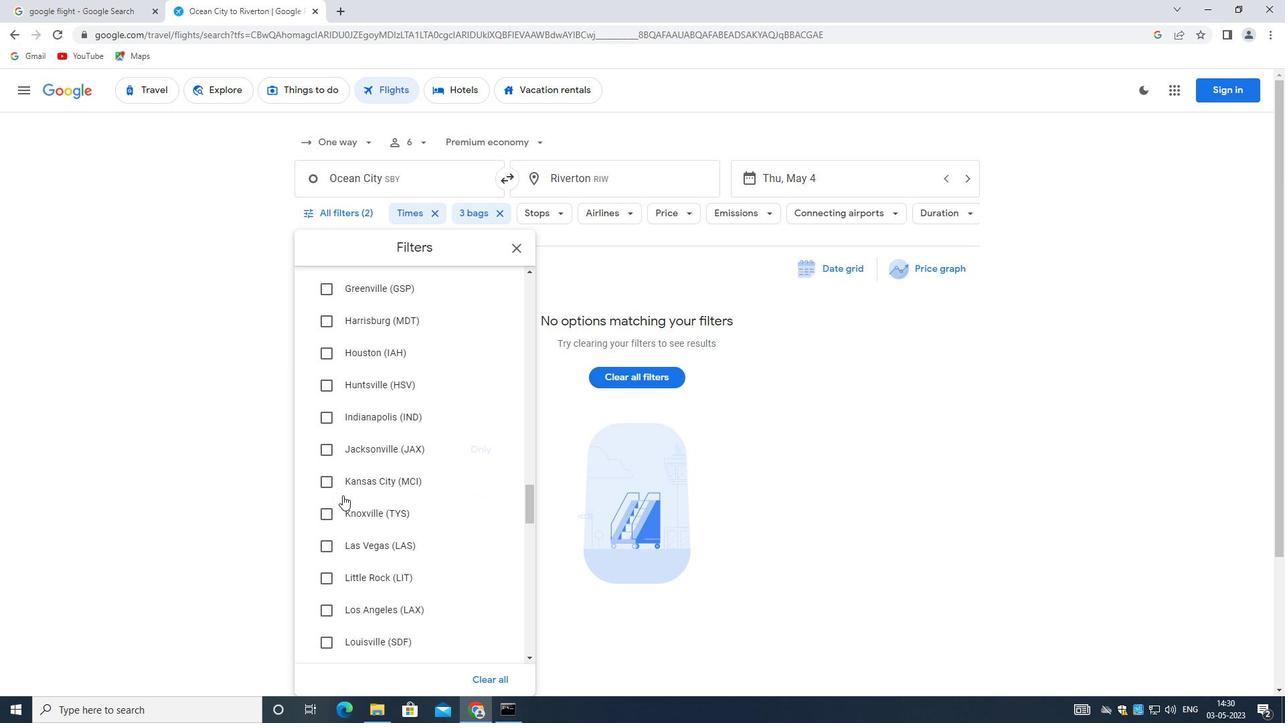 
Action: Mouse scrolled (340, 500) with delta (0, 0)
Screenshot: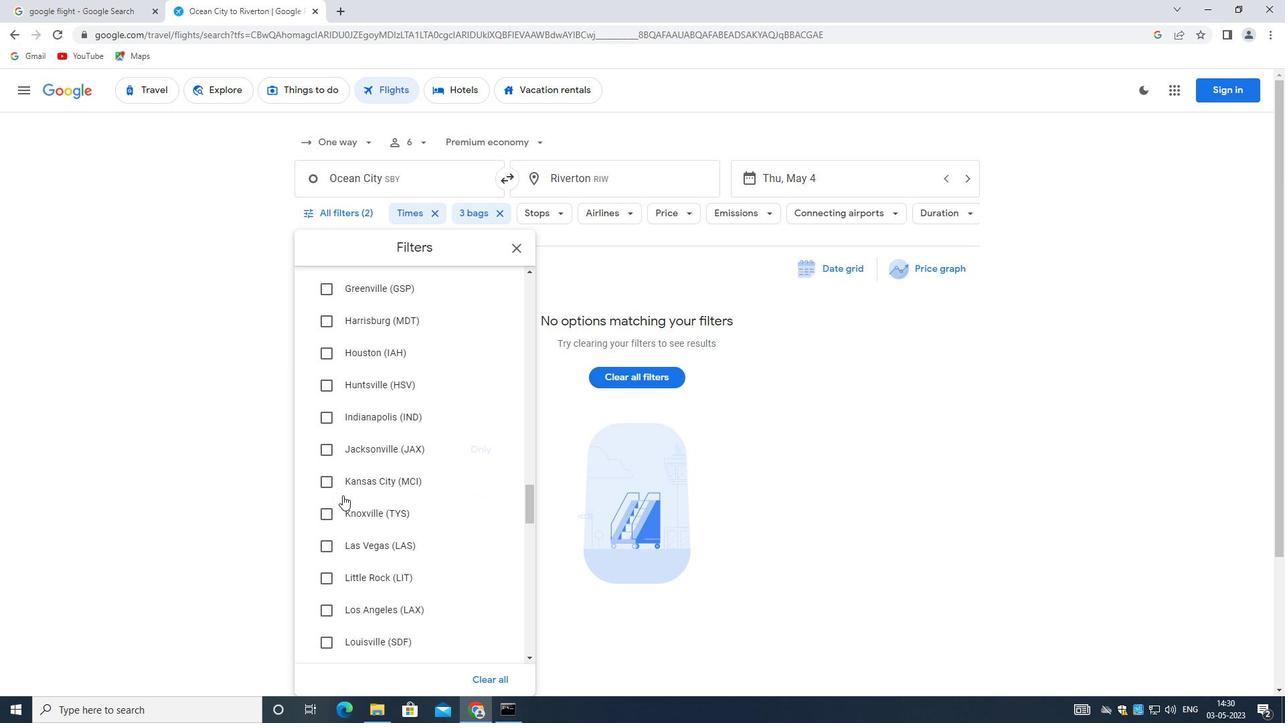 
Action: Mouse moved to (336, 502)
Screenshot: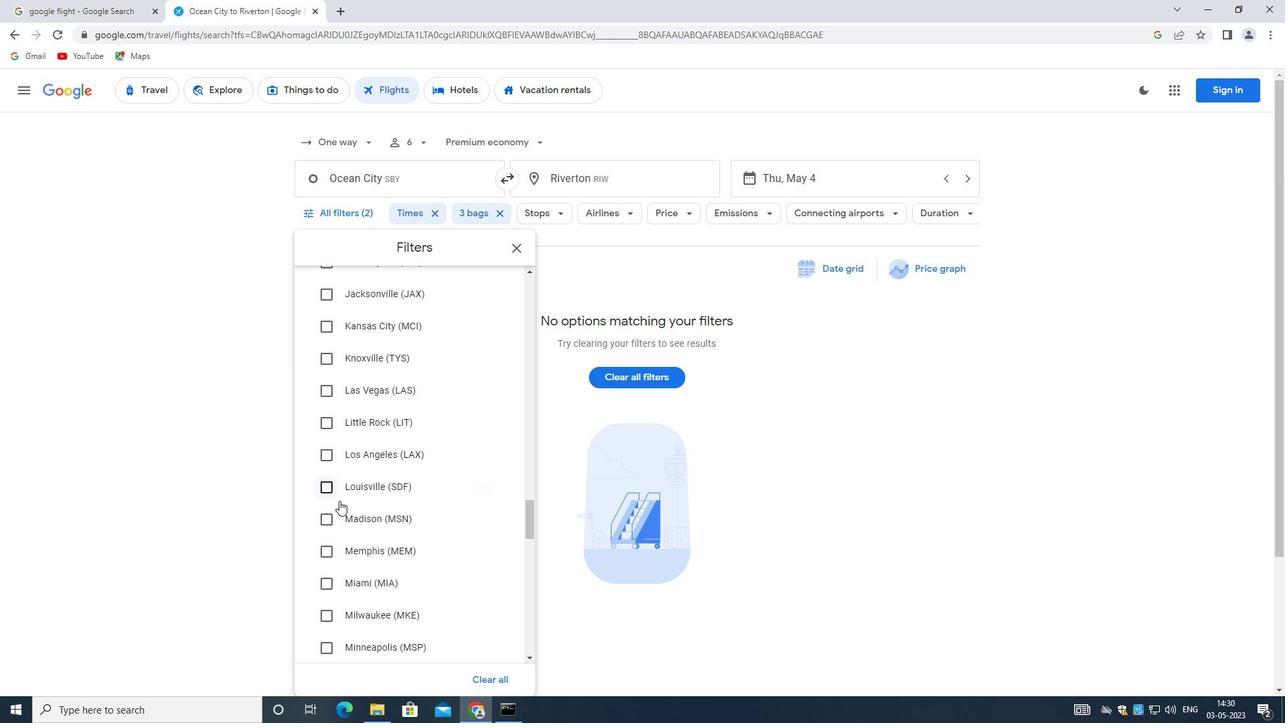 
Action: Mouse scrolled (336, 501) with delta (0, 0)
Screenshot: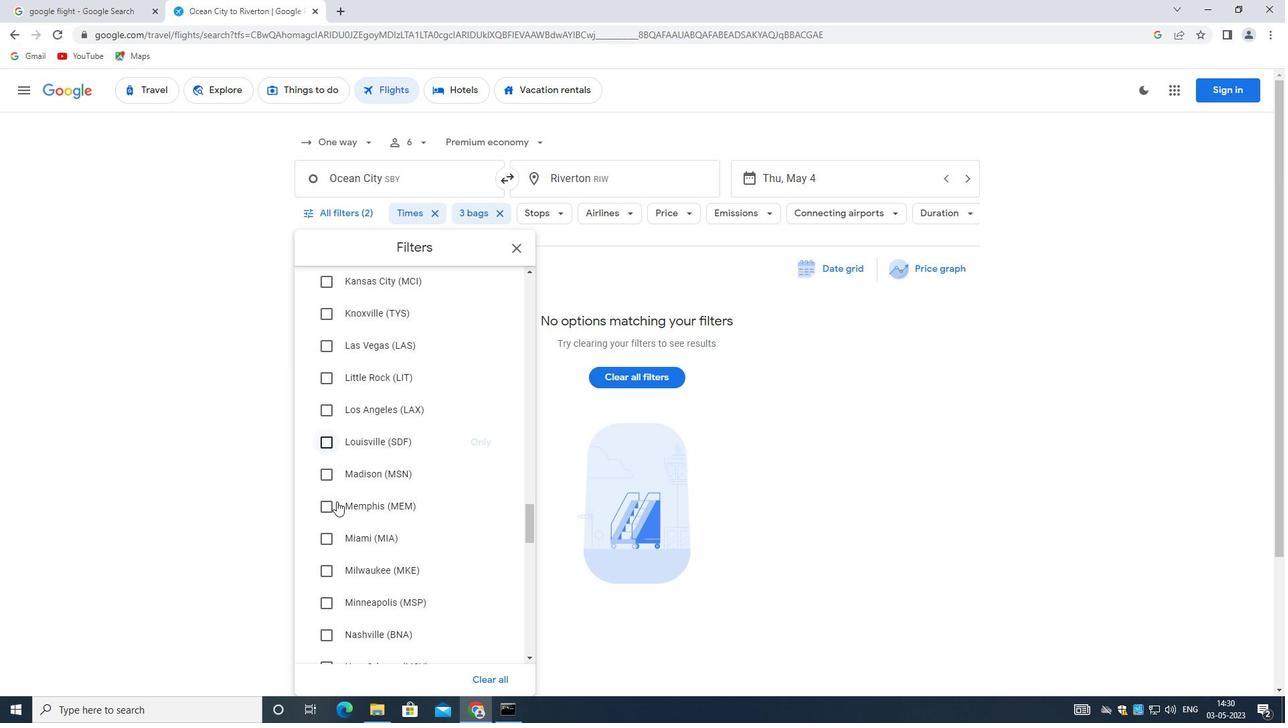 
Action: Mouse moved to (336, 502)
Screenshot: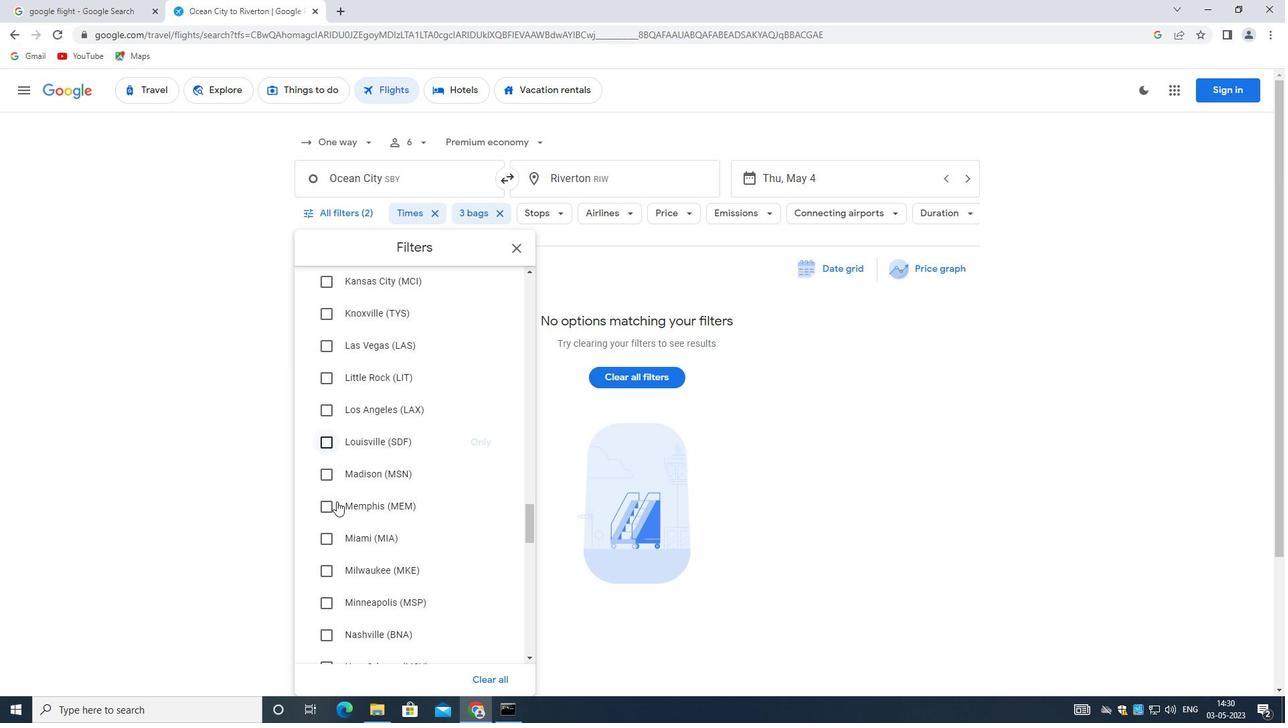 
Action: Mouse scrolled (336, 502) with delta (0, 0)
Screenshot: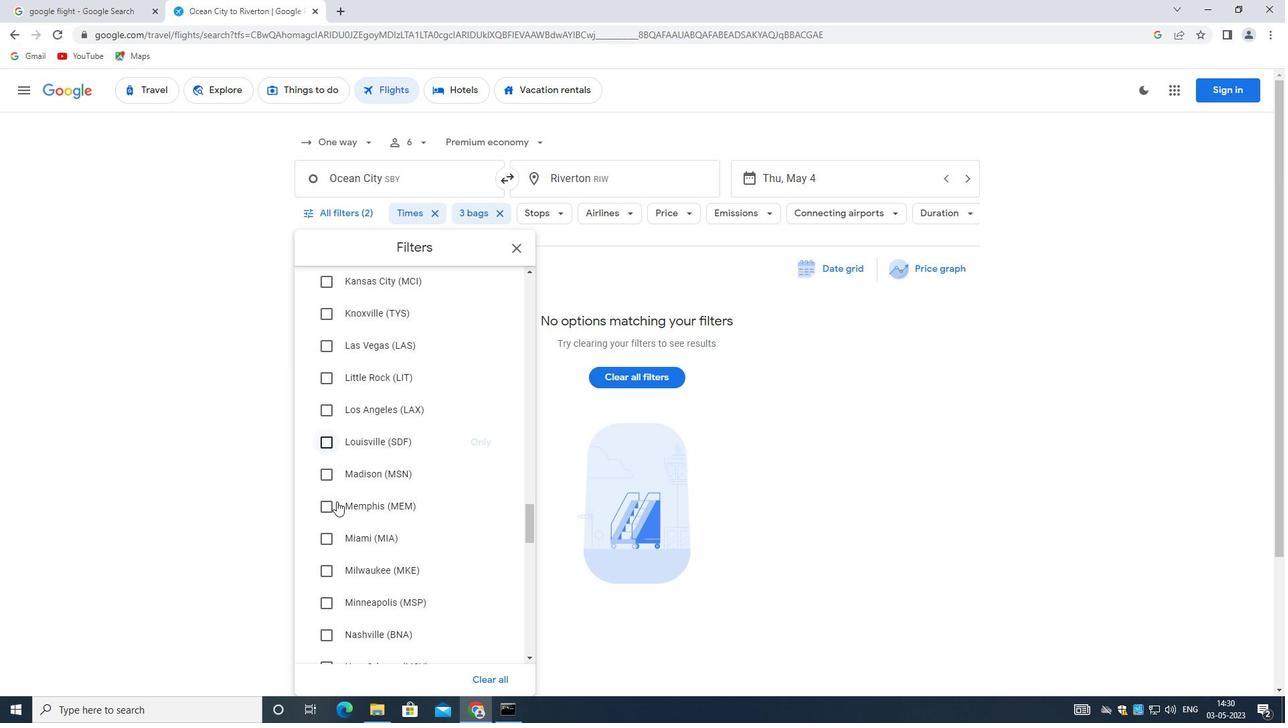 
Action: Mouse scrolled (336, 502) with delta (0, 0)
Screenshot: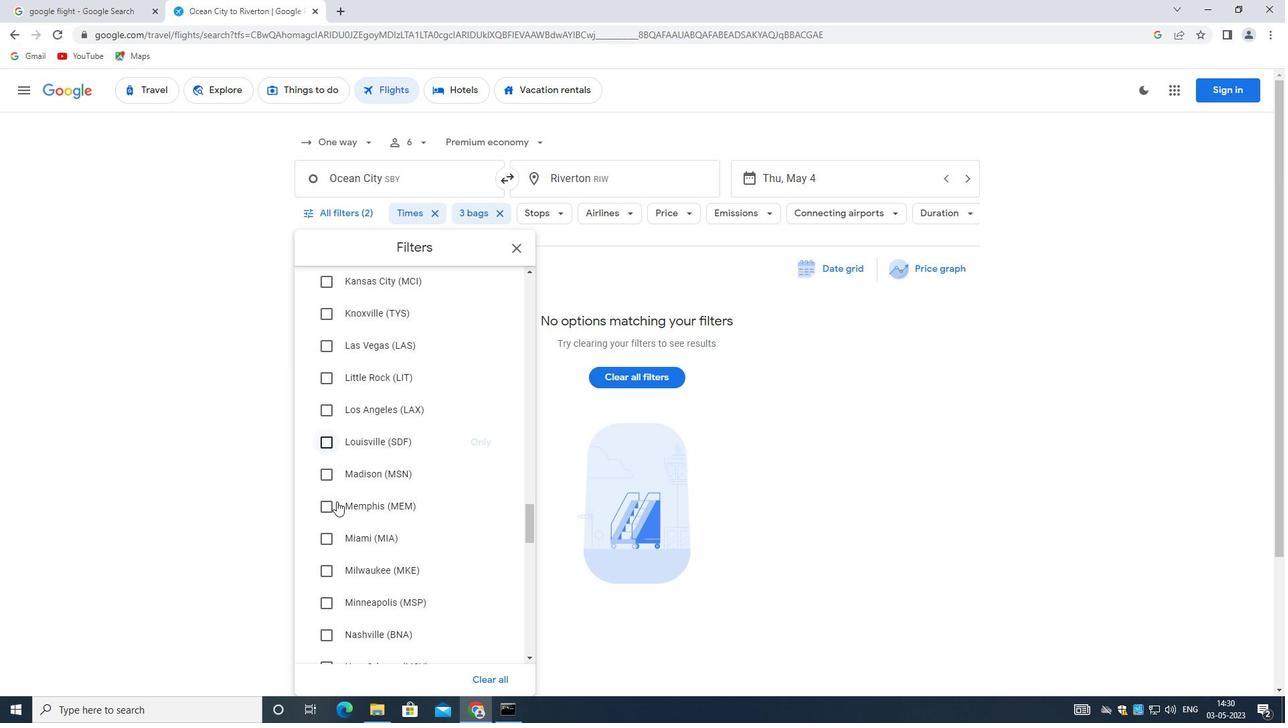 
Action: Mouse scrolled (336, 502) with delta (0, 0)
Screenshot: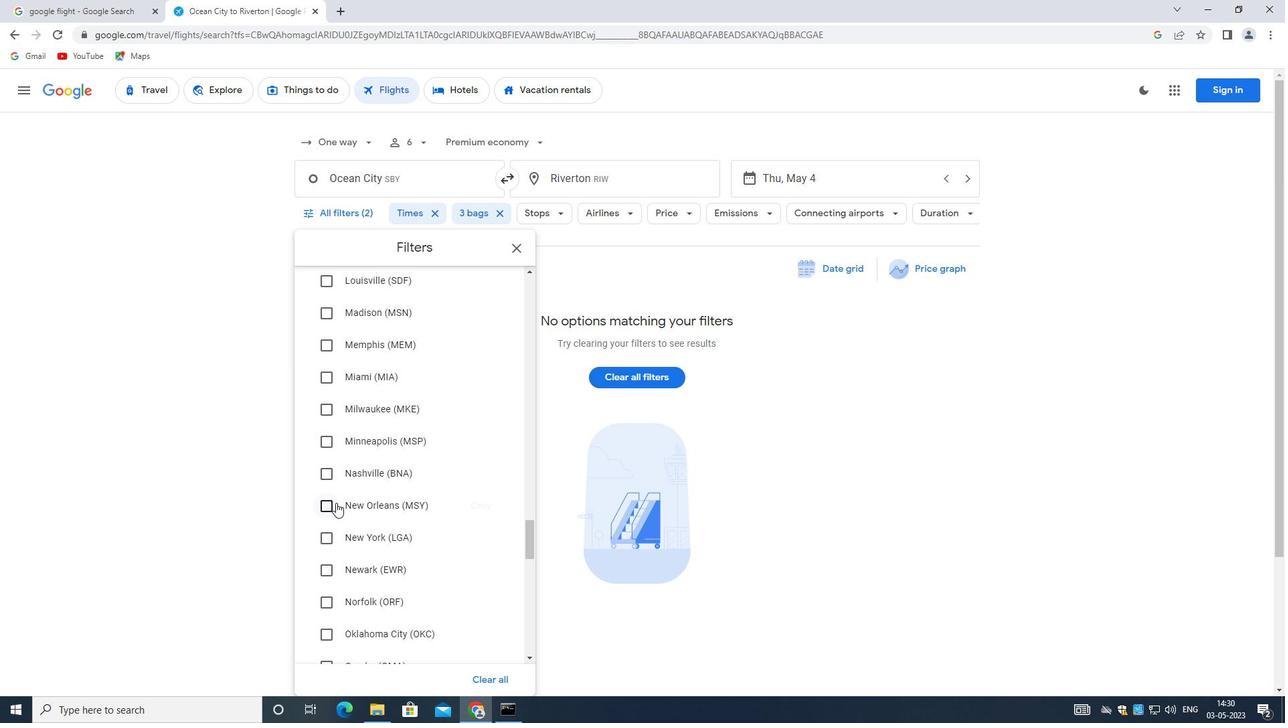 
Action: Mouse scrolled (336, 502) with delta (0, 0)
Screenshot: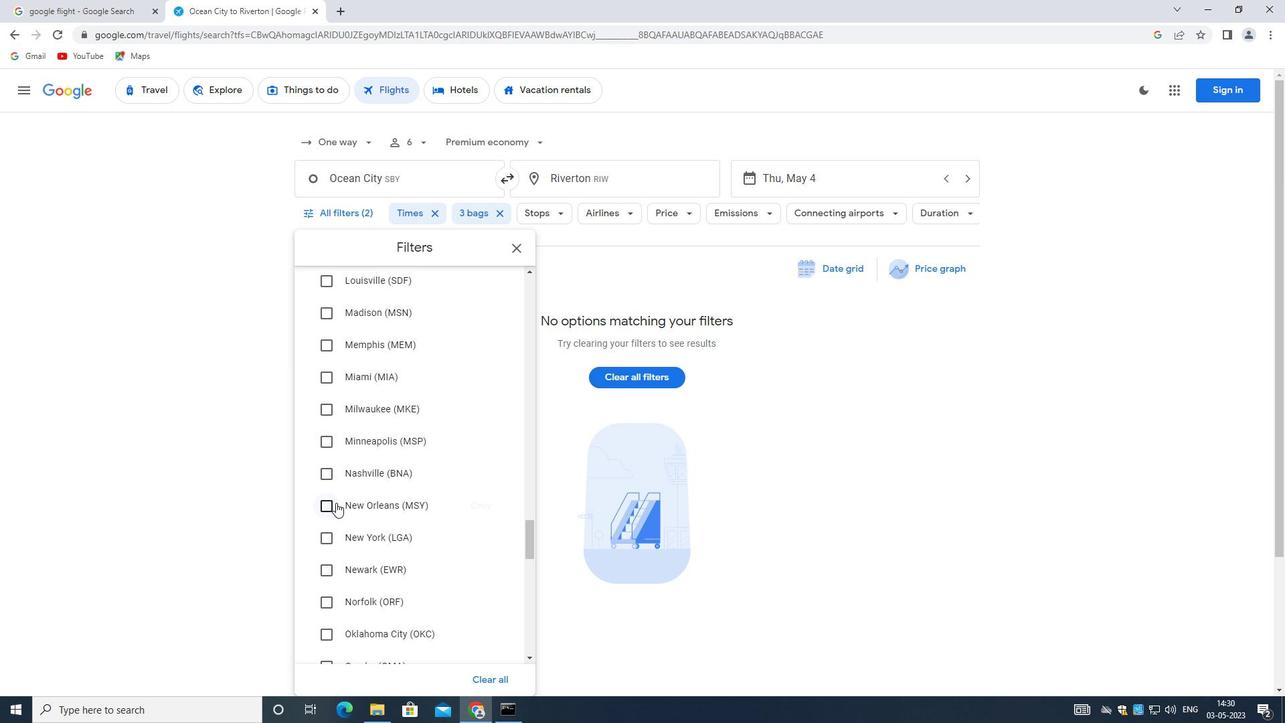 
Action: Mouse scrolled (336, 502) with delta (0, 0)
Screenshot: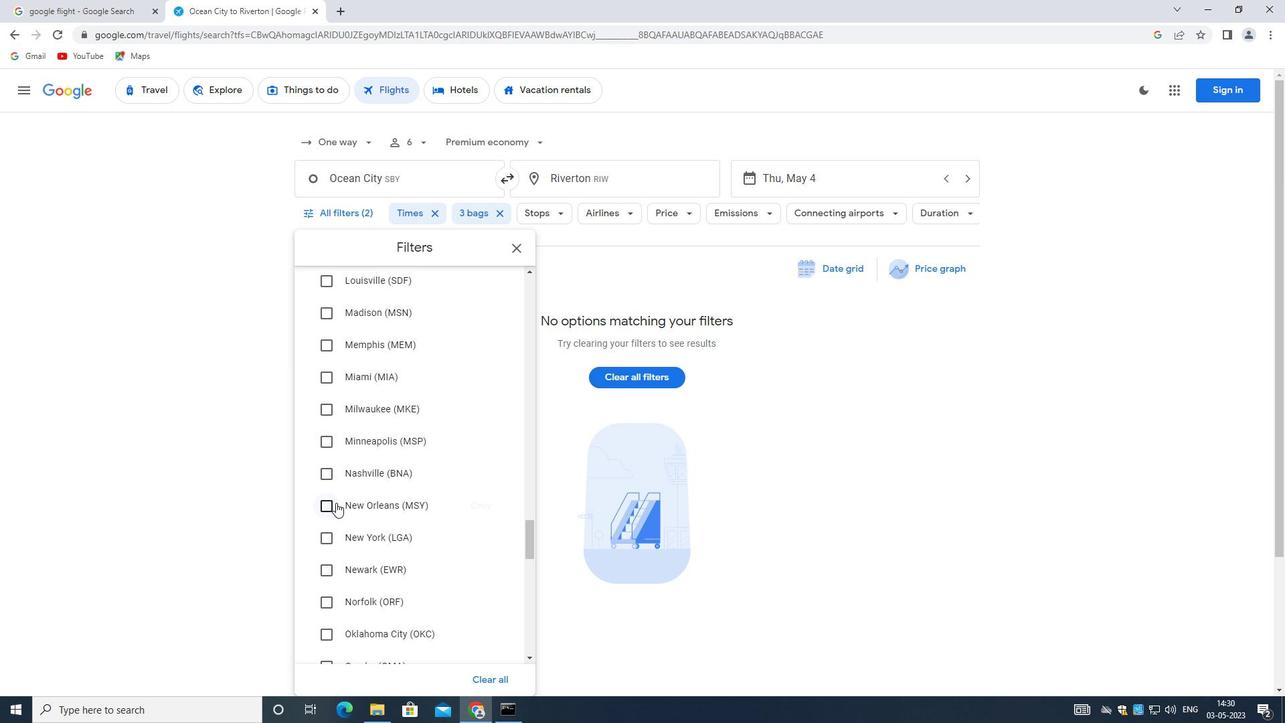 
Action: Mouse scrolled (336, 502) with delta (0, 0)
Screenshot: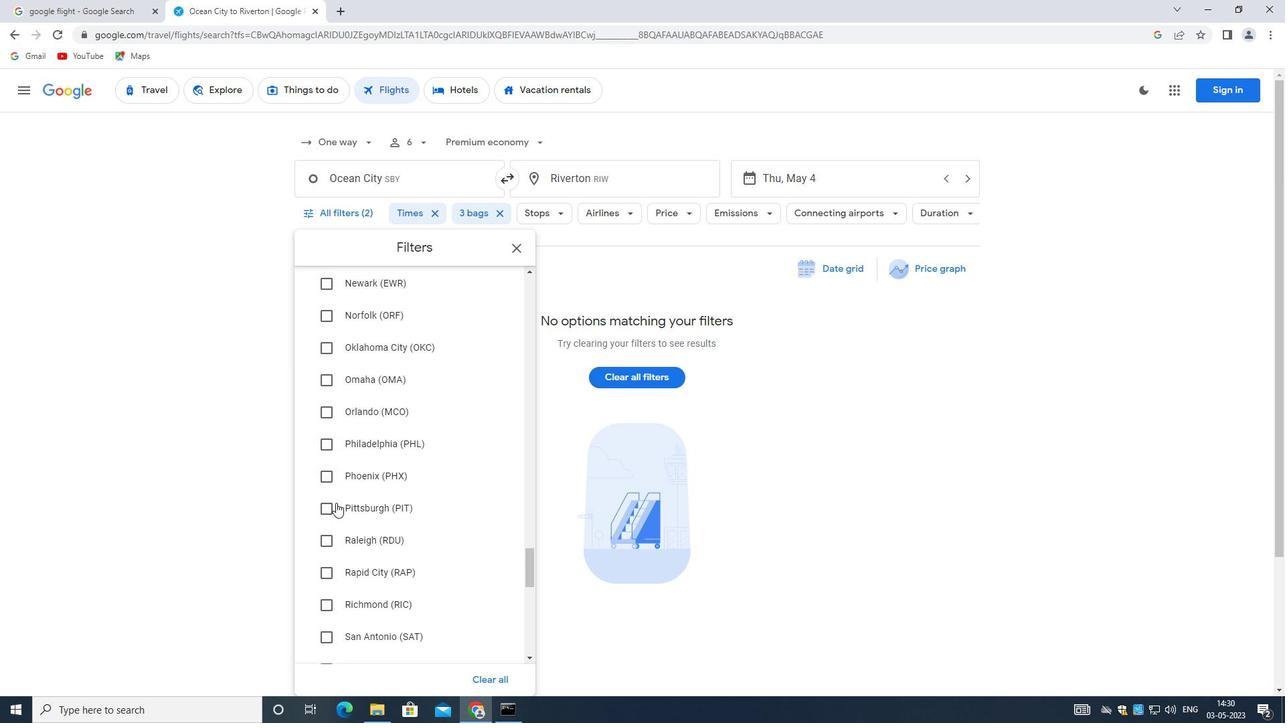
Action: Mouse scrolled (336, 502) with delta (0, 0)
Screenshot: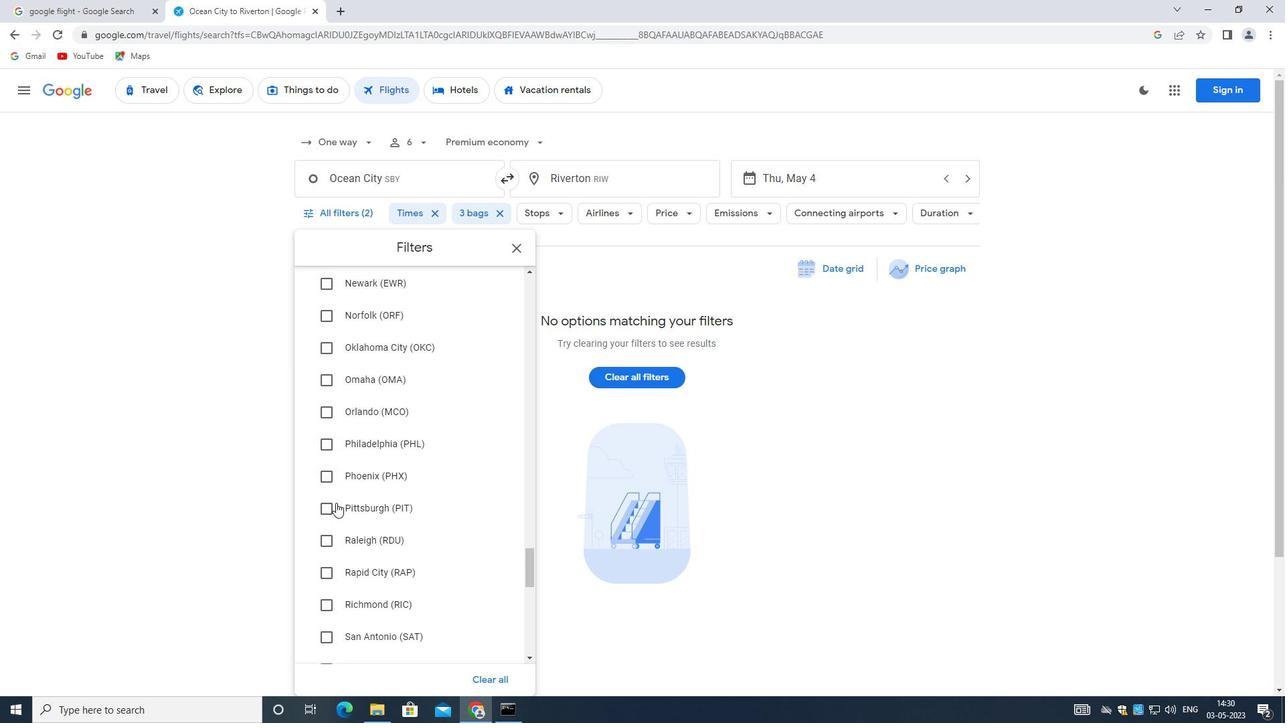
Action: Mouse scrolled (336, 502) with delta (0, 0)
Screenshot: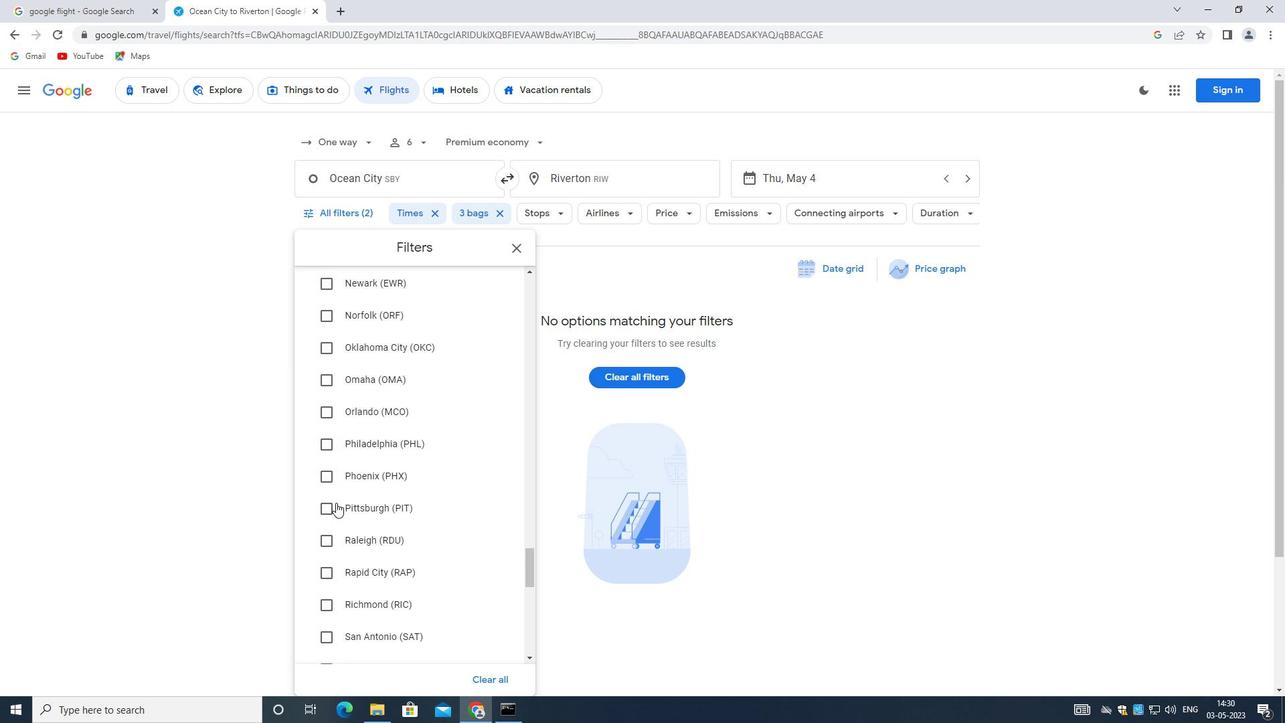 
Action: Mouse moved to (336, 502)
Screenshot: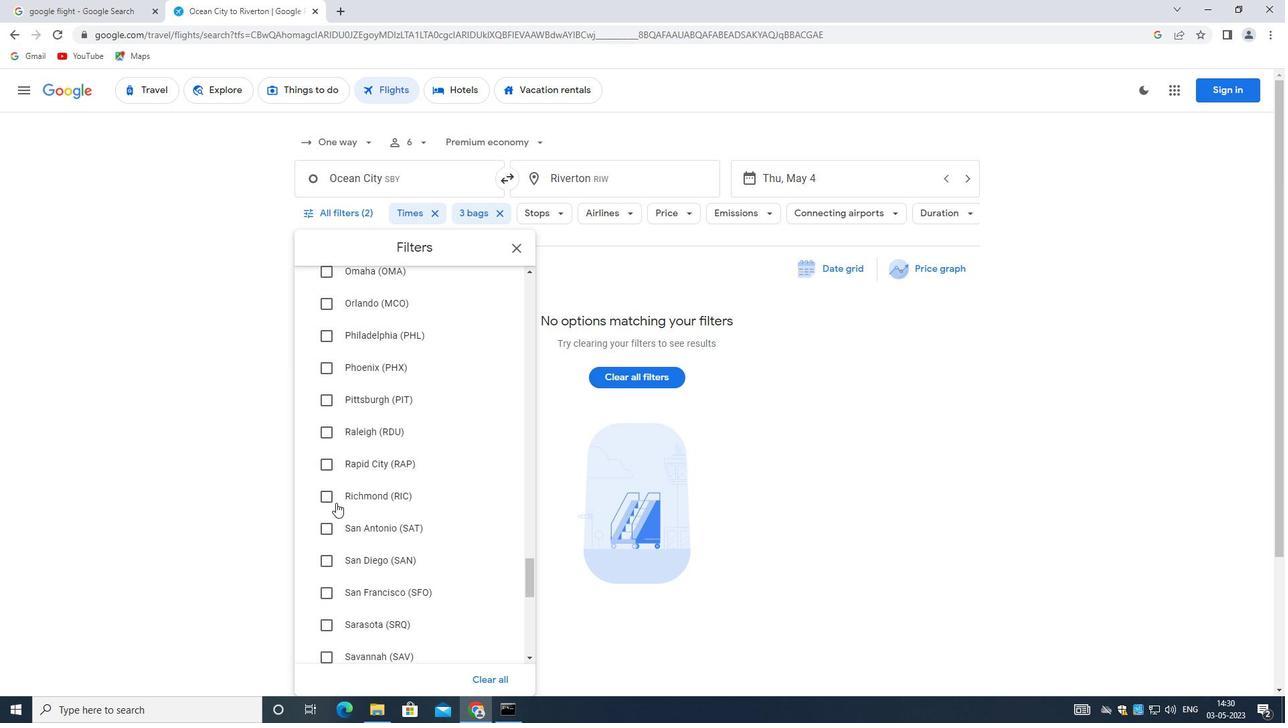 
Action: Mouse scrolled (336, 502) with delta (0, 0)
Screenshot: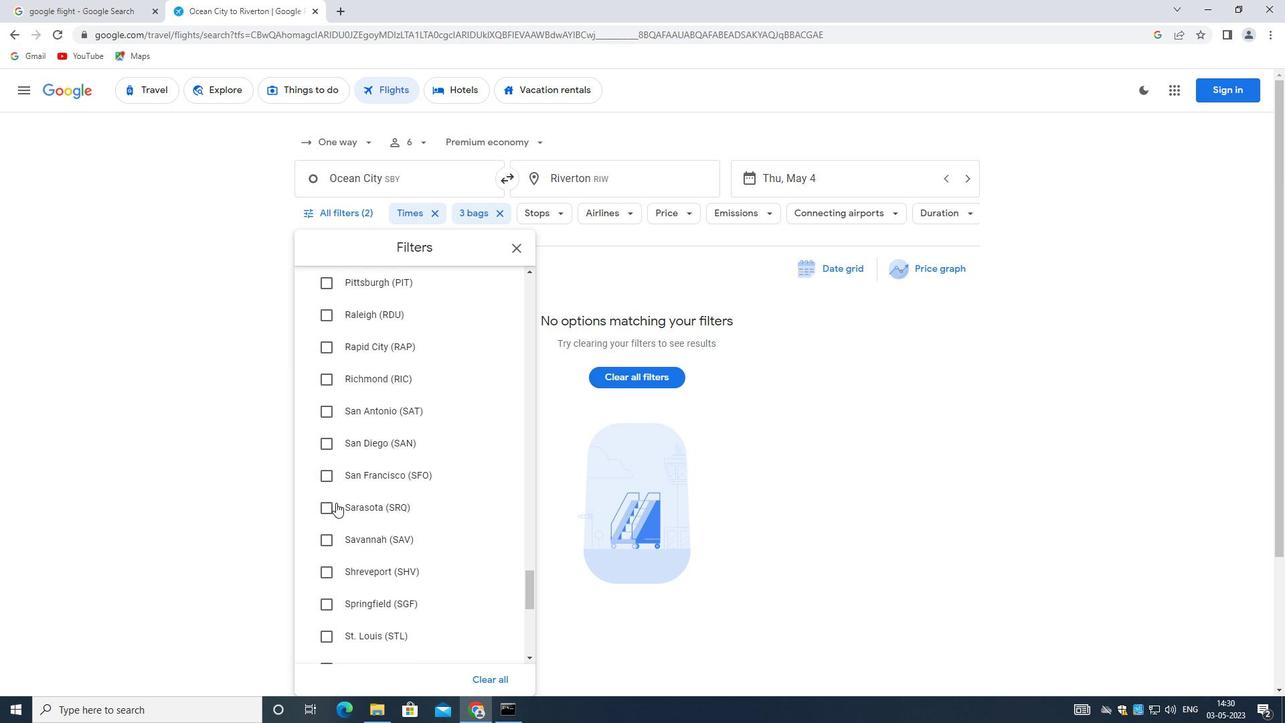
Action: Mouse scrolled (336, 502) with delta (0, 0)
Screenshot: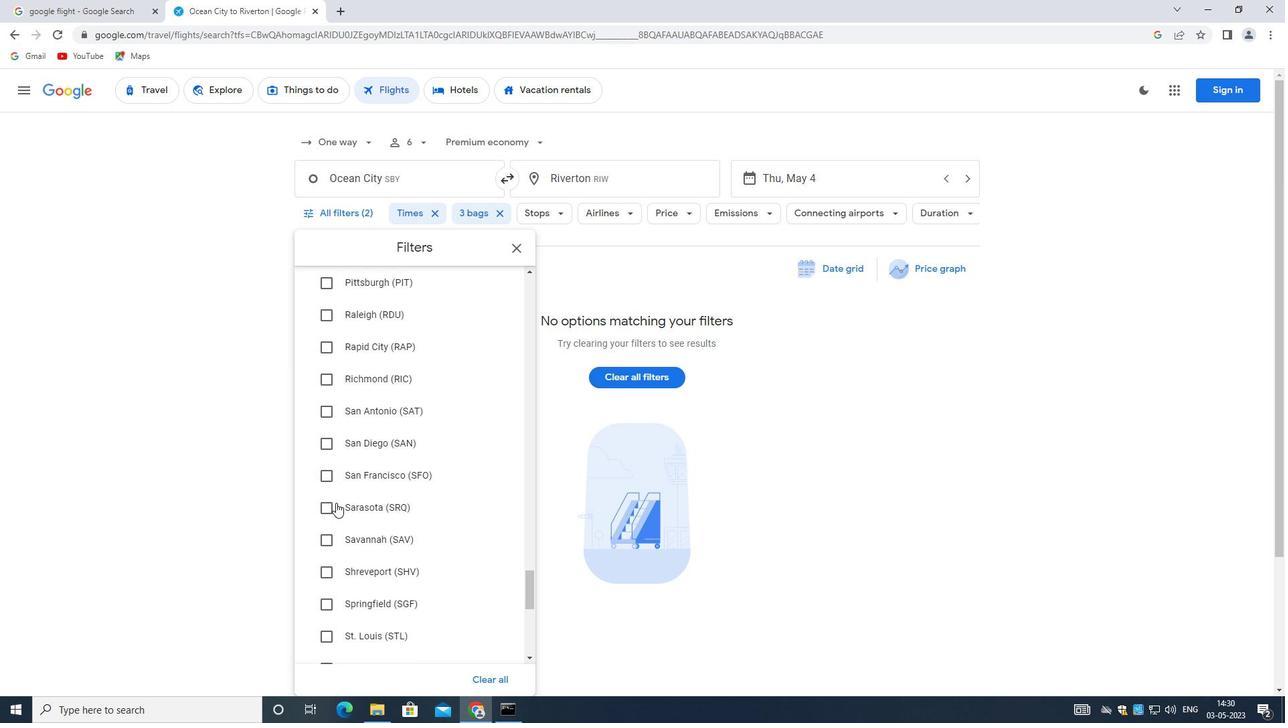 
Action: Mouse scrolled (336, 502) with delta (0, 0)
Screenshot: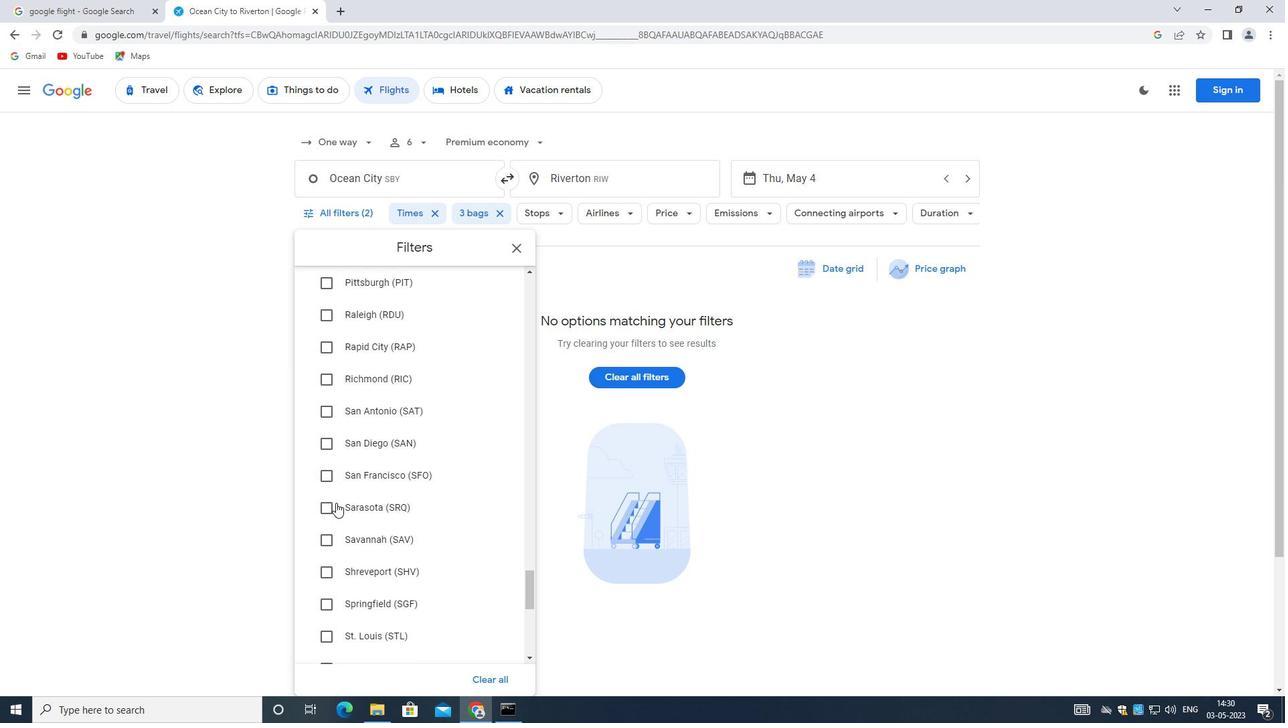 
Action: Mouse scrolled (336, 502) with delta (0, 0)
Screenshot: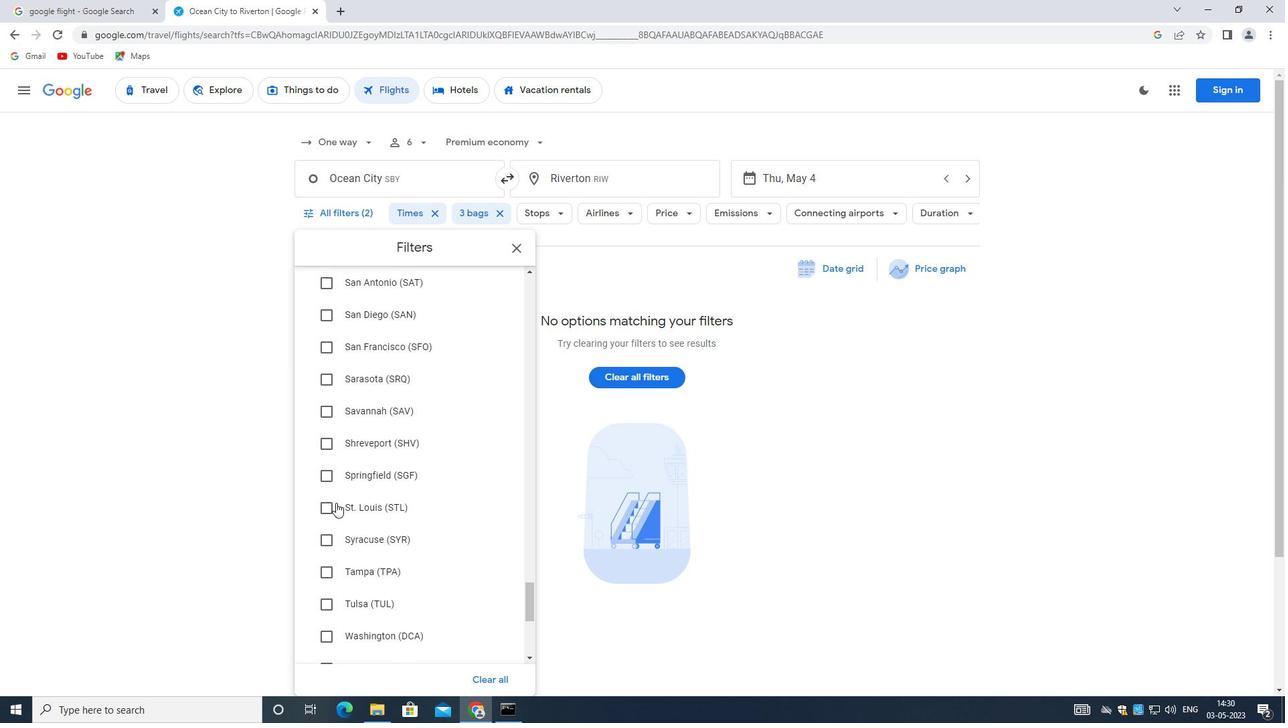 
Action: Mouse scrolled (336, 502) with delta (0, 0)
Screenshot: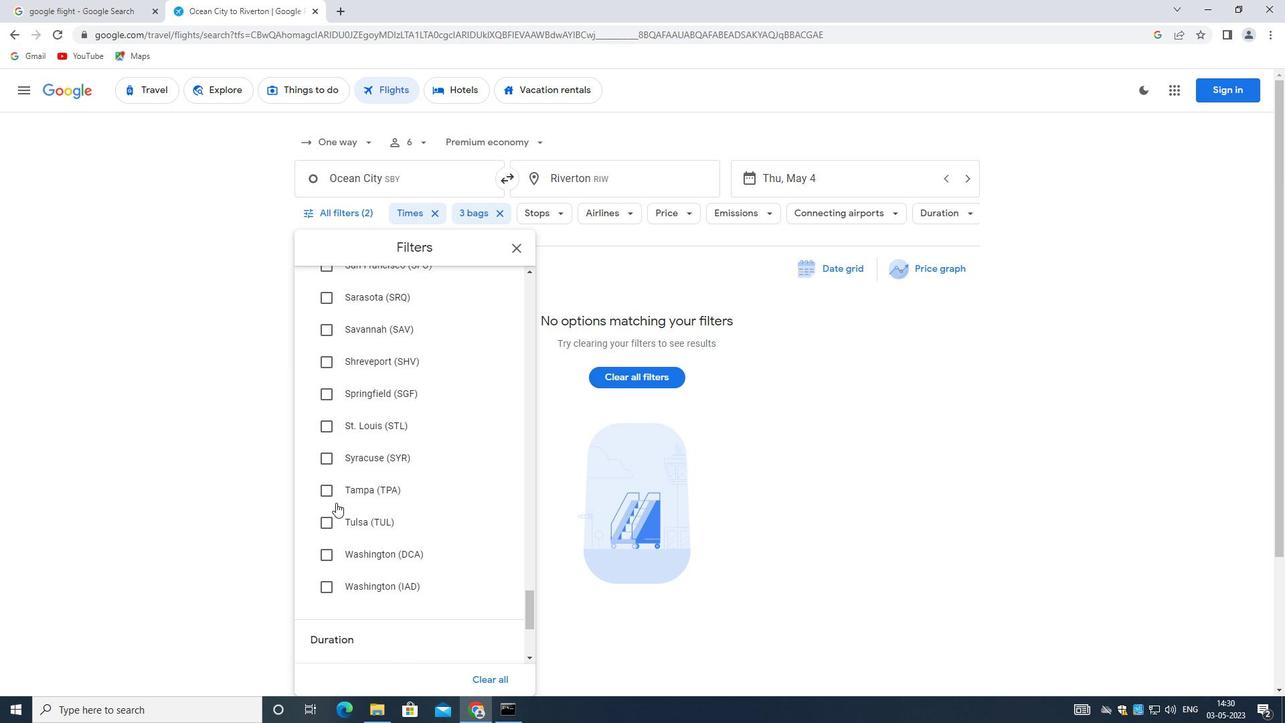 
Action: Mouse scrolled (336, 502) with delta (0, 0)
Screenshot: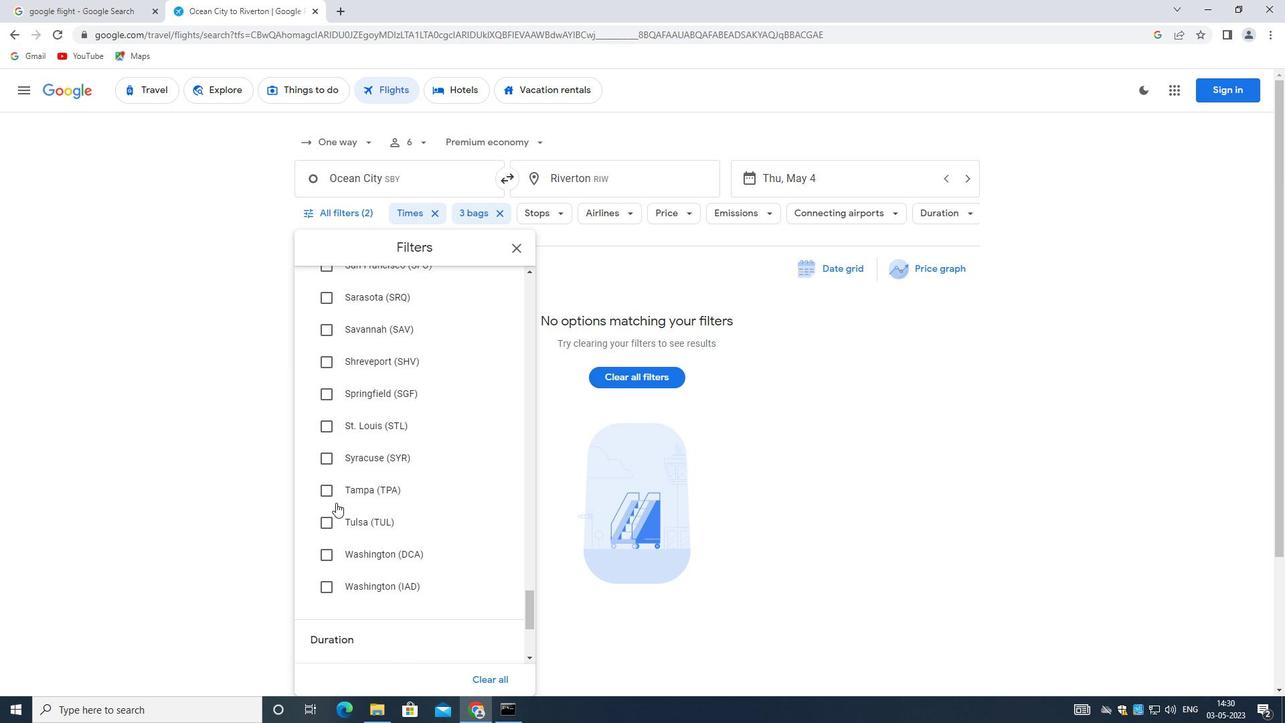 
Action: Mouse moved to (336, 502)
Screenshot: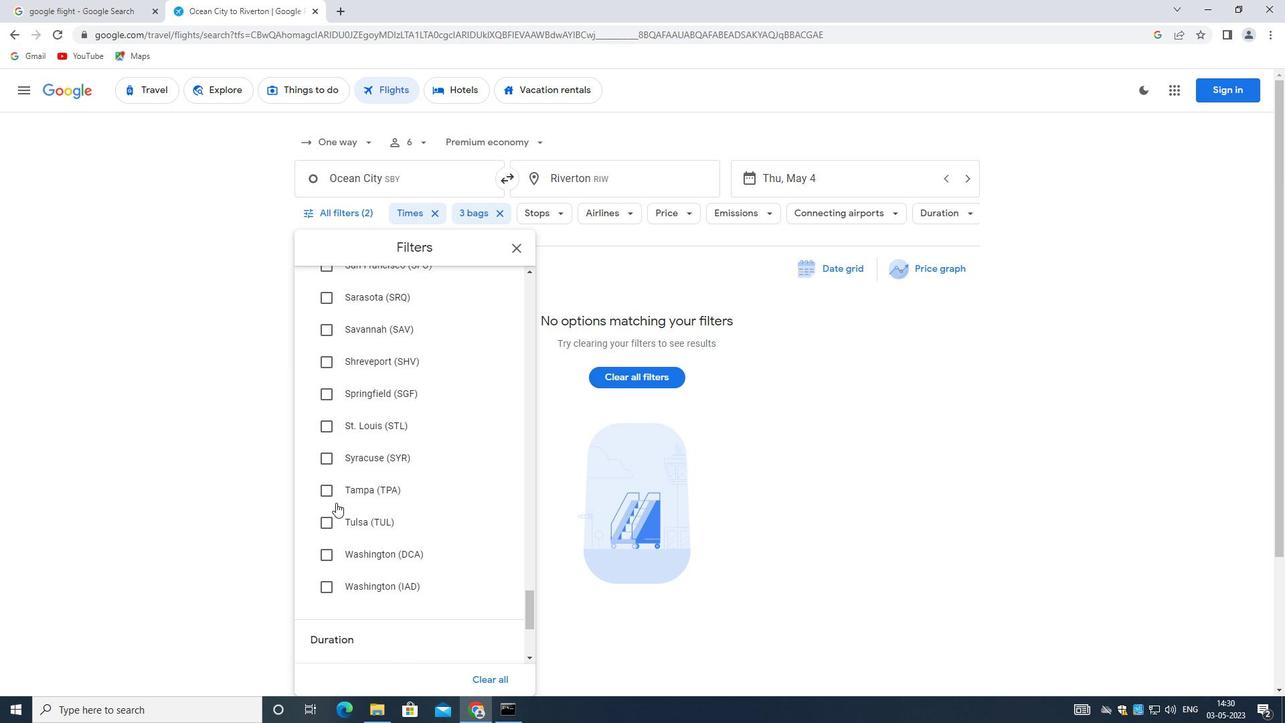 
Action: Mouse scrolled (336, 501) with delta (0, 0)
Screenshot: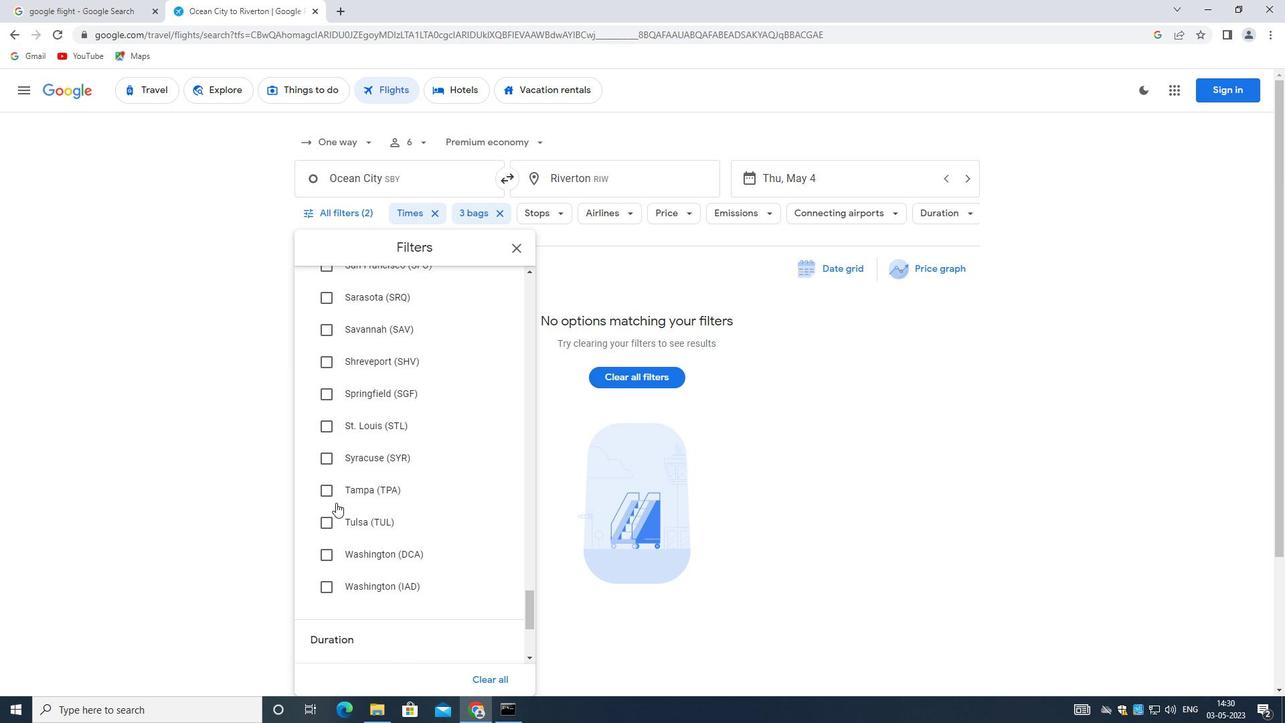 
Action: Mouse moved to (336, 498)
Screenshot: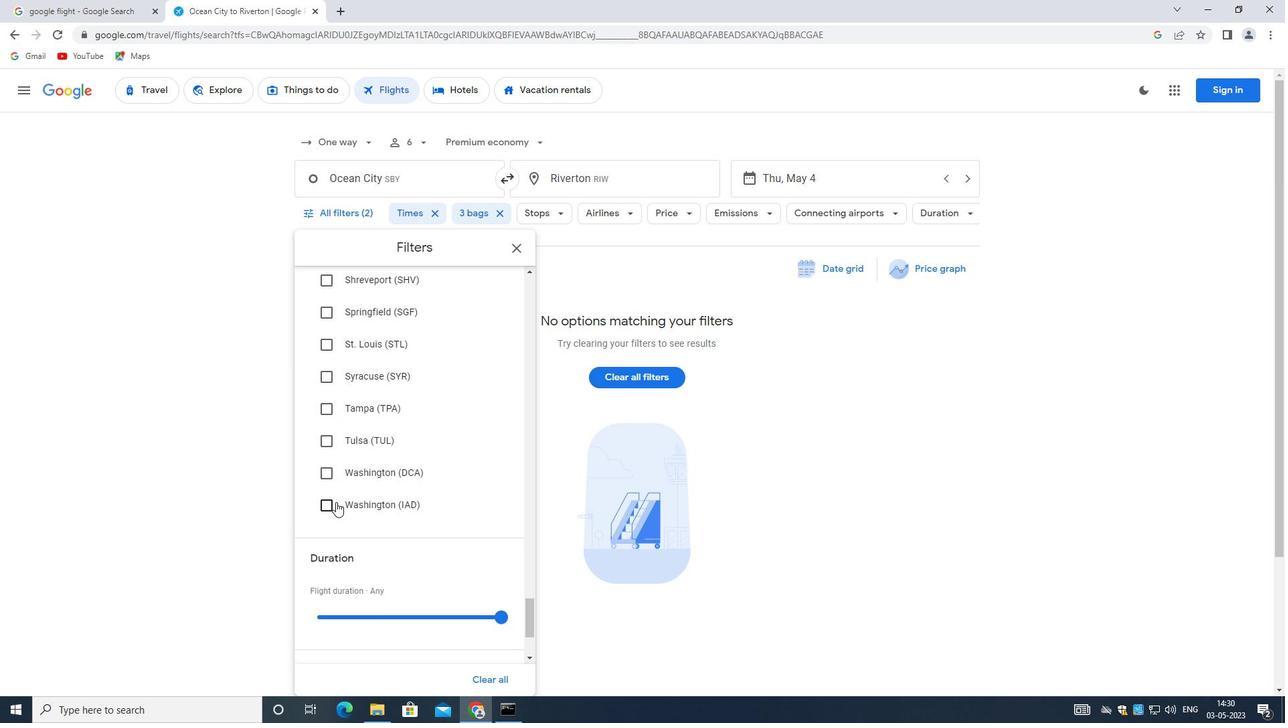 
Action: Mouse scrolled (336, 498) with delta (0, 0)
Screenshot: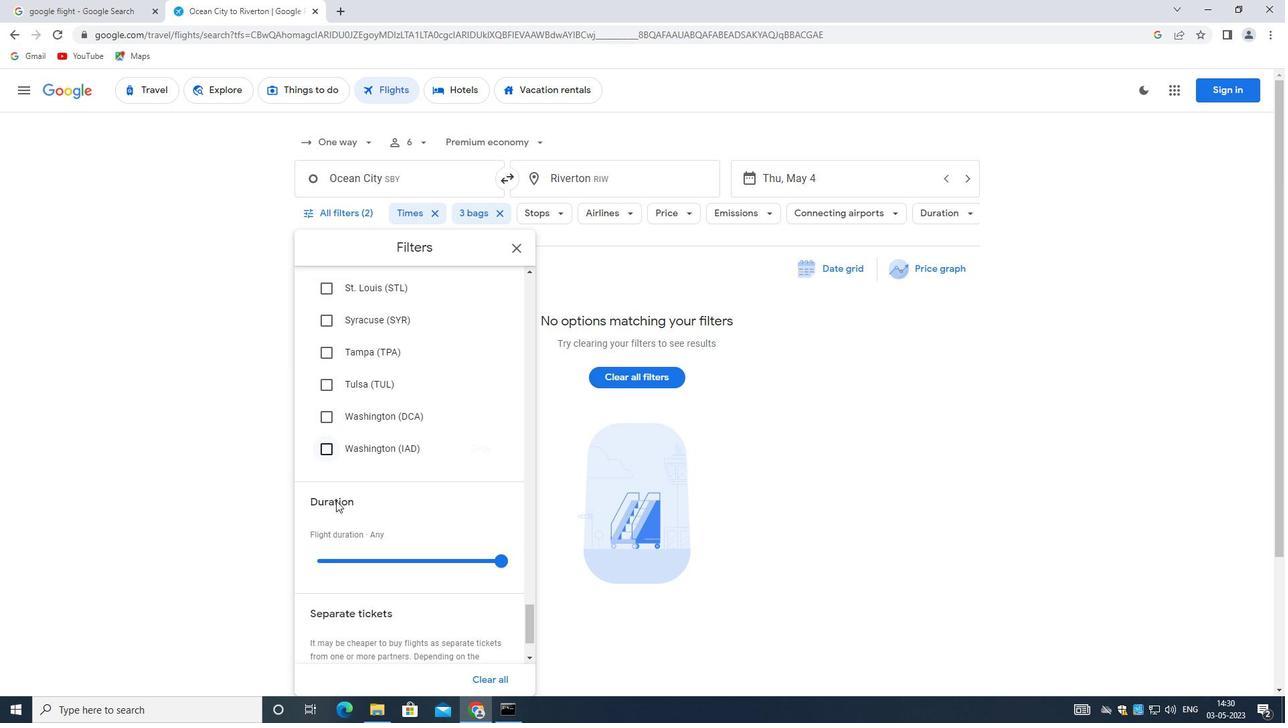 
Action: Mouse scrolled (336, 498) with delta (0, 0)
Screenshot: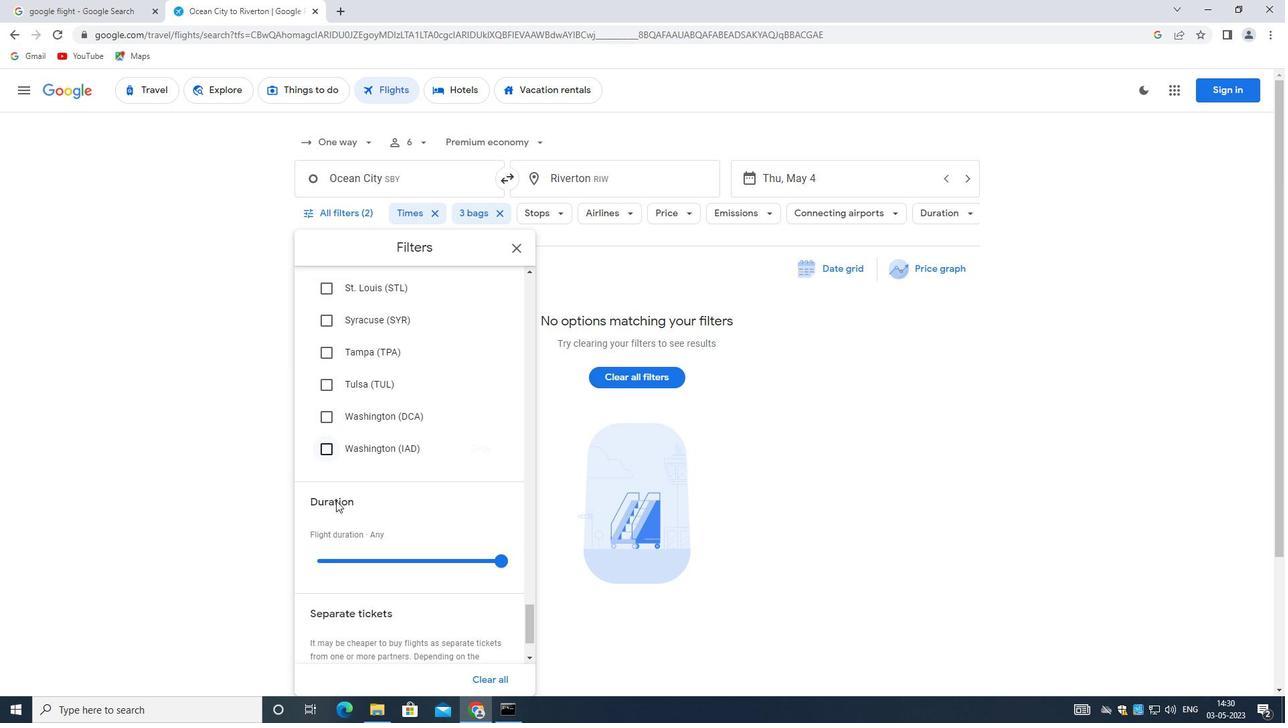 
Action: Mouse scrolled (336, 498) with delta (0, 0)
Screenshot: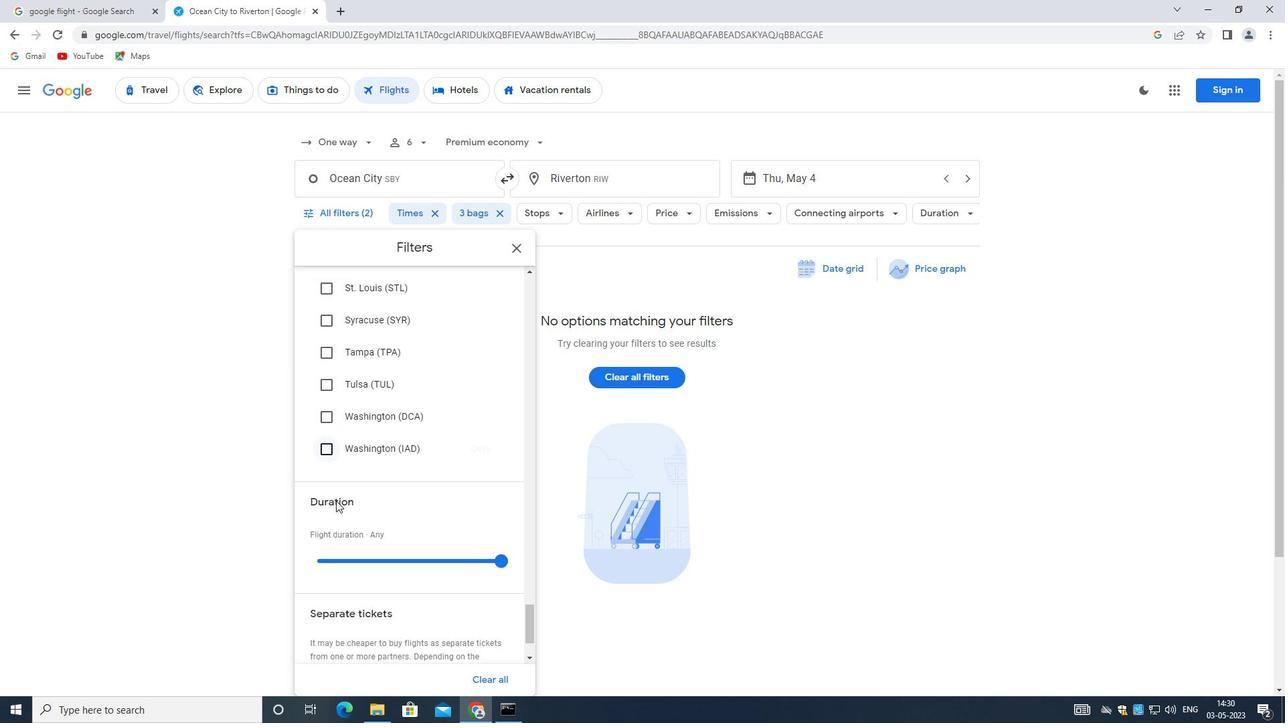 
Action: Mouse moved to (364, 516)
Screenshot: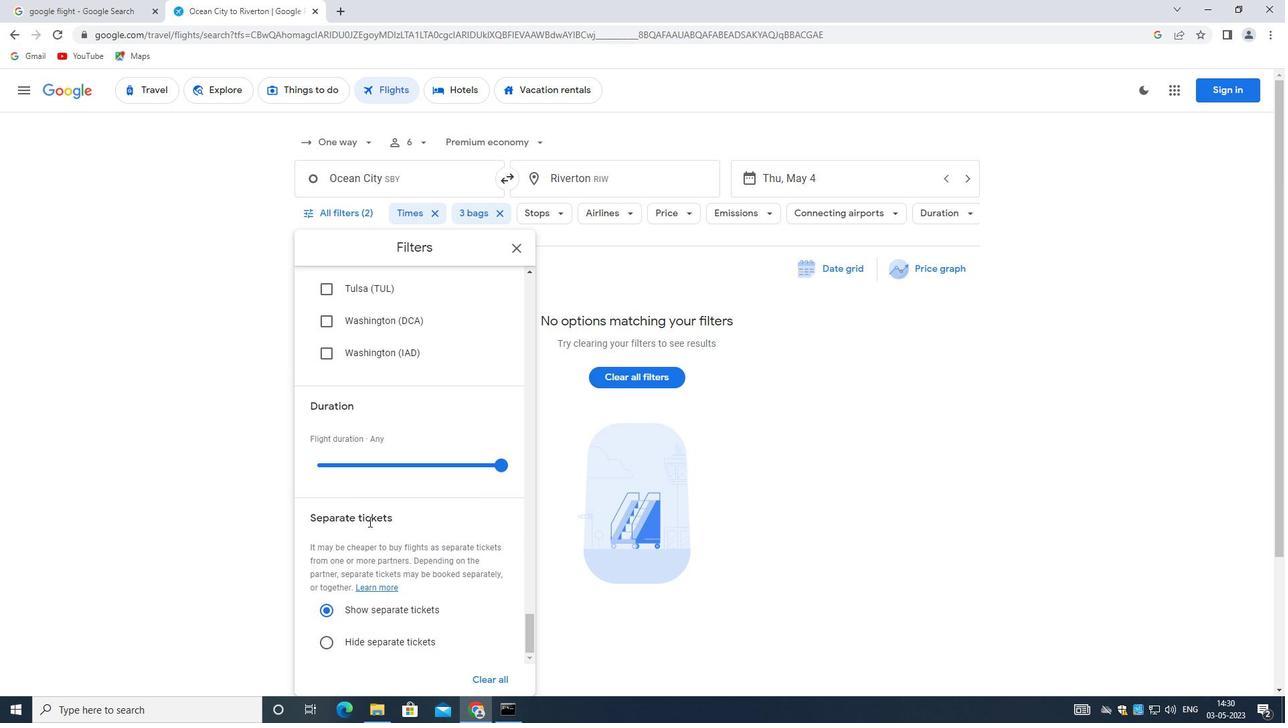 
